 Task: Antiques and Collectibles: Sell antiques, rare collectibles, and vintage items.
Action: Mouse moved to (75, 336)
Screenshot: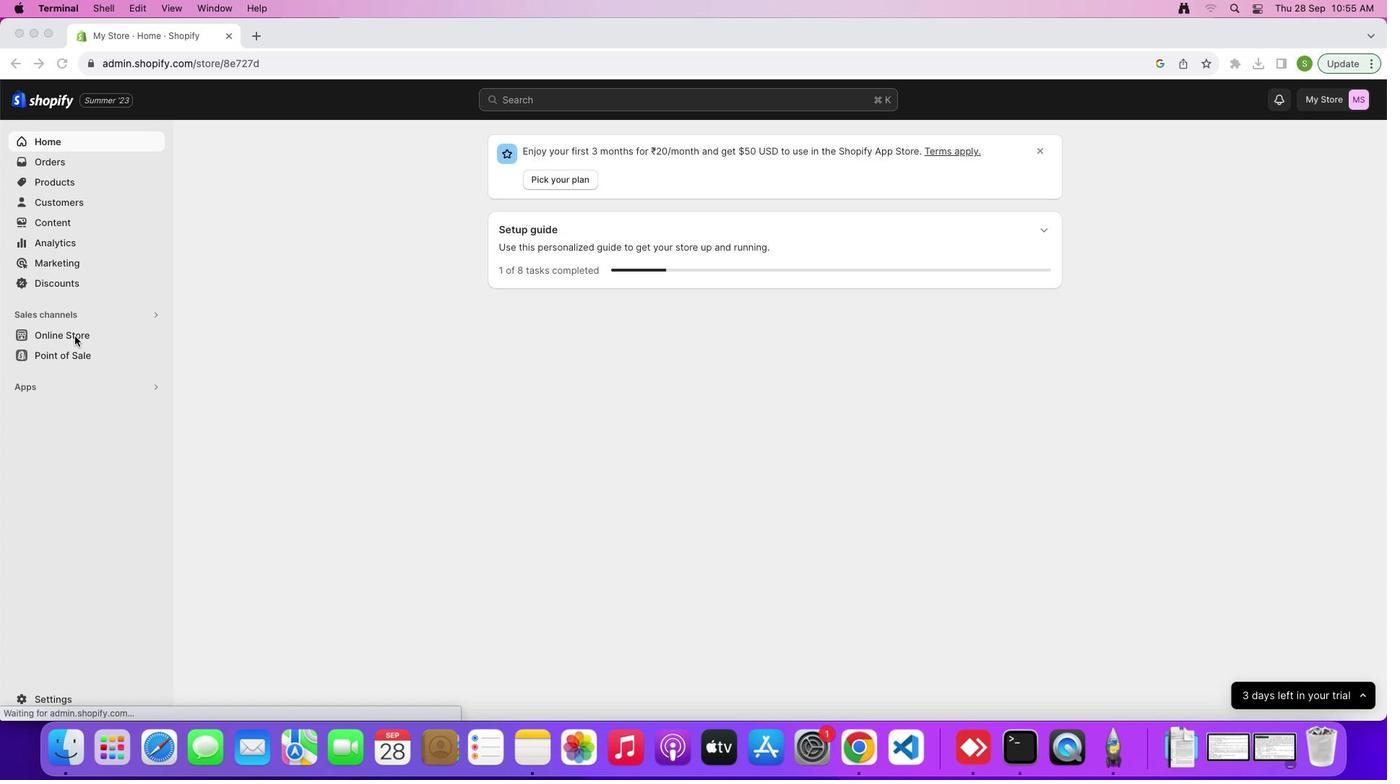 
Action: Mouse pressed left at (75, 336)
Screenshot: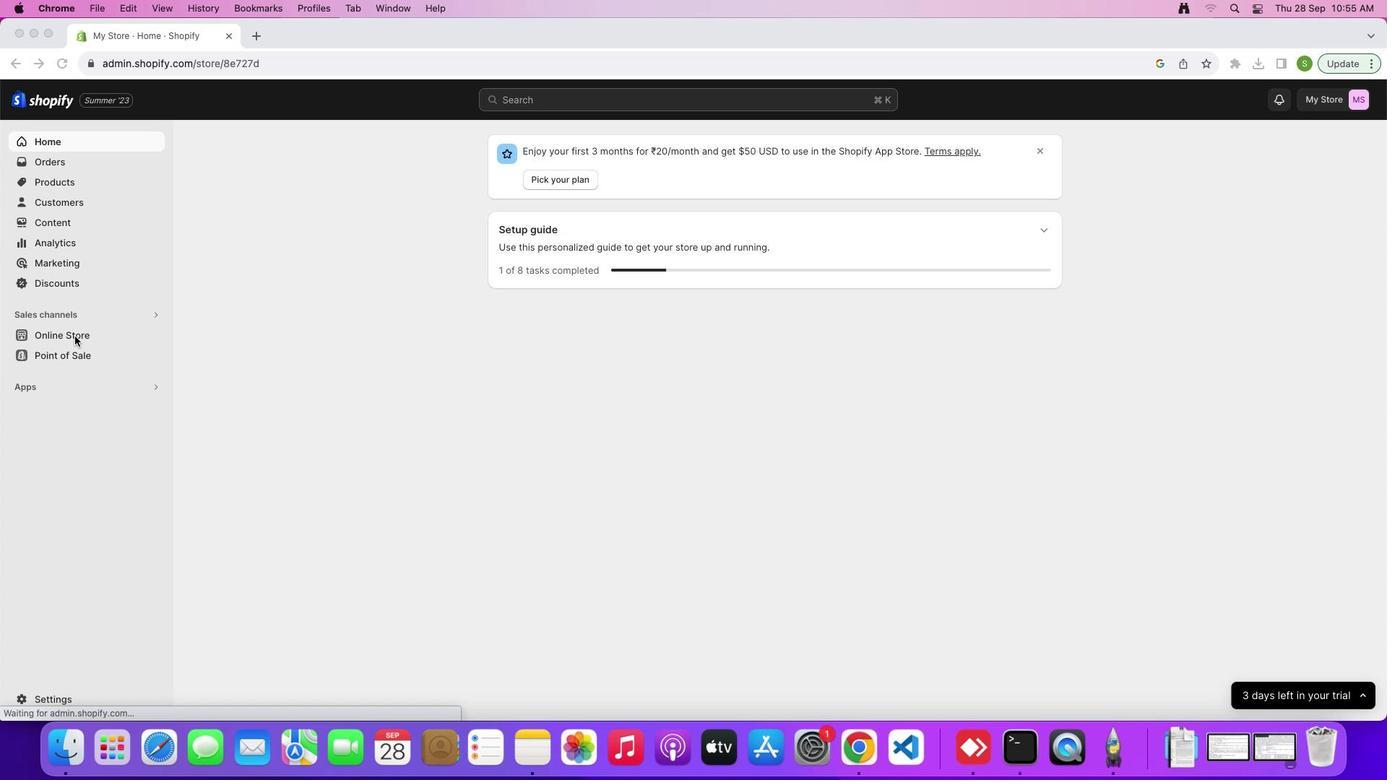 
Action: Mouse moved to (75, 335)
Screenshot: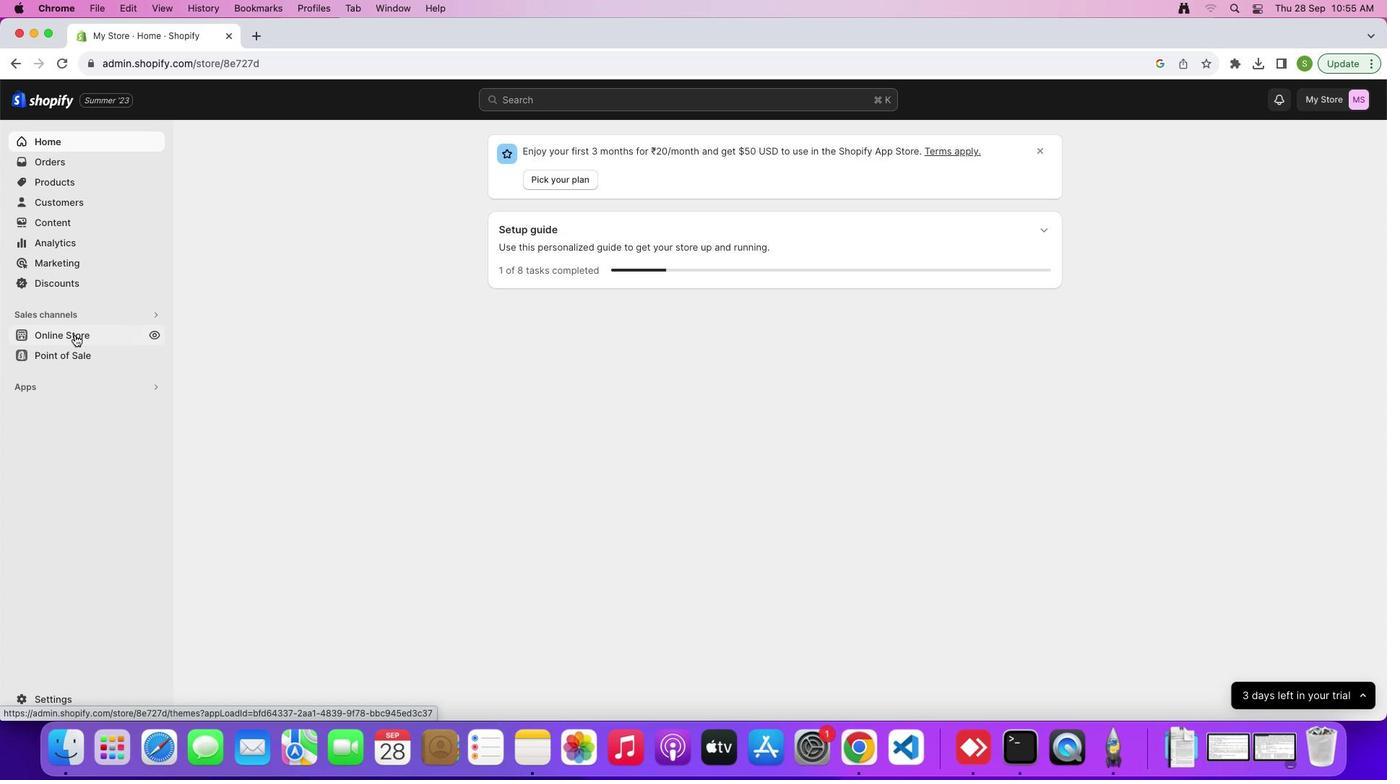 
Action: Mouse pressed left at (75, 335)
Screenshot: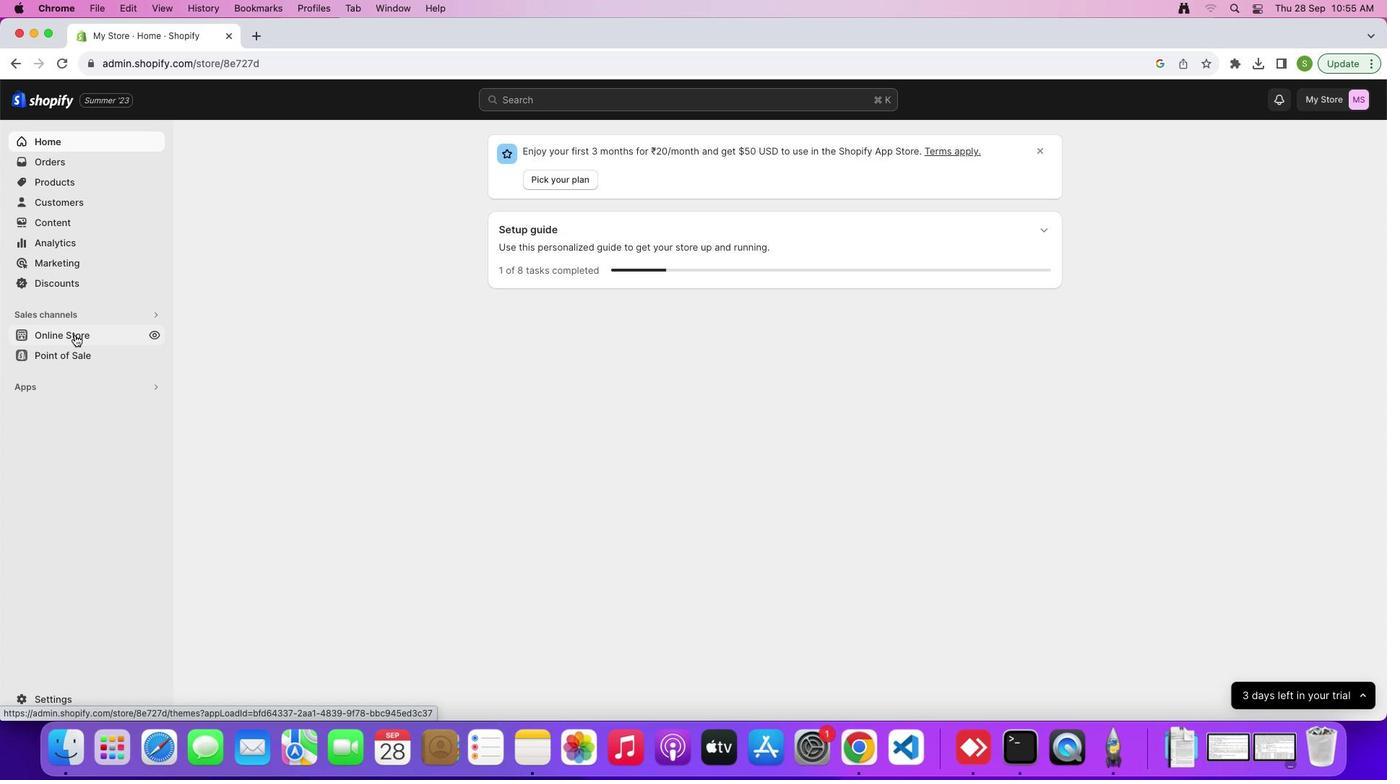 
Action: Mouse moved to (668, 464)
Screenshot: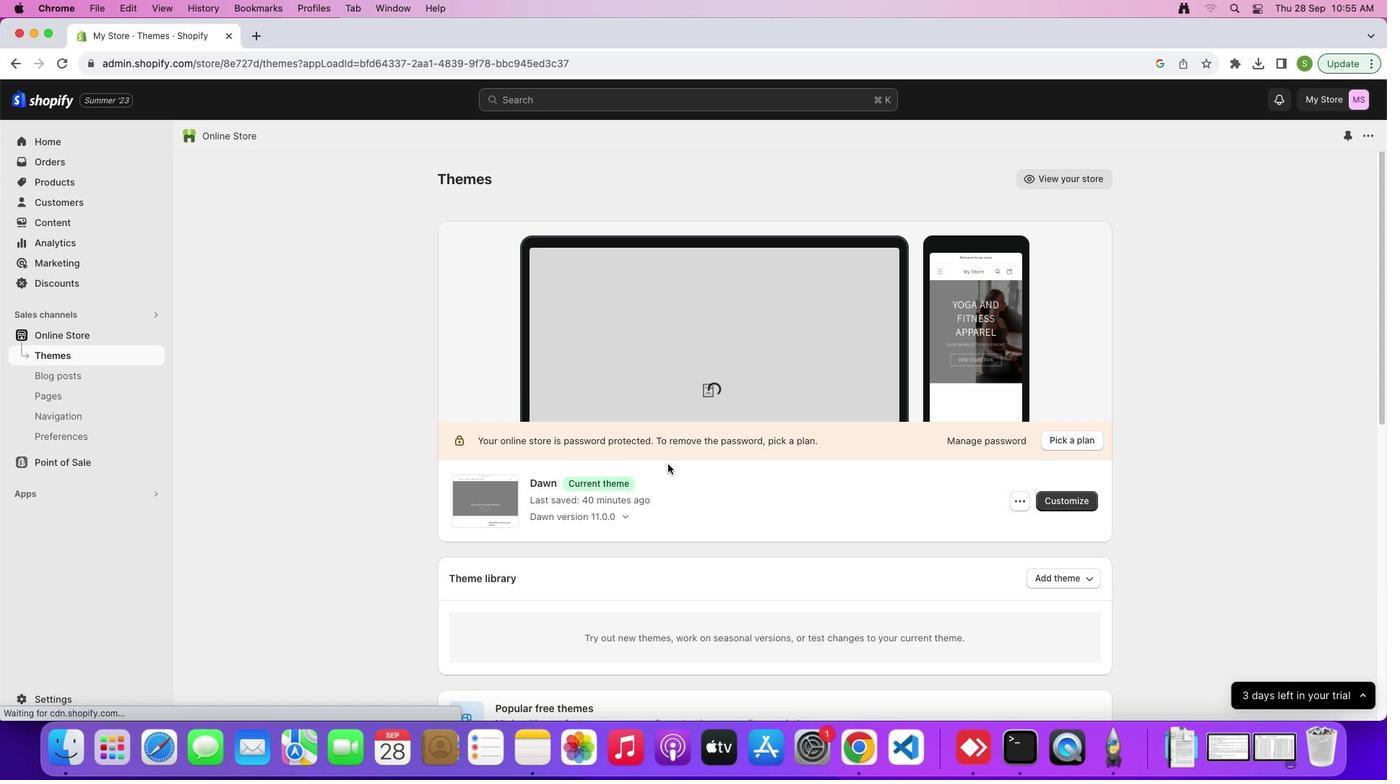 
Action: Mouse scrolled (668, 464) with delta (0, 0)
Screenshot: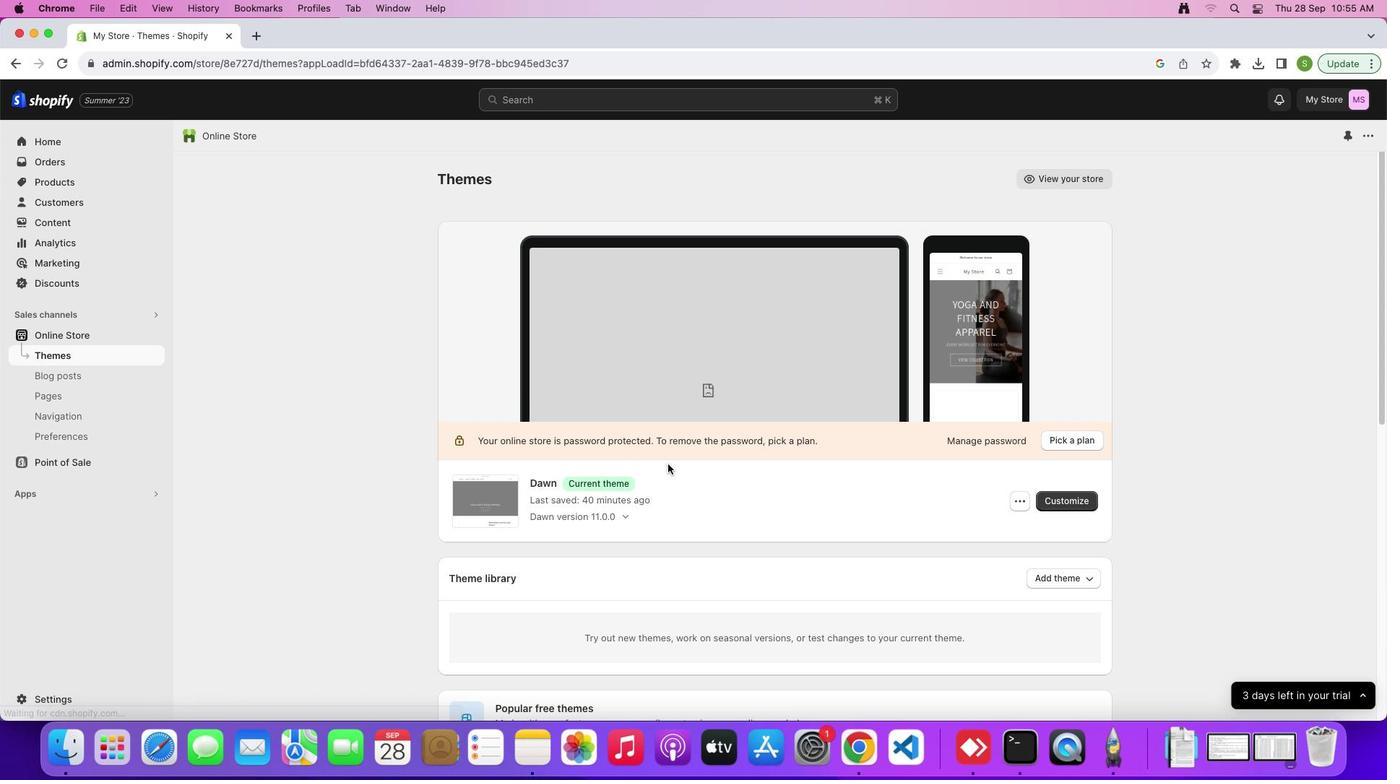 
Action: Mouse scrolled (668, 464) with delta (0, 0)
Screenshot: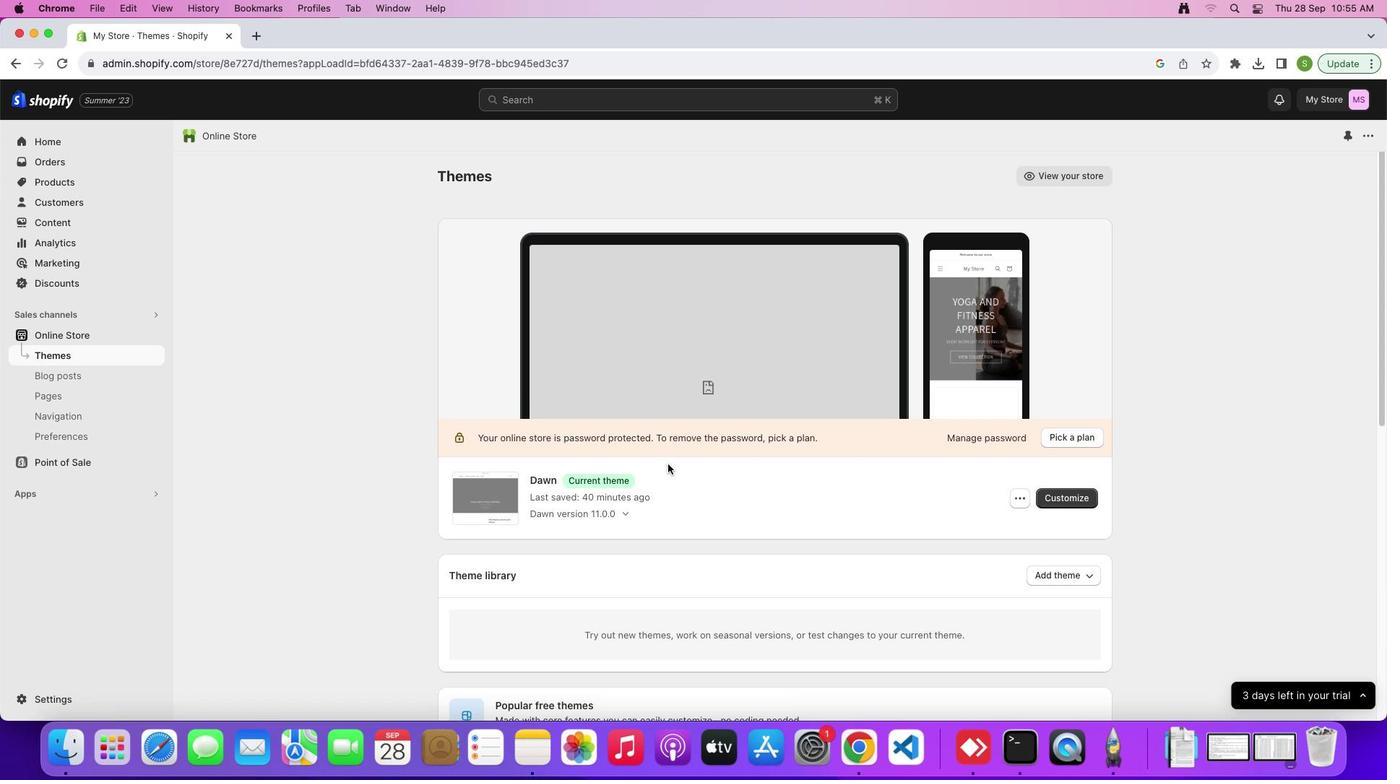 
Action: Mouse scrolled (668, 464) with delta (0, 0)
Screenshot: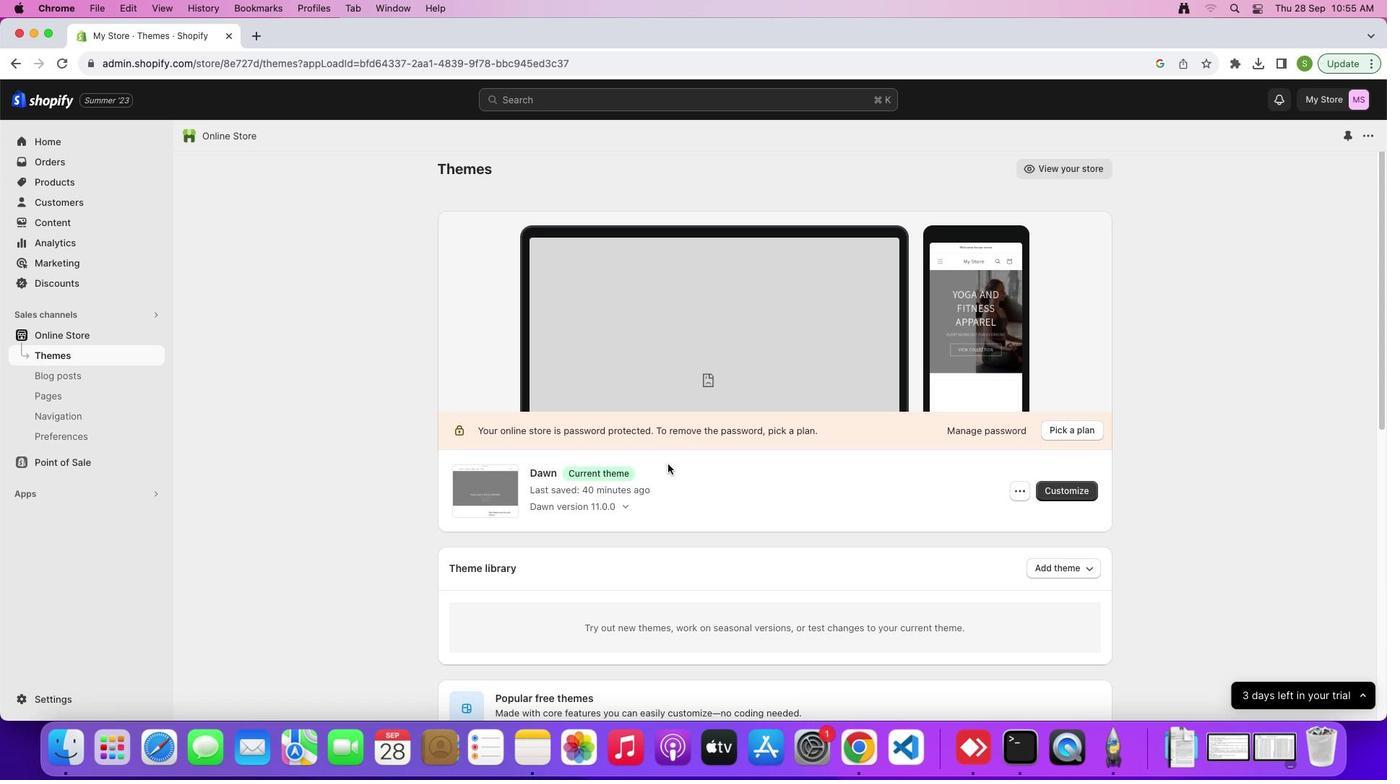 
Action: Mouse scrolled (668, 464) with delta (0, 0)
Screenshot: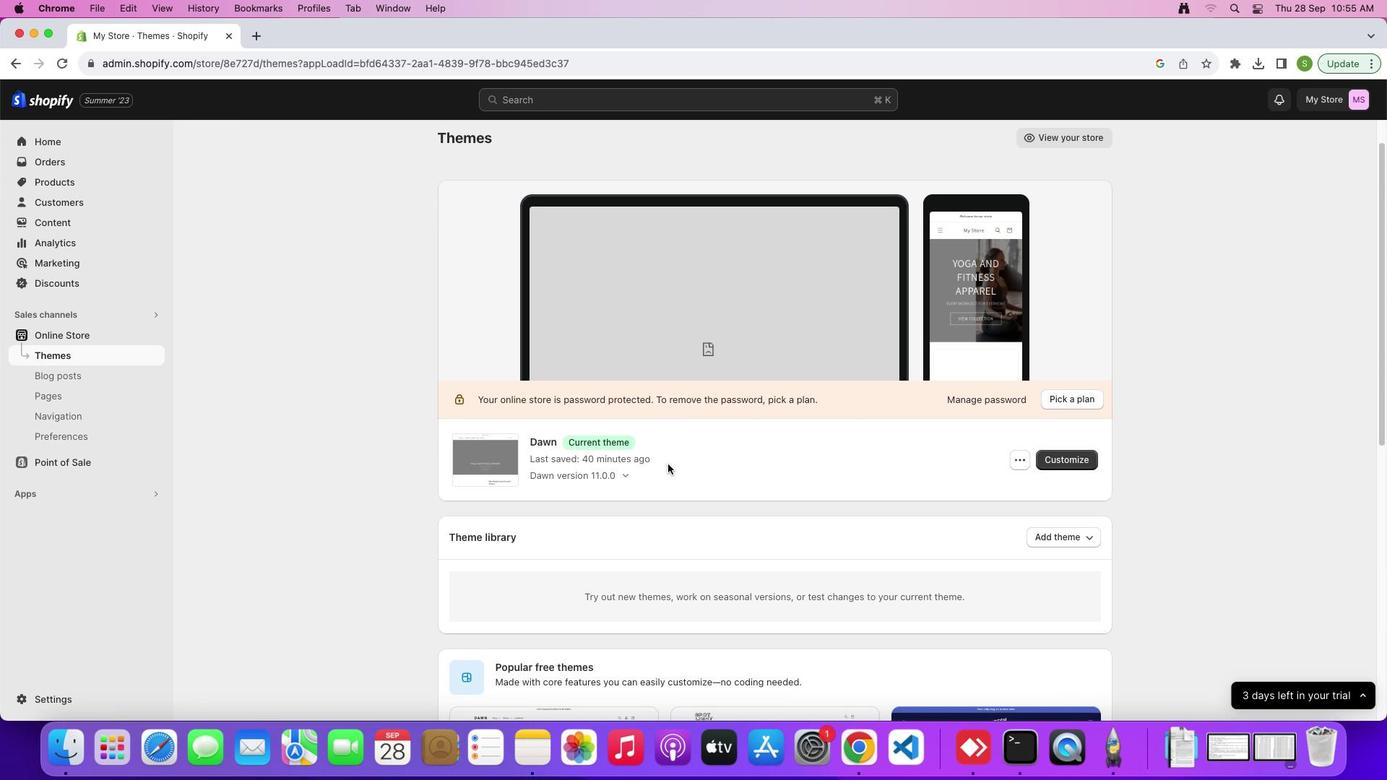 
Action: Mouse scrolled (668, 464) with delta (0, 0)
Screenshot: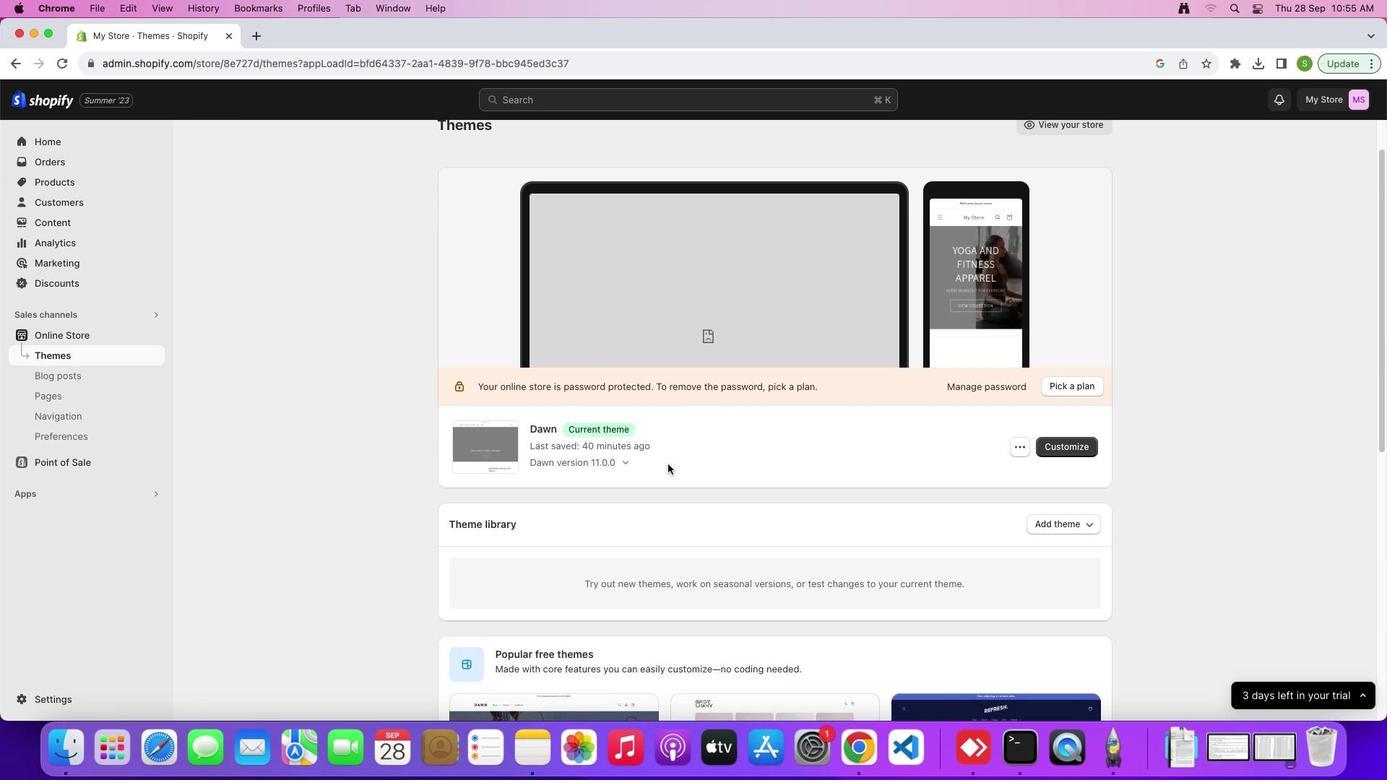 
Action: Mouse scrolled (668, 464) with delta (0, -2)
Screenshot: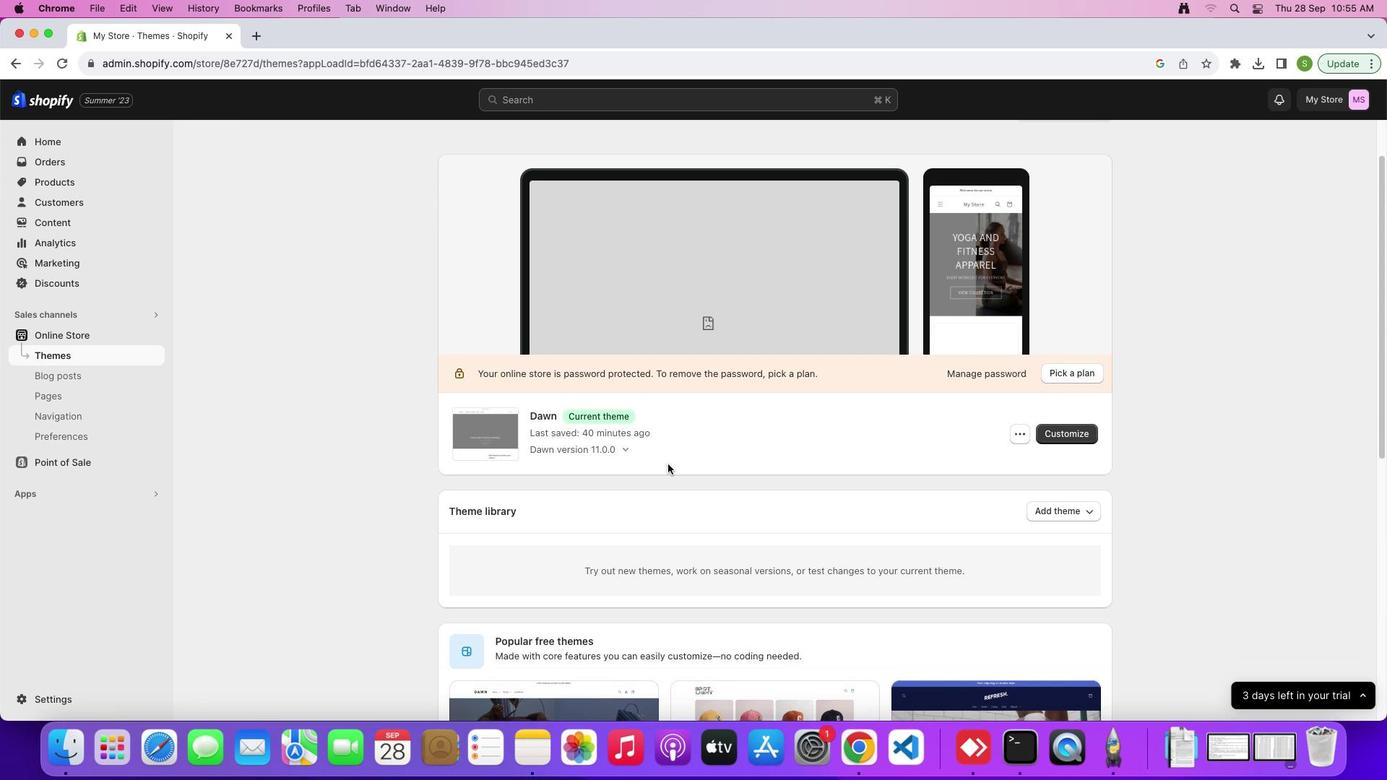 
Action: Mouse scrolled (668, 464) with delta (0, -3)
Screenshot: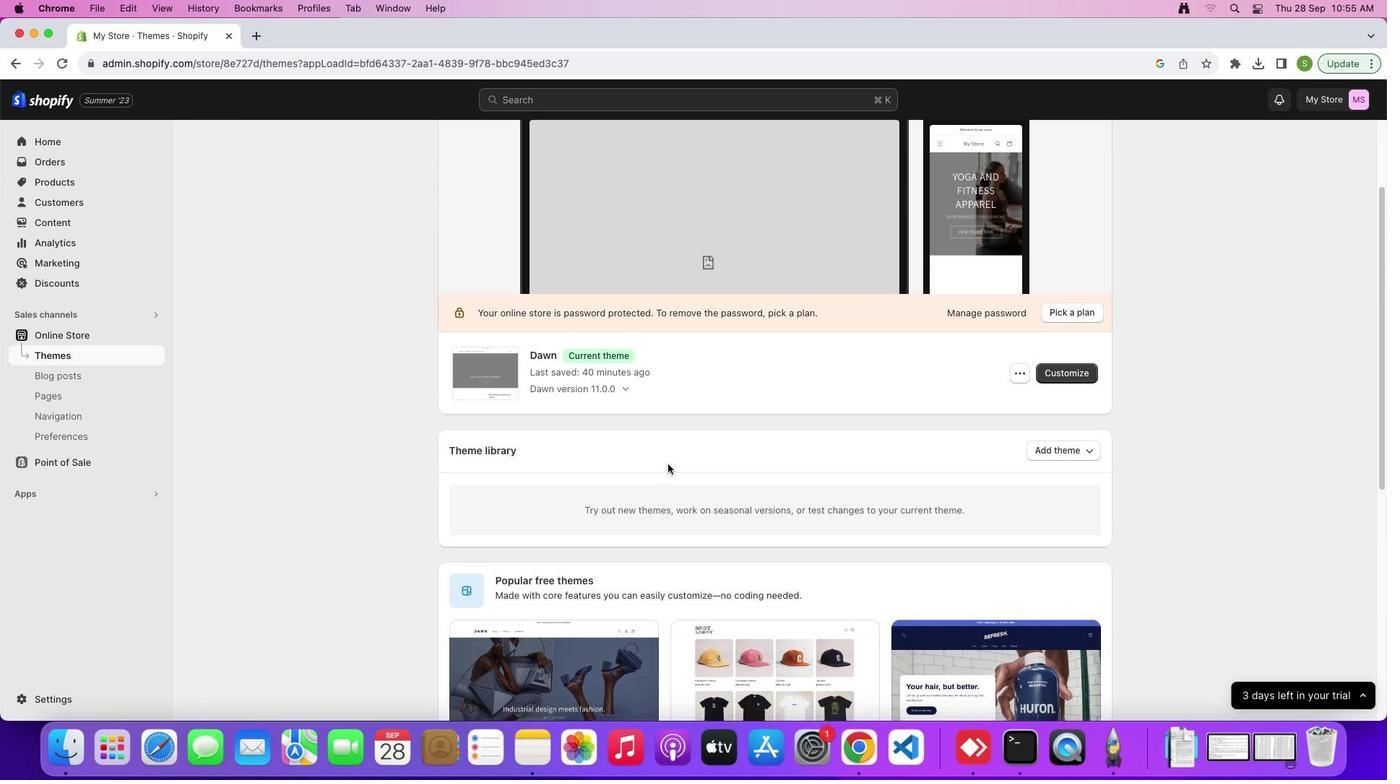 
Action: Mouse scrolled (668, 464) with delta (0, 0)
Screenshot: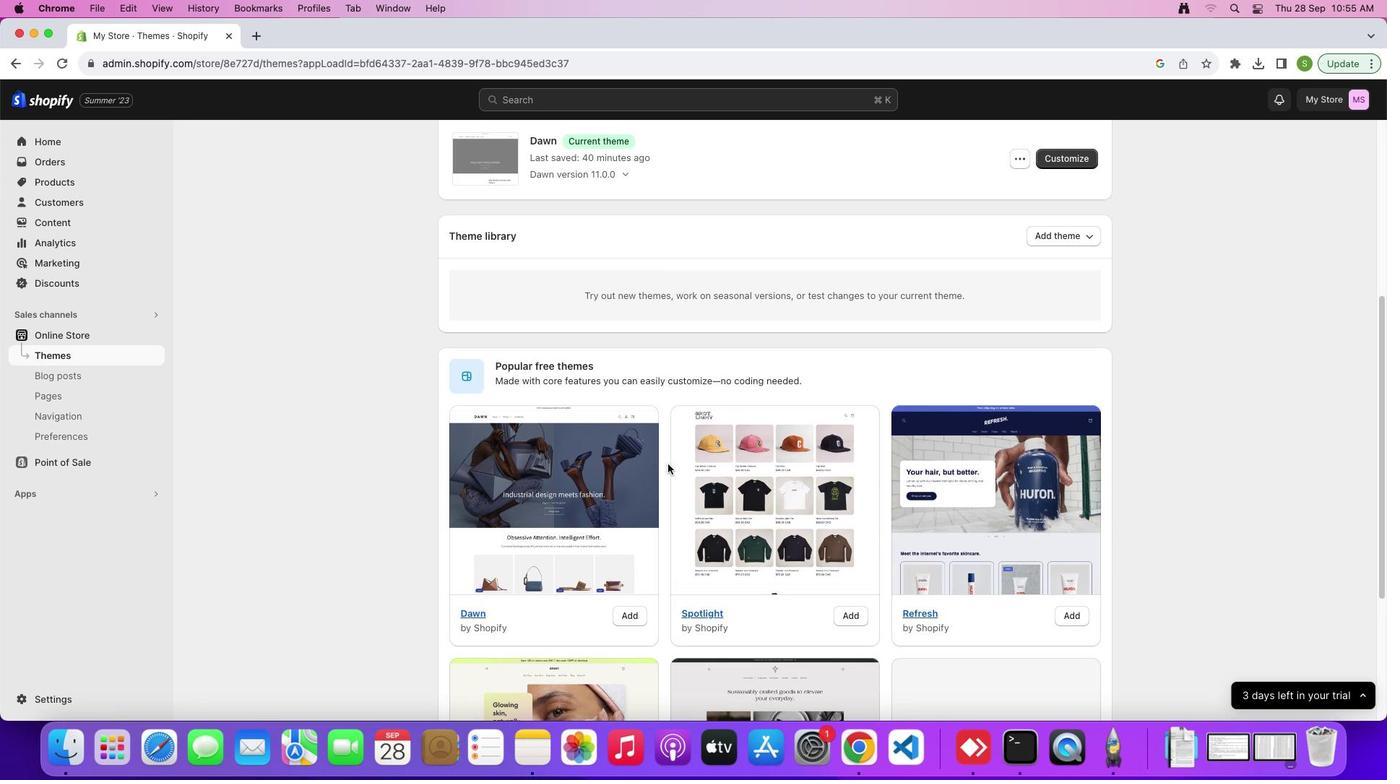 
Action: Mouse scrolled (668, 464) with delta (0, 0)
Screenshot: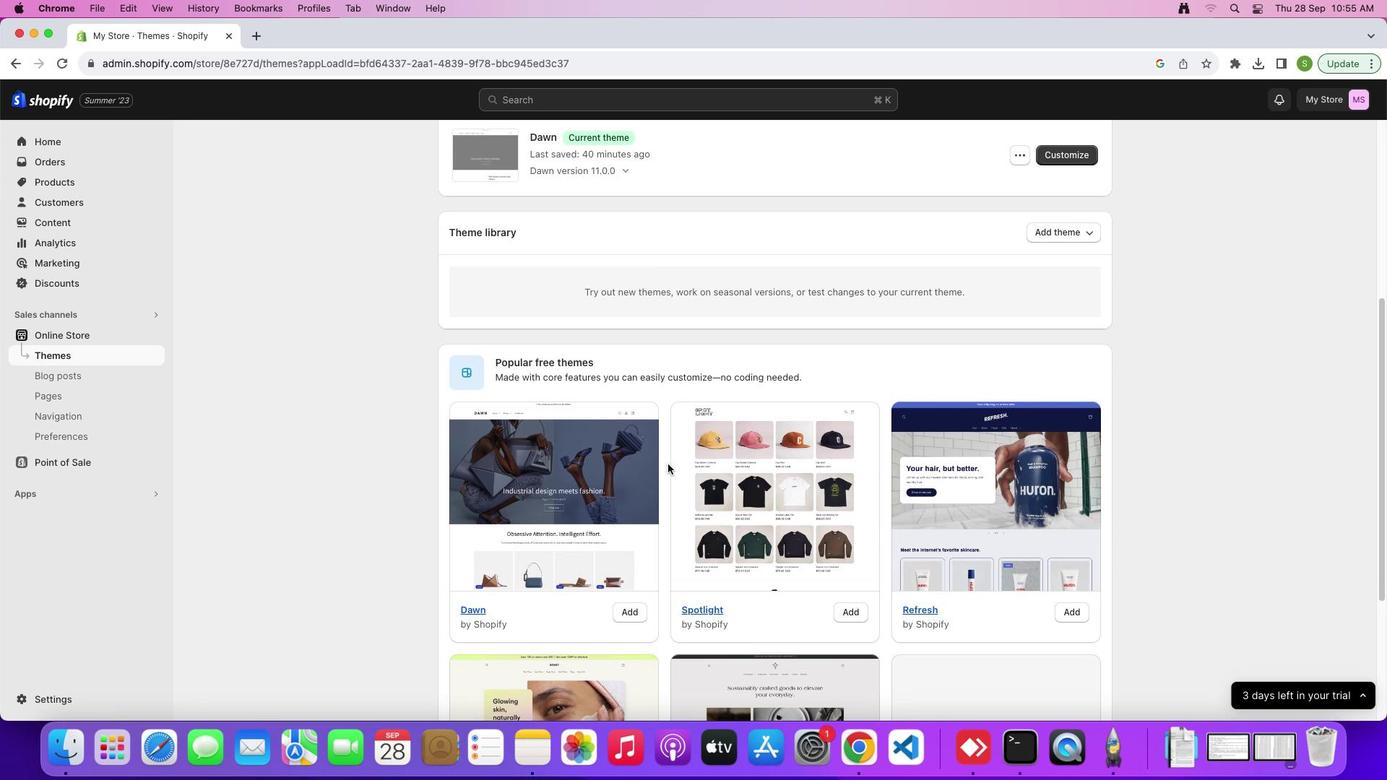 
Action: Mouse scrolled (668, 464) with delta (0, -2)
Screenshot: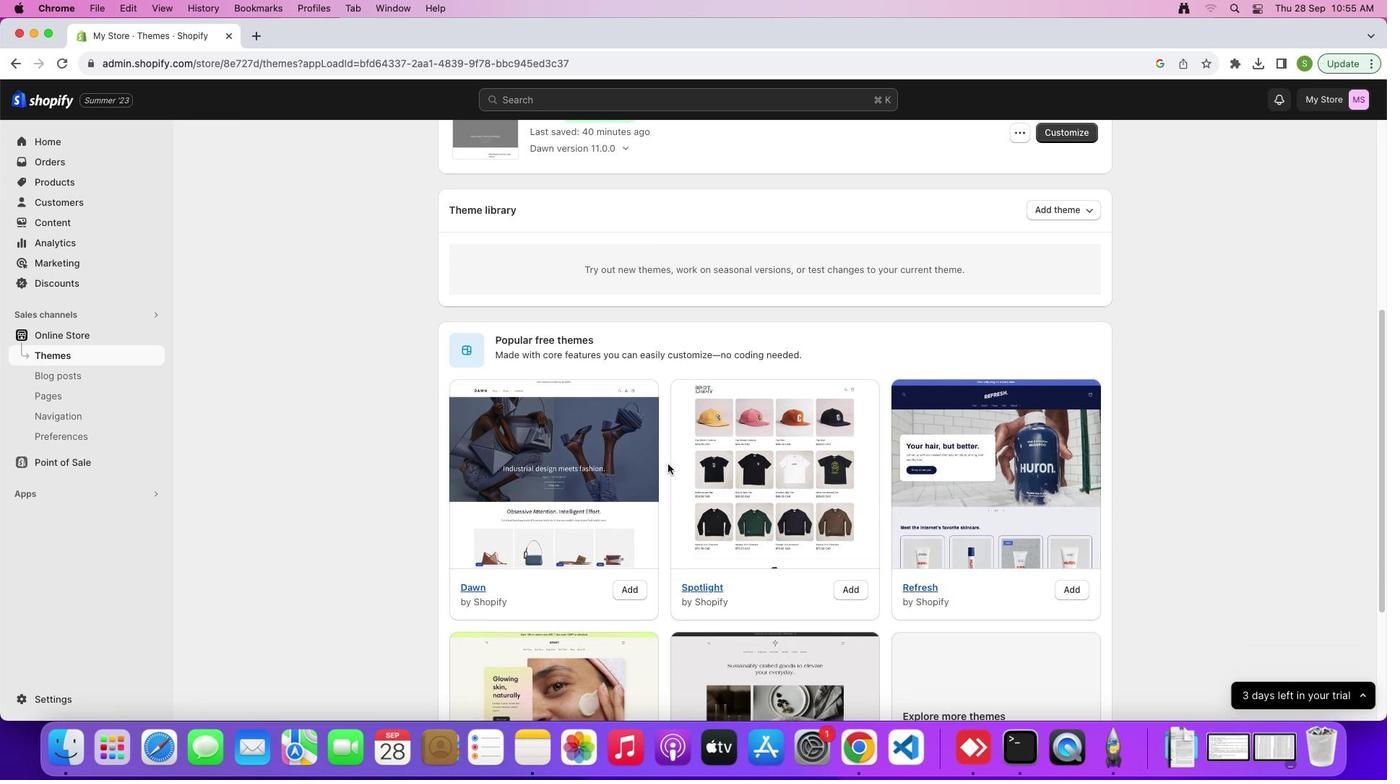 
Action: Mouse scrolled (668, 464) with delta (0, -2)
Screenshot: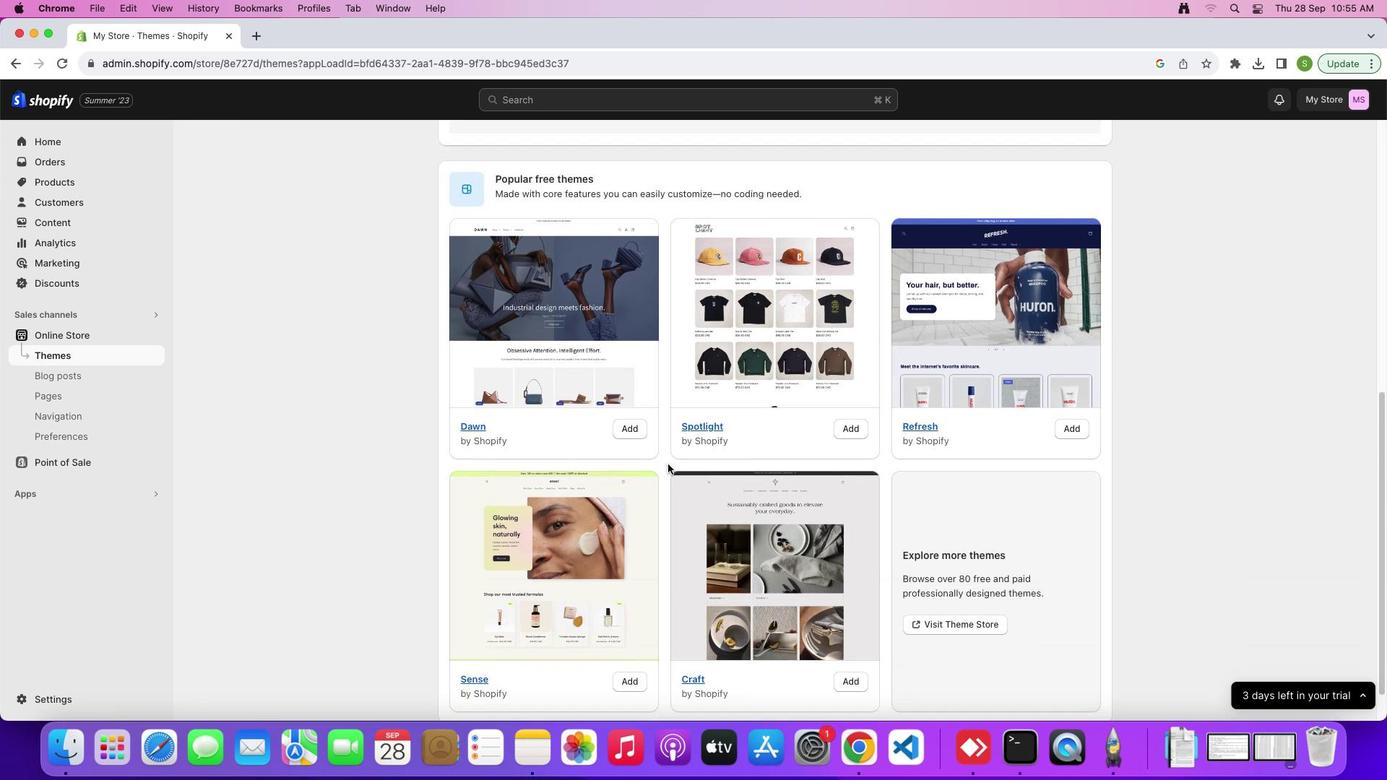 
Action: Mouse scrolled (668, 464) with delta (0, 0)
Screenshot: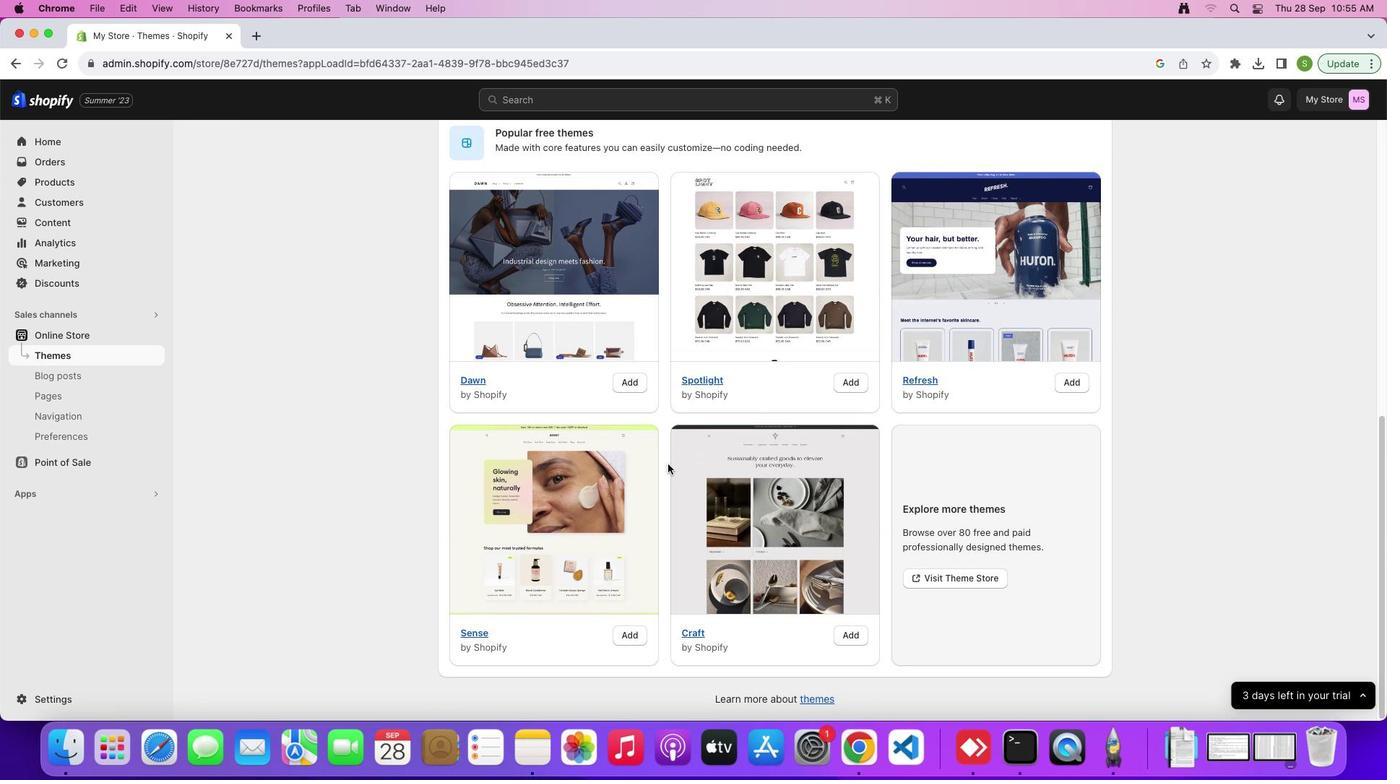 
Action: Mouse scrolled (668, 464) with delta (0, 0)
Screenshot: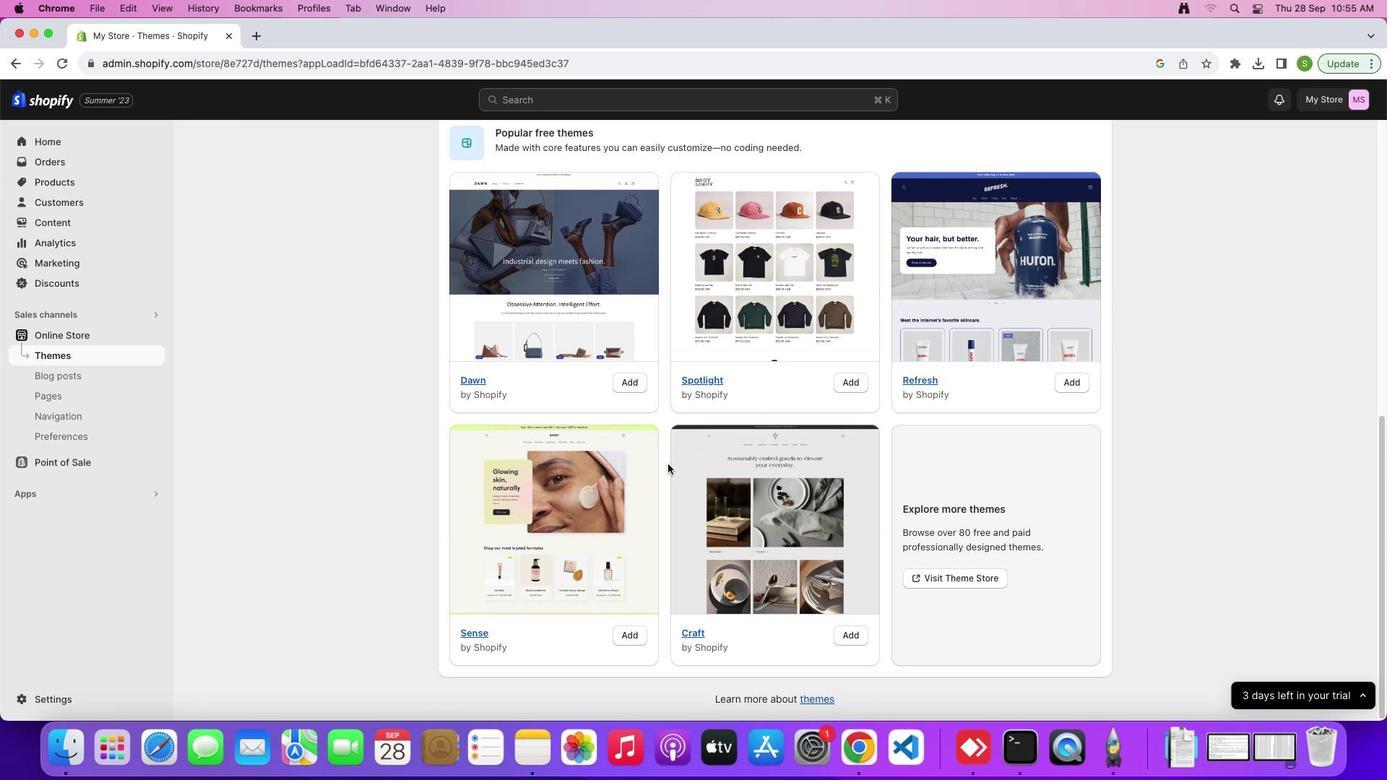 
Action: Mouse scrolled (668, 464) with delta (0, -2)
Screenshot: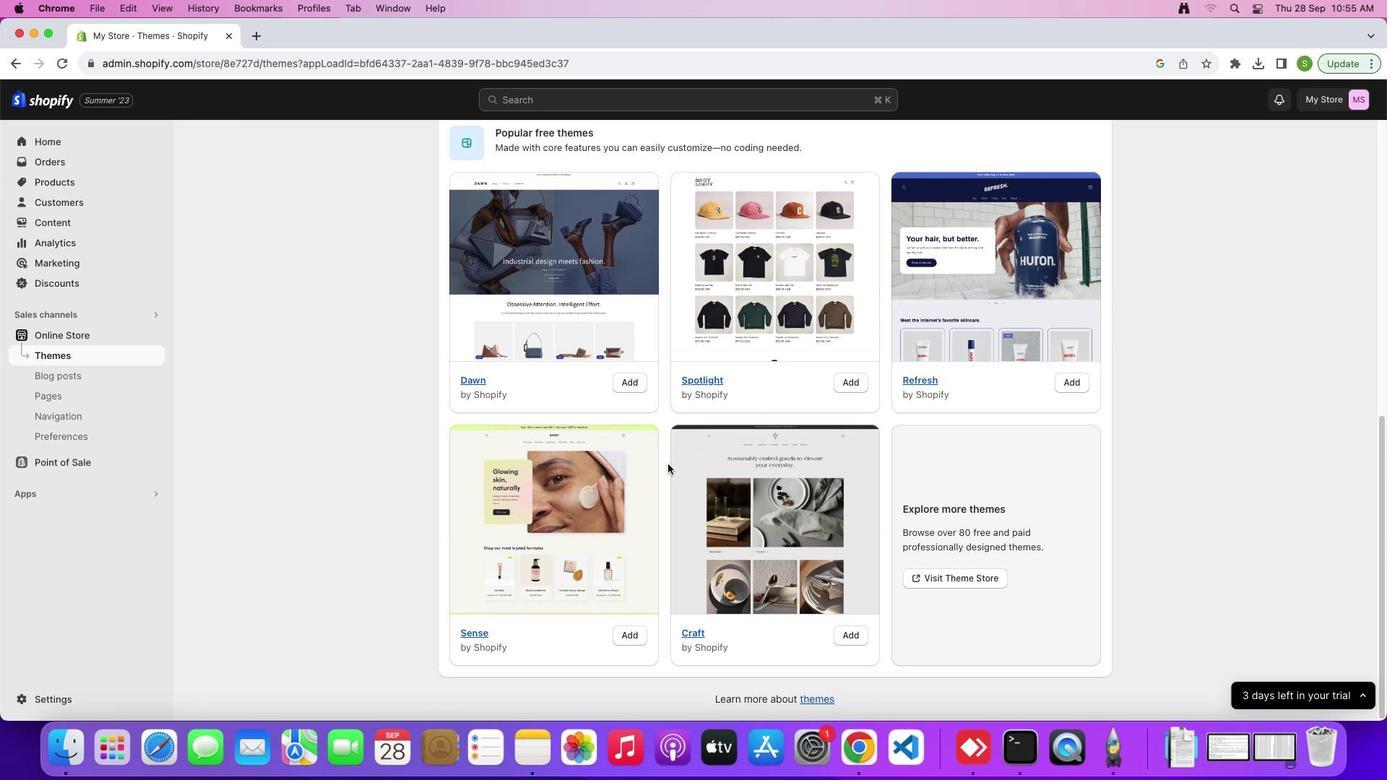 
Action: Mouse scrolled (668, 464) with delta (0, 0)
Screenshot: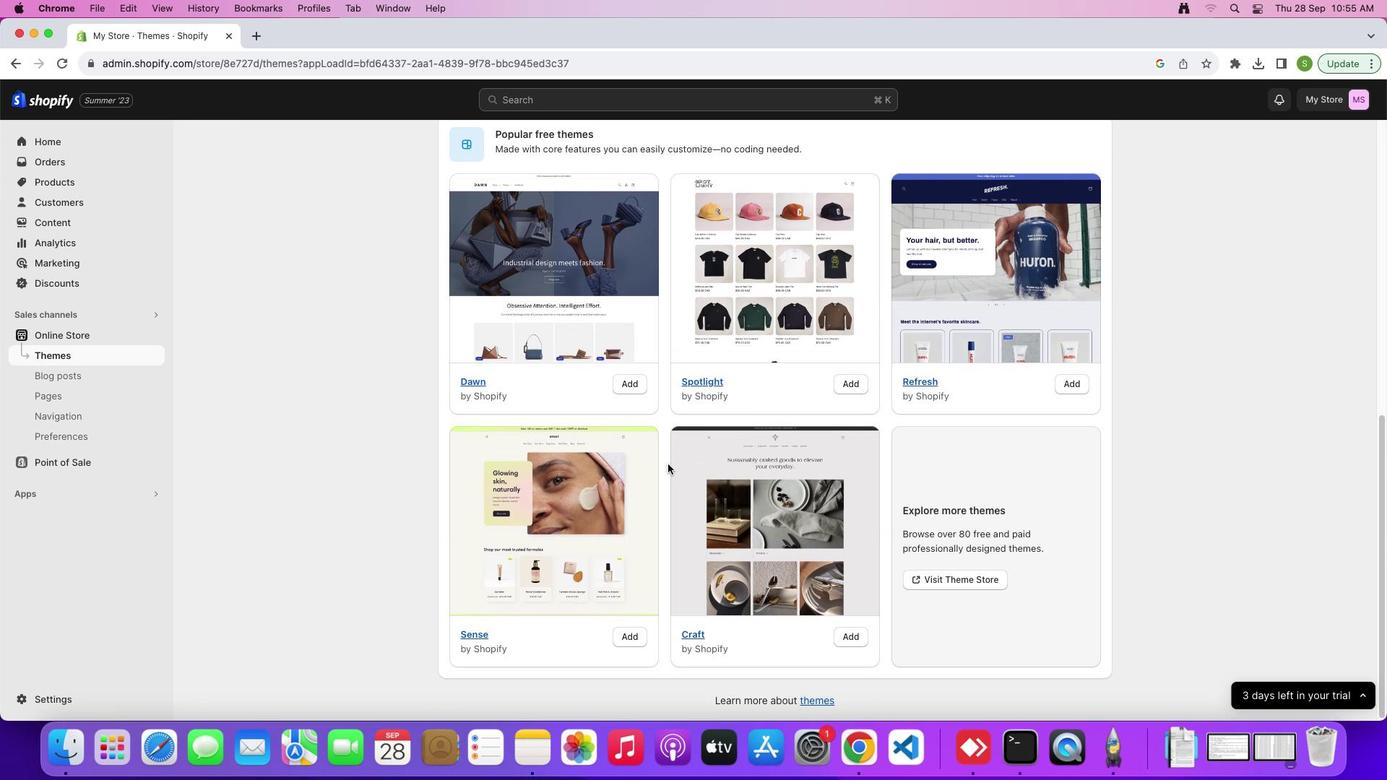 
Action: Mouse scrolled (668, 464) with delta (0, 0)
Screenshot: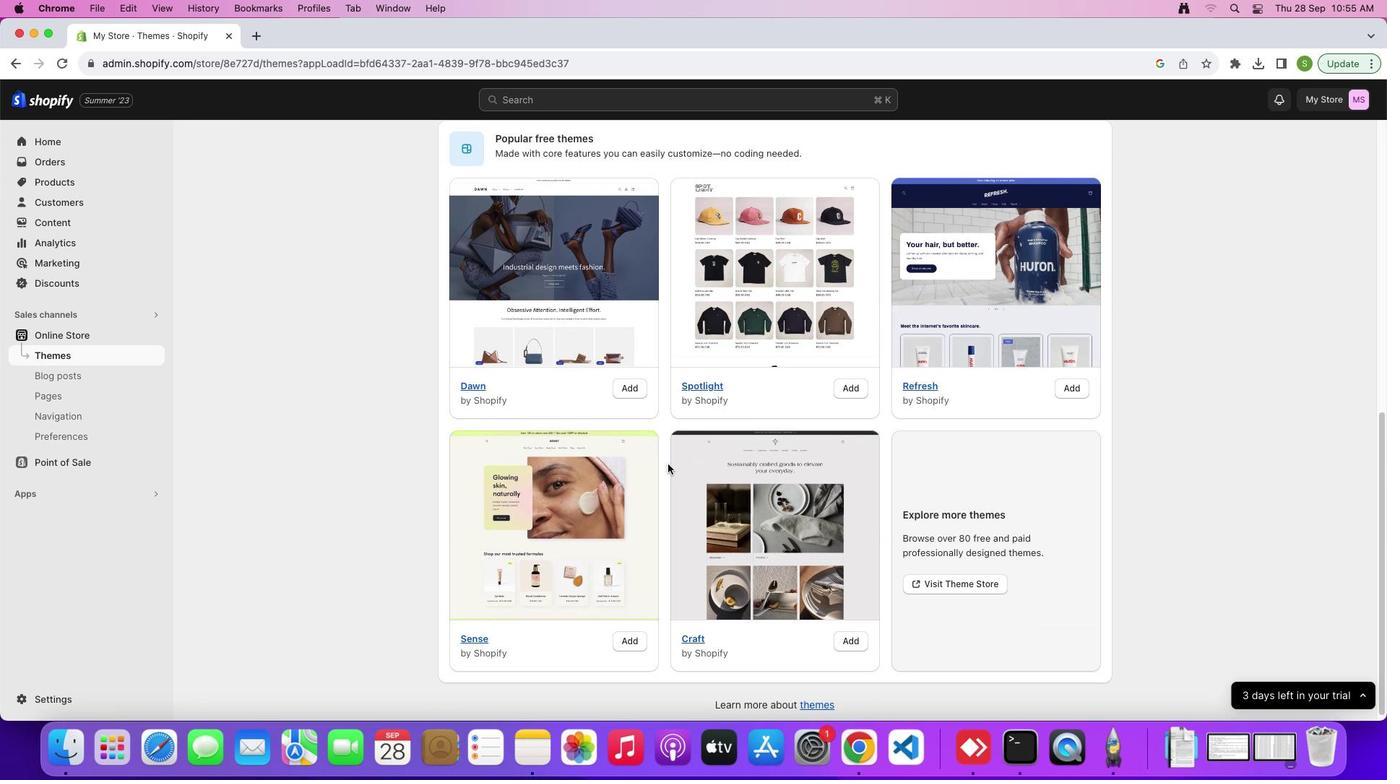 
Action: Mouse scrolled (668, 464) with delta (0, 2)
Screenshot: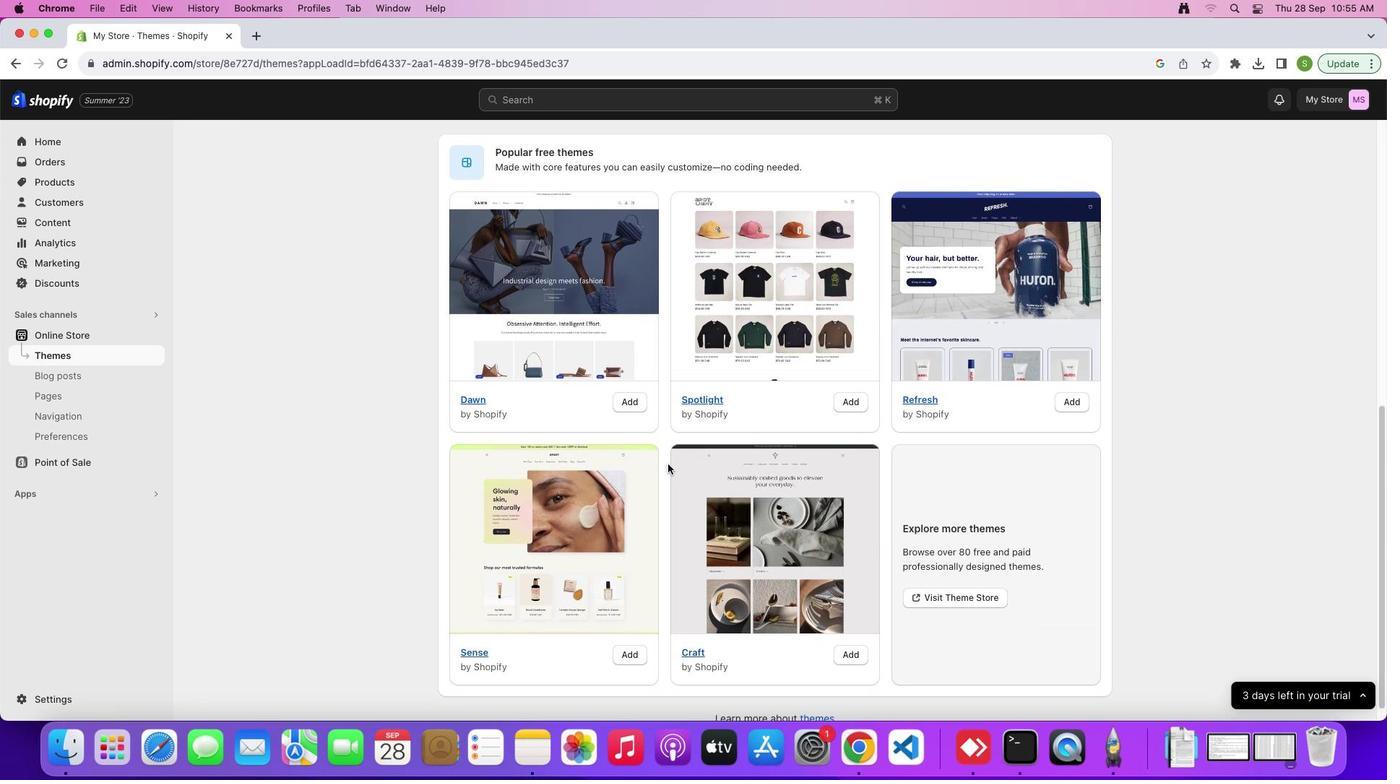 
Action: Mouse scrolled (668, 464) with delta (0, 0)
Screenshot: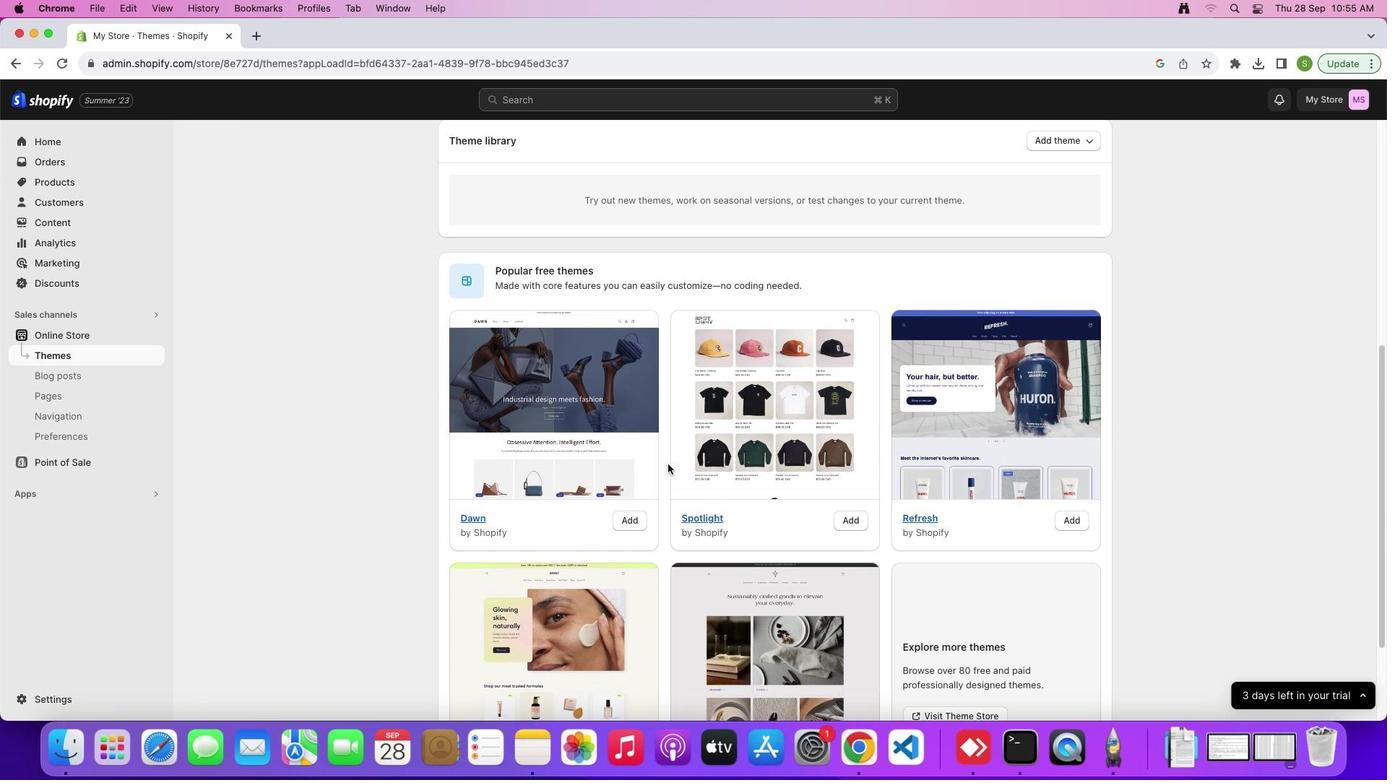 
Action: Mouse scrolled (668, 464) with delta (0, 0)
Screenshot: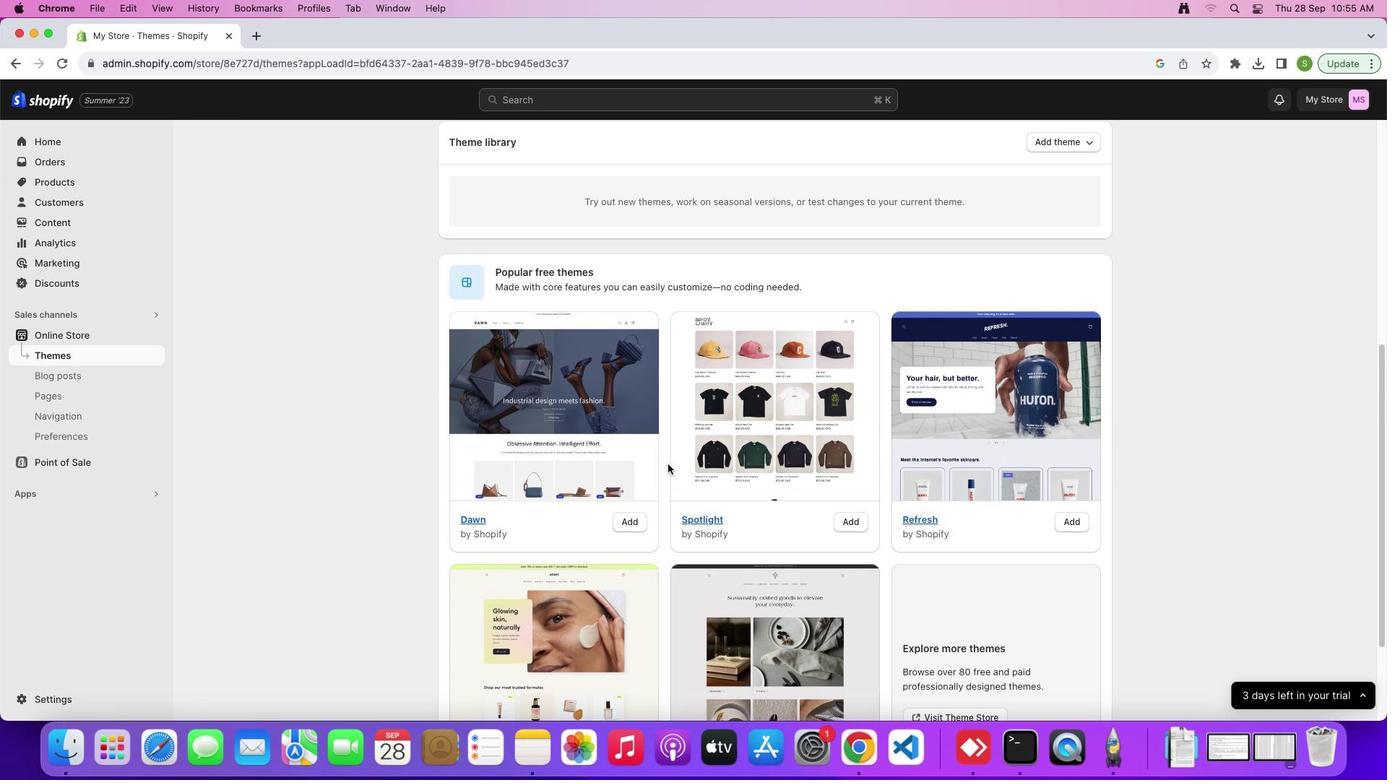 
Action: Mouse scrolled (668, 464) with delta (0, 2)
Screenshot: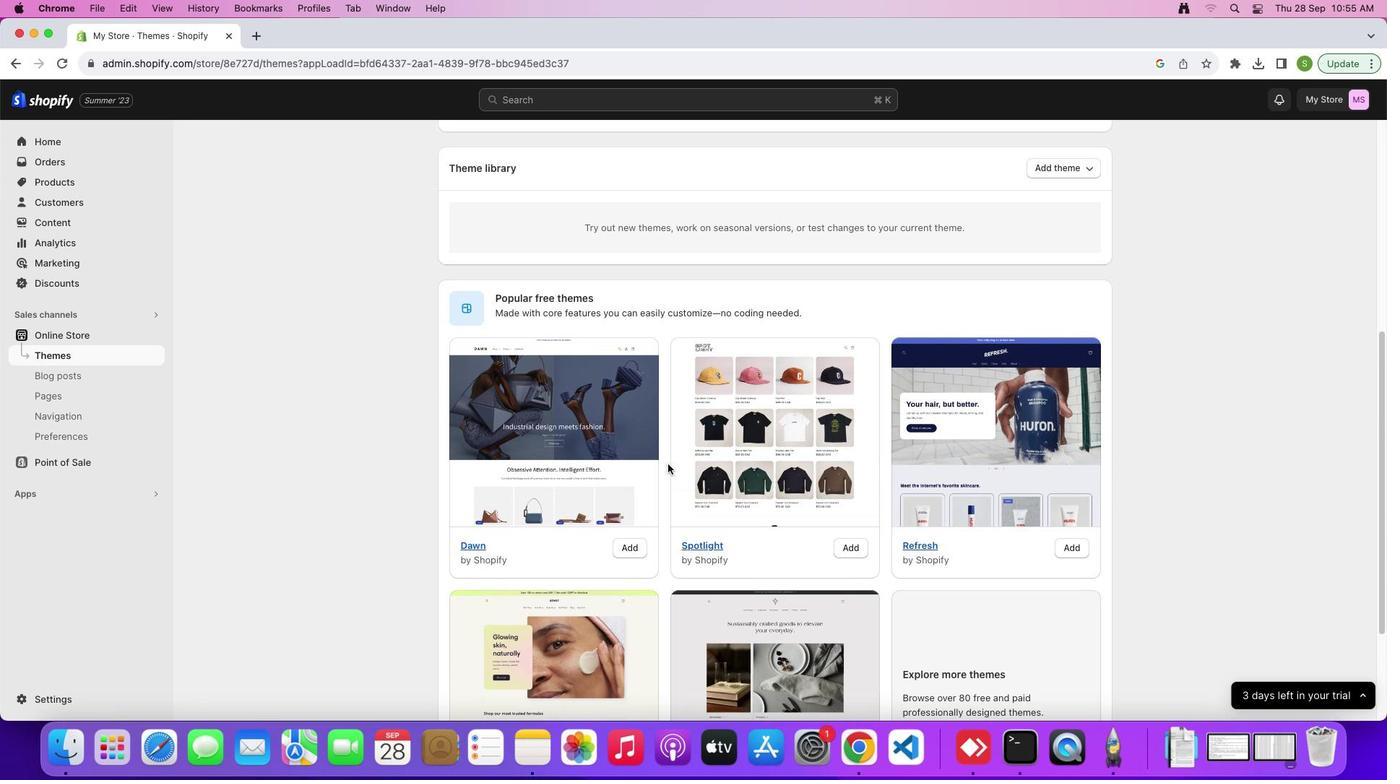 
Action: Mouse scrolled (668, 464) with delta (0, 0)
Screenshot: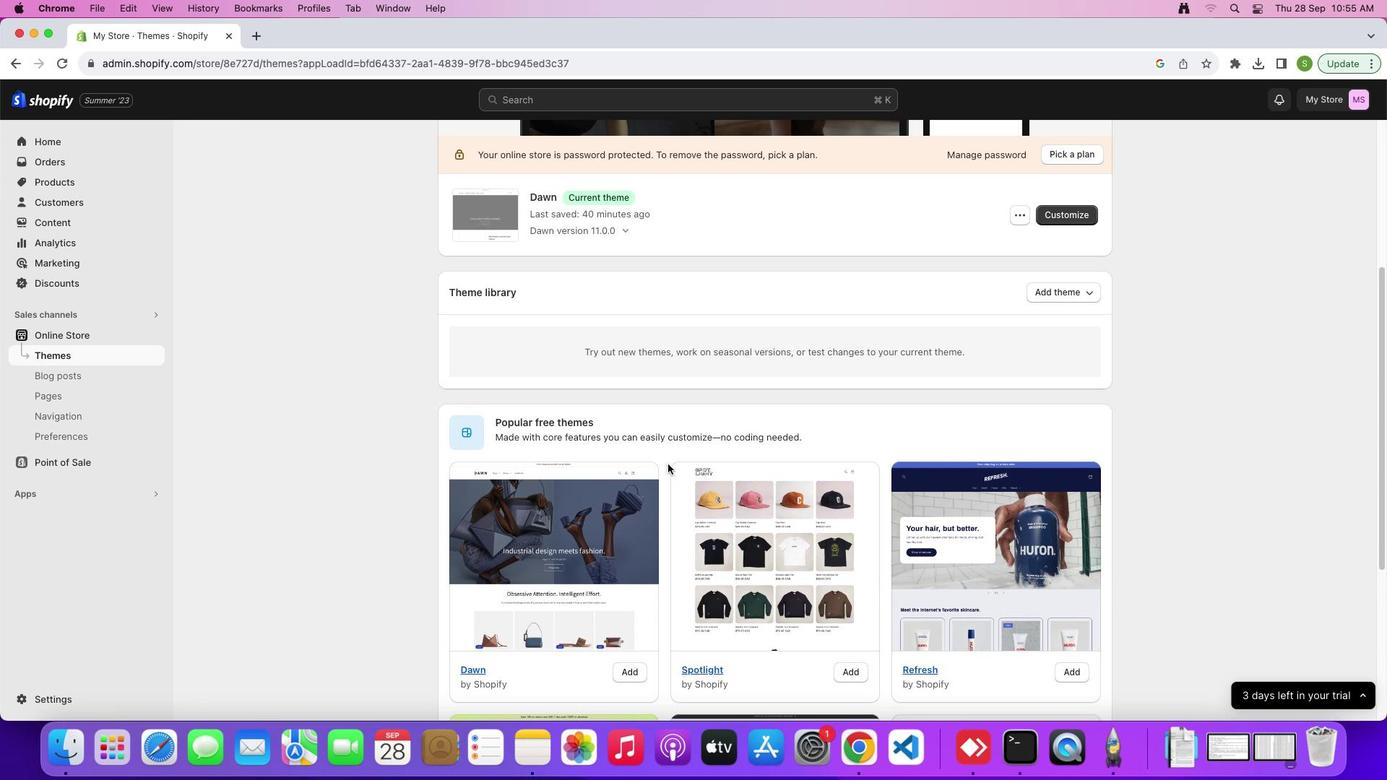 
Action: Mouse scrolled (668, 464) with delta (0, 0)
Screenshot: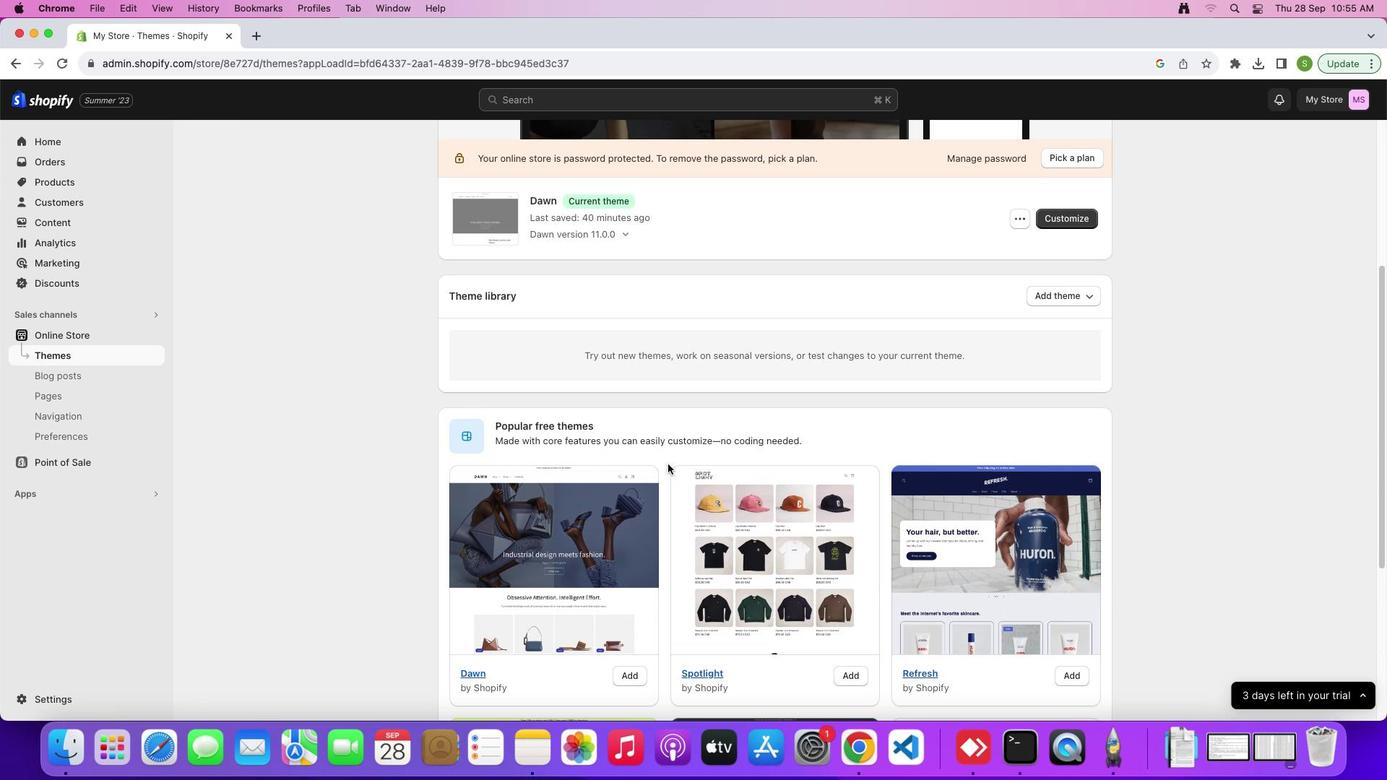 
Action: Mouse scrolled (668, 464) with delta (0, 2)
Screenshot: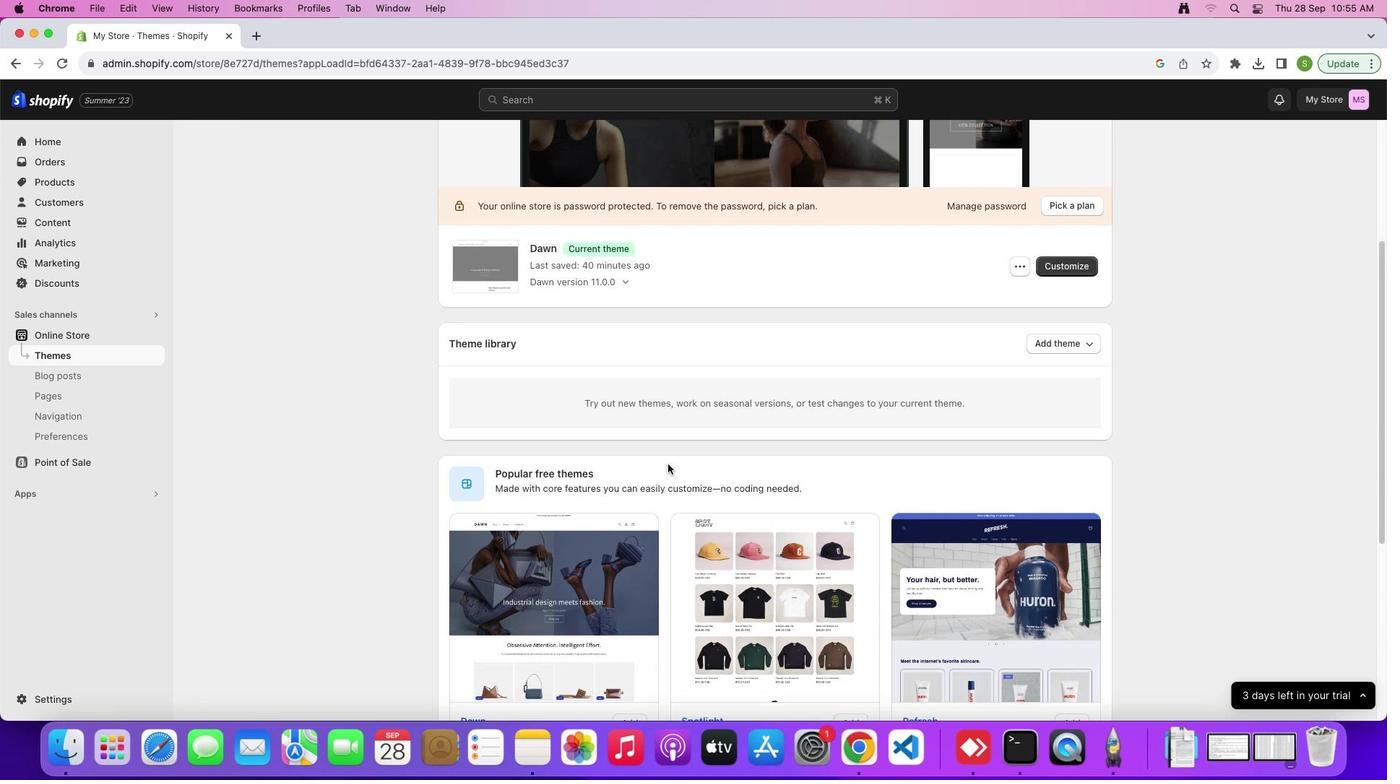 
Action: Mouse scrolled (668, 464) with delta (0, 0)
Screenshot: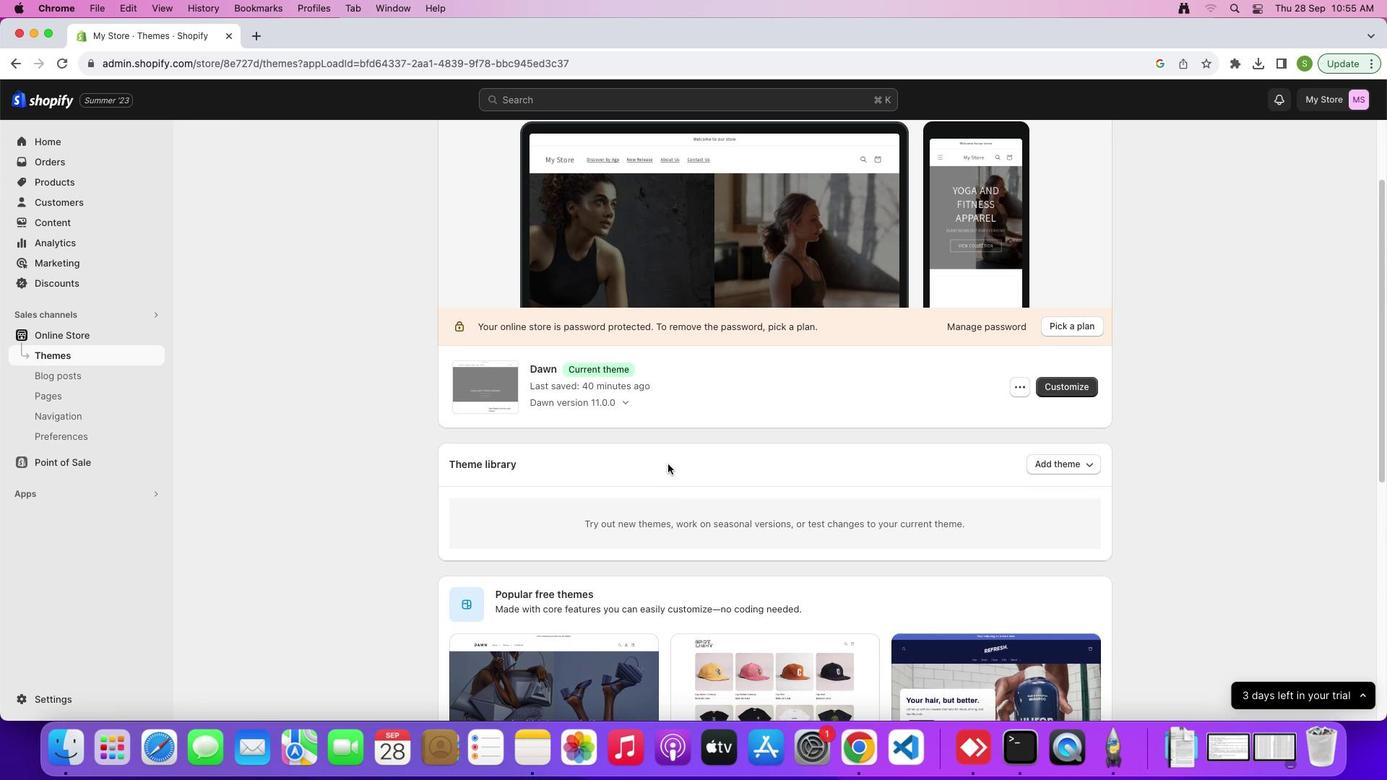 
Action: Mouse scrolled (668, 464) with delta (0, 0)
Screenshot: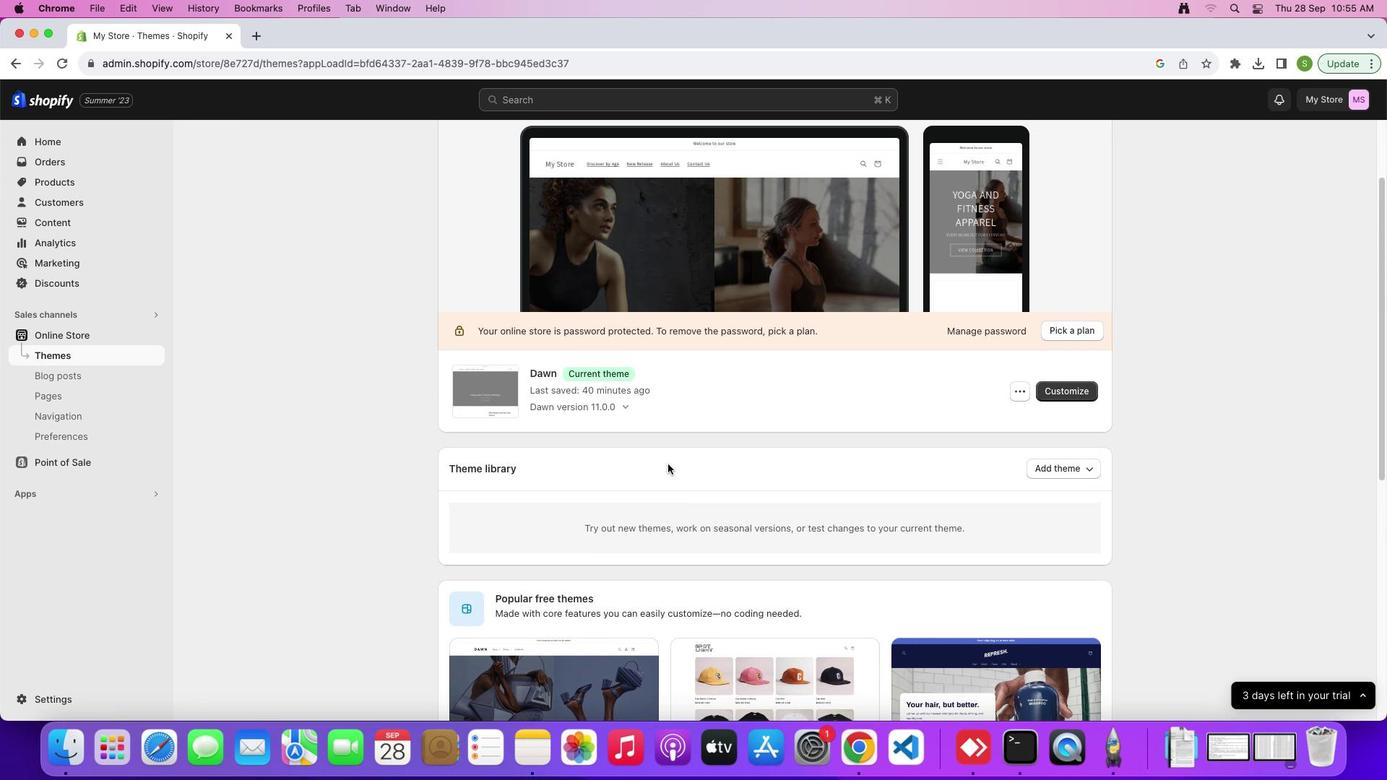 
Action: Mouse scrolled (668, 464) with delta (0, 2)
Screenshot: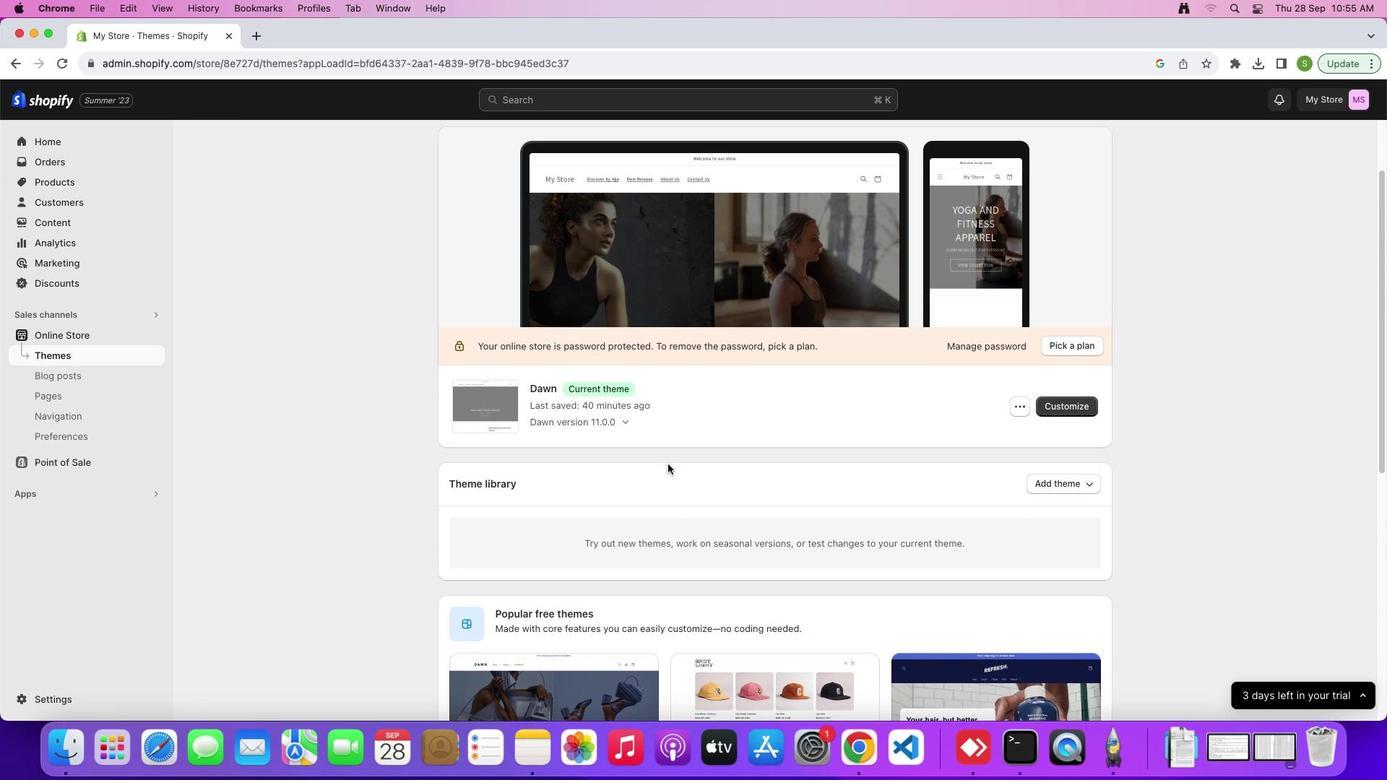 
Action: Mouse scrolled (668, 464) with delta (0, 0)
Screenshot: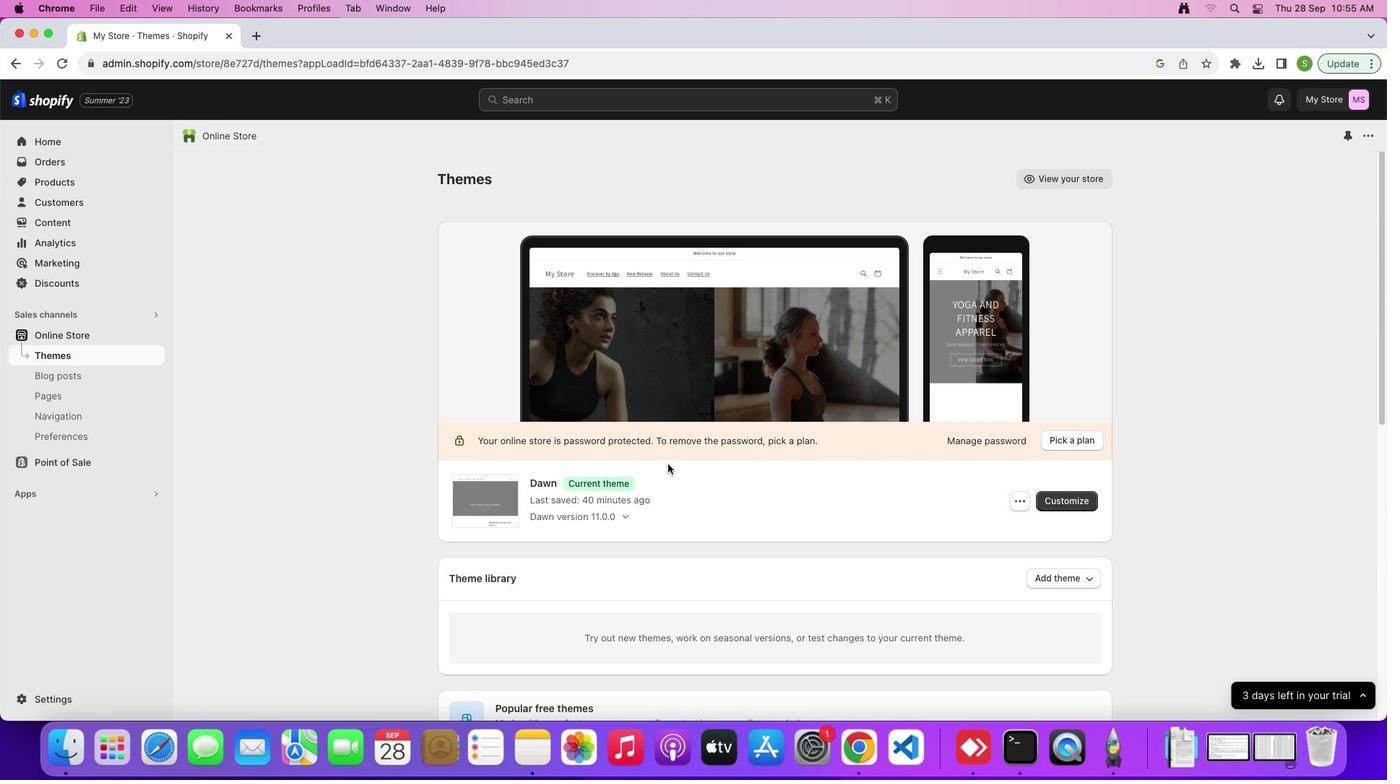 
Action: Mouse scrolled (668, 464) with delta (0, 0)
Screenshot: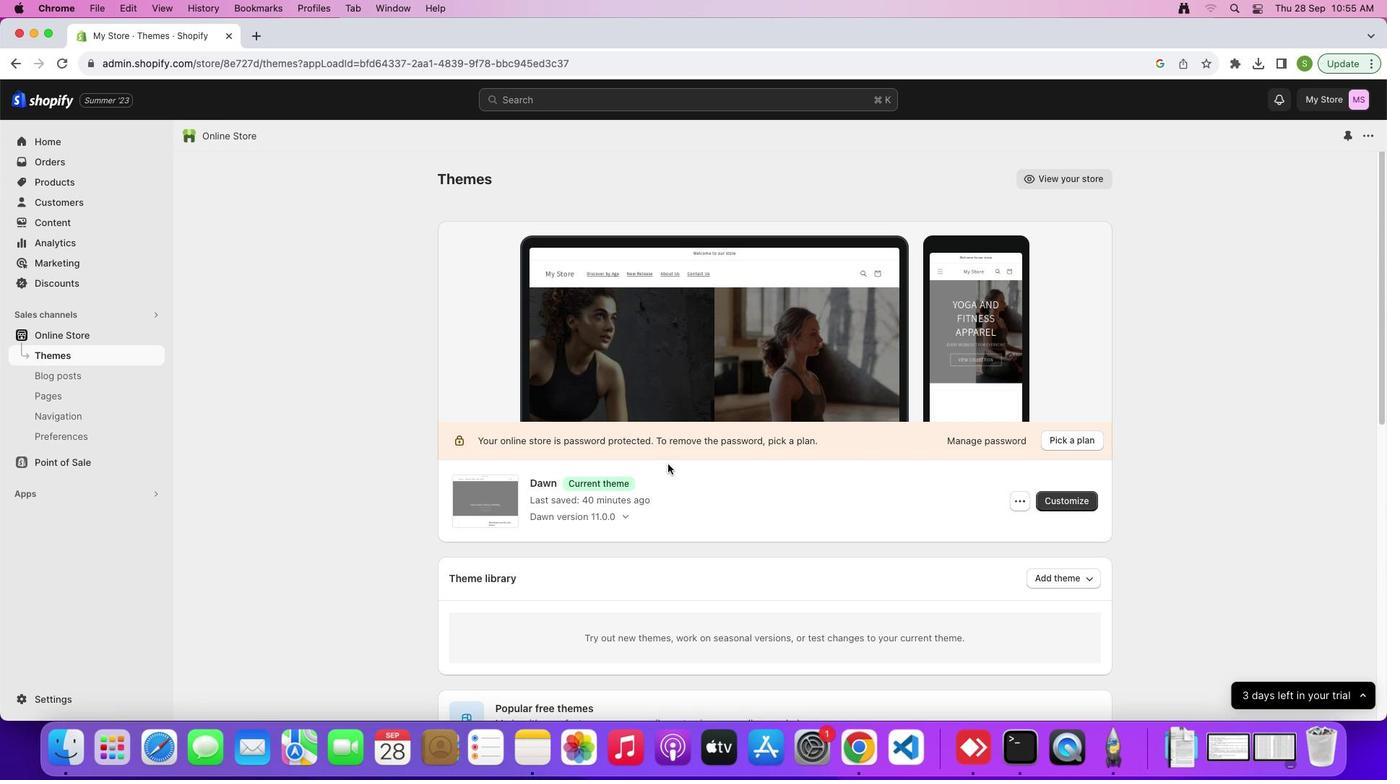 
Action: Mouse moved to (1075, 505)
Screenshot: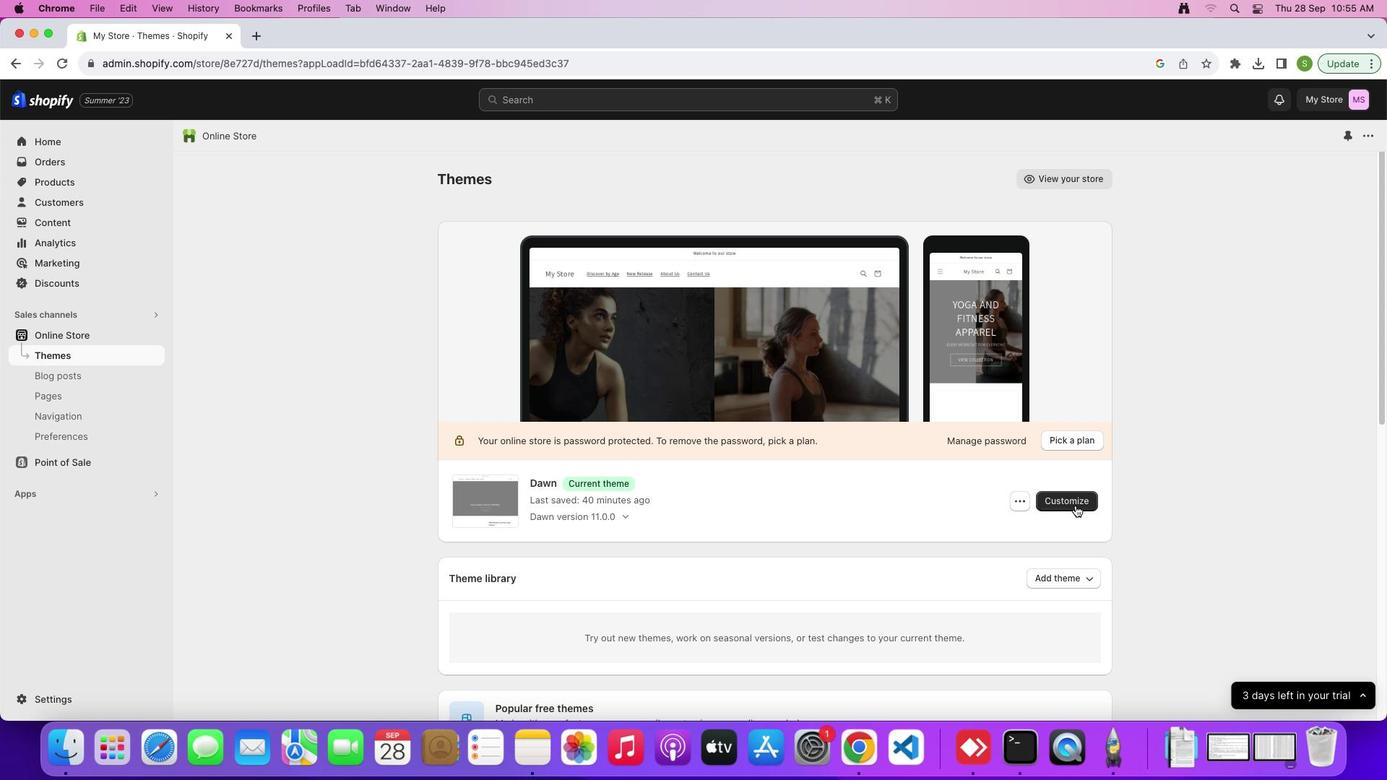 
Action: Mouse pressed left at (1075, 505)
Screenshot: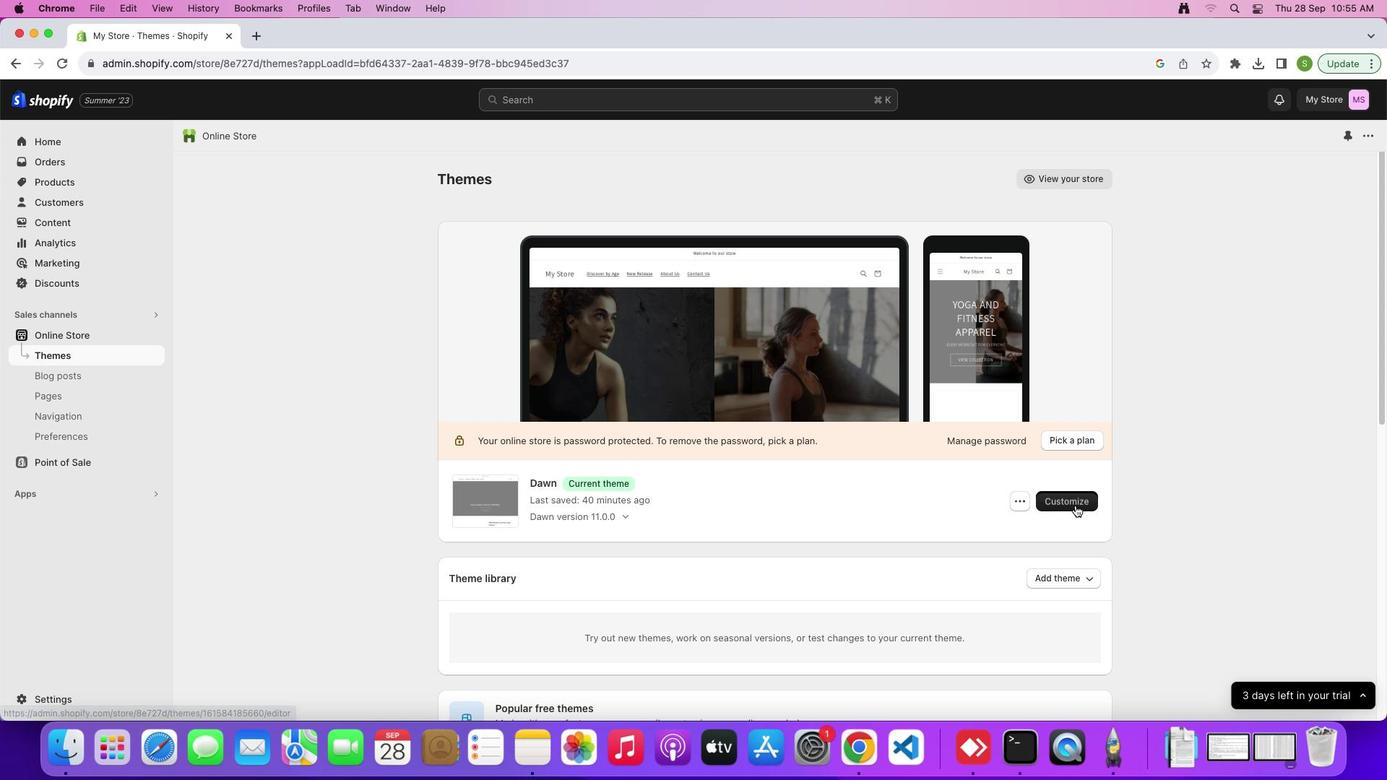 
Action: Mouse moved to (631, 439)
Screenshot: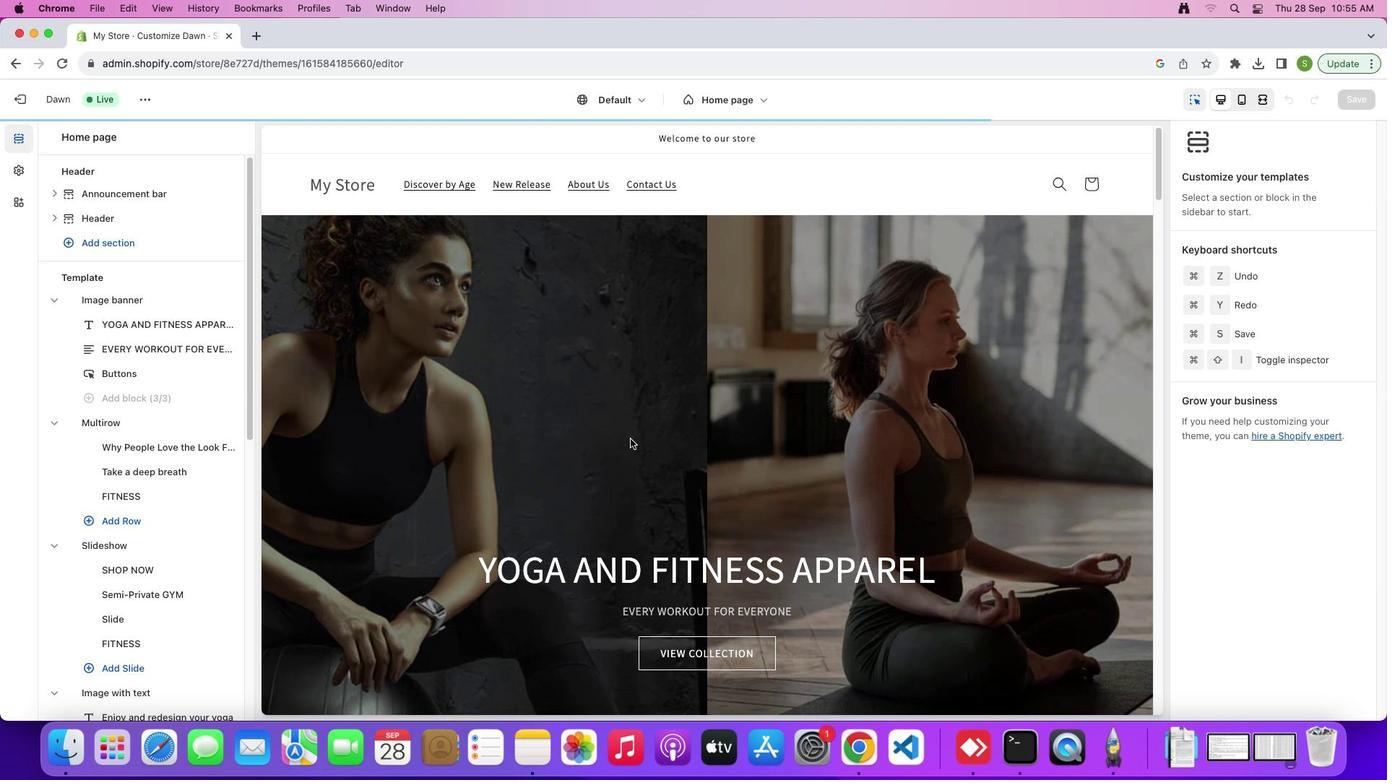 
Action: Mouse scrolled (631, 439) with delta (0, 0)
Screenshot: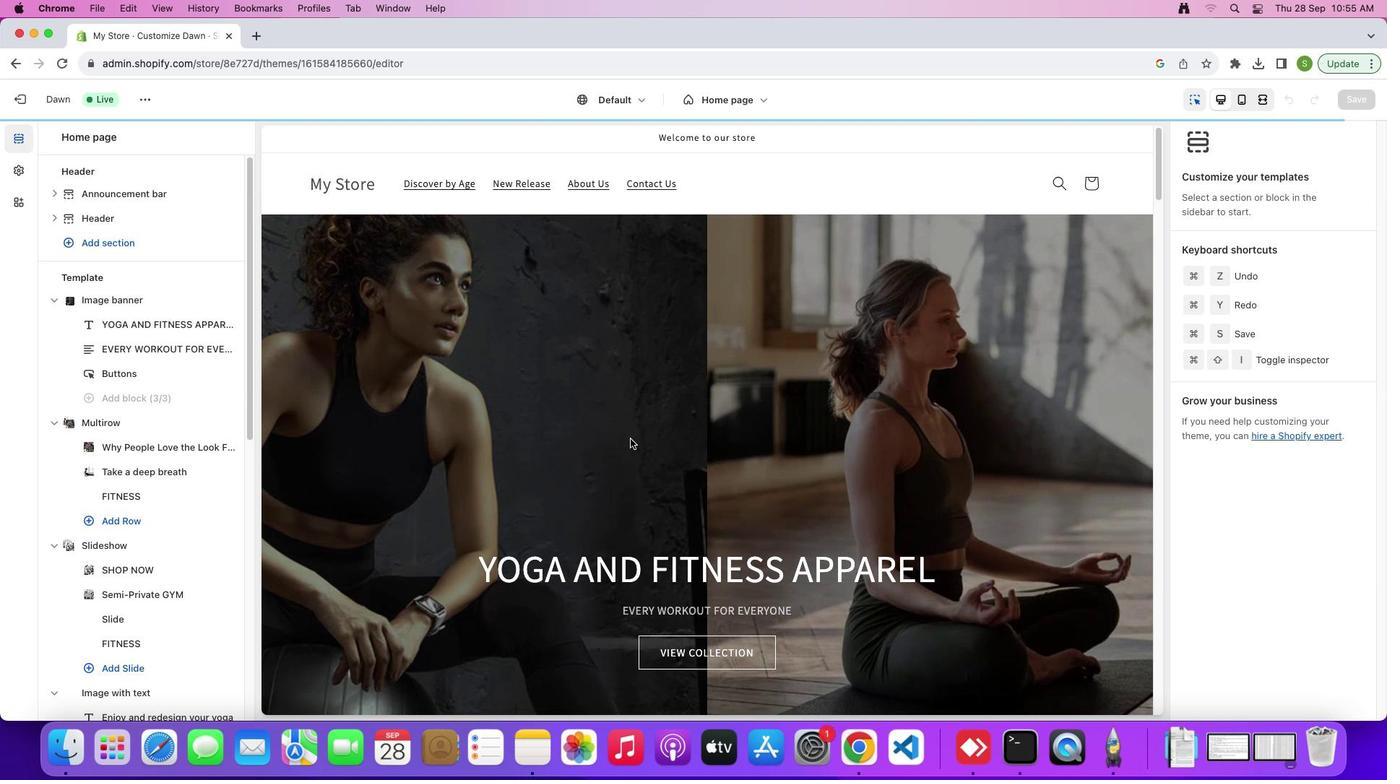 
Action: Mouse scrolled (631, 439) with delta (0, 0)
Screenshot: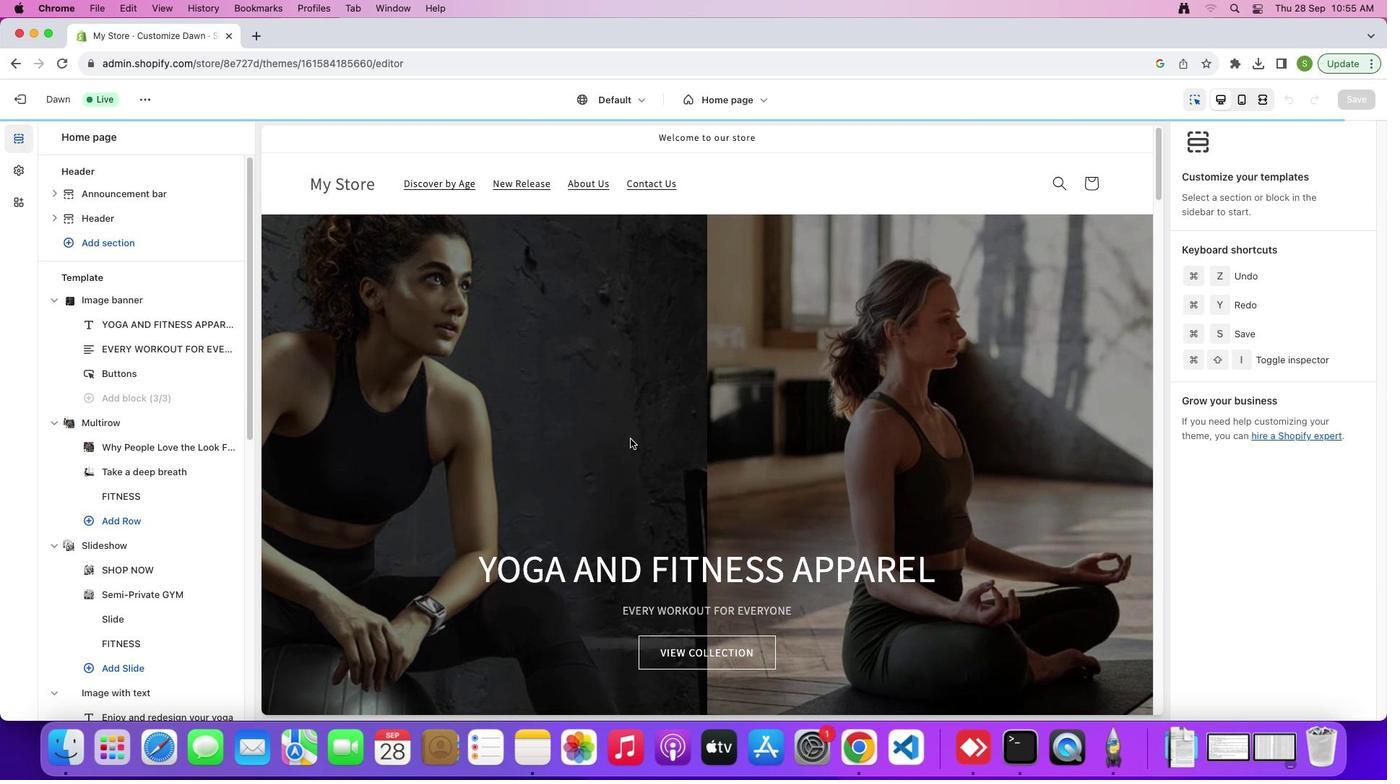 
Action: Mouse scrolled (631, 439) with delta (0, -2)
Screenshot: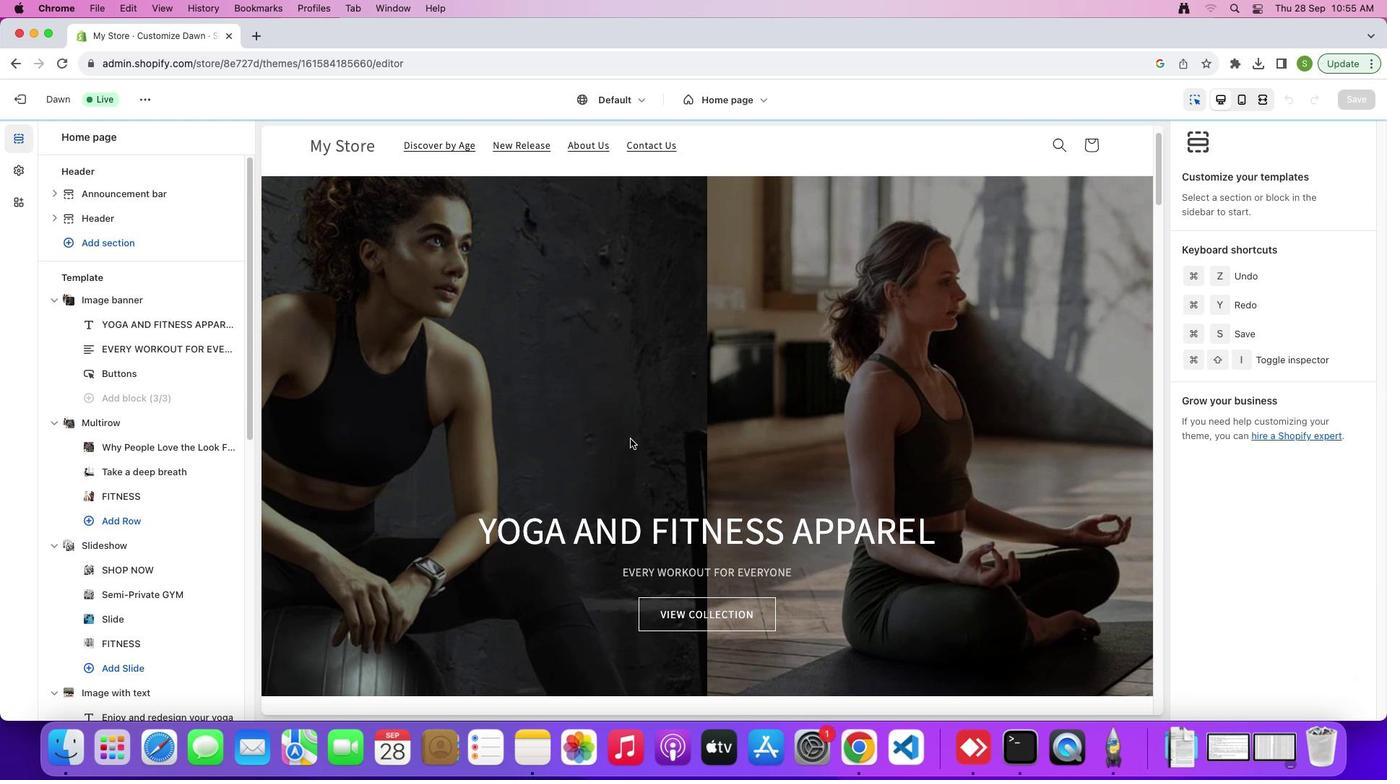 
Action: Mouse scrolled (631, 439) with delta (0, 0)
Screenshot: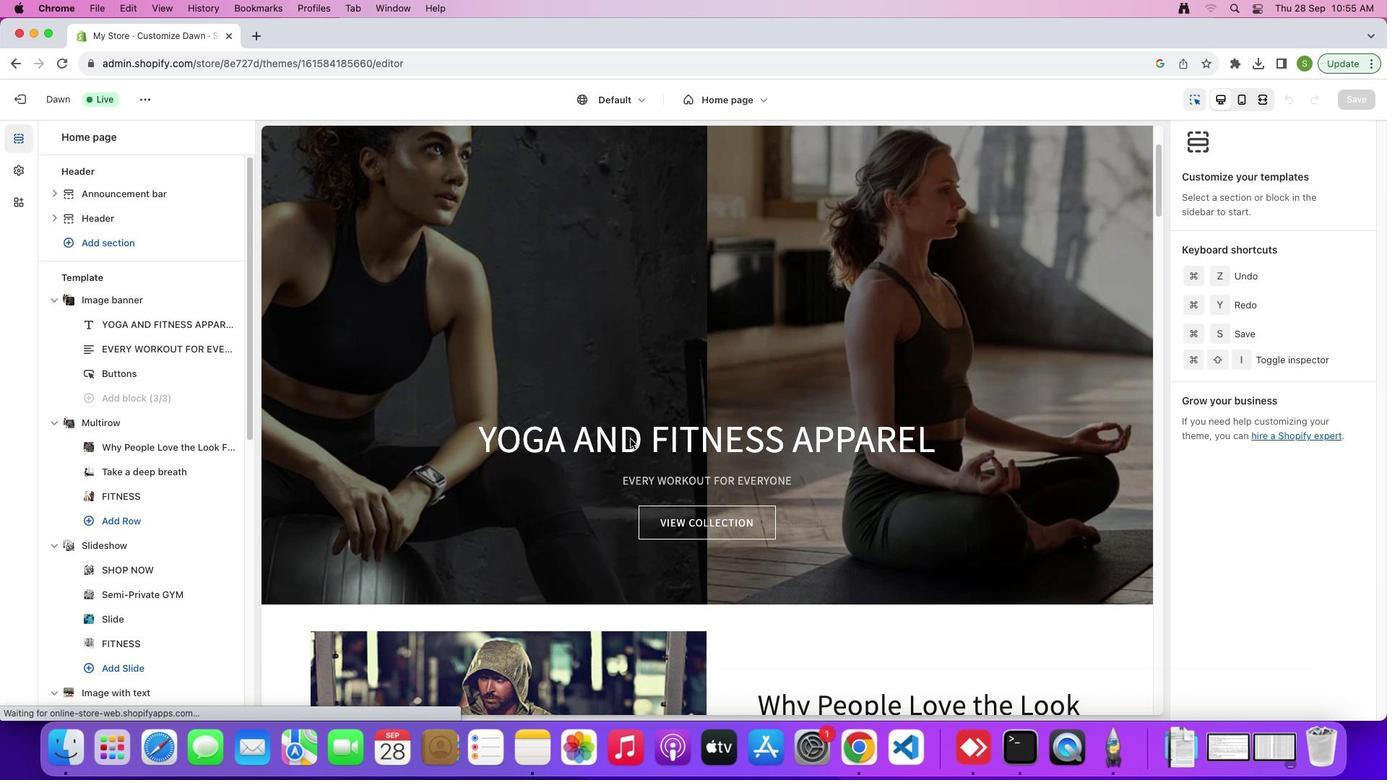 
Action: Mouse scrolled (631, 439) with delta (0, 0)
Screenshot: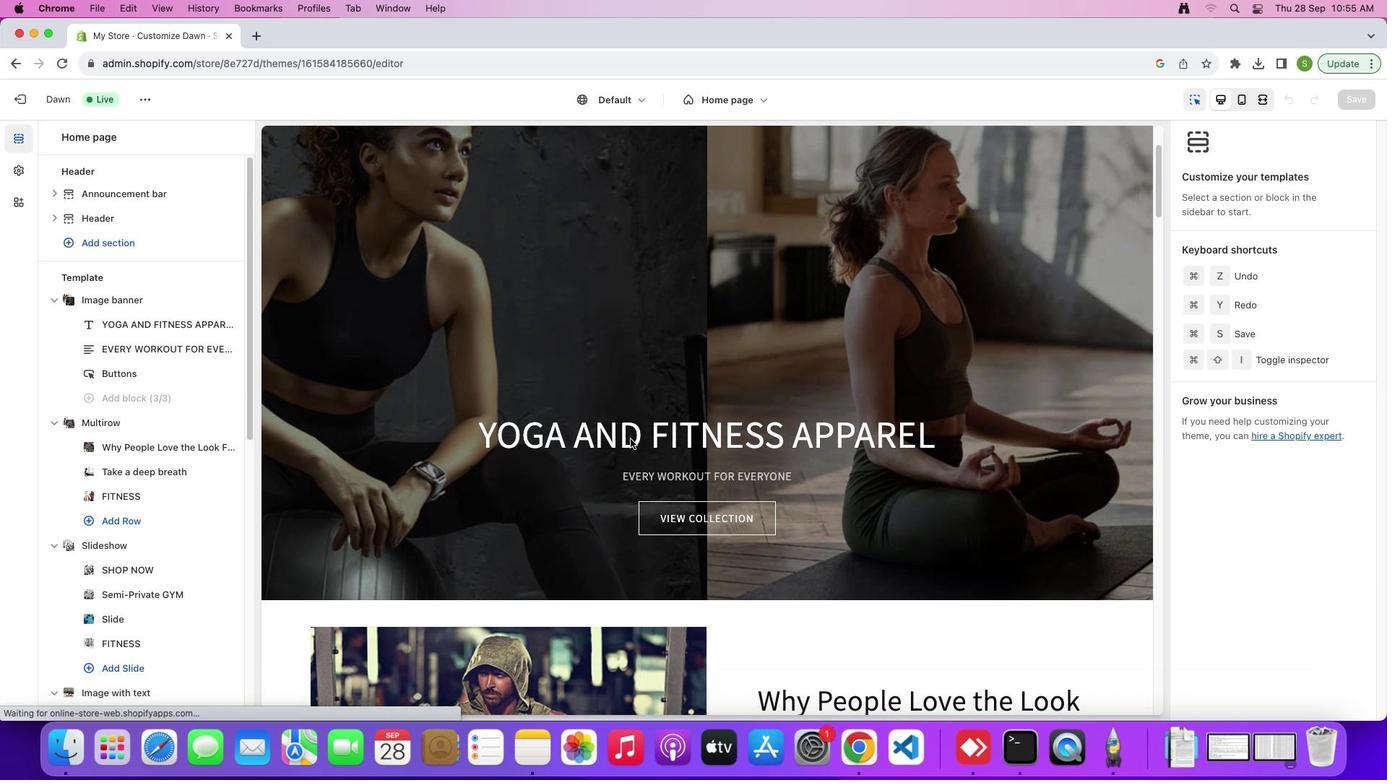 
Action: Mouse scrolled (631, 439) with delta (0, 0)
Screenshot: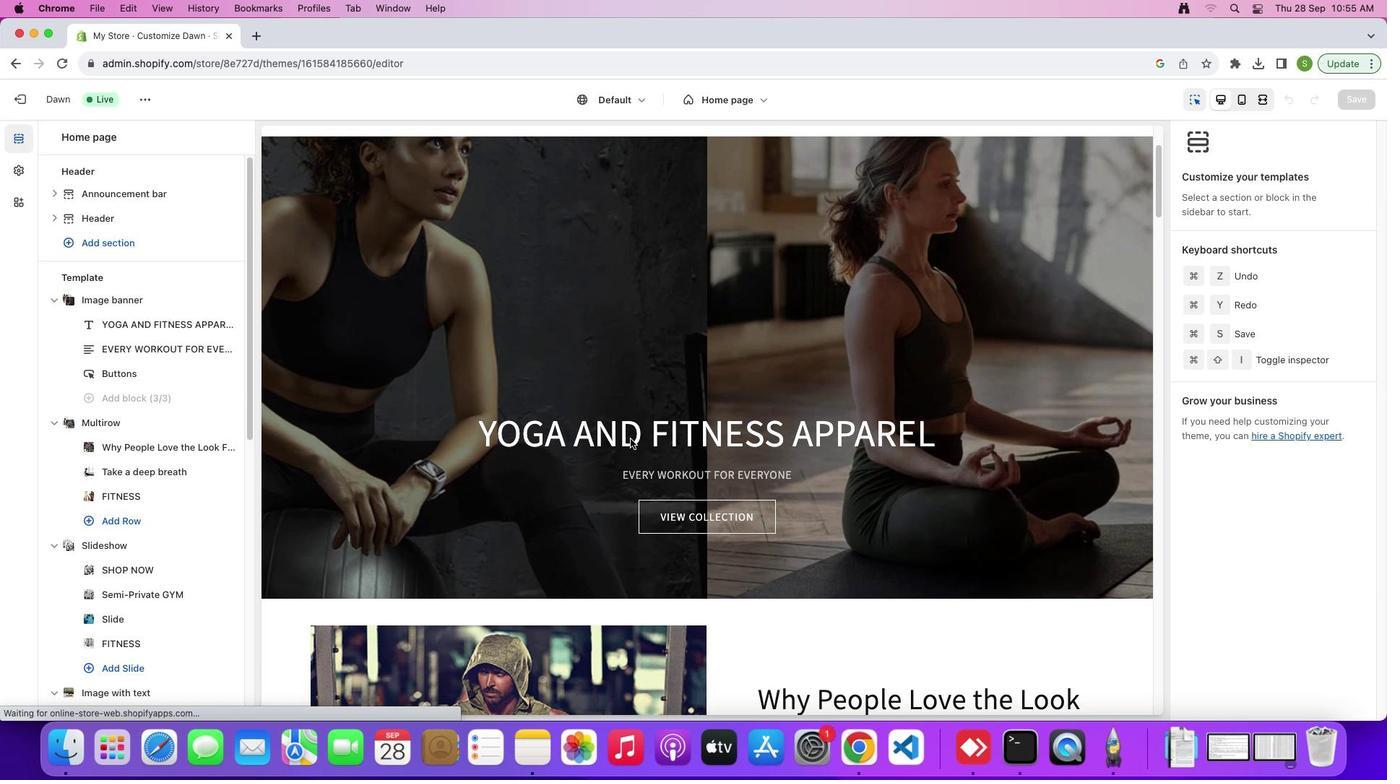 
Action: Mouse scrolled (631, 439) with delta (0, 0)
Screenshot: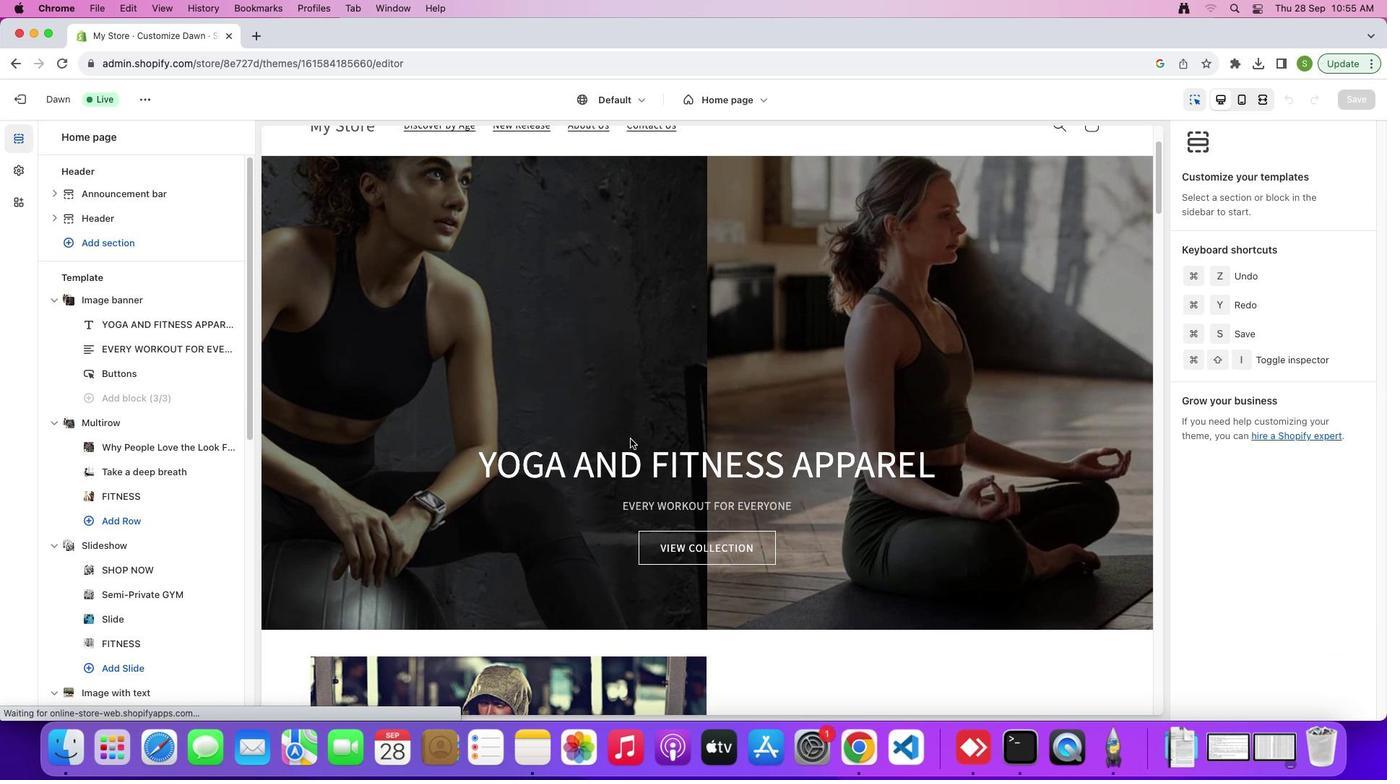 
Action: Mouse scrolled (631, 439) with delta (0, 3)
Screenshot: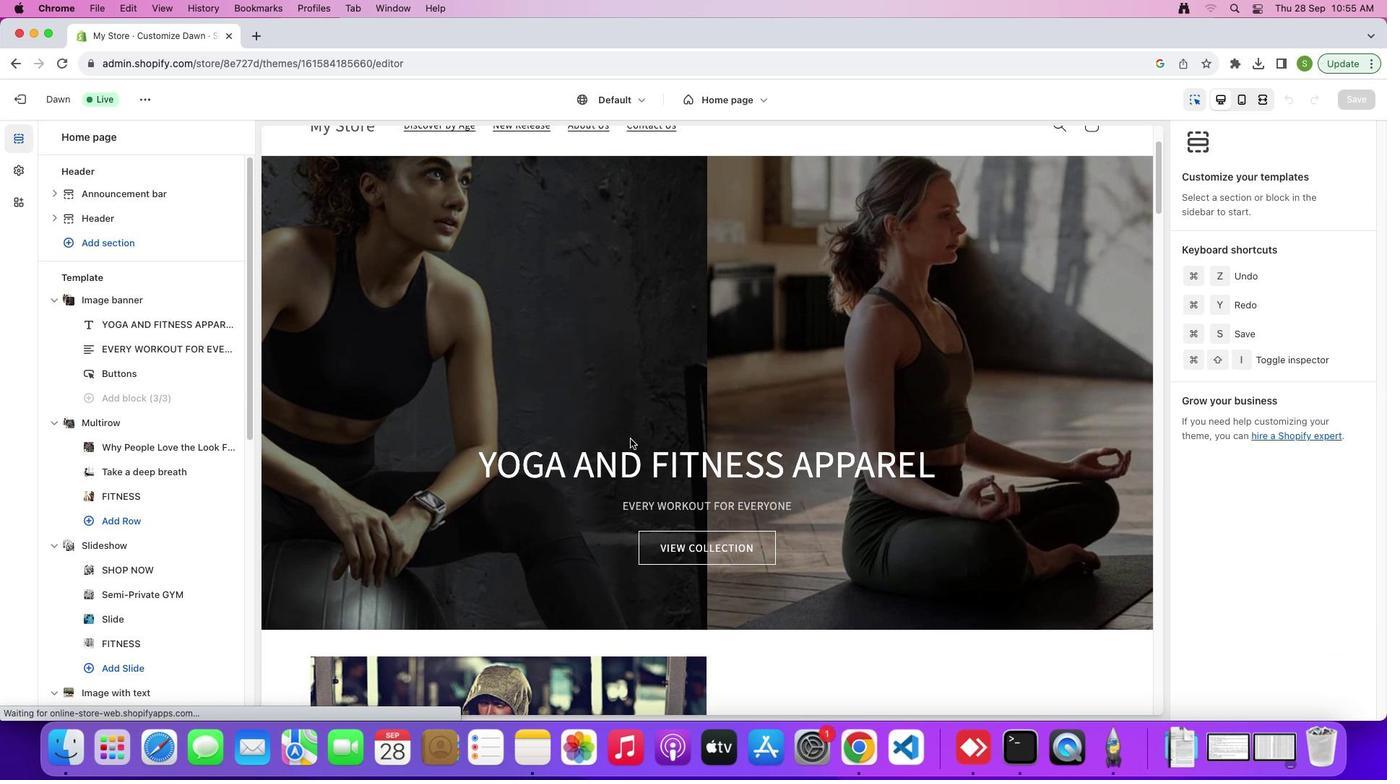 
Action: Mouse scrolled (631, 439) with delta (0, 5)
Screenshot: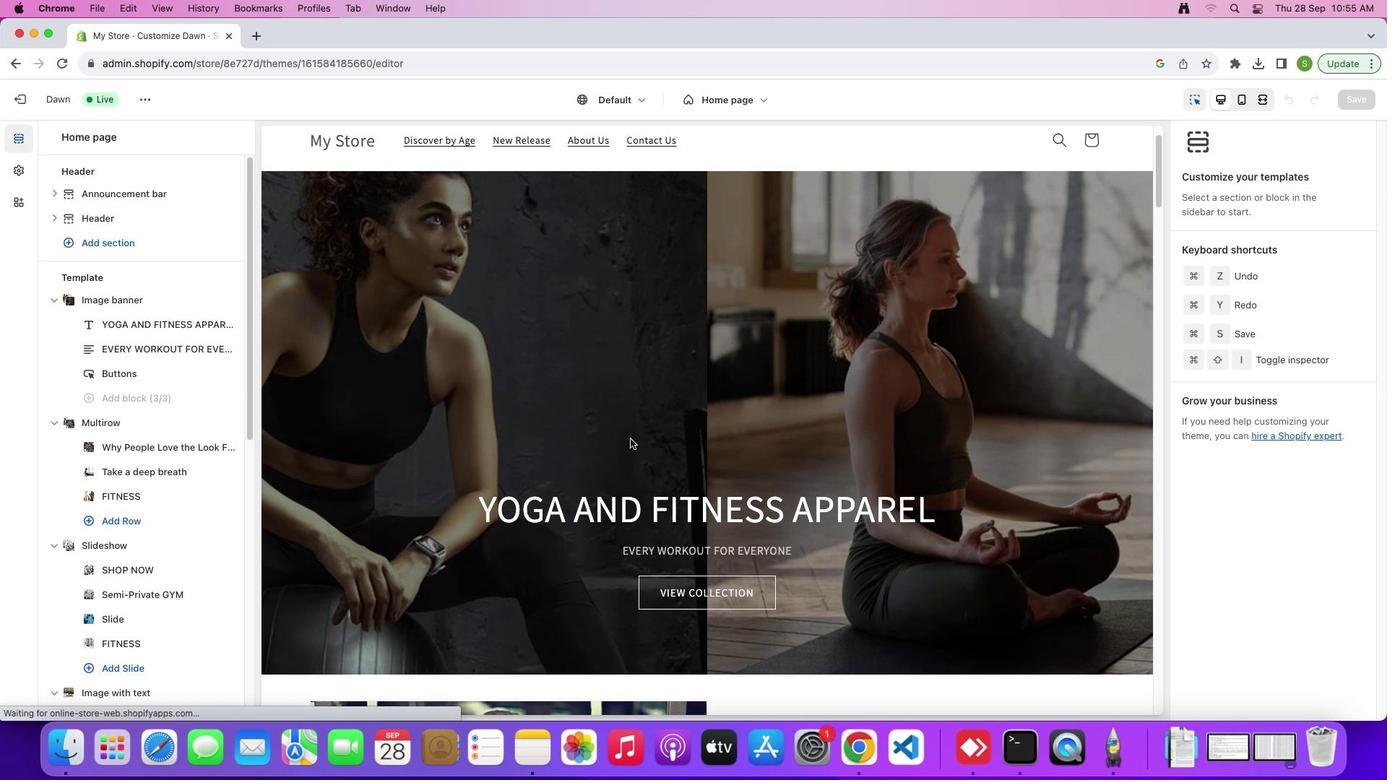 
Action: Mouse scrolled (631, 439) with delta (0, 0)
Screenshot: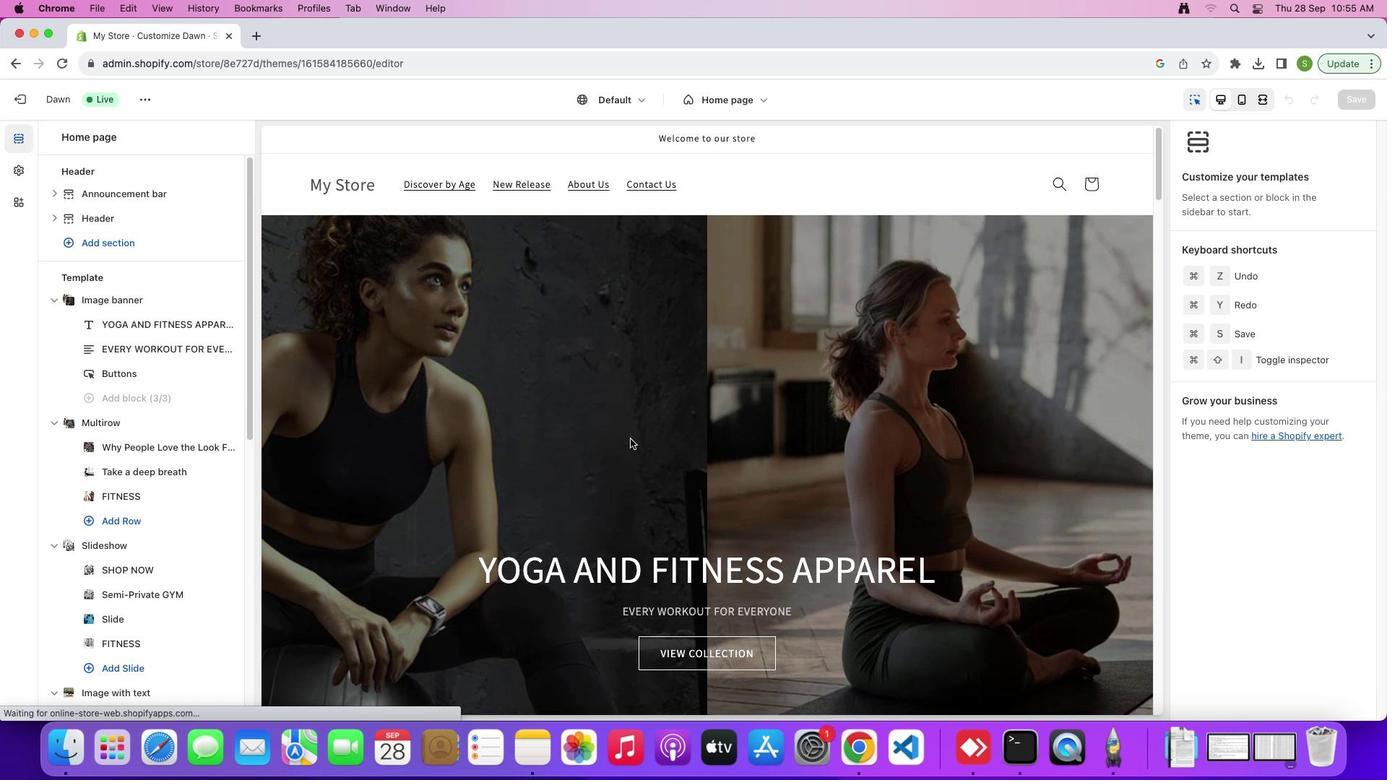 
Action: Mouse scrolled (631, 439) with delta (0, 0)
Screenshot: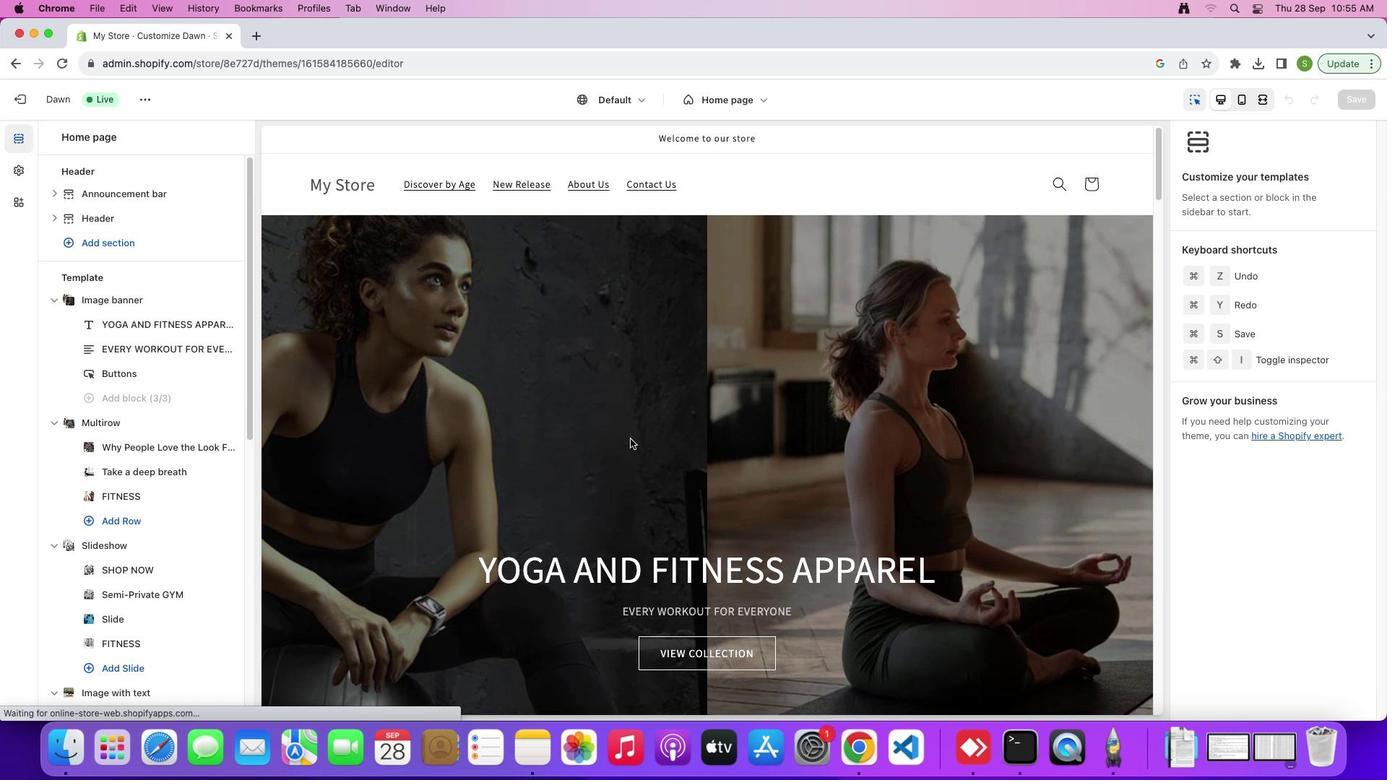 
Action: Mouse scrolled (631, 439) with delta (0, 3)
Screenshot: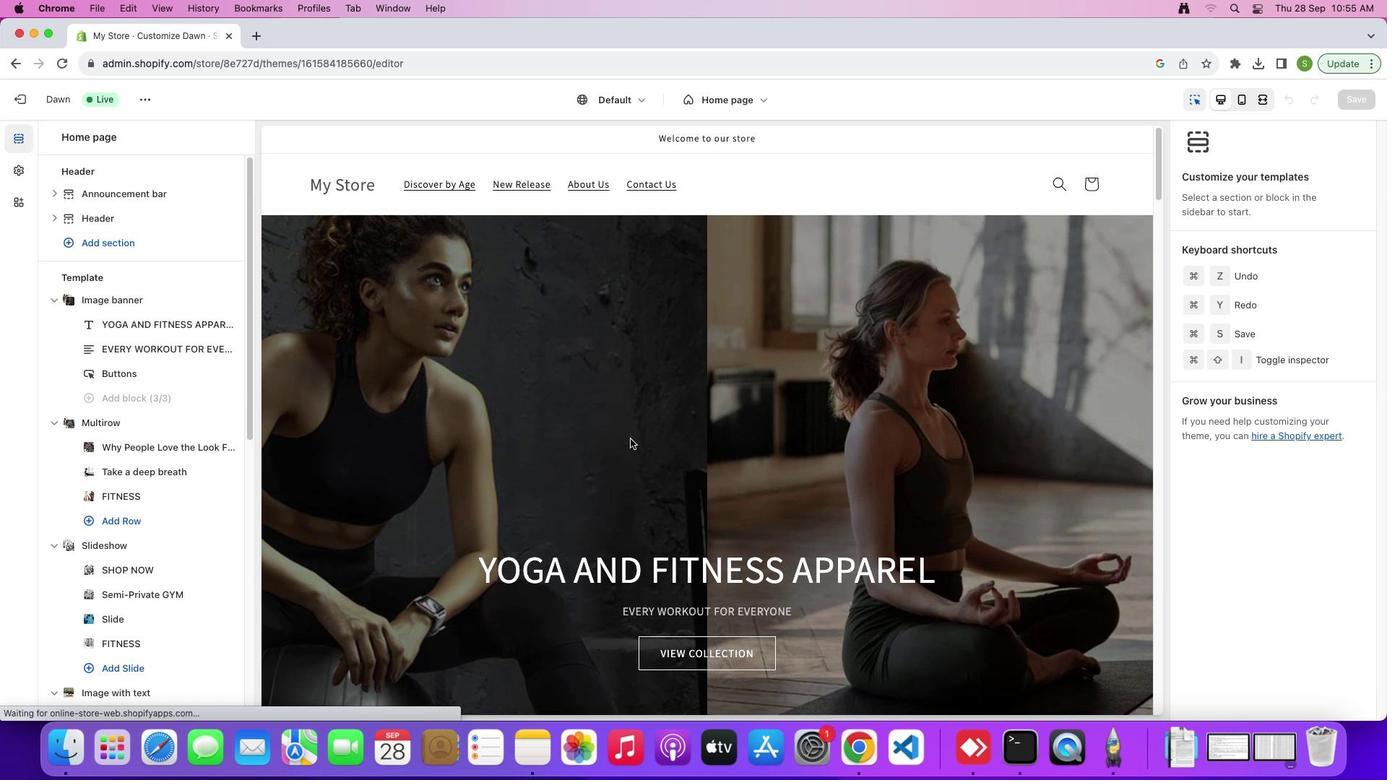 
Action: Mouse scrolled (631, 439) with delta (0, 5)
Screenshot: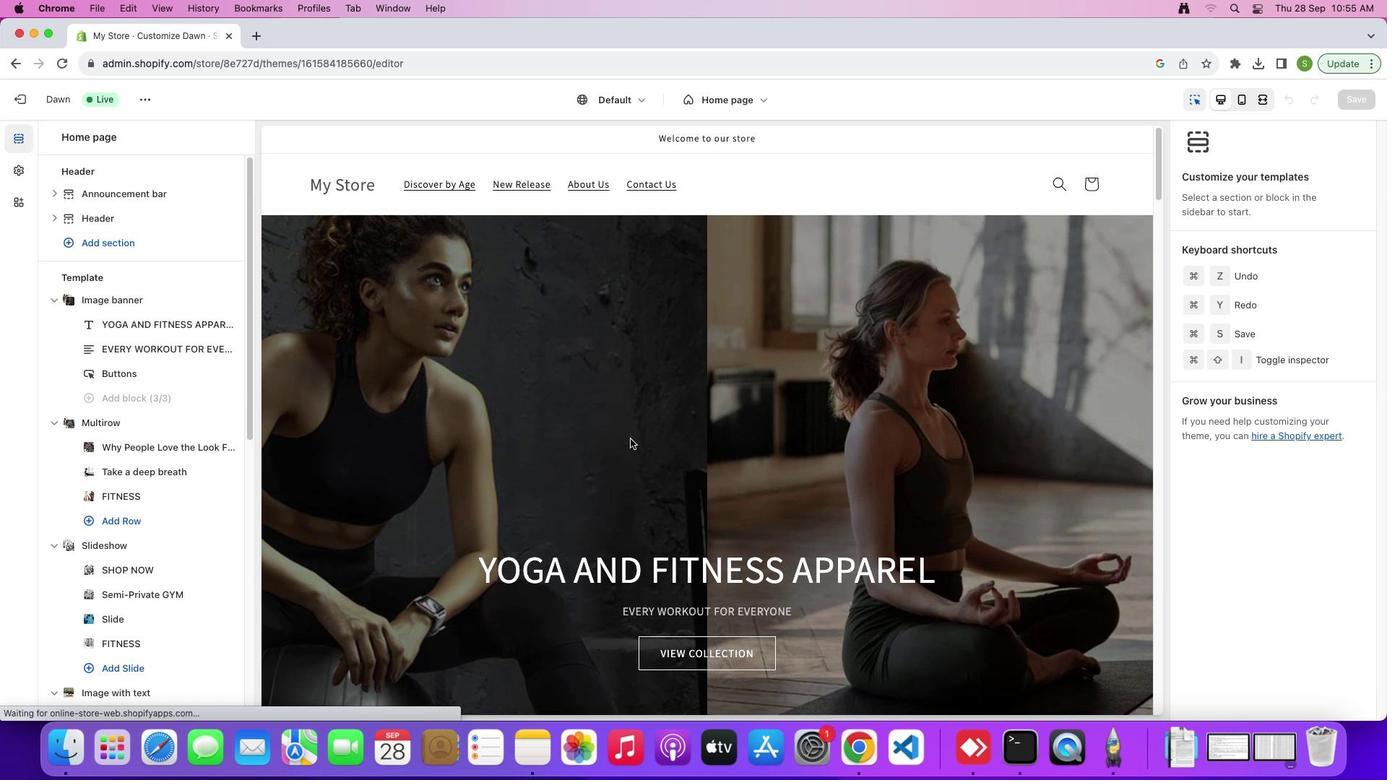 
Action: Mouse moved to (760, 98)
Screenshot: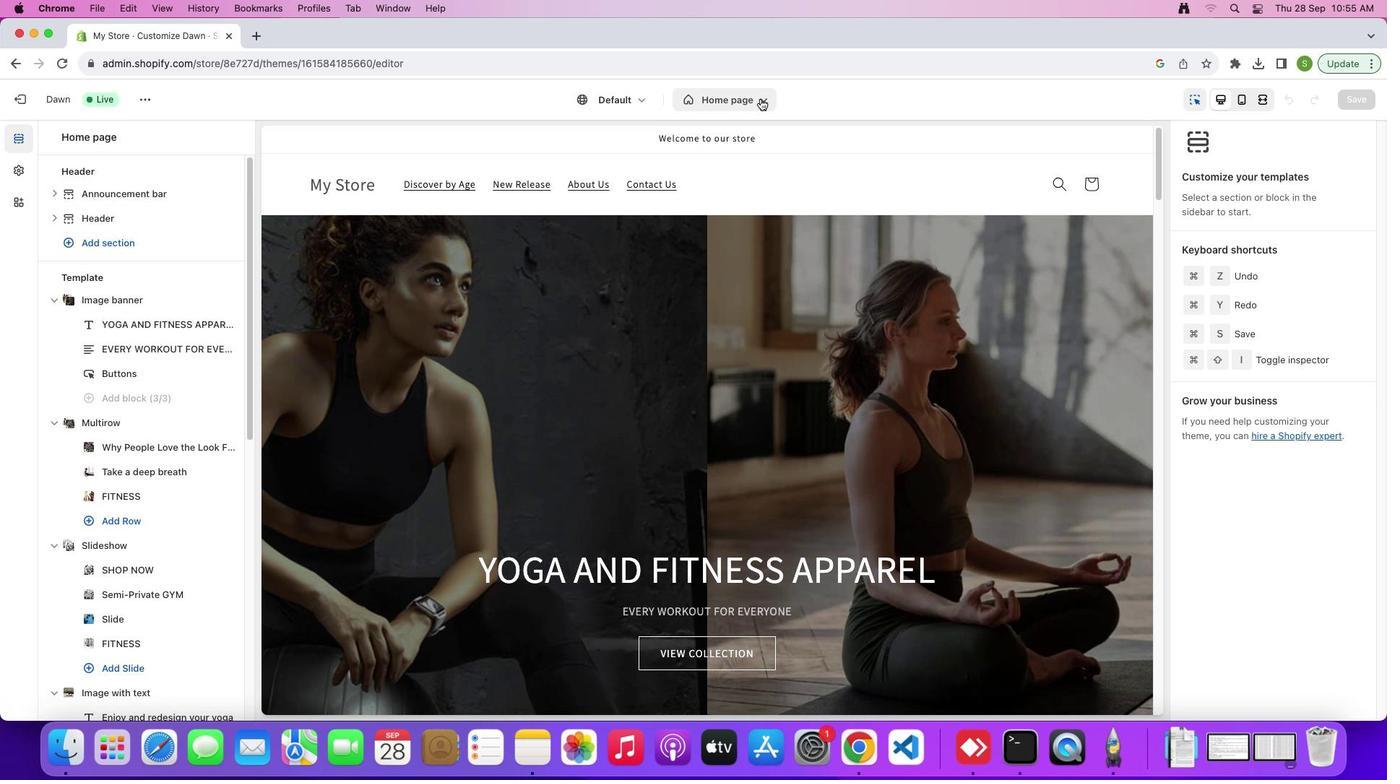 
Action: Mouse pressed left at (760, 98)
Screenshot: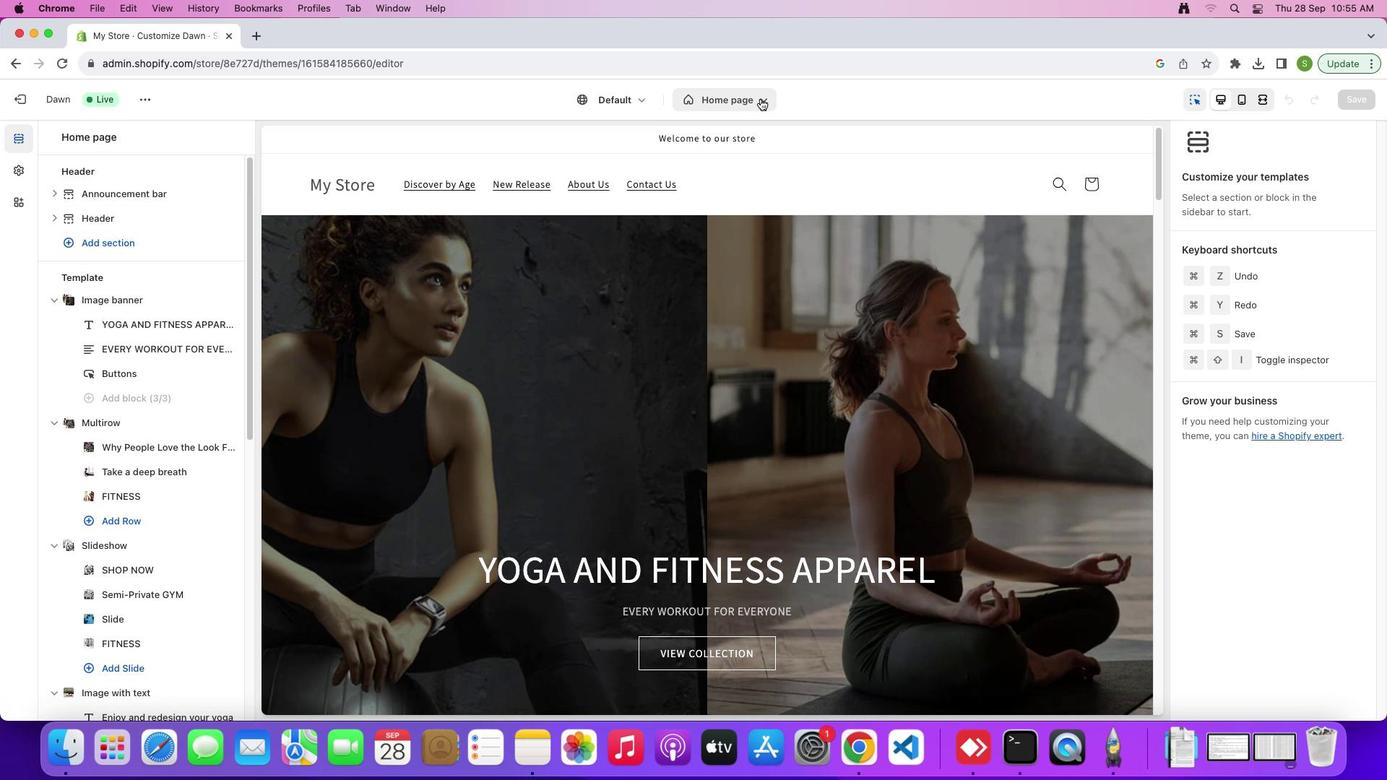 
Action: Mouse moved to (416, 372)
Screenshot: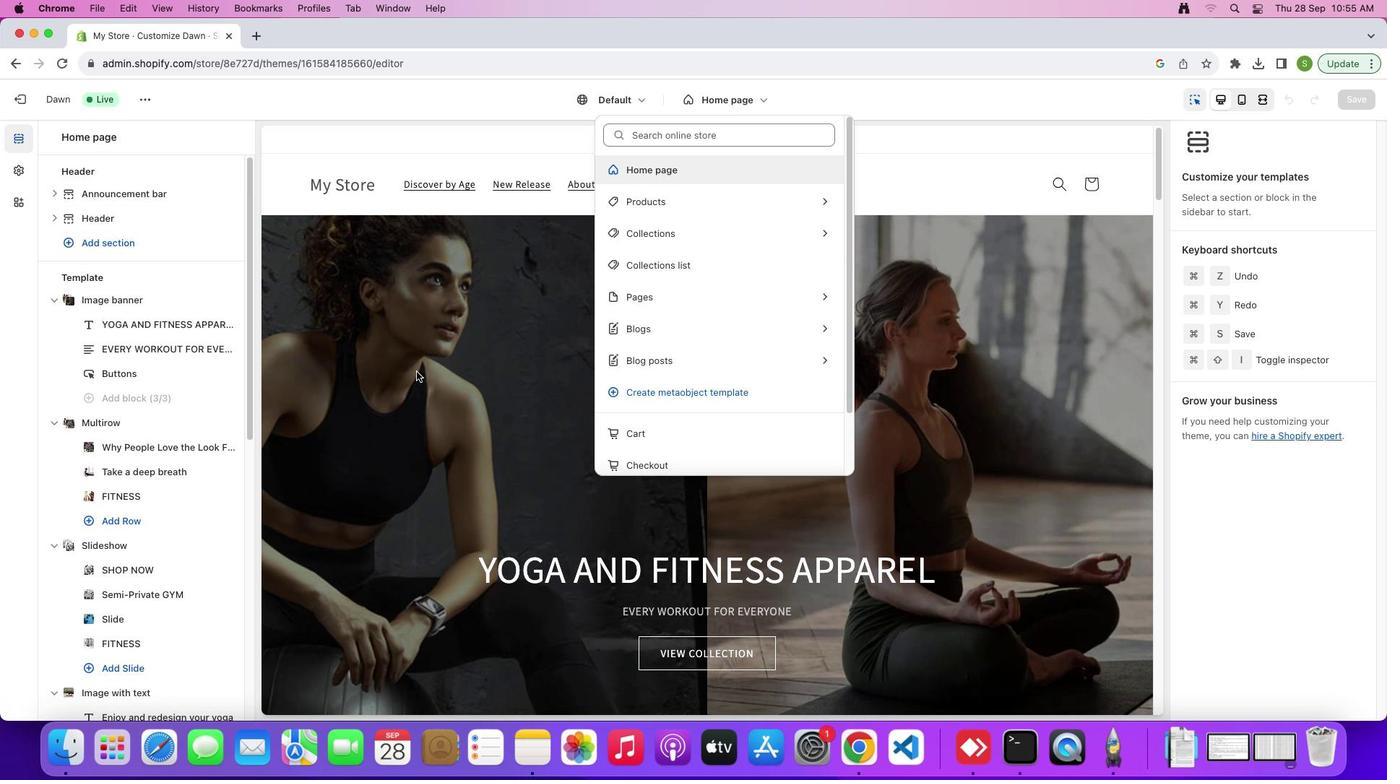 
Action: Mouse pressed left at (416, 372)
Screenshot: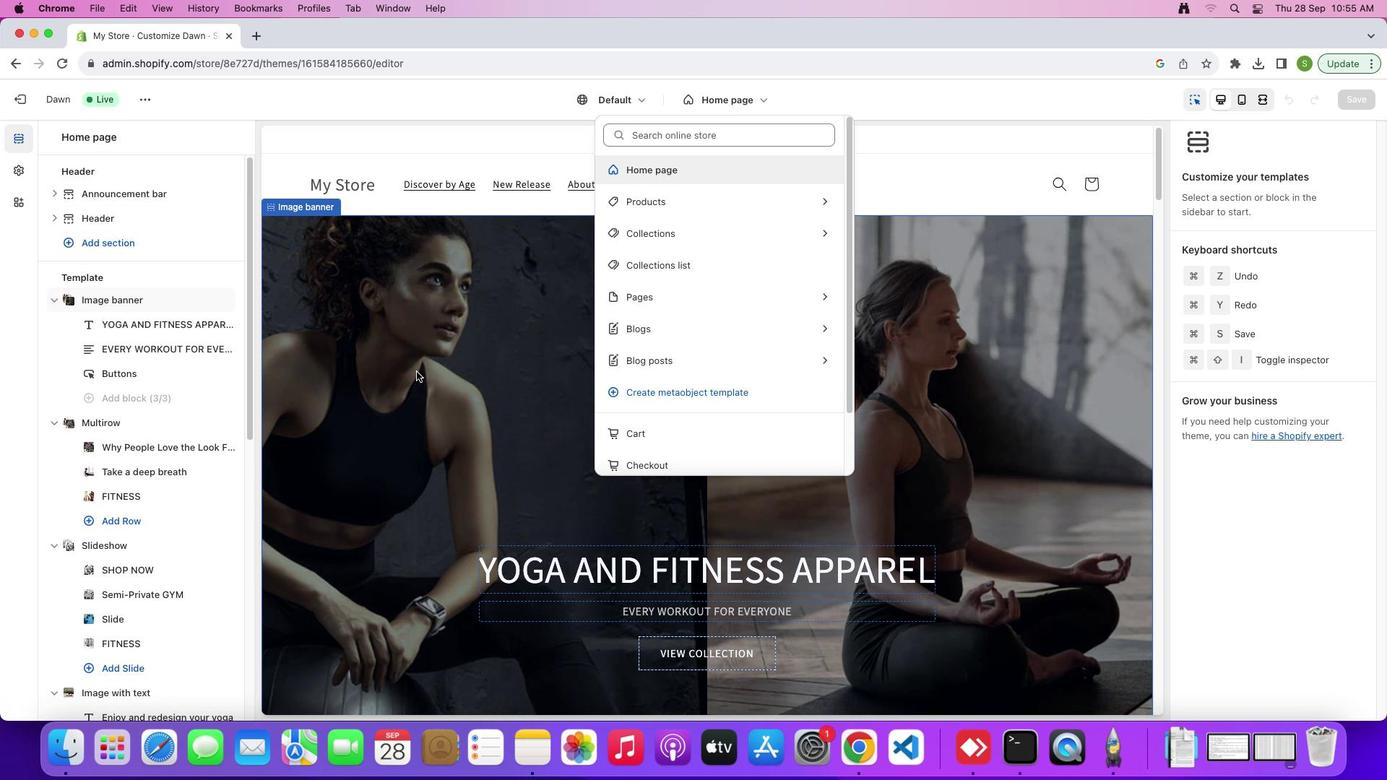 
Action: Mouse moved to (670, 378)
Screenshot: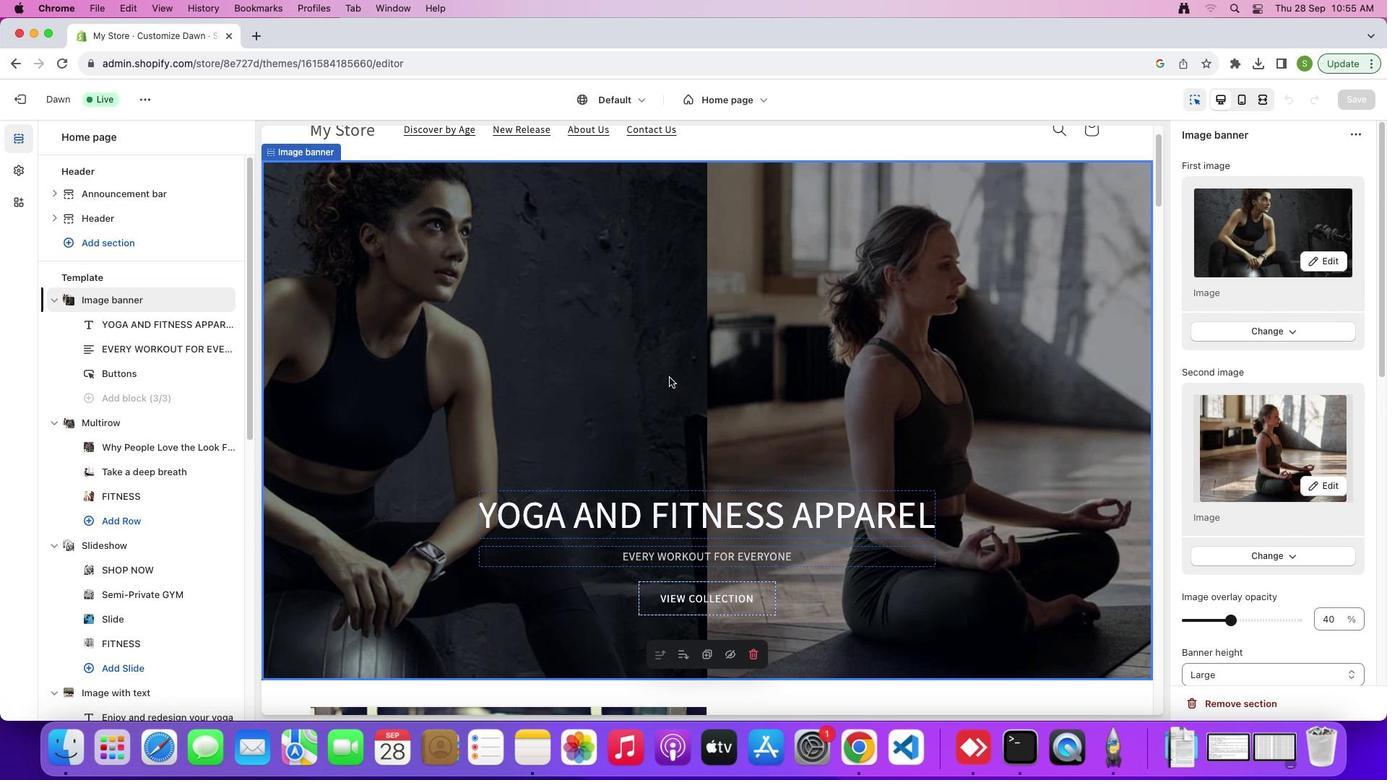 
Action: Mouse scrolled (670, 378) with delta (0, 0)
Screenshot: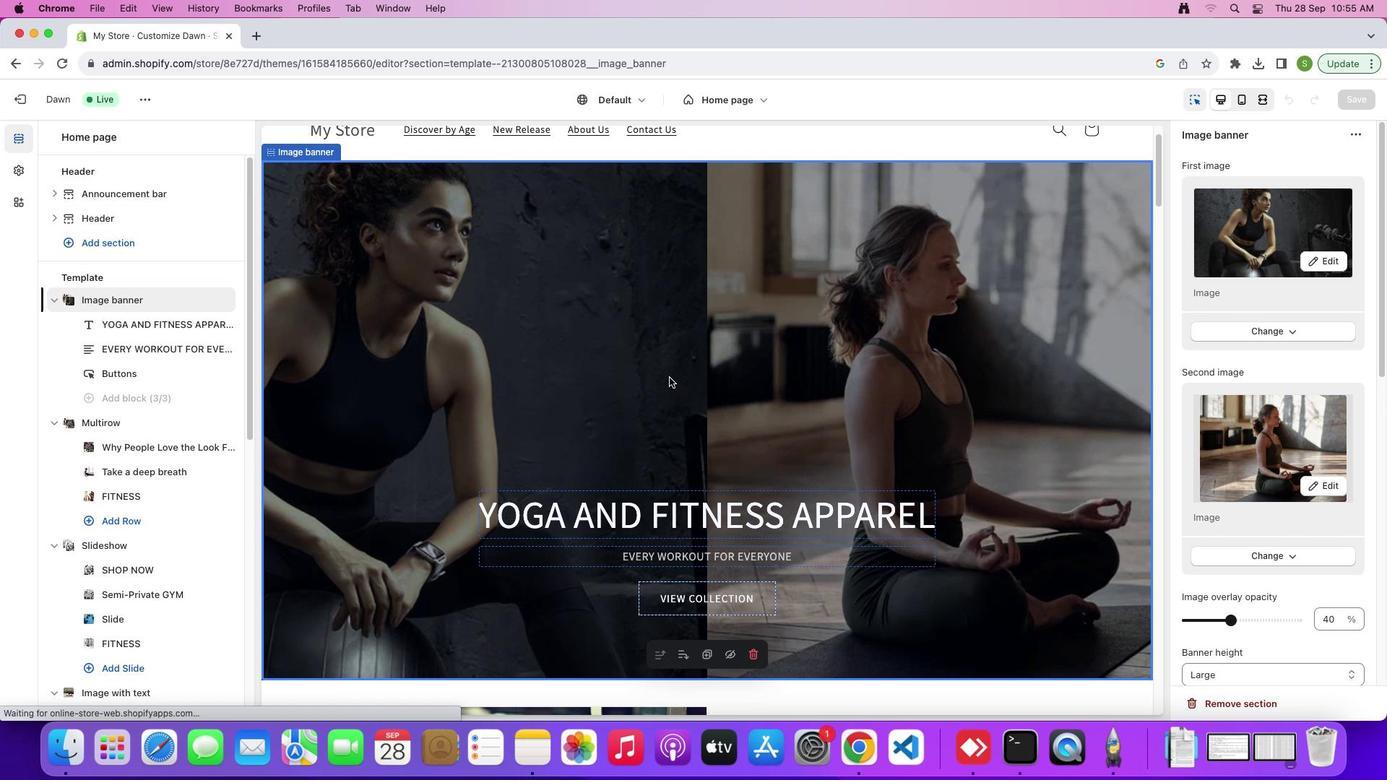 
Action: Mouse scrolled (670, 378) with delta (0, 0)
Screenshot: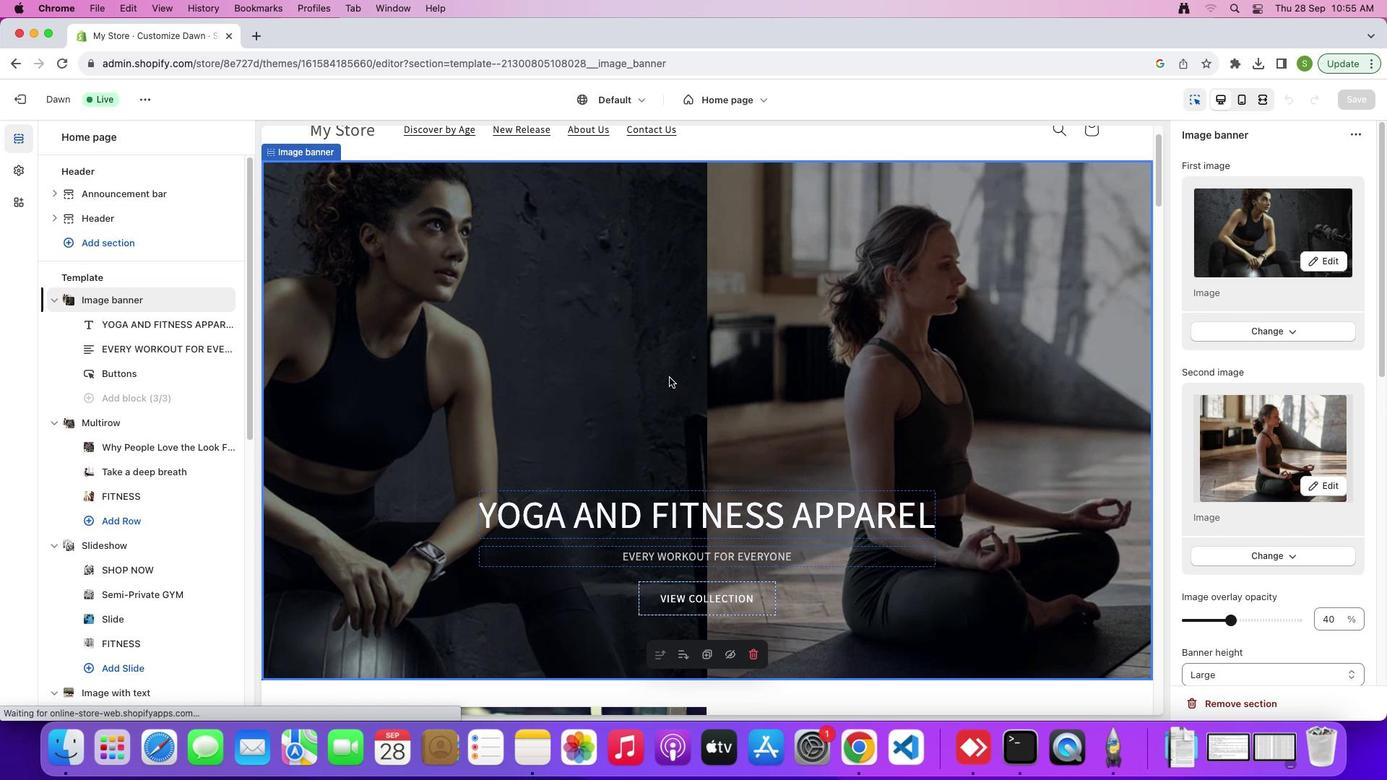 
Action: Mouse scrolled (670, 378) with delta (0, -2)
Screenshot: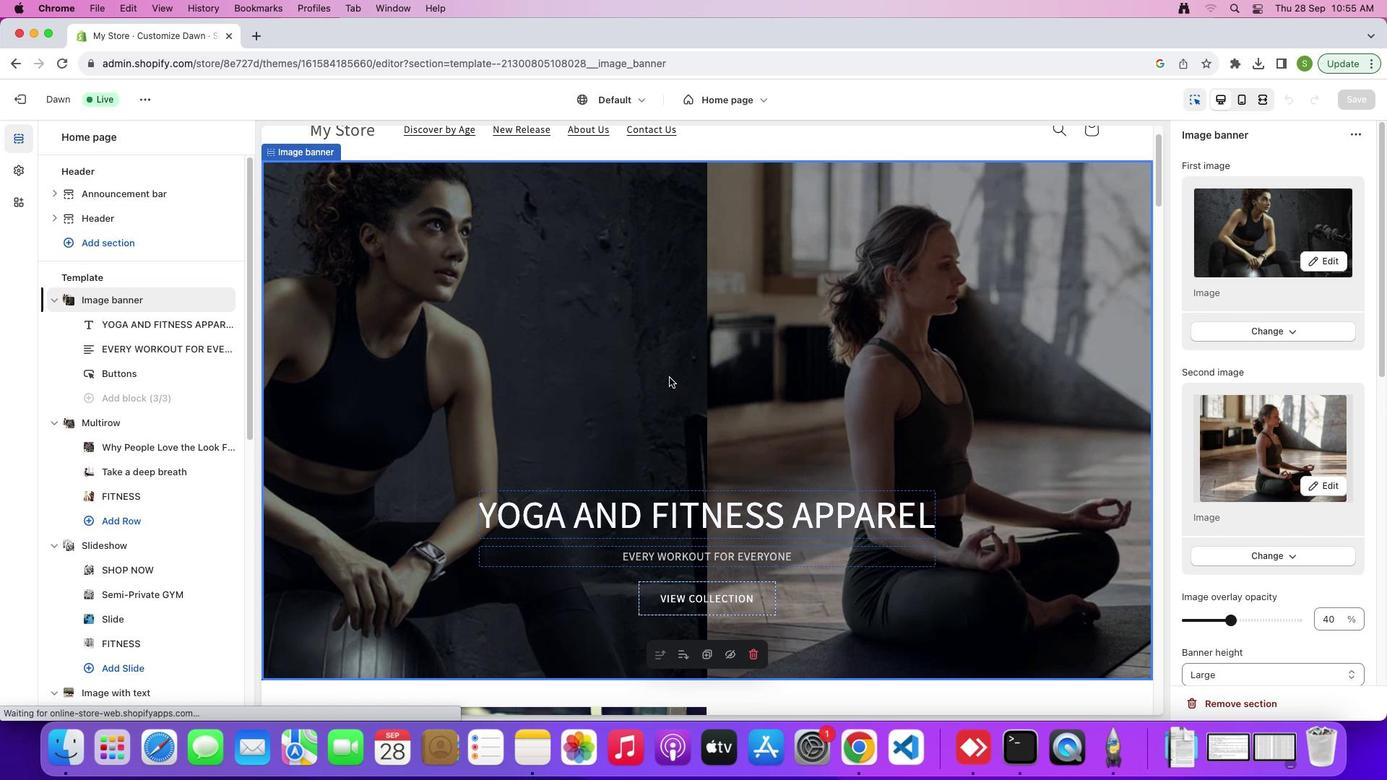 
Action: Mouse scrolled (670, 378) with delta (0, -2)
Screenshot: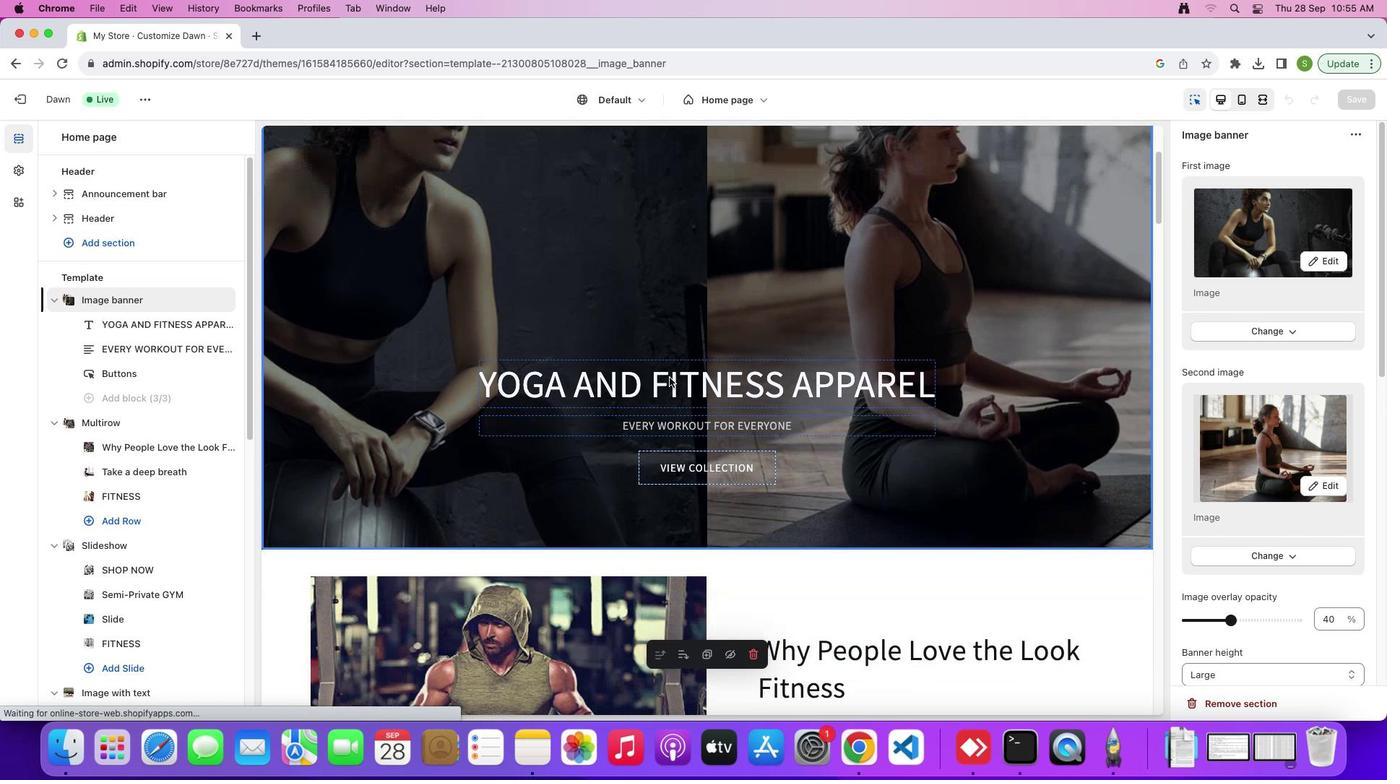 
Action: Mouse moved to (672, 369)
Screenshot: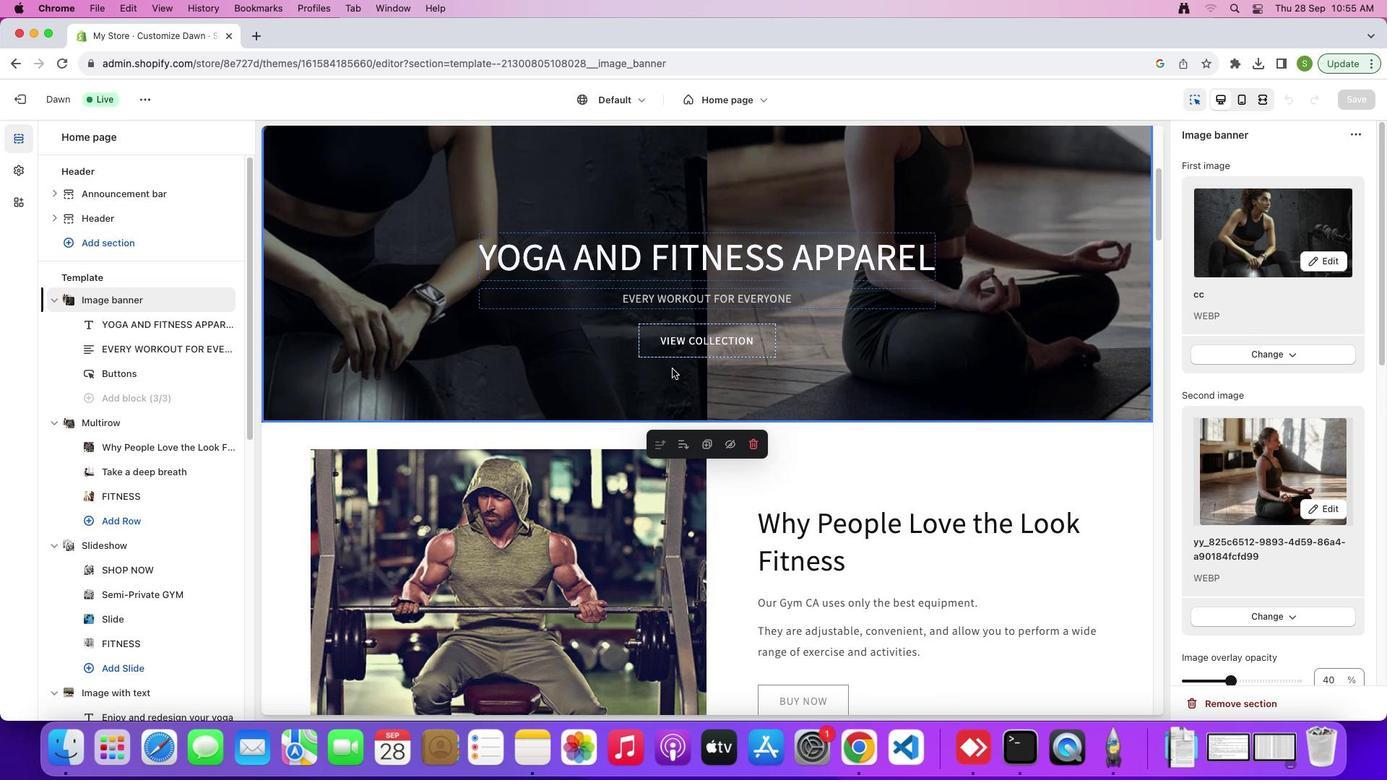 
Action: Mouse scrolled (672, 369) with delta (0, 0)
Screenshot: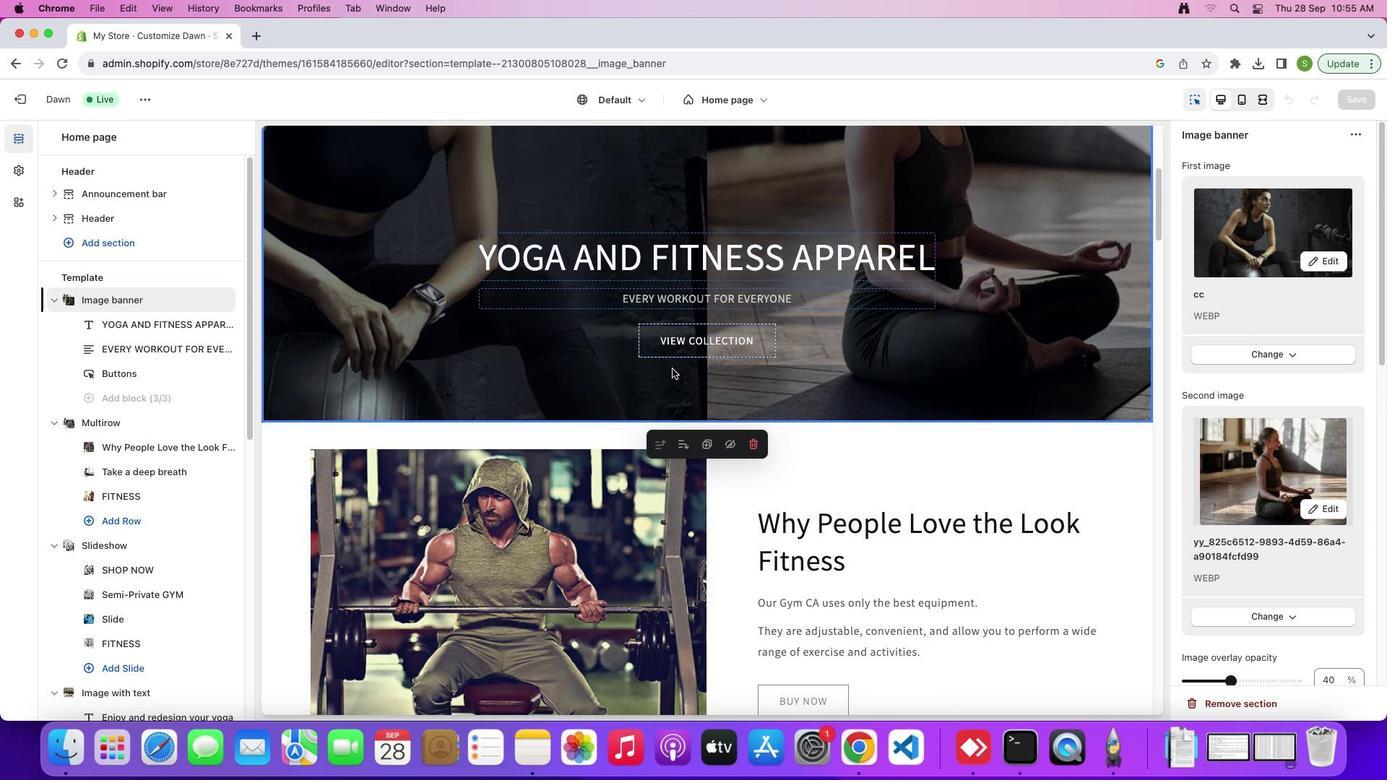 
Action: Mouse scrolled (672, 369) with delta (0, 0)
Screenshot: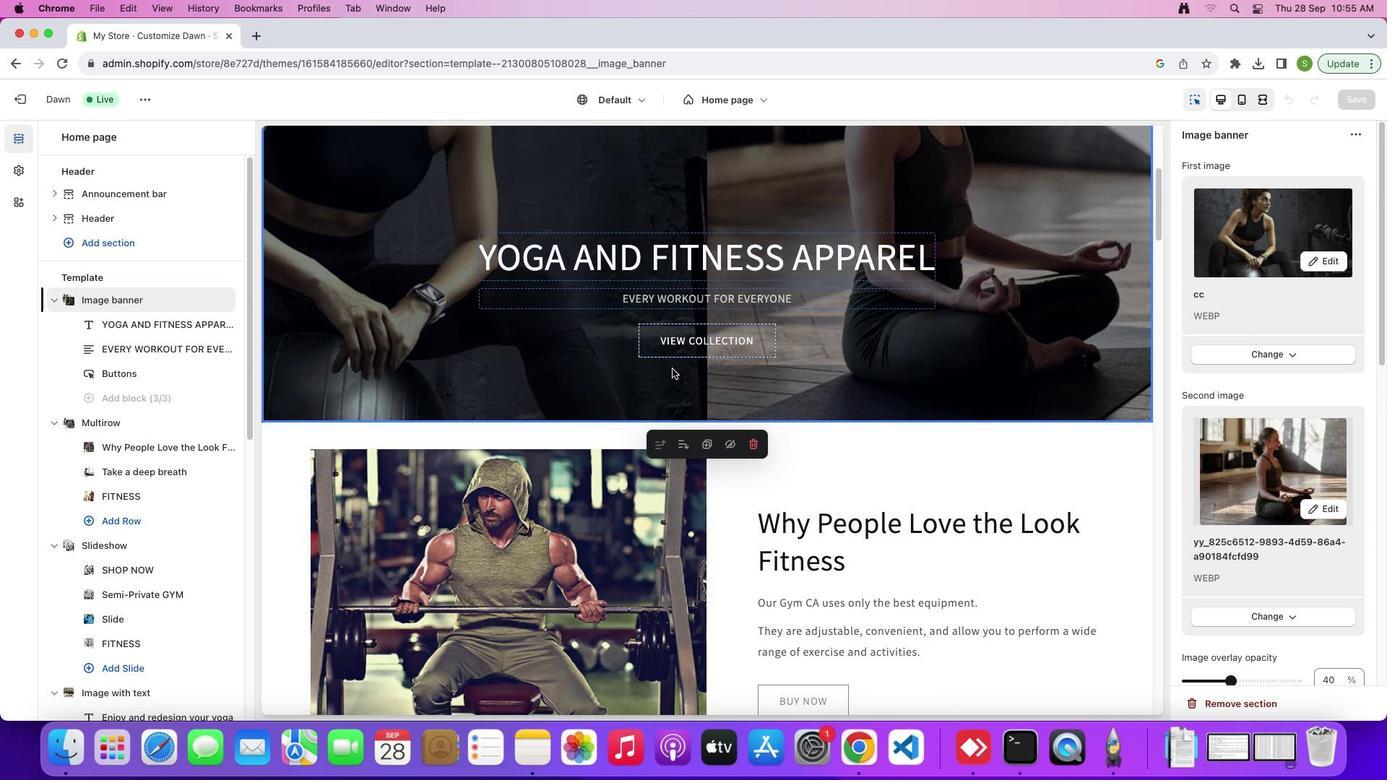 
Action: Mouse scrolled (672, 369) with delta (0, 2)
Screenshot: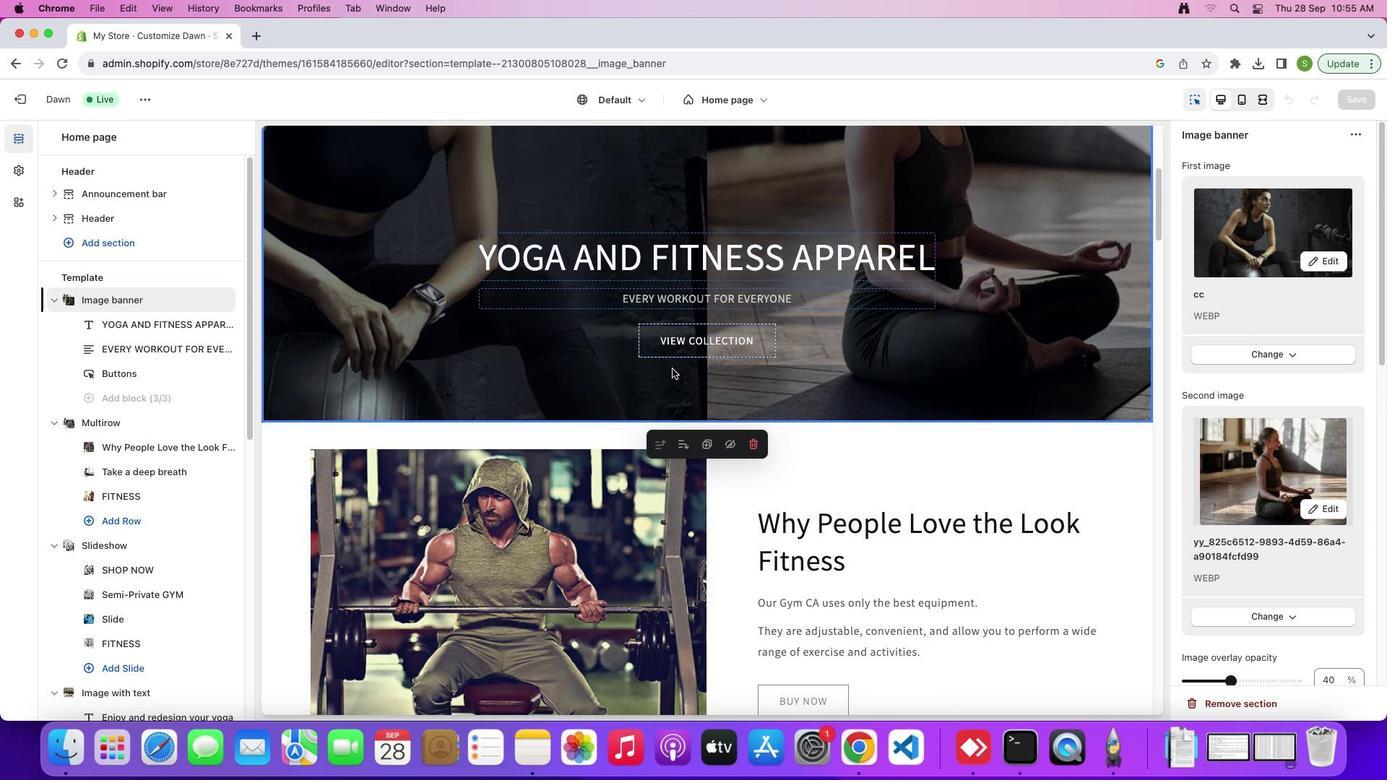 
Action: Mouse scrolled (672, 369) with delta (0, 3)
Screenshot: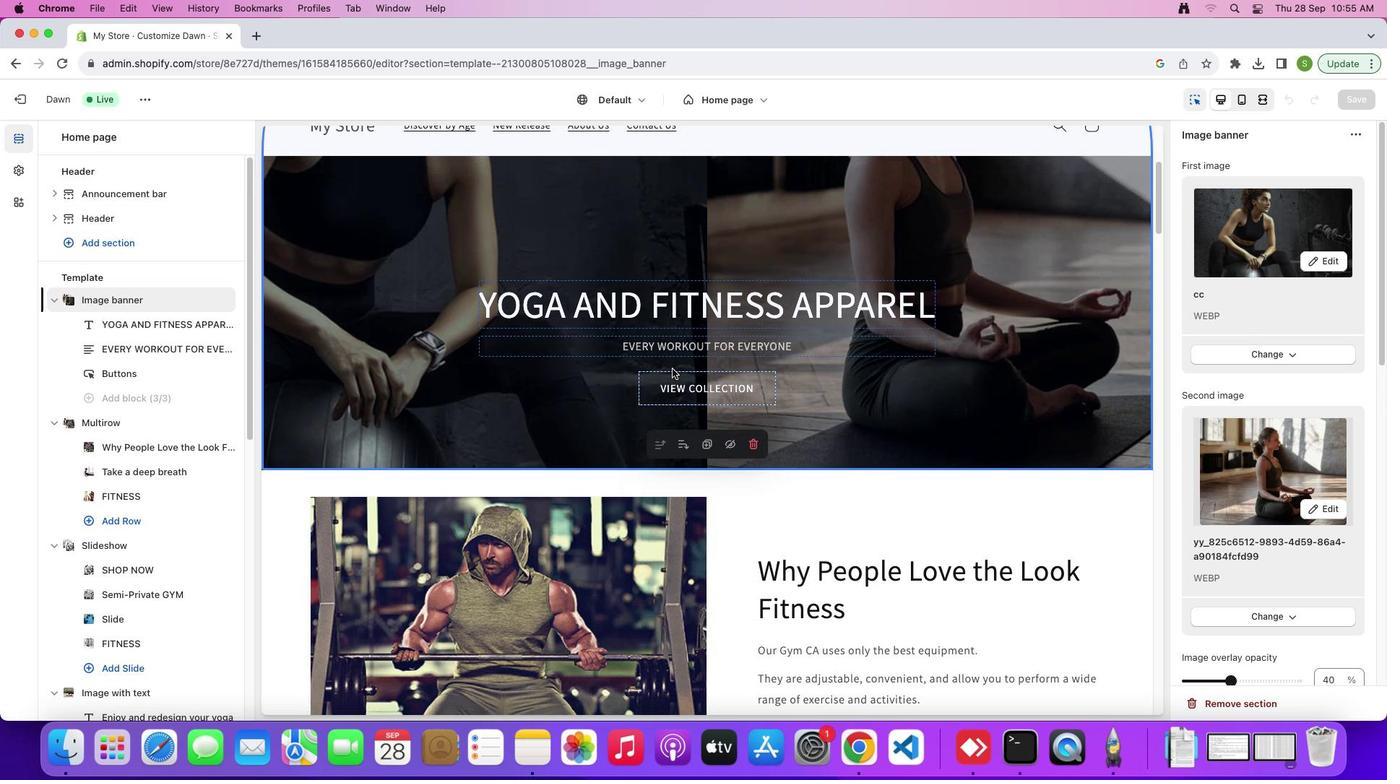 
Action: Mouse scrolled (672, 369) with delta (0, 0)
Screenshot: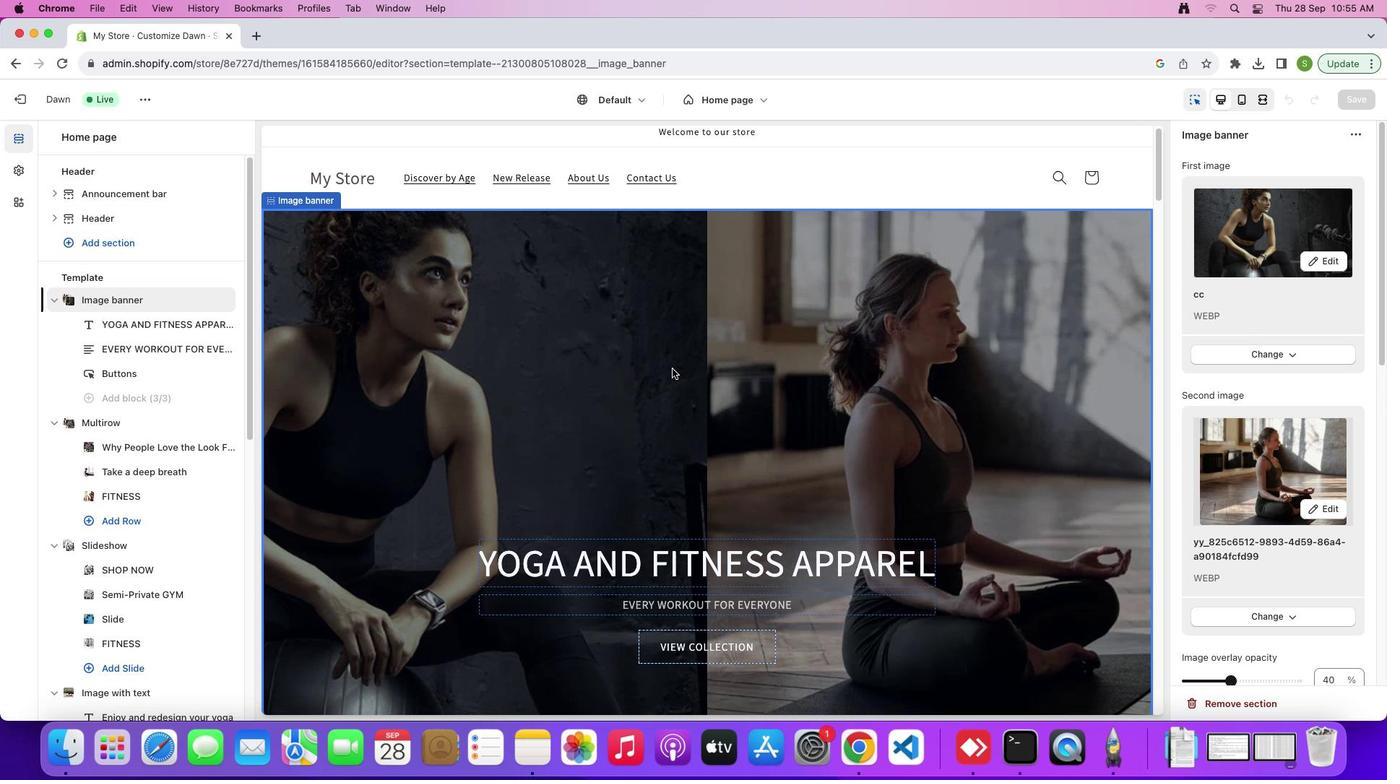 
Action: Mouse scrolled (672, 369) with delta (0, 0)
Screenshot: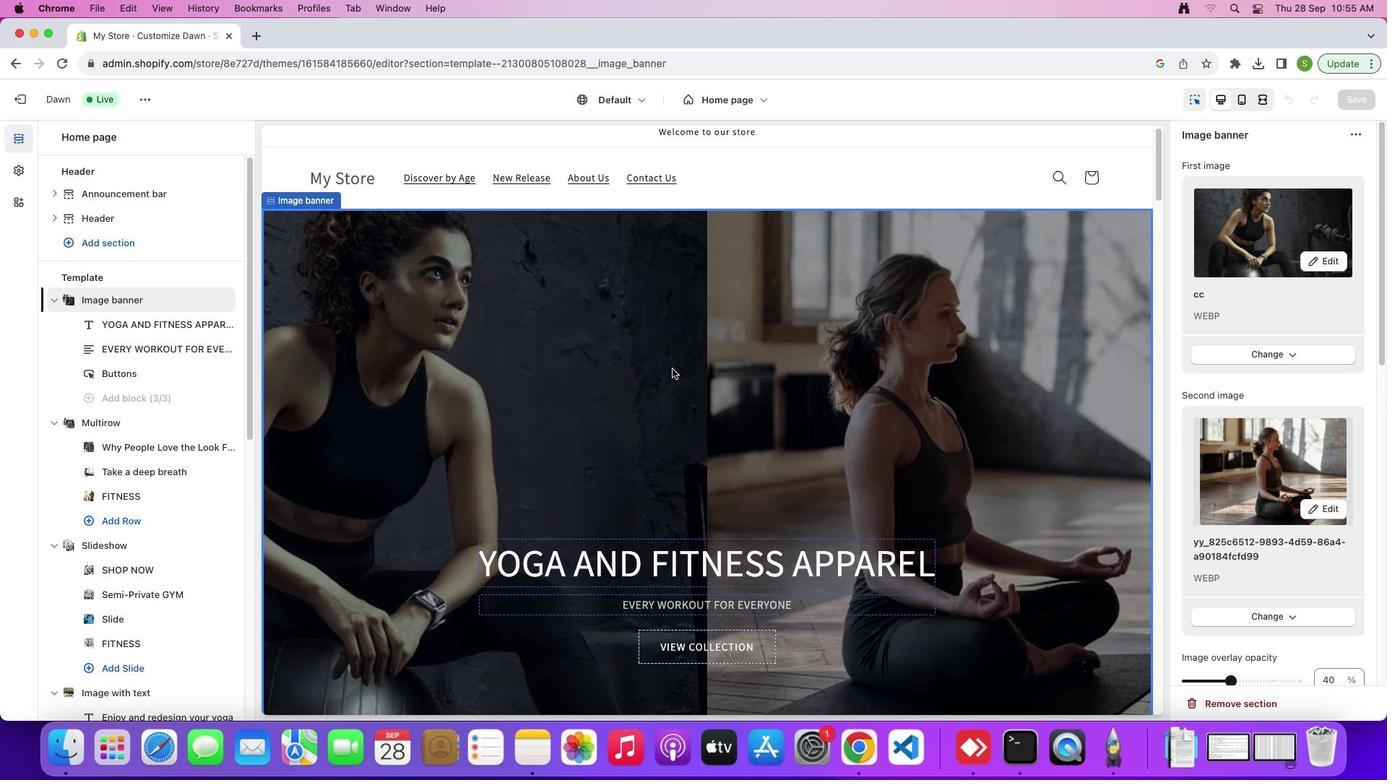 
Action: Mouse moved to (591, 362)
Screenshot: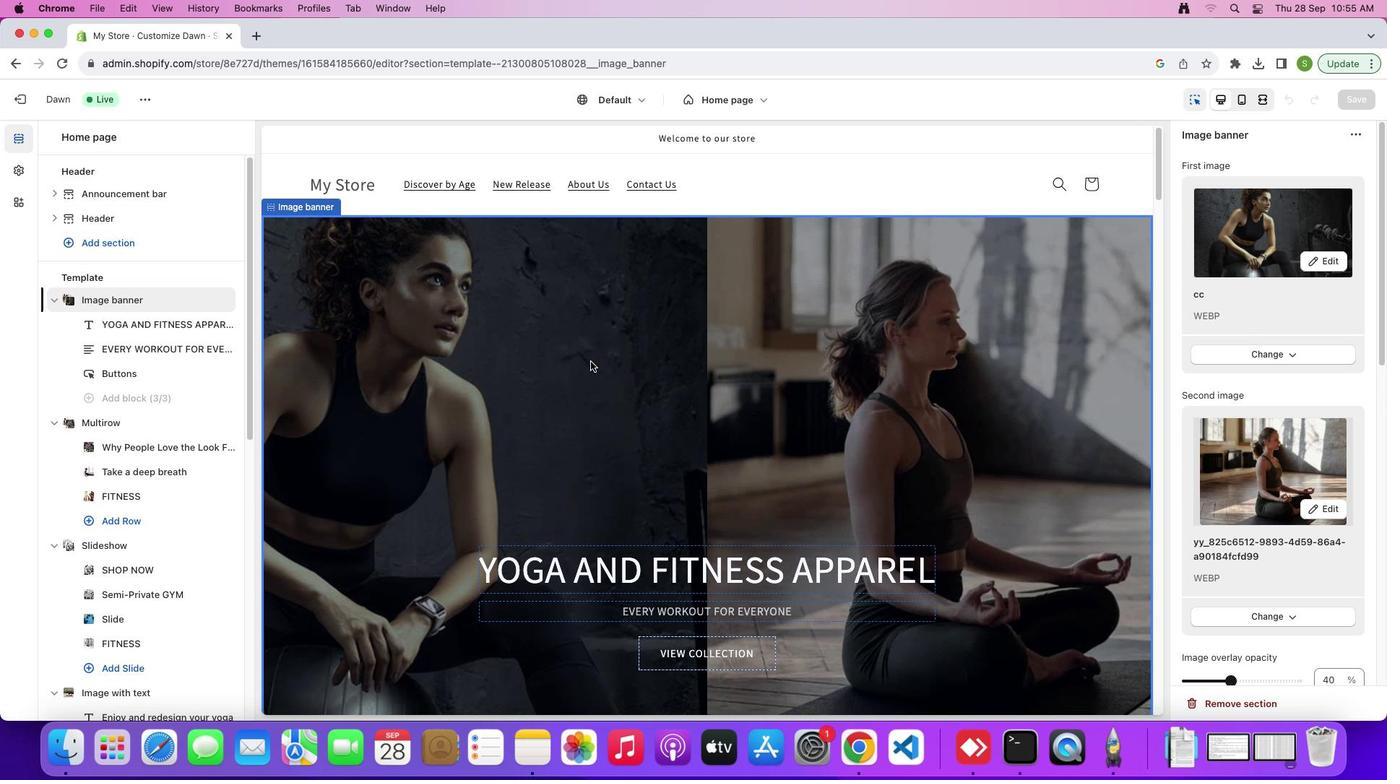 
Action: Mouse pressed left at (591, 362)
Screenshot: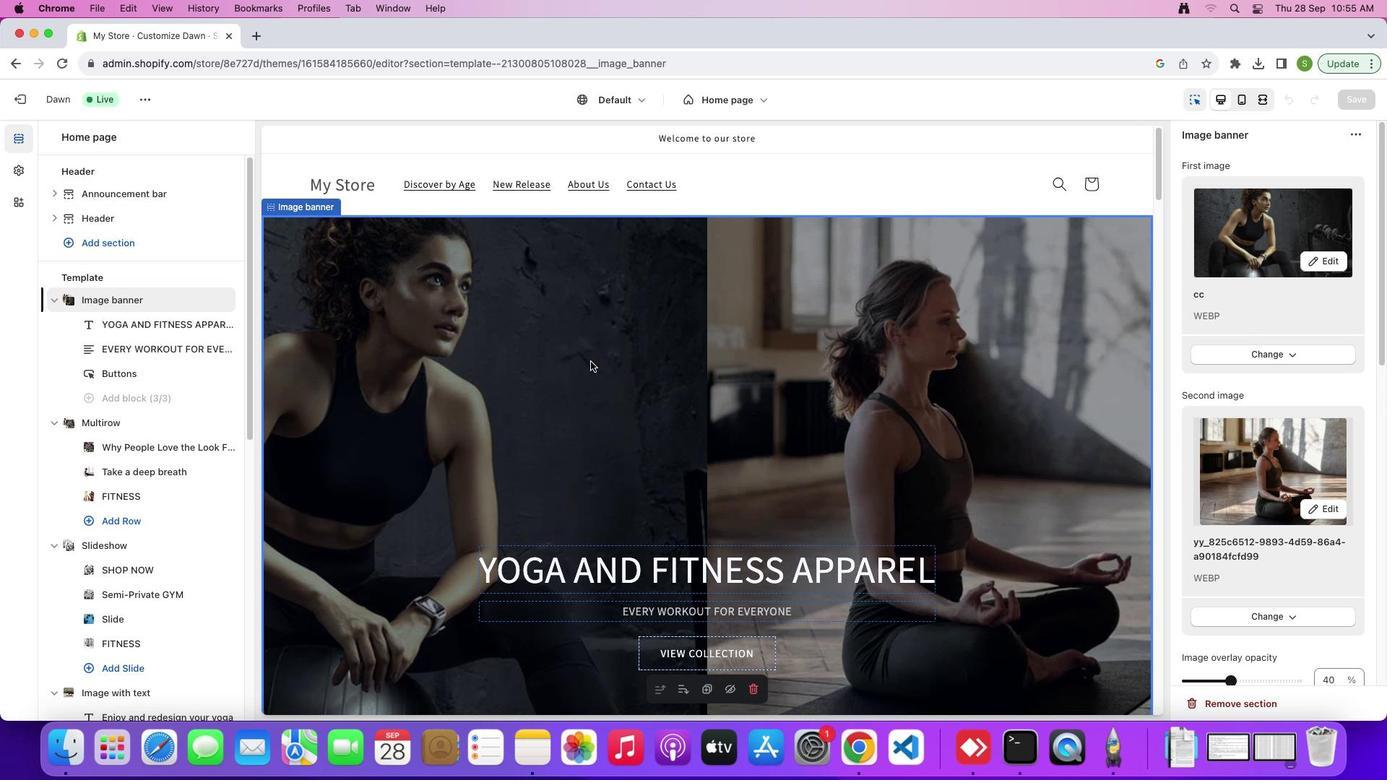 
Action: Mouse moved to (526, 378)
Screenshot: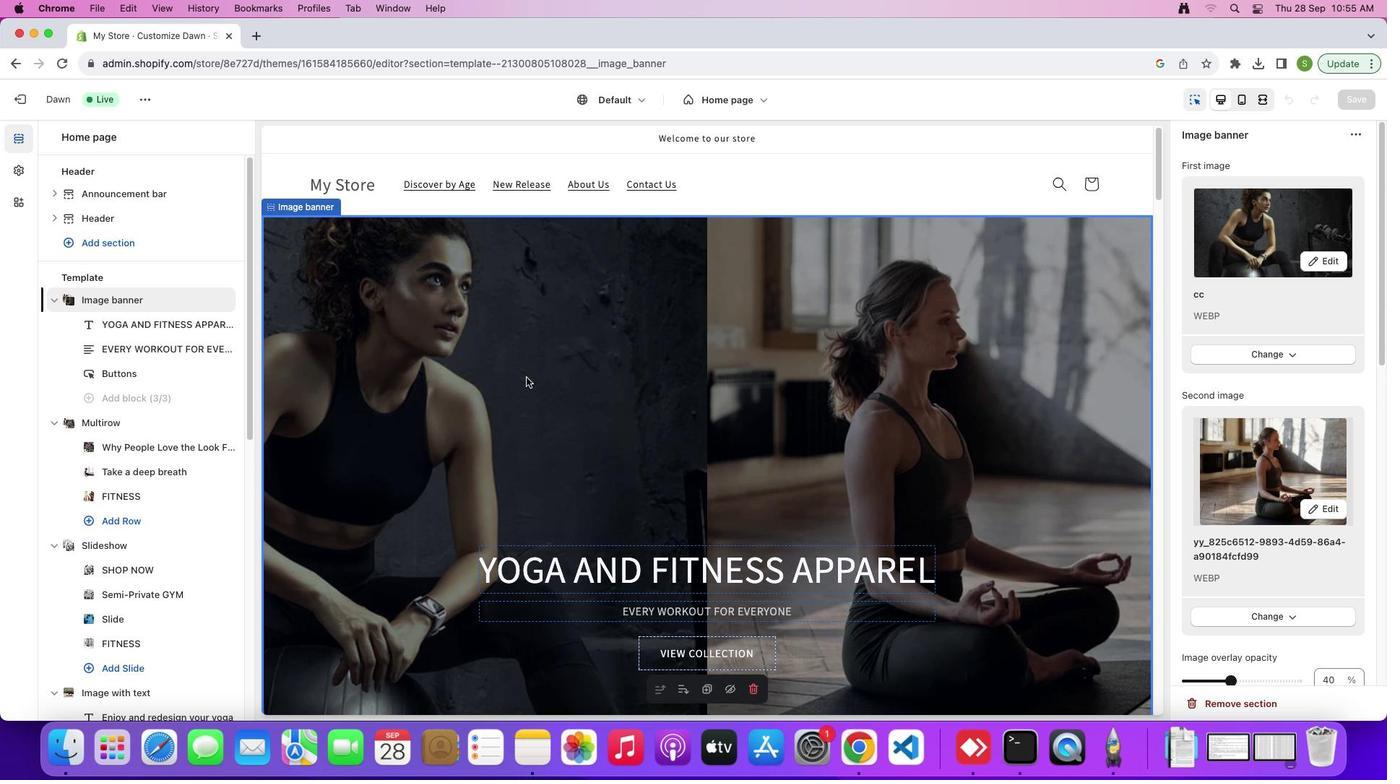
Action: Mouse pressed left at (526, 378)
Screenshot: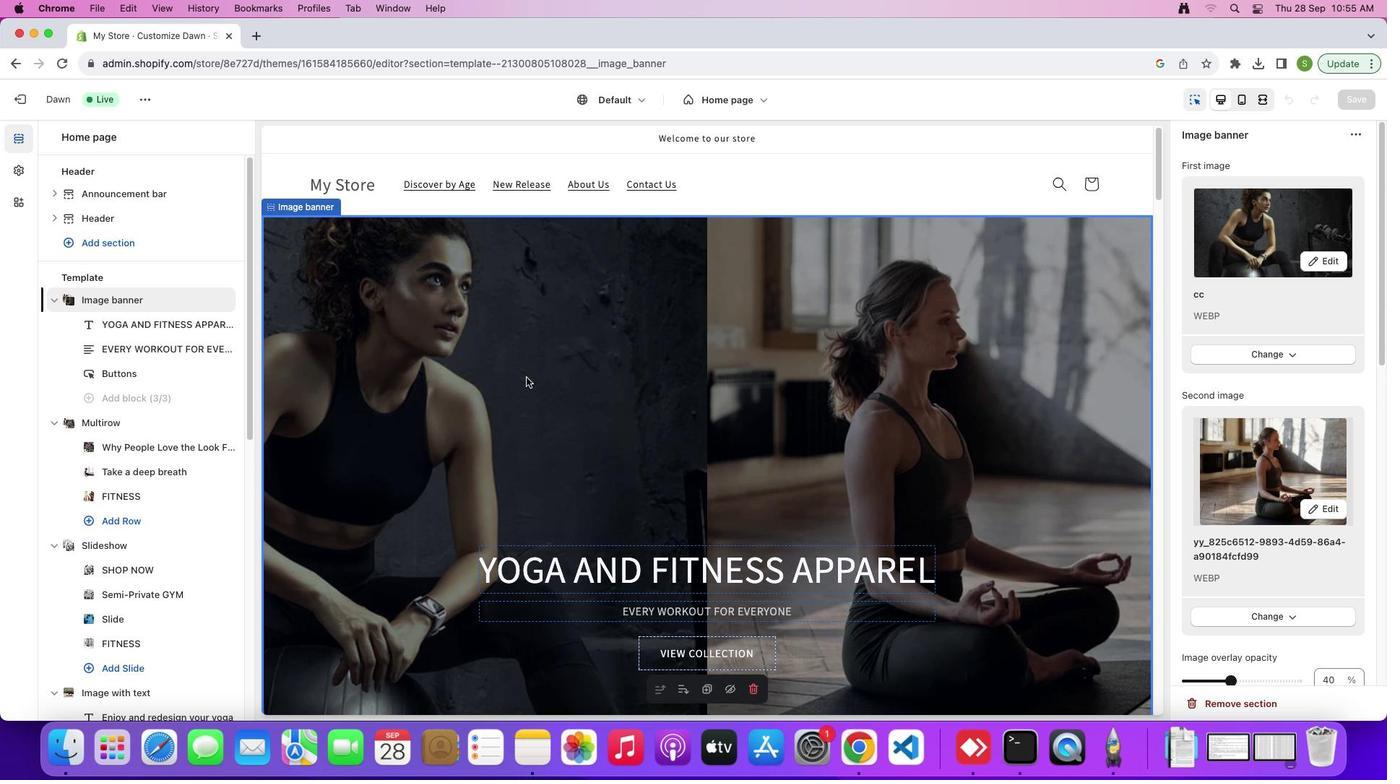 
Action: Mouse moved to (1288, 355)
Screenshot: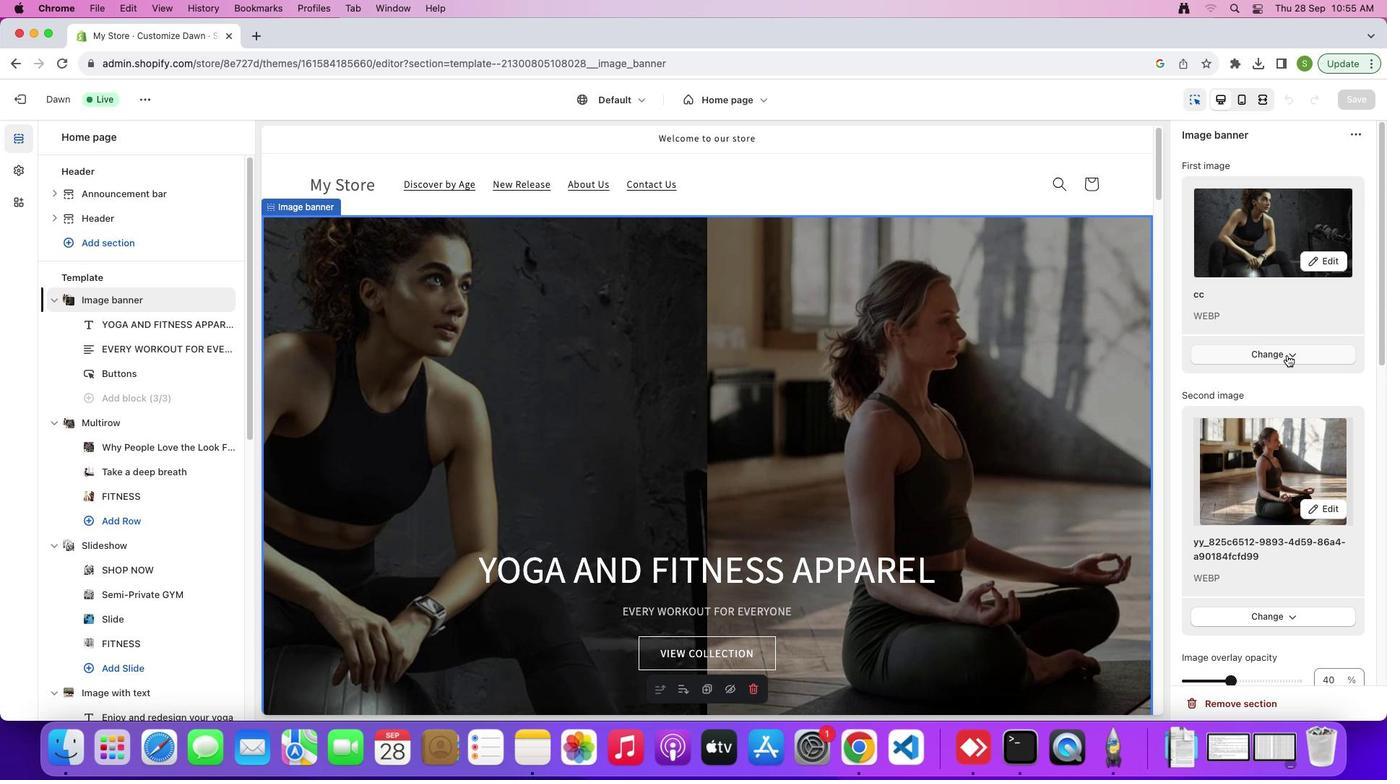 
Action: Mouse pressed left at (1288, 355)
Screenshot: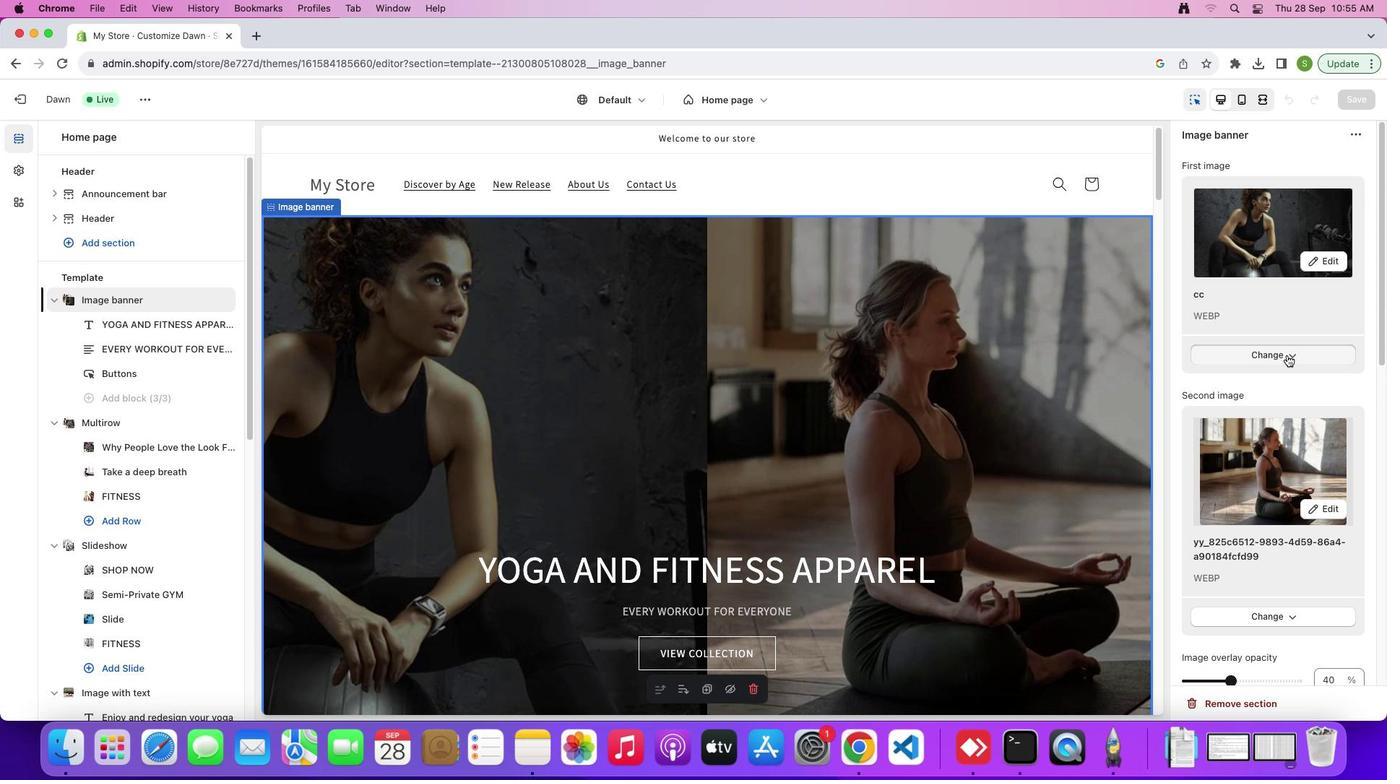 
Action: Mouse moved to (1263, 390)
Screenshot: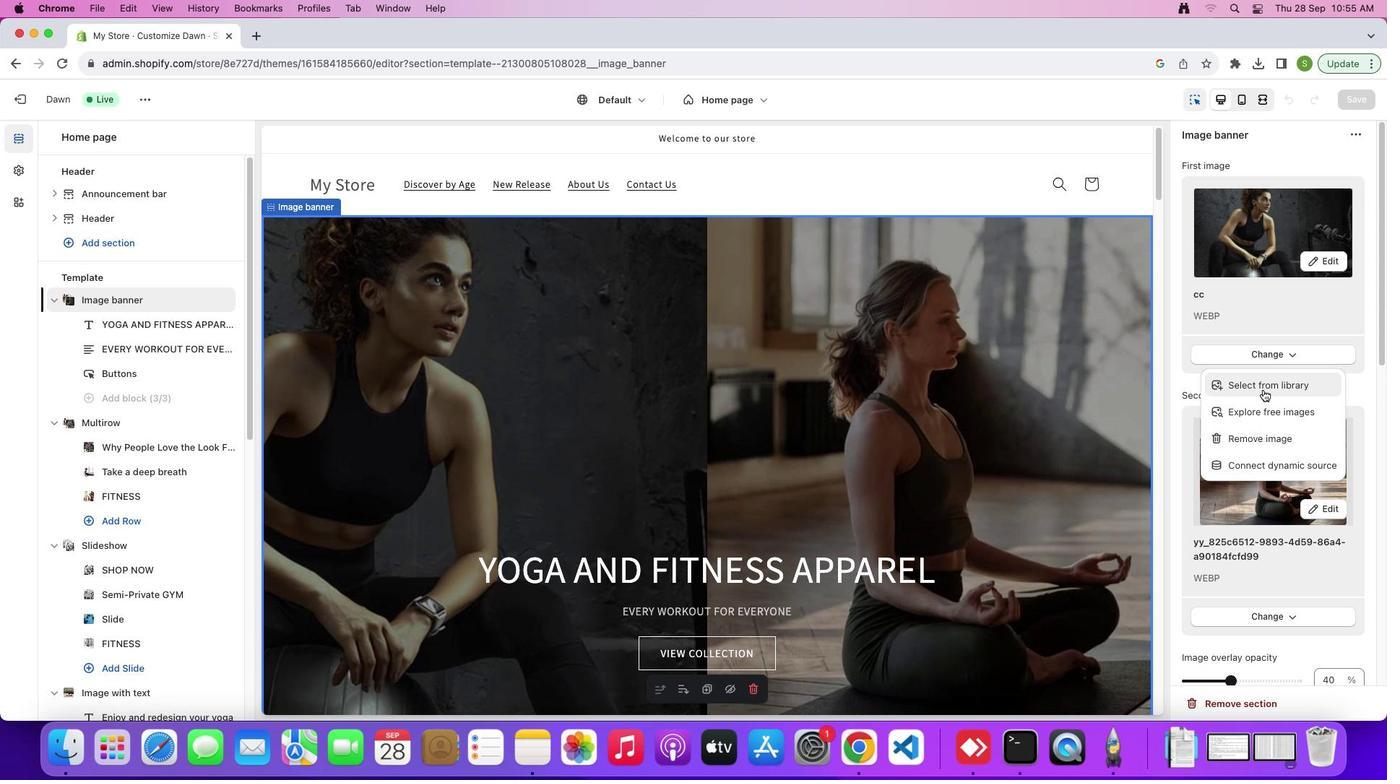 
Action: Mouse pressed left at (1263, 390)
Screenshot: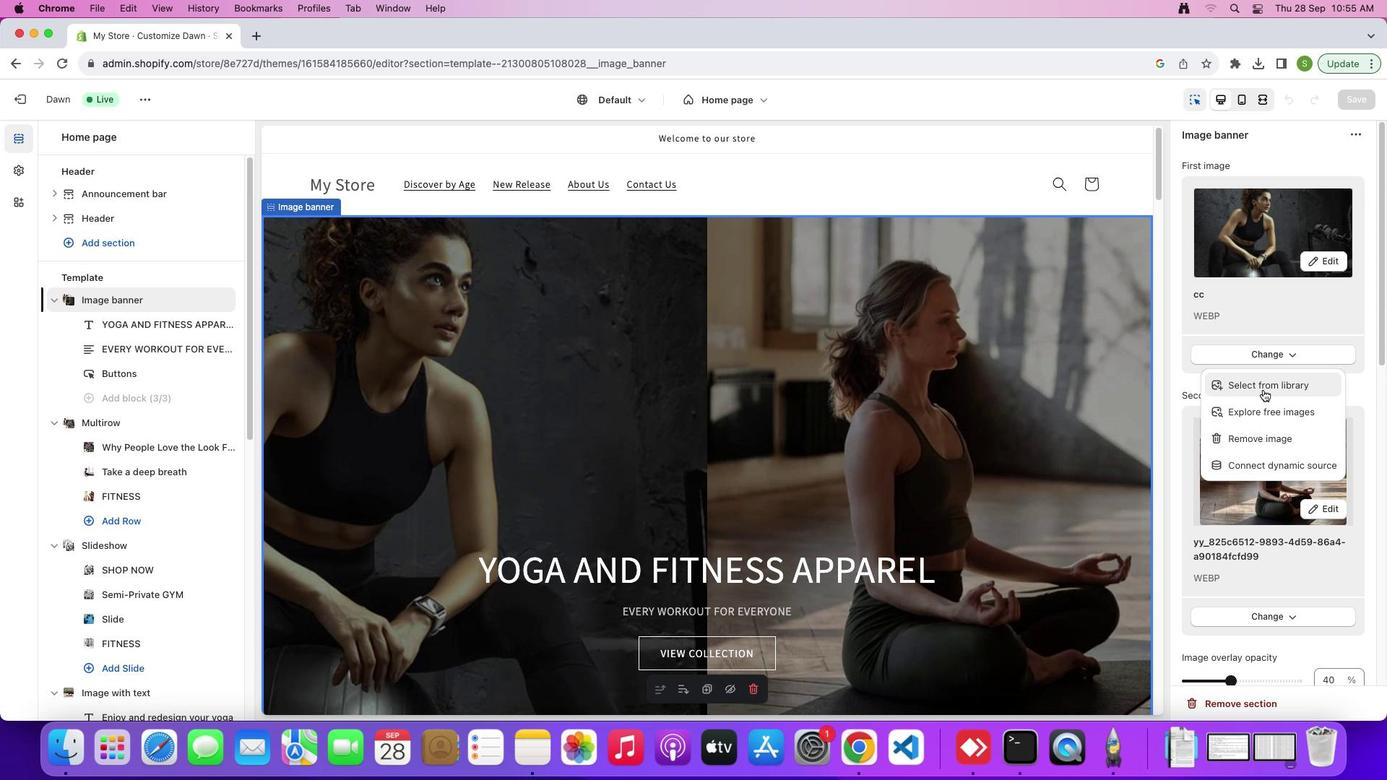 
Action: Mouse moved to (781, 245)
Screenshot: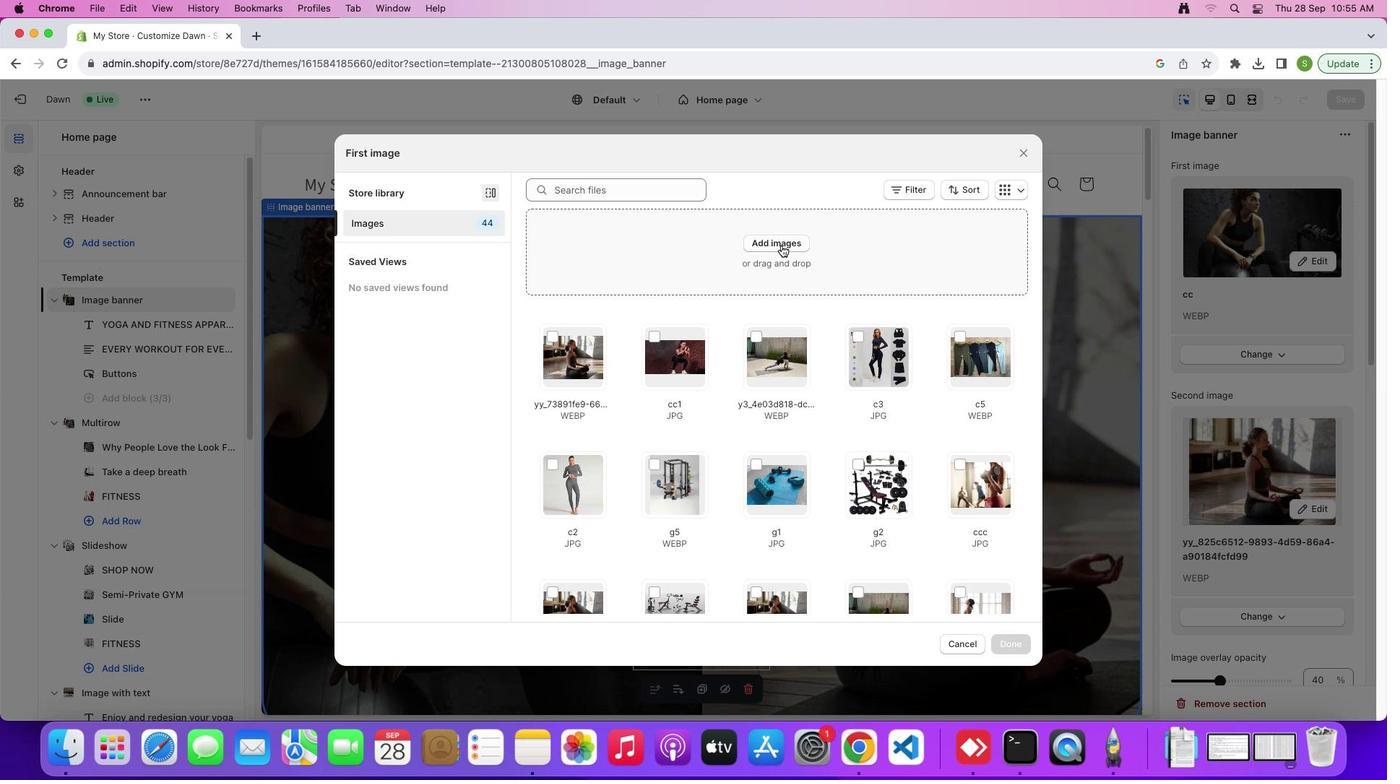 
Action: Mouse pressed left at (781, 245)
Screenshot: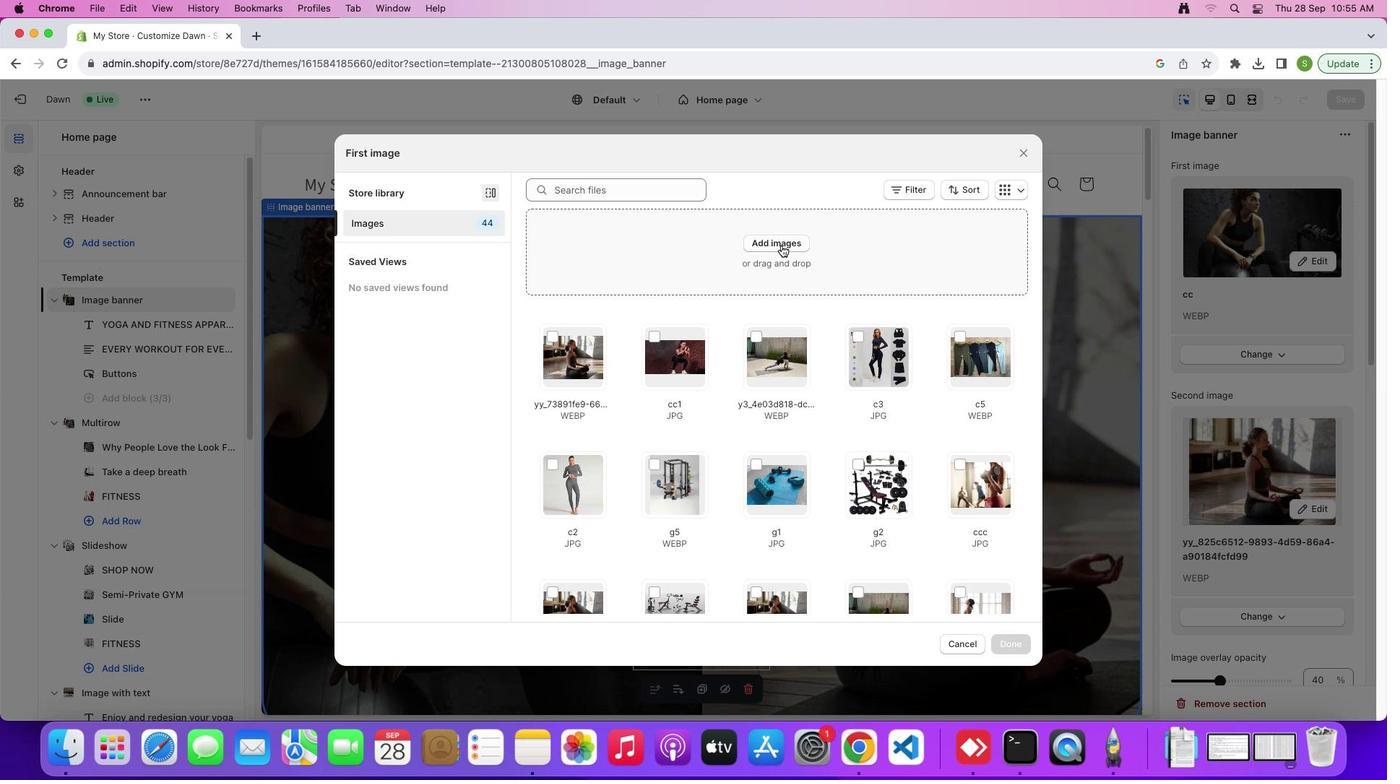
Action: Mouse moved to (550, 375)
Screenshot: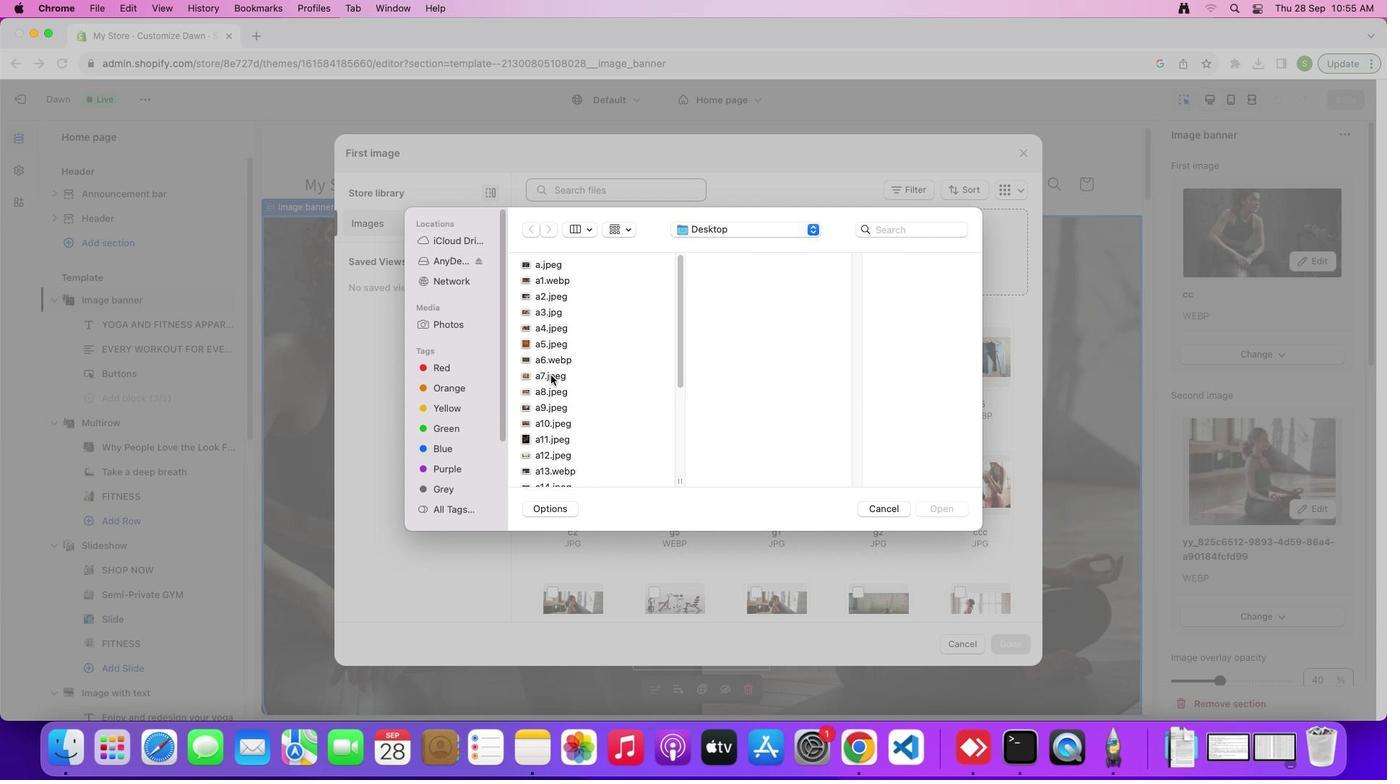 
Action: Mouse scrolled (550, 375) with delta (0, 0)
Screenshot: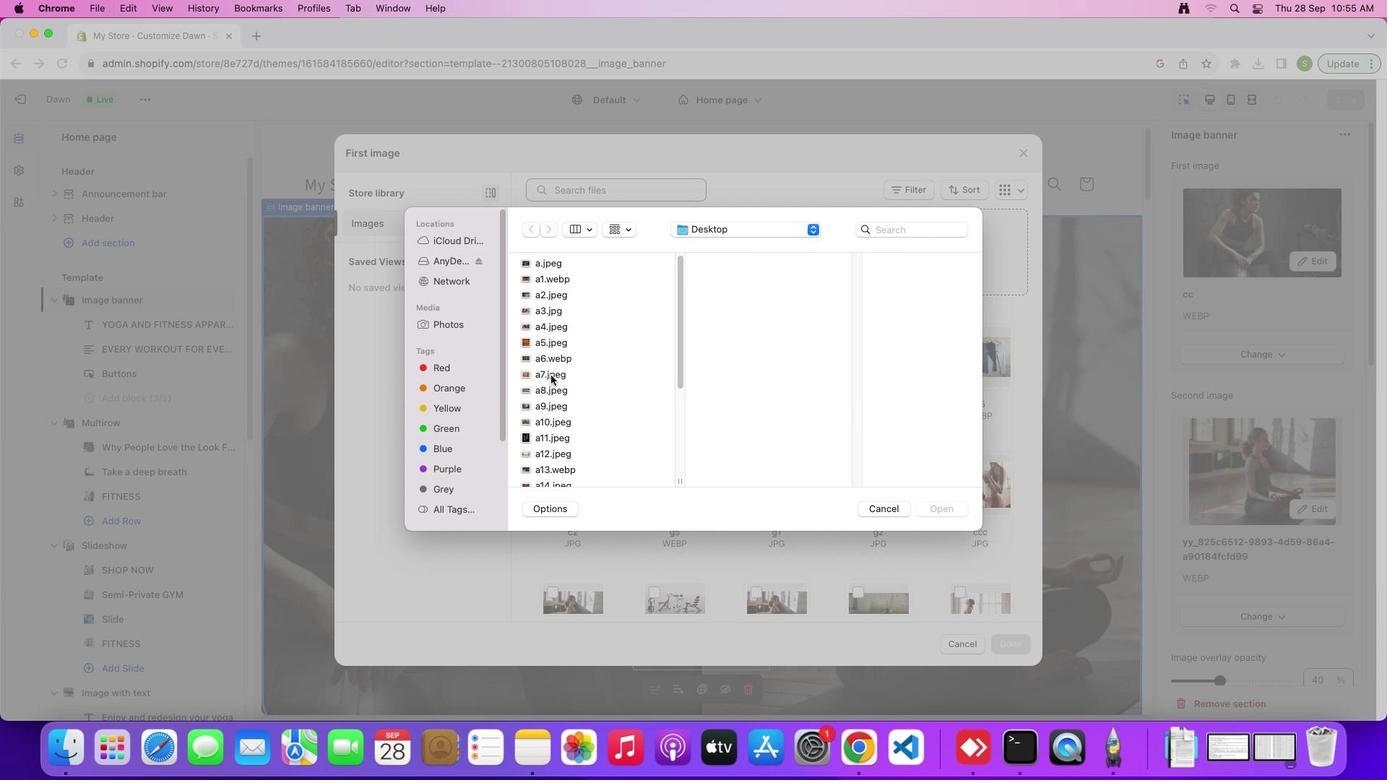
Action: Mouse scrolled (550, 375) with delta (0, 0)
Screenshot: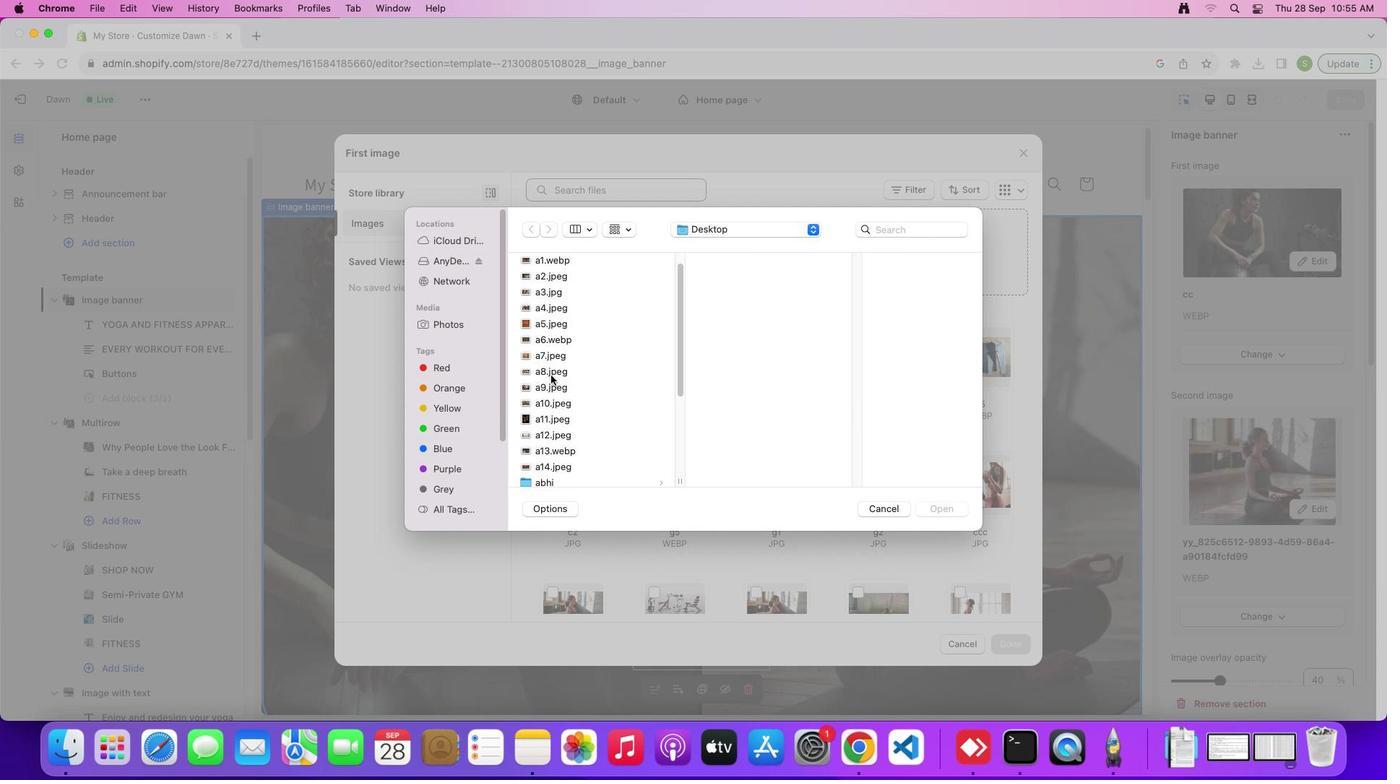 
Action: Mouse scrolled (550, 375) with delta (0, -2)
Screenshot: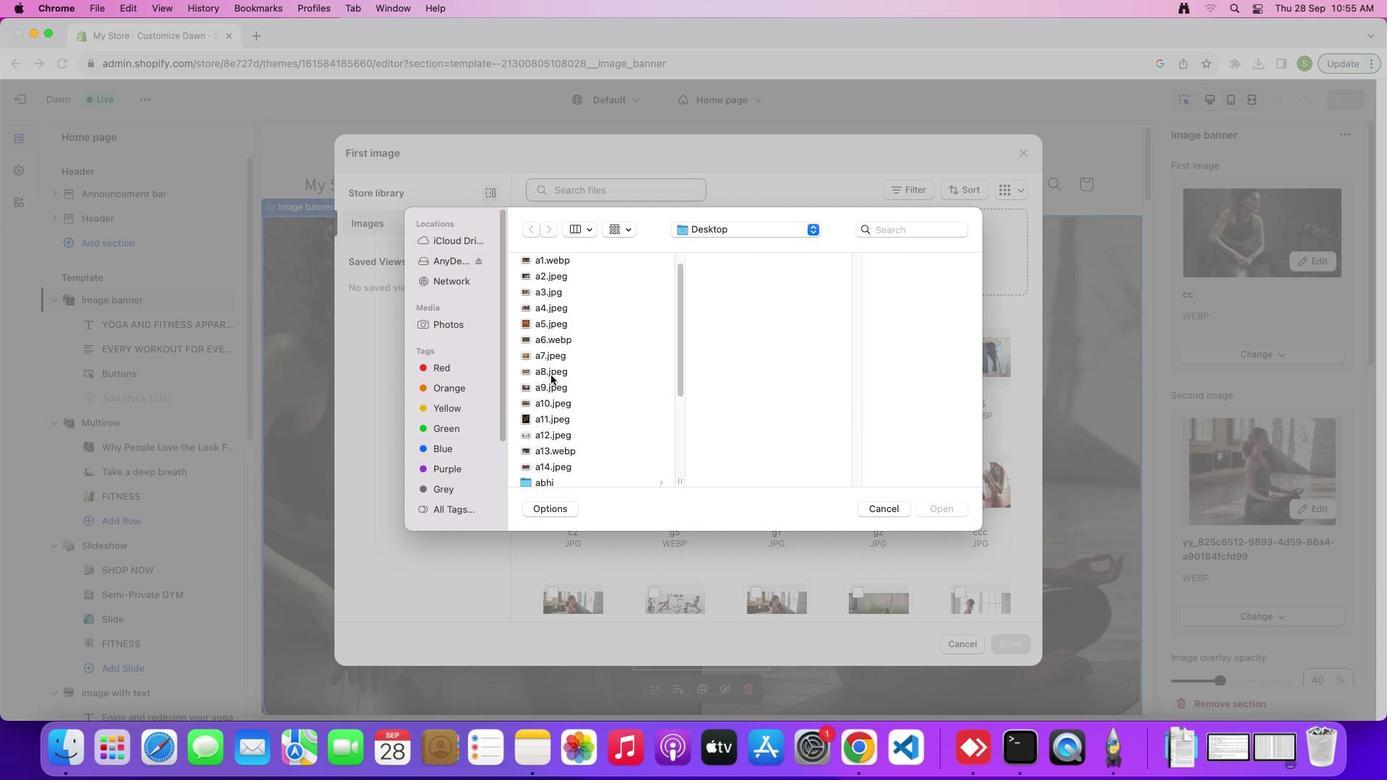 
Action: Mouse scrolled (550, 375) with delta (0, 0)
Screenshot: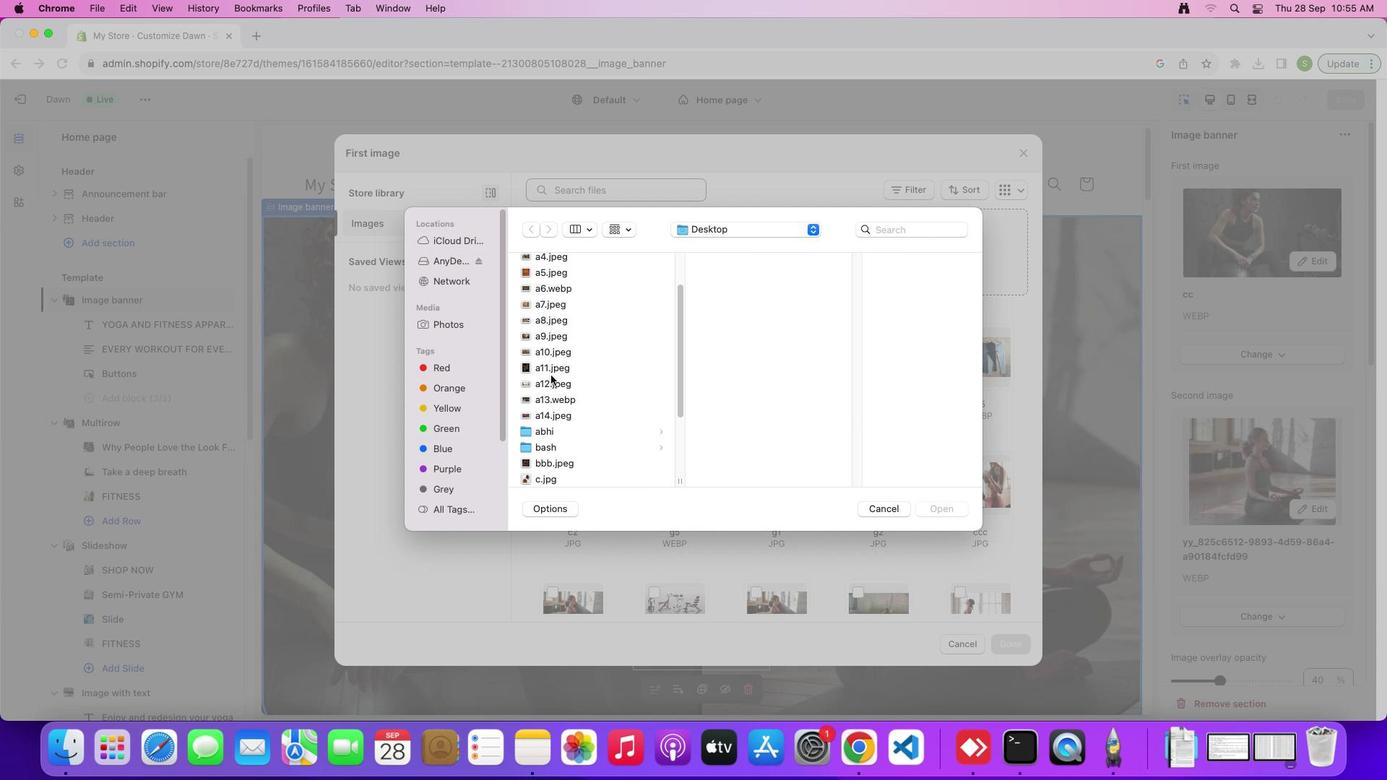 
Action: Mouse scrolled (550, 375) with delta (0, 0)
Screenshot: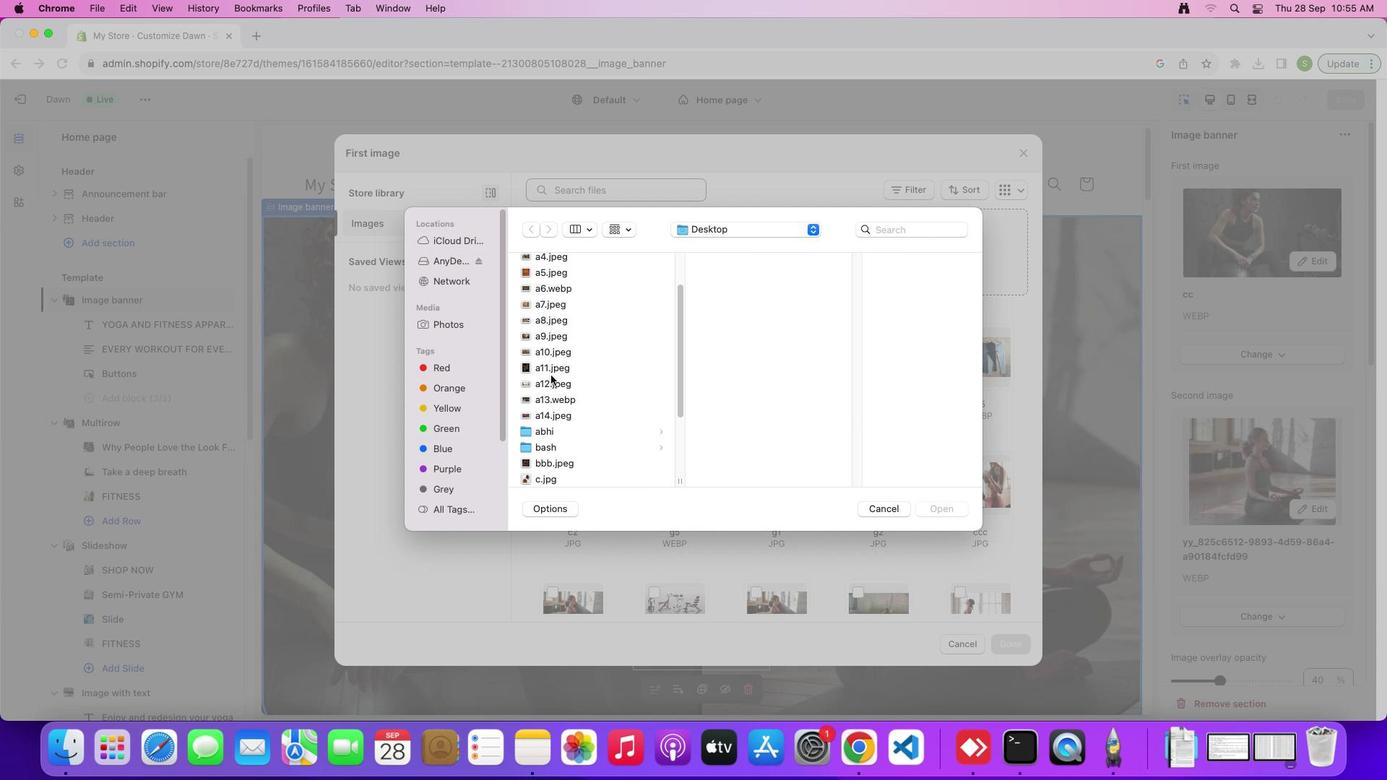
Action: Mouse scrolled (550, 375) with delta (0, 4)
Screenshot: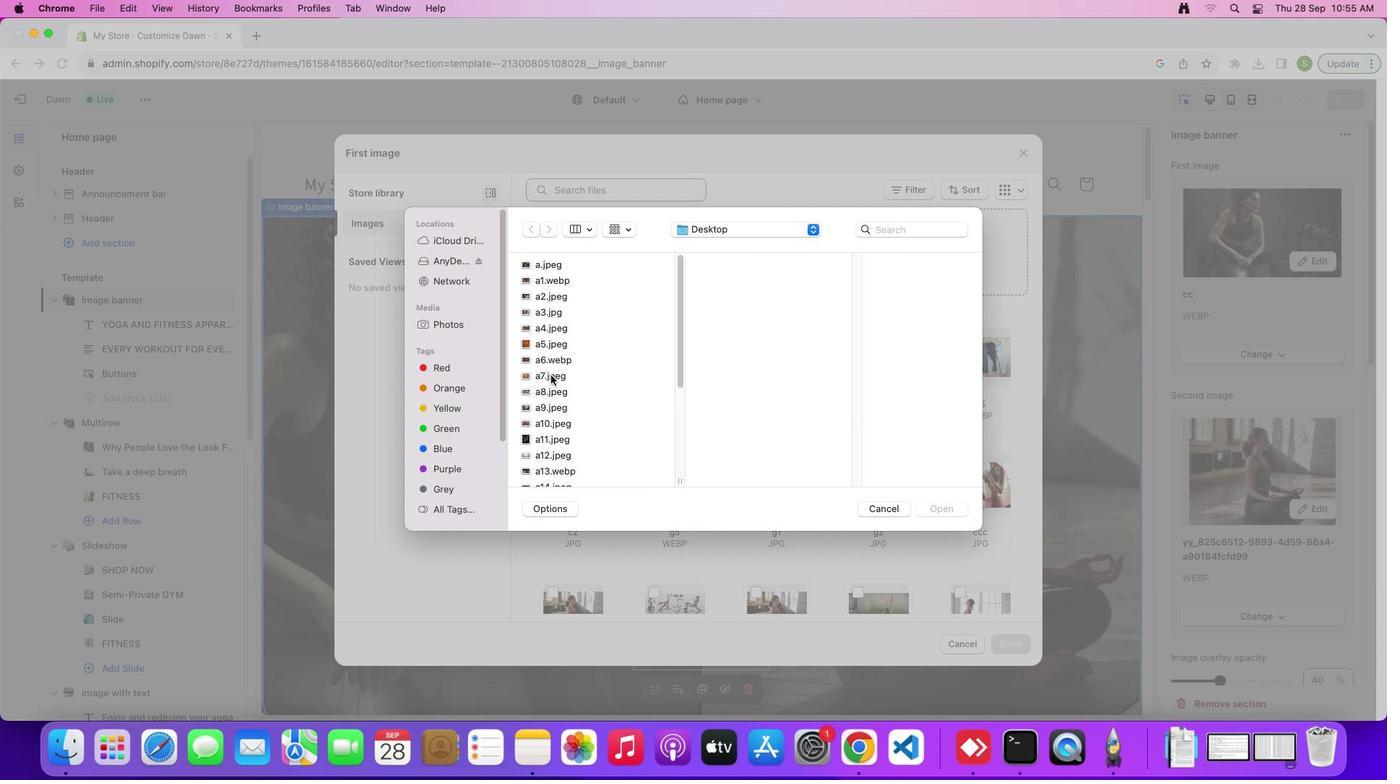 
Action: Mouse scrolled (550, 375) with delta (0, 5)
Screenshot: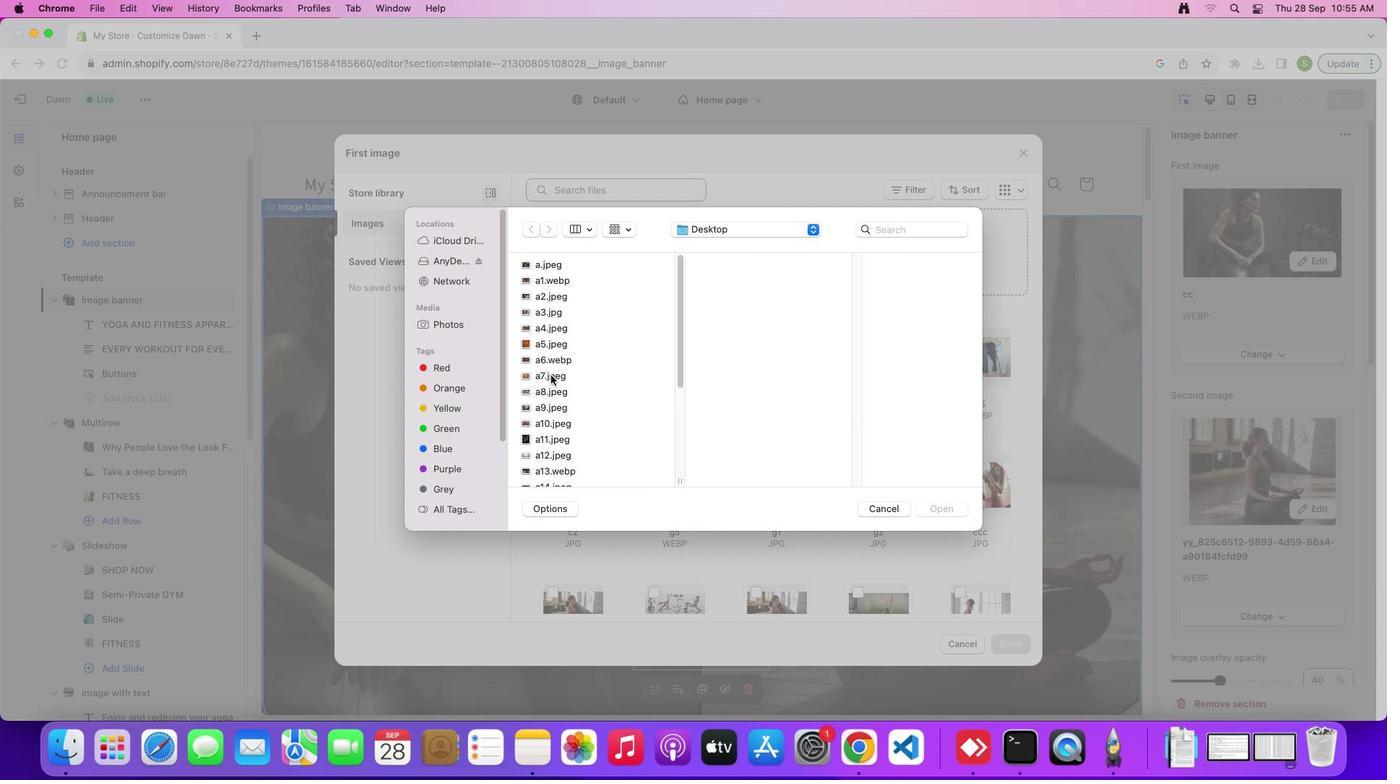 
Action: Mouse moved to (545, 279)
Screenshot: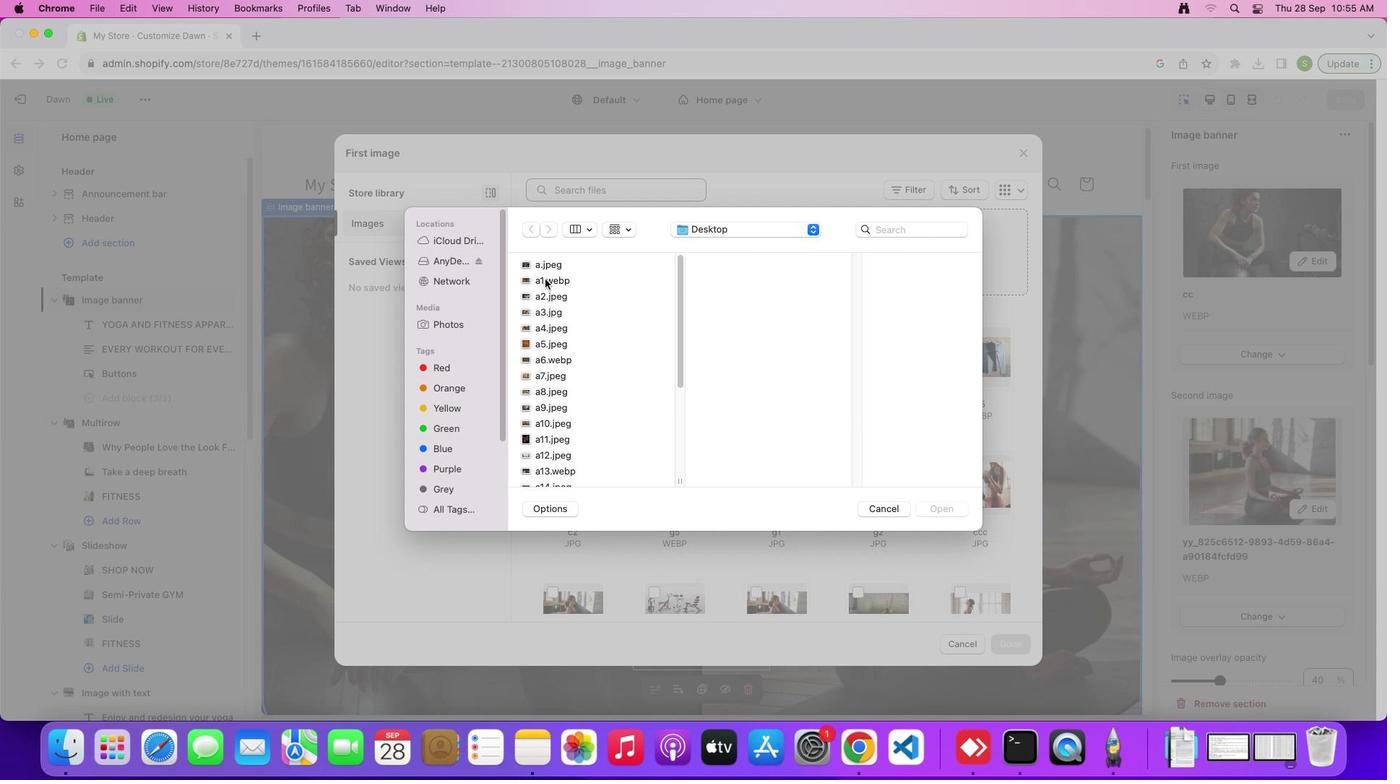 
Action: Mouse pressed left at (545, 279)
Screenshot: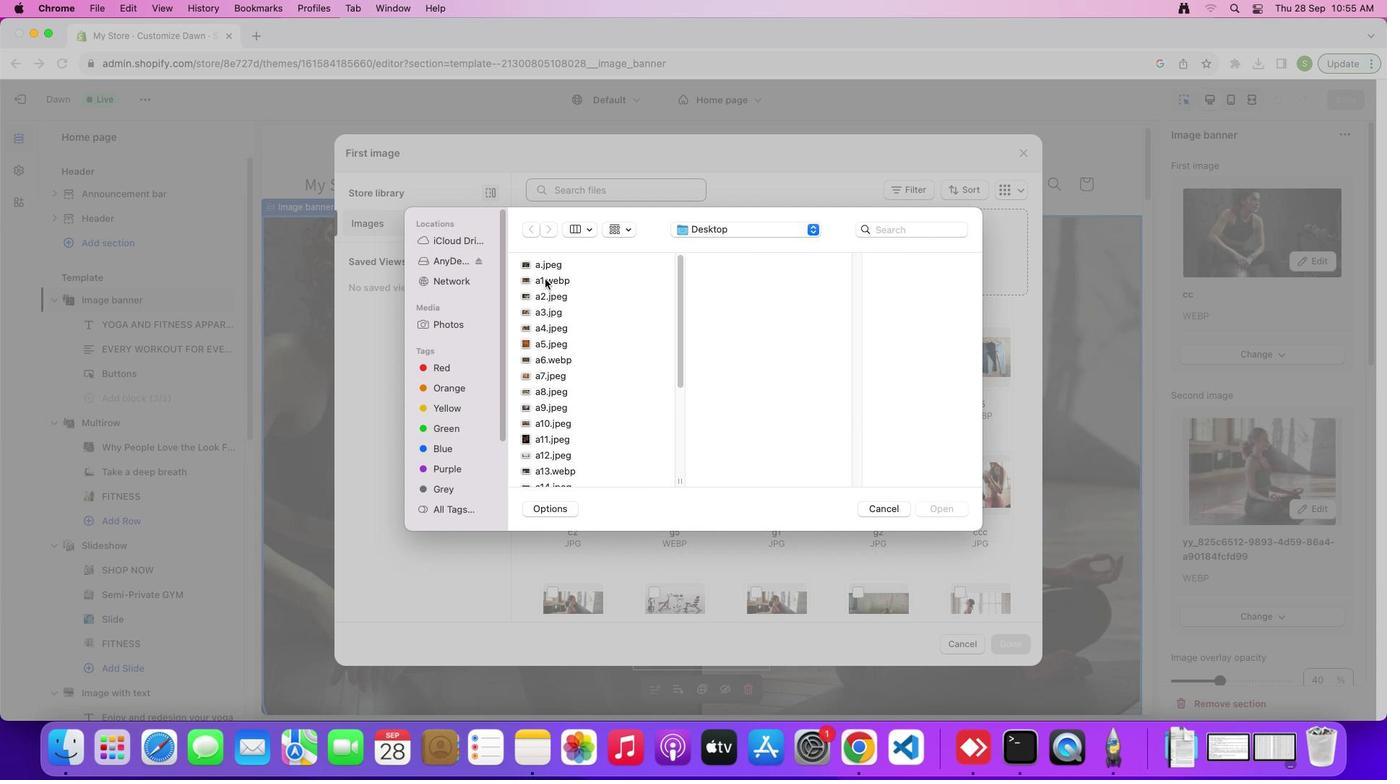 
Action: Mouse moved to (546, 315)
Screenshot: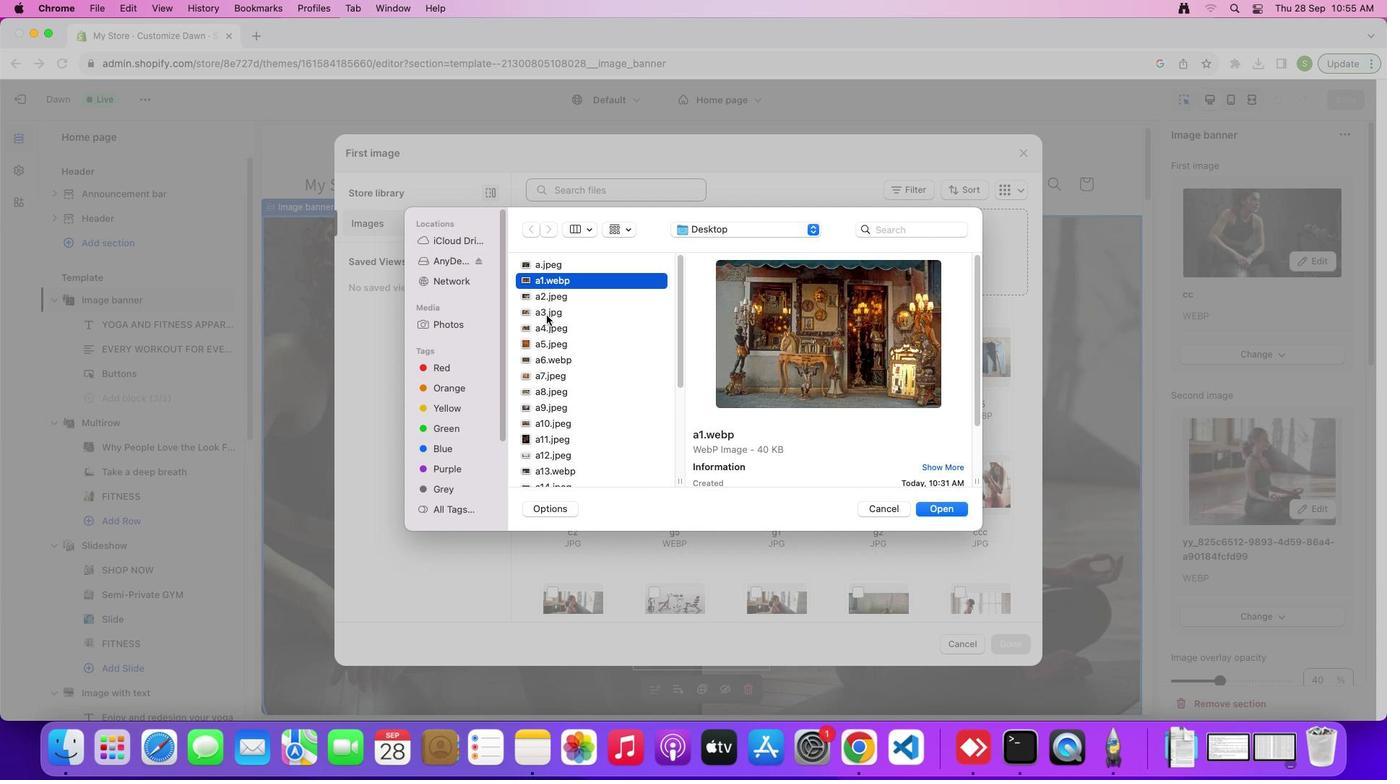 
Action: Mouse pressed left at (546, 315)
Screenshot: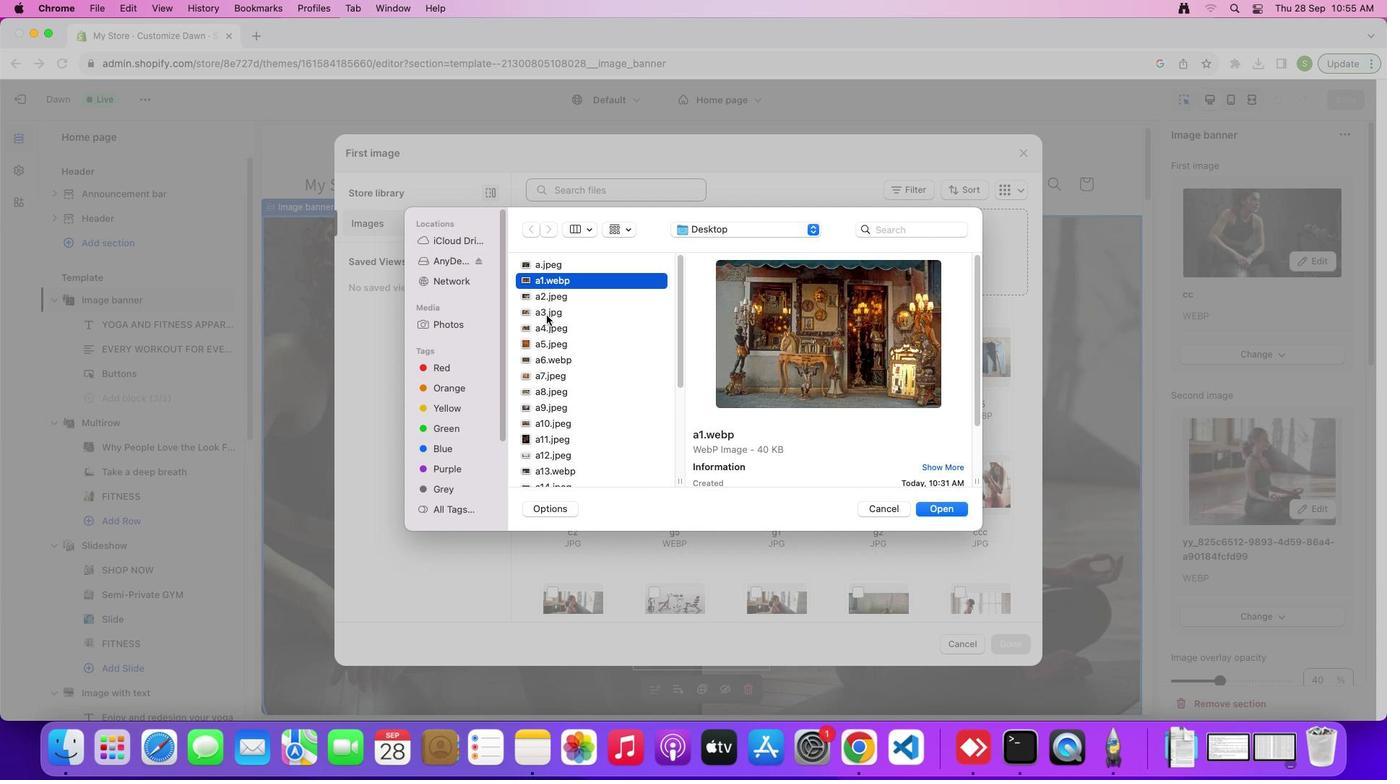 
Action: Mouse moved to (545, 323)
Screenshot: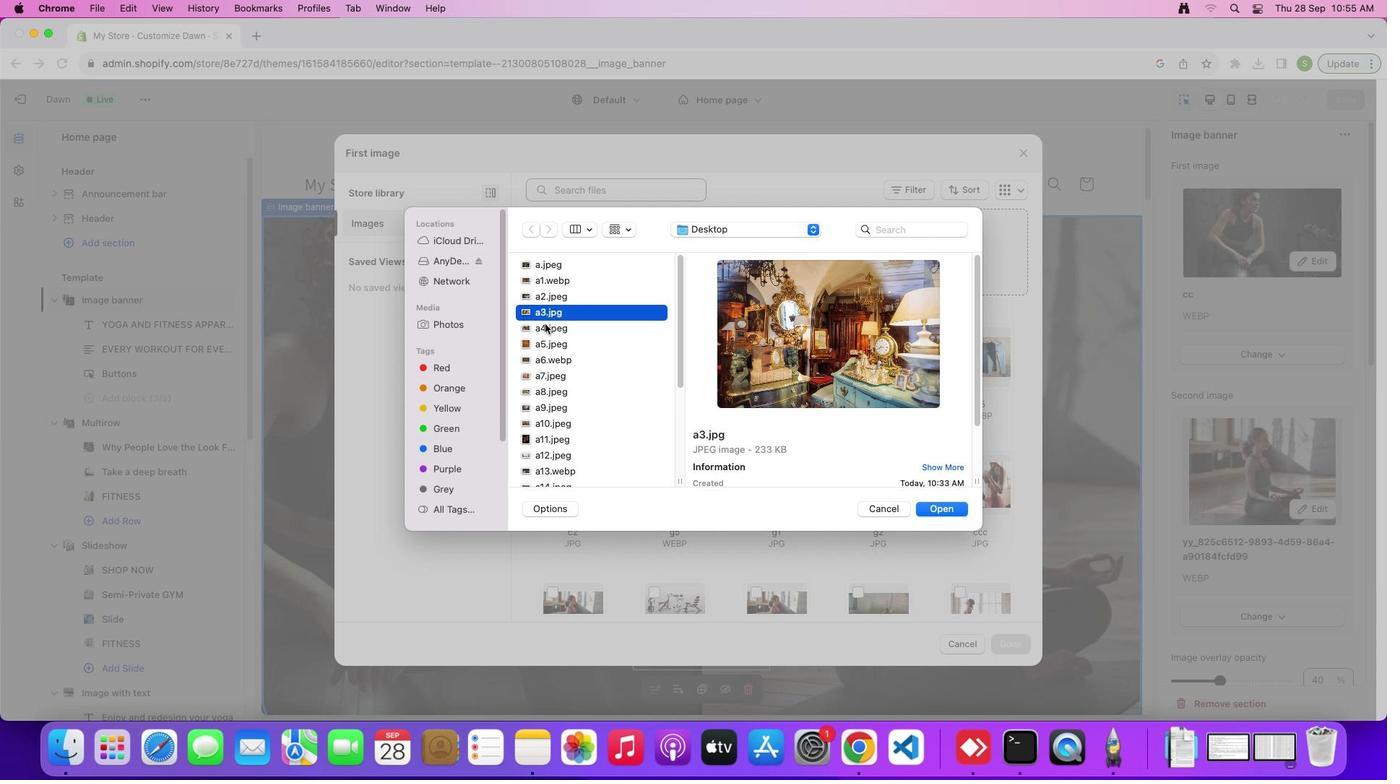 
Action: Mouse pressed left at (545, 323)
Screenshot: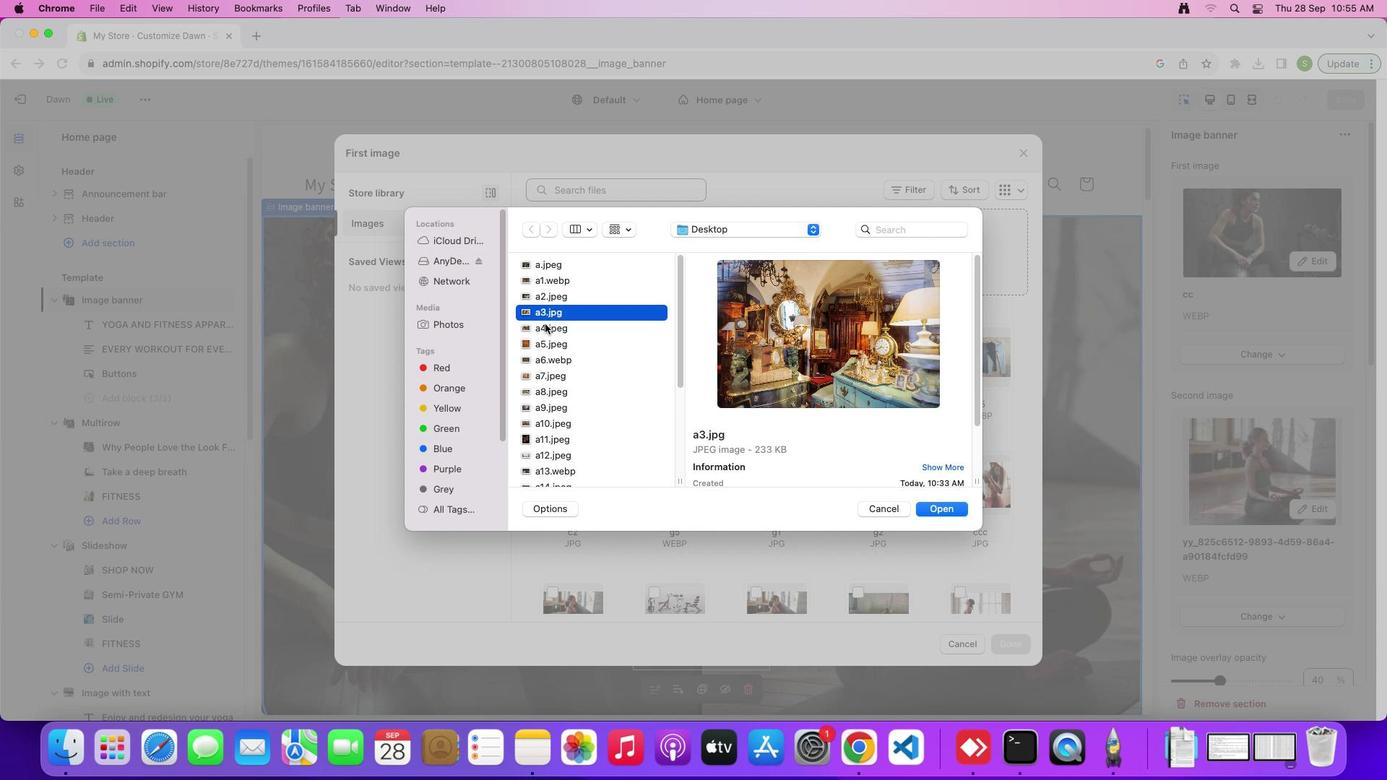 
Action: Mouse moved to (550, 314)
Screenshot: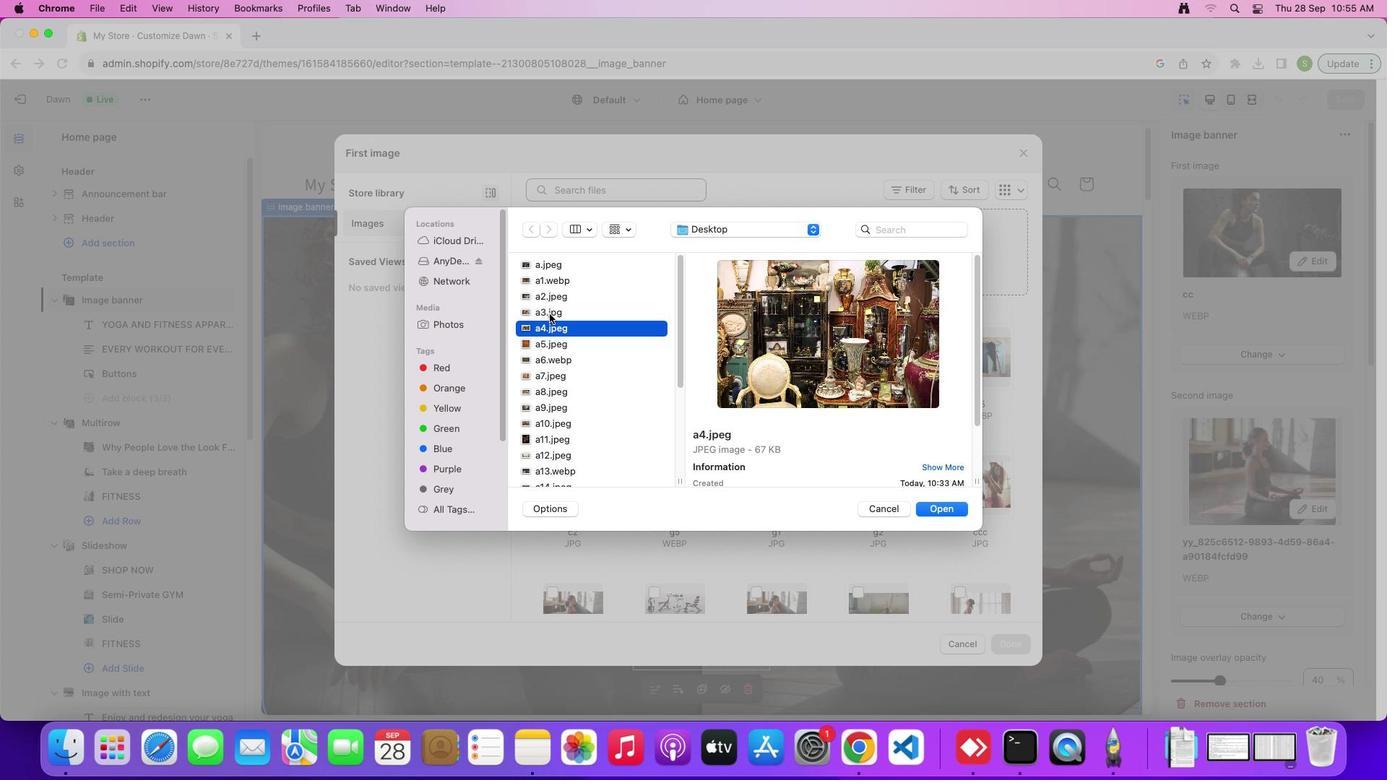 
Action: Mouse pressed left at (550, 314)
Screenshot: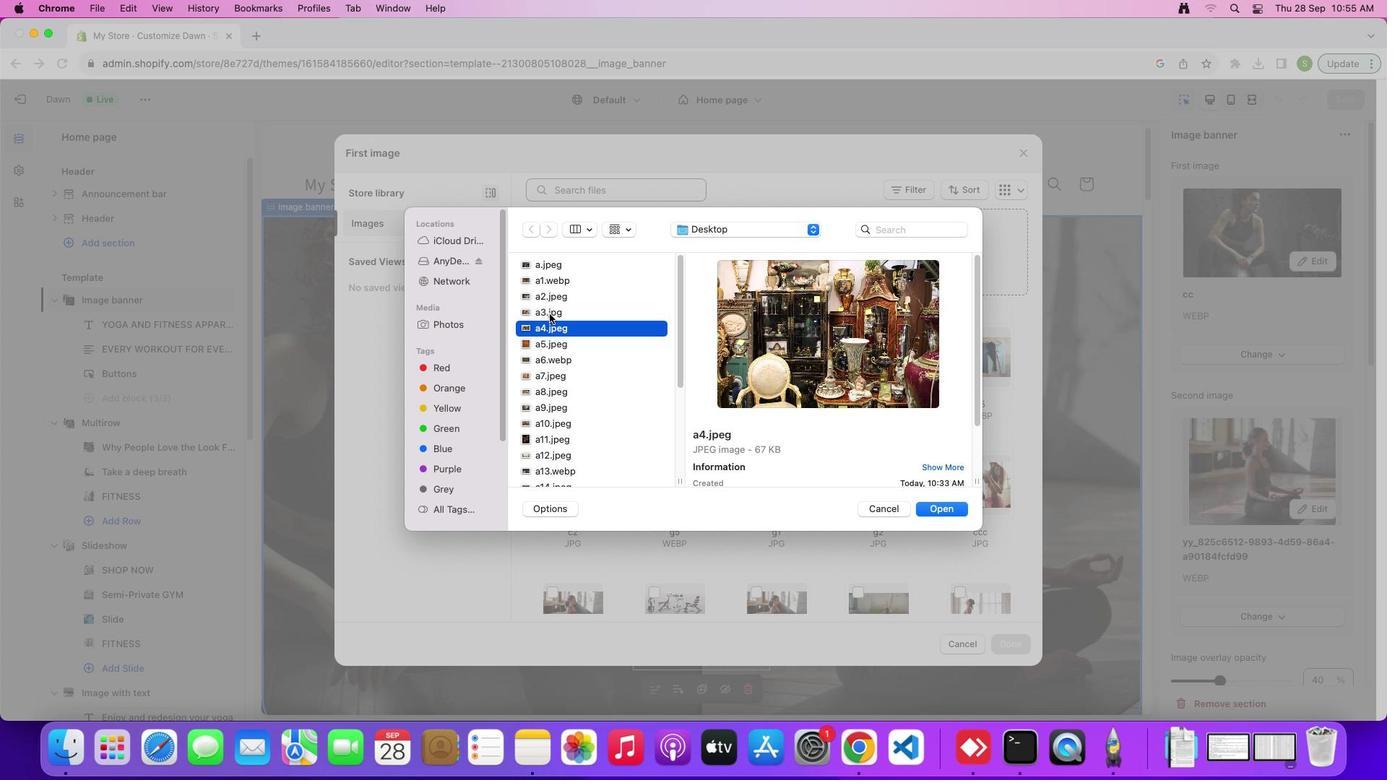 
Action: Mouse moved to (946, 511)
Screenshot: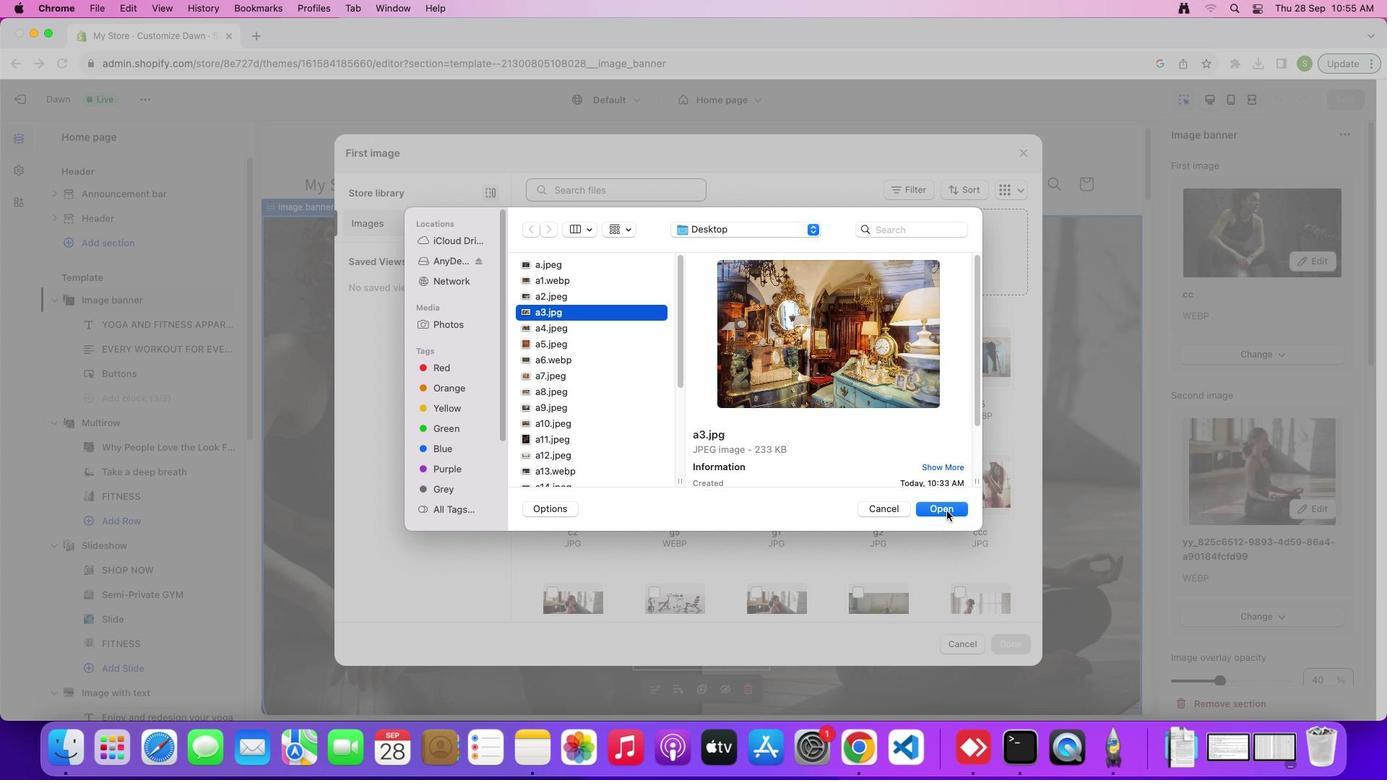
Action: Mouse pressed left at (946, 511)
Screenshot: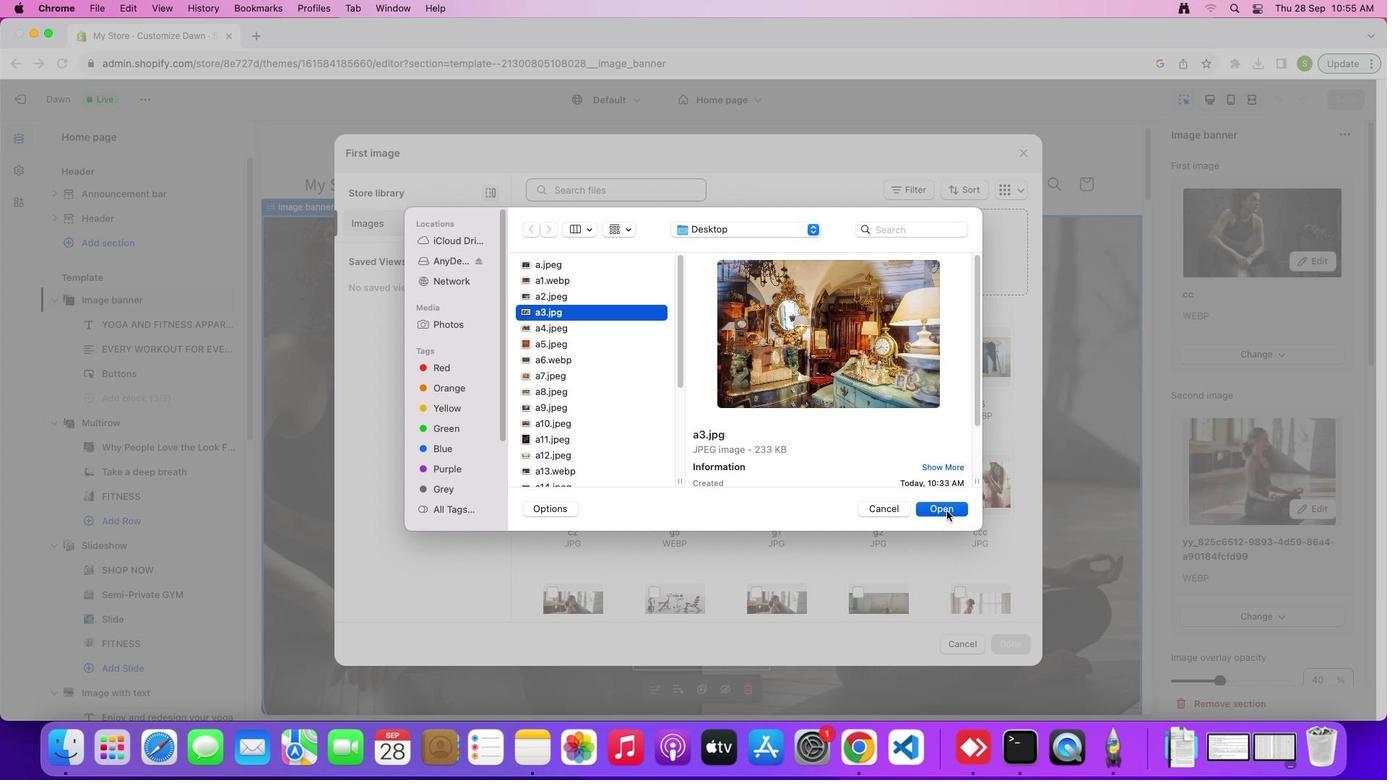 
Action: Mouse moved to (1008, 640)
Screenshot: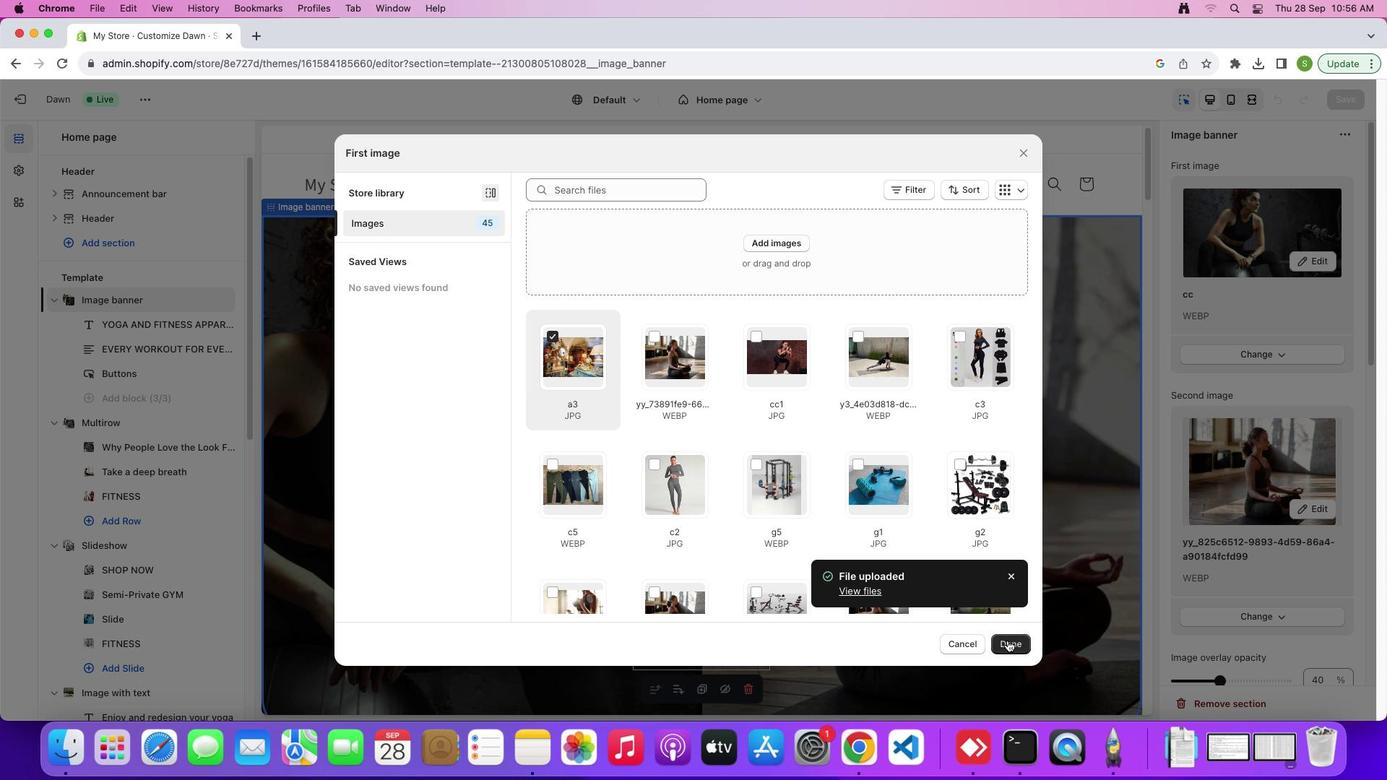 
Action: Mouse pressed left at (1008, 640)
Screenshot: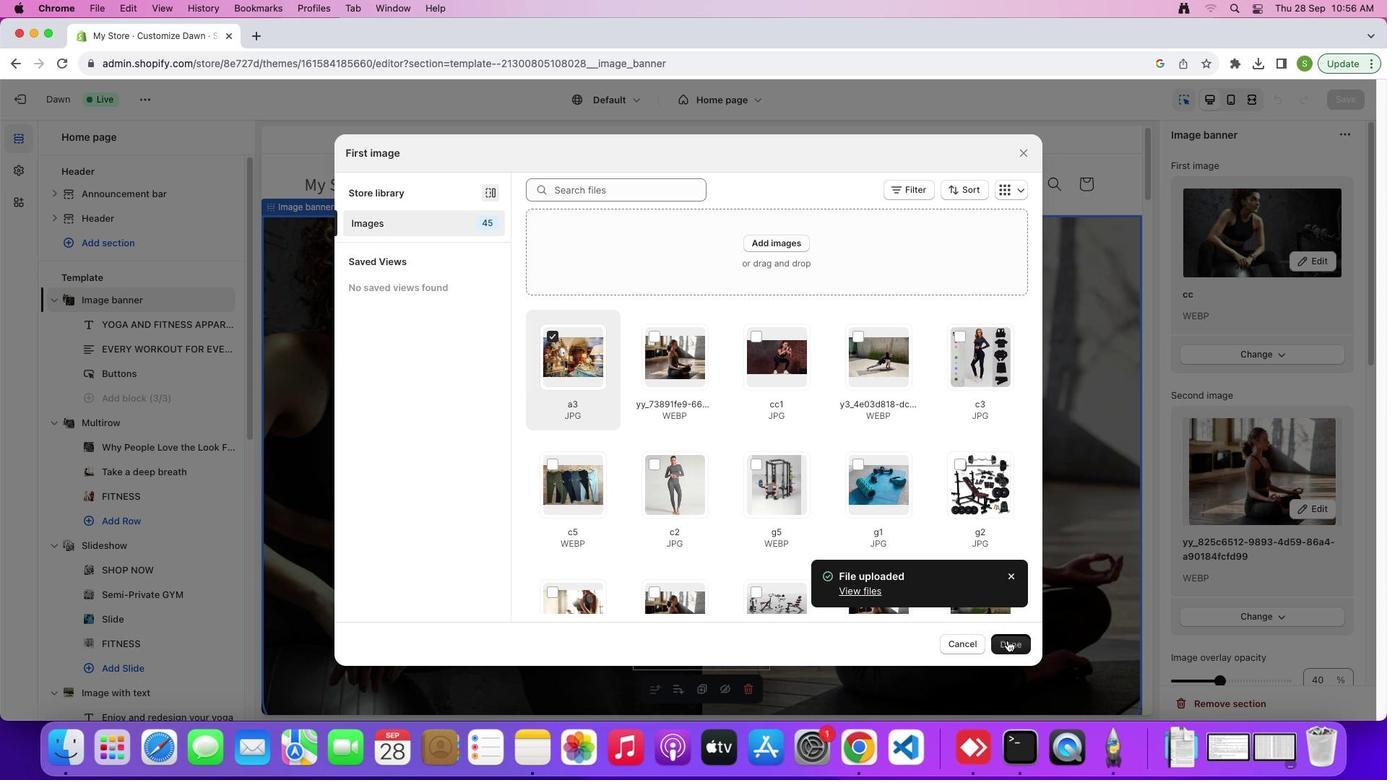 
Action: Mouse moved to (1272, 636)
Screenshot: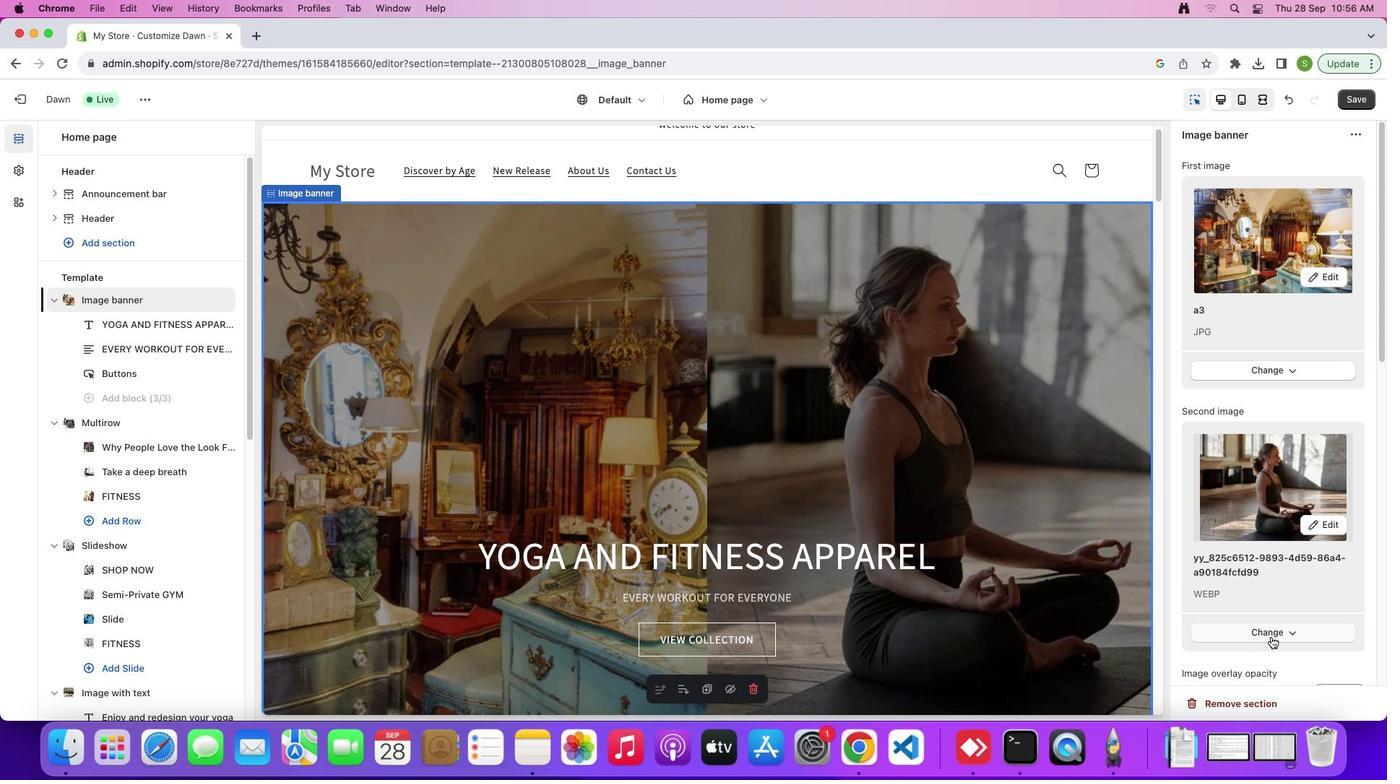 
Action: Mouse pressed left at (1272, 636)
Screenshot: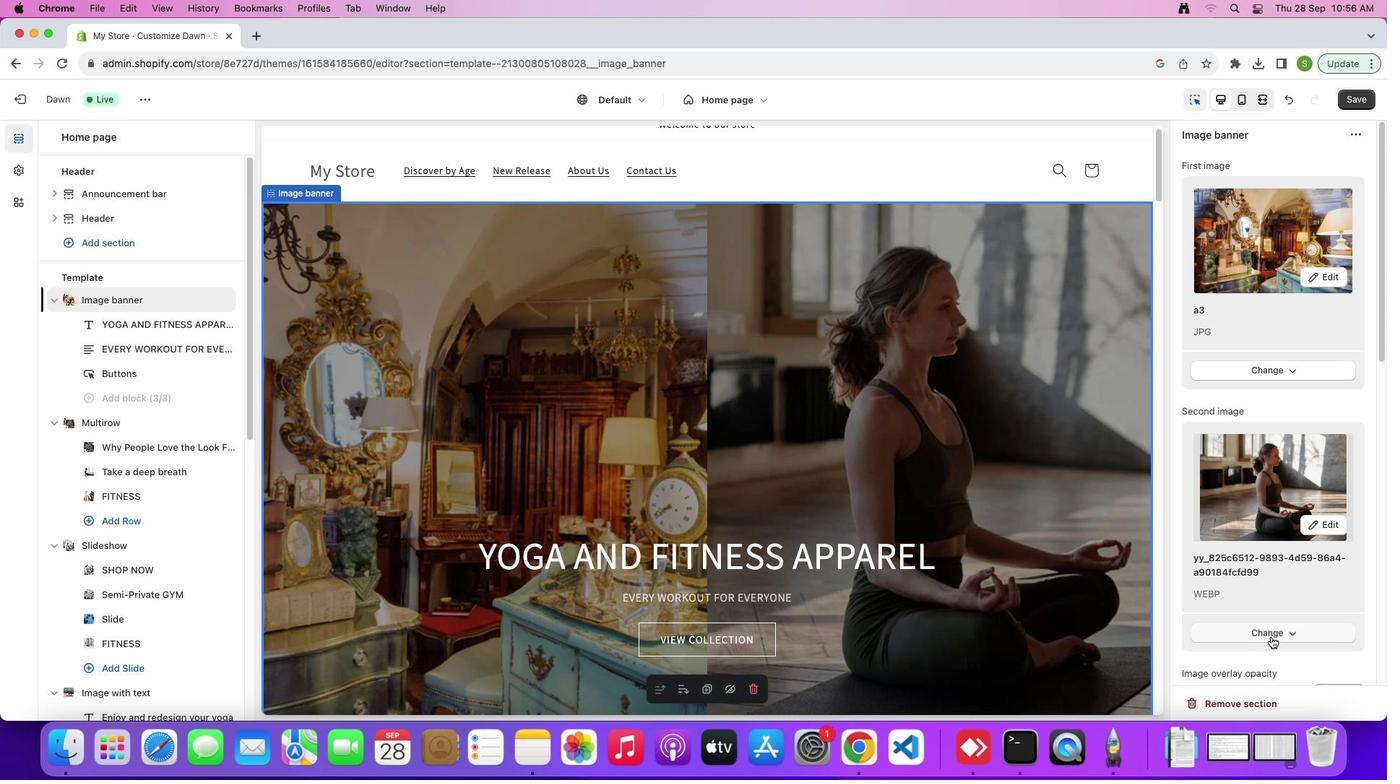 
Action: Mouse moved to (1257, 524)
Screenshot: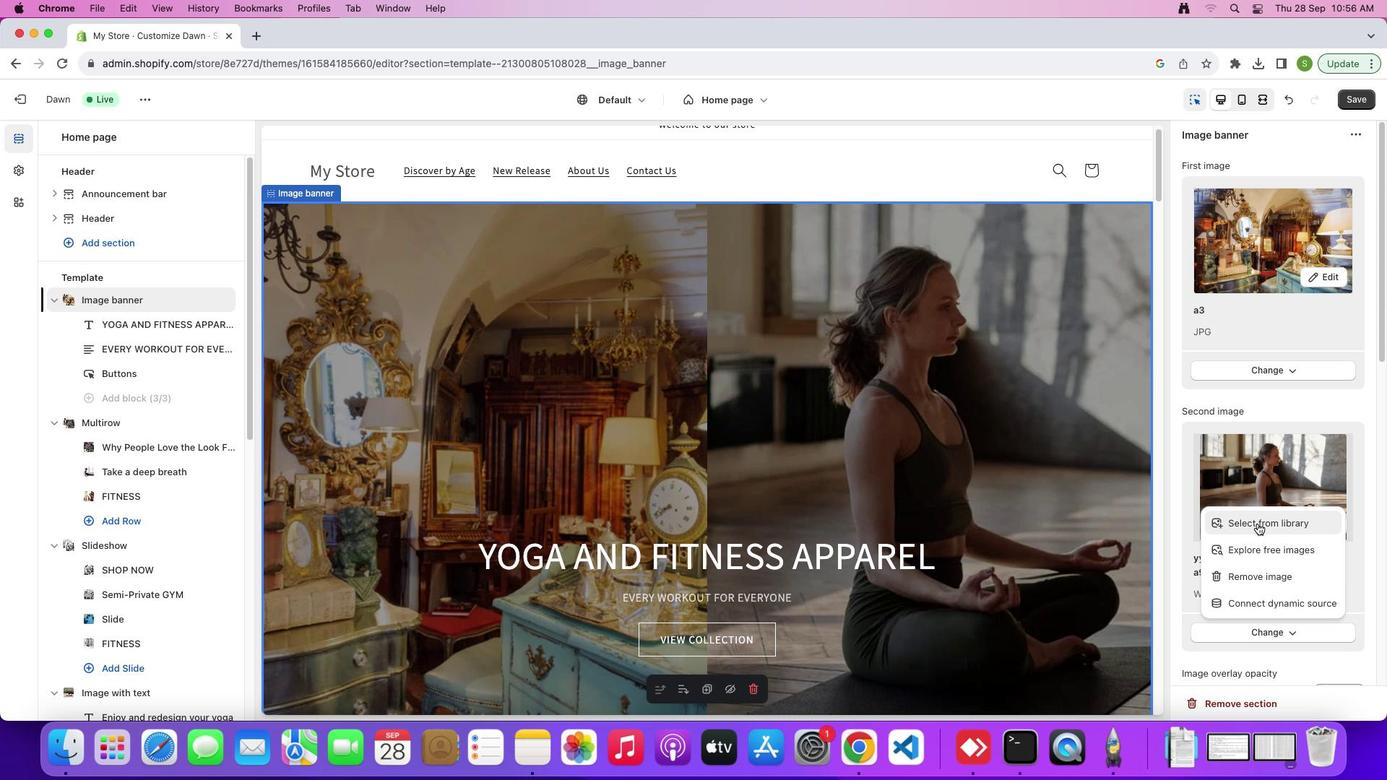 
Action: Mouse pressed left at (1257, 524)
Screenshot: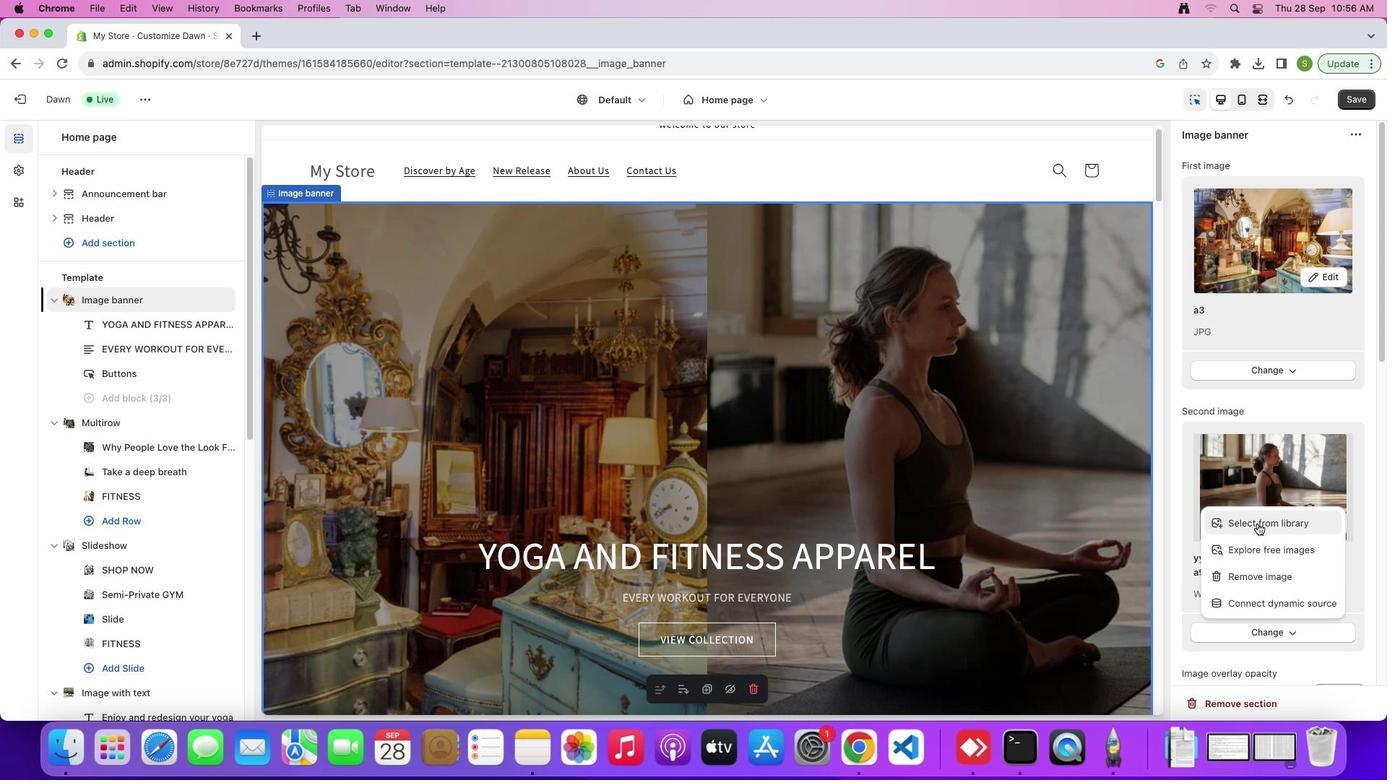 
Action: Mouse moved to (766, 252)
Screenshot: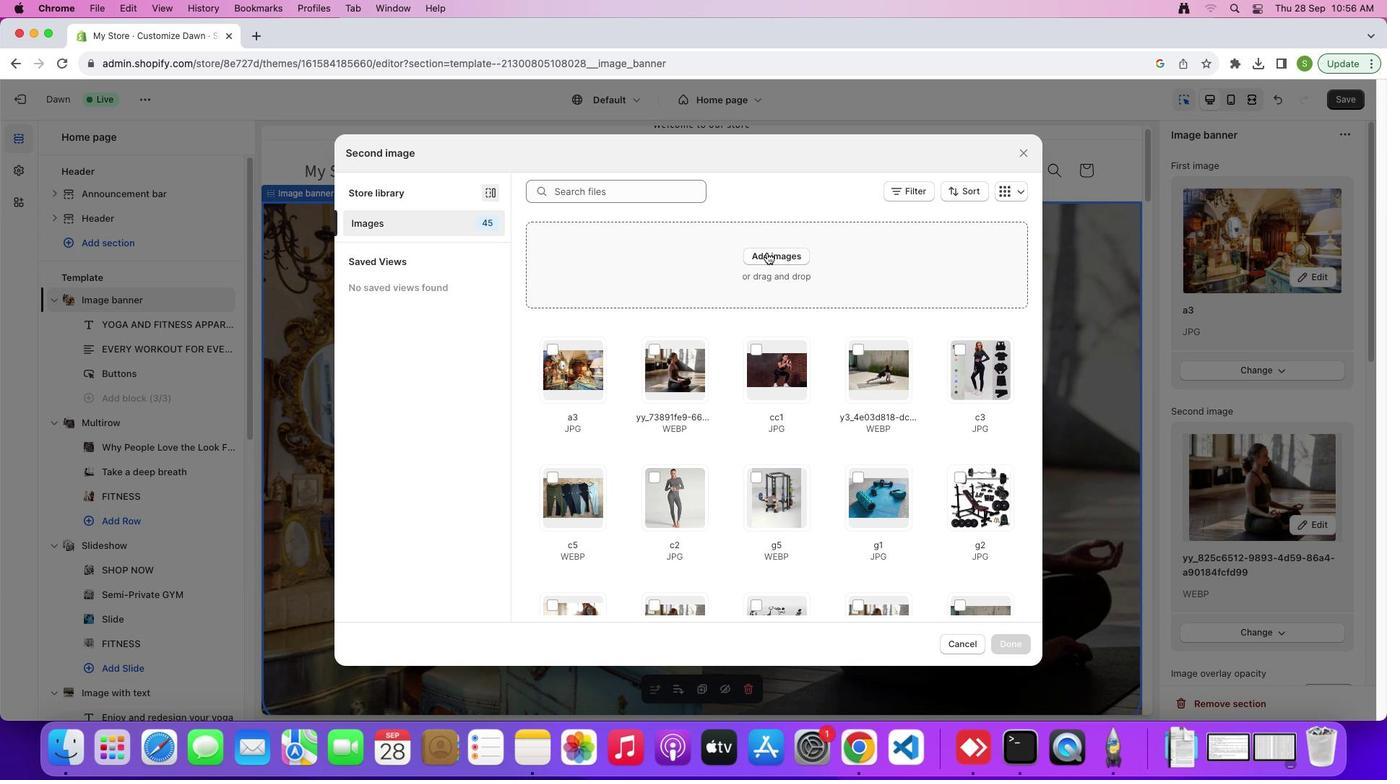 
Action: Mouse pressed left at (766, 252)
Screenshot: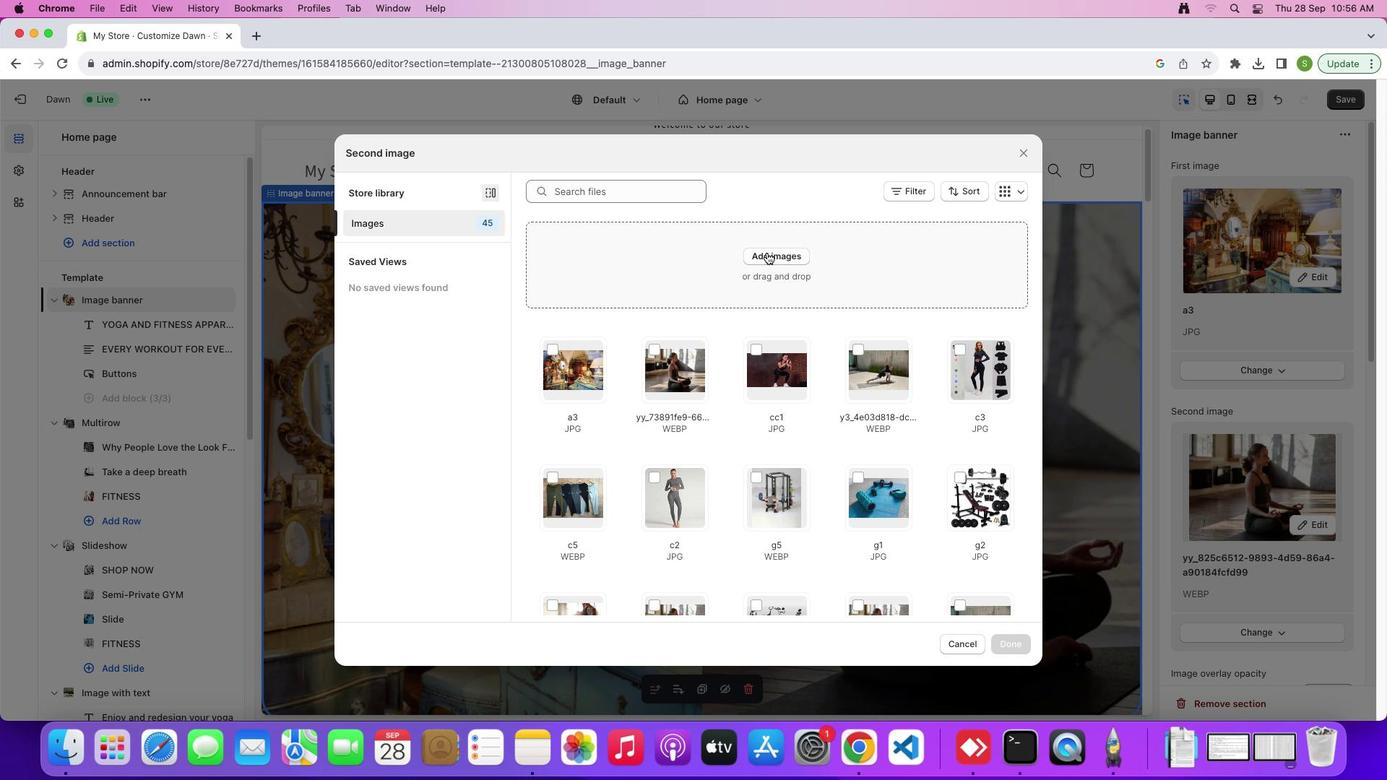 
Action: Mouse moved to (545, 391)
Screenshot: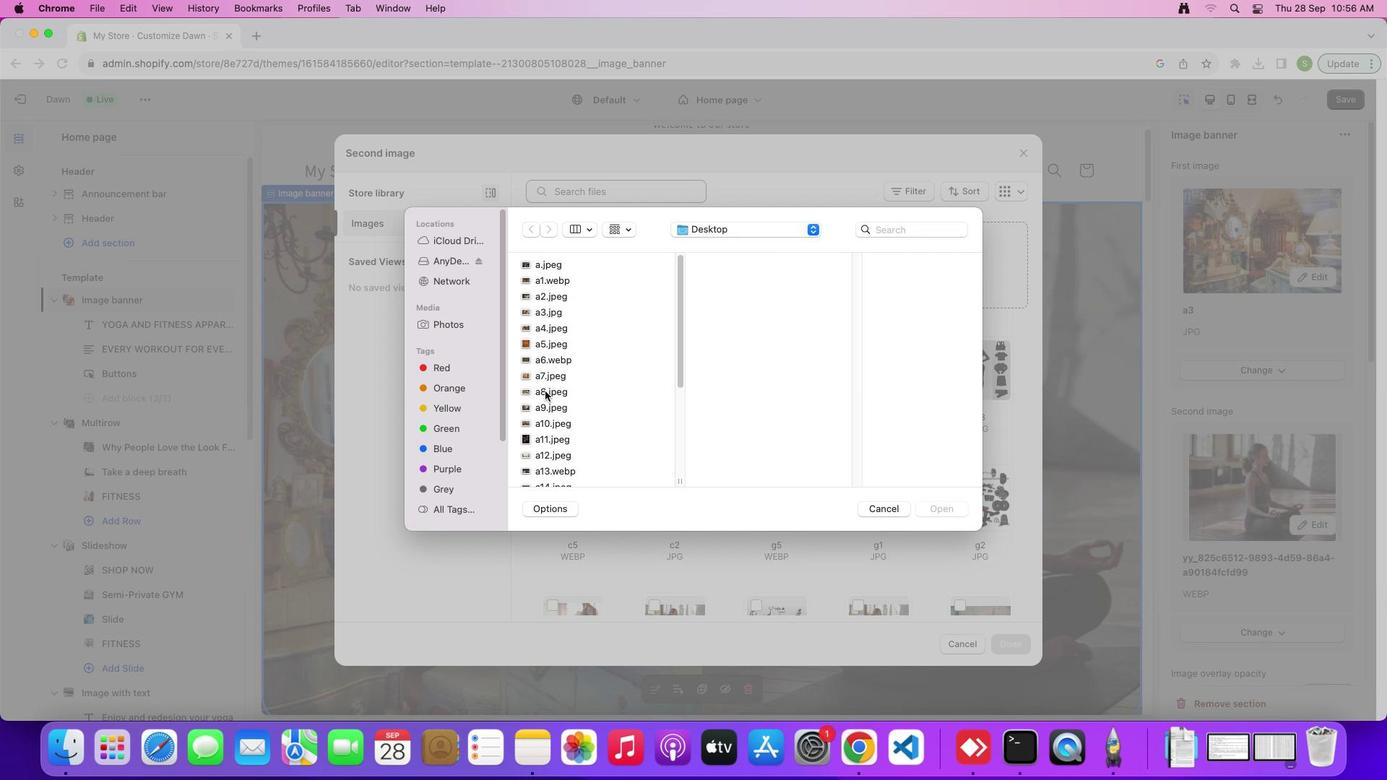 
Action: Mouse pressed left at (545, 391)
Screenshot: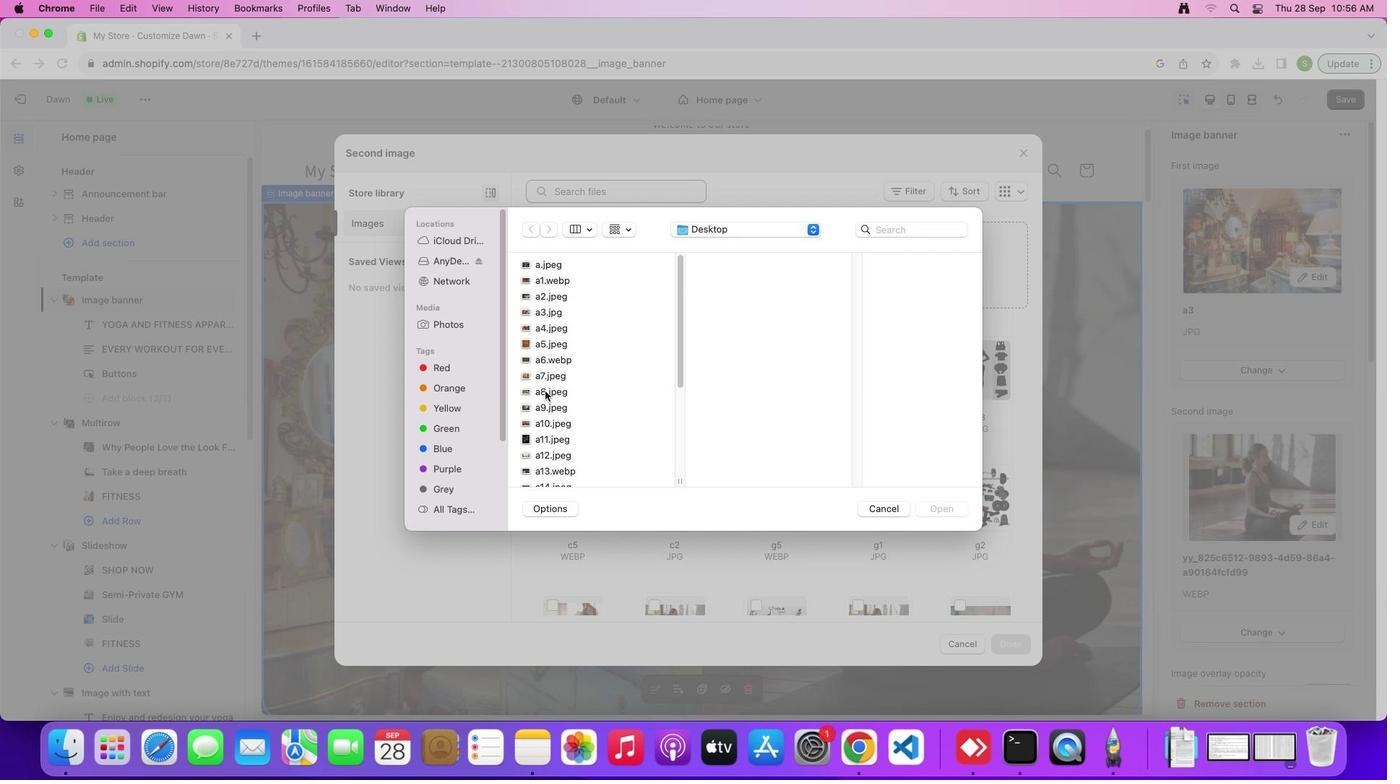
Action: Mouse moved to (547, 376)
Screenshot: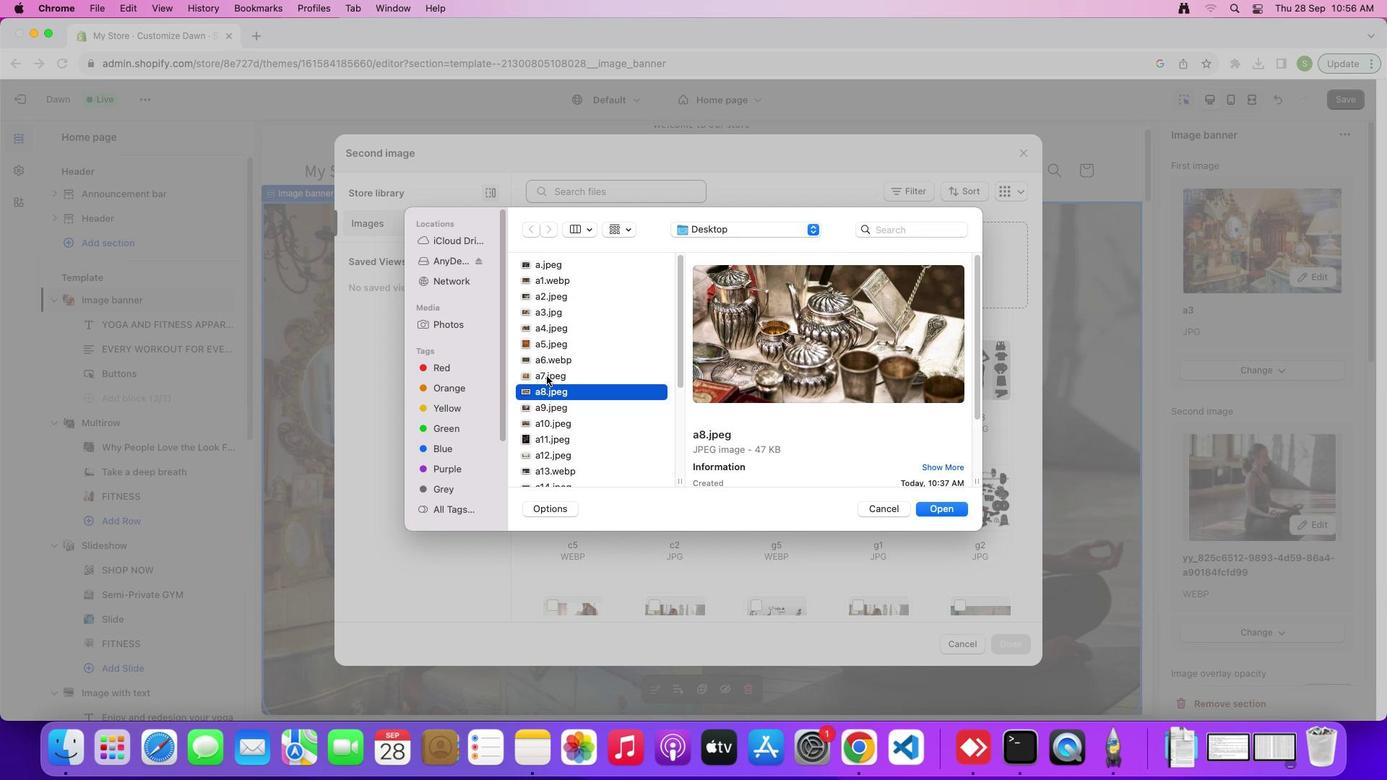 
Action: Mouse pressed left at (547, 376)
Screenshot: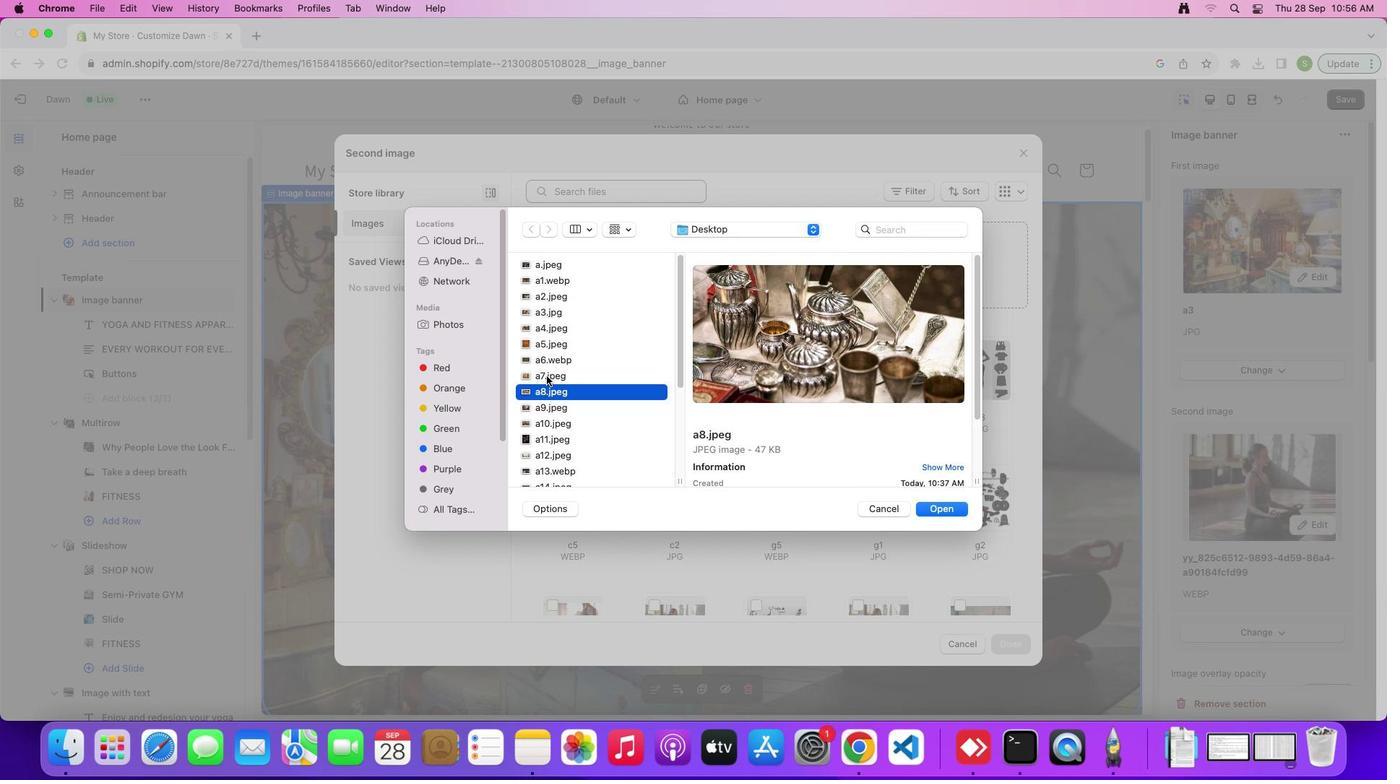 
Action: Mouse moved to (547, 375)
Screenshot: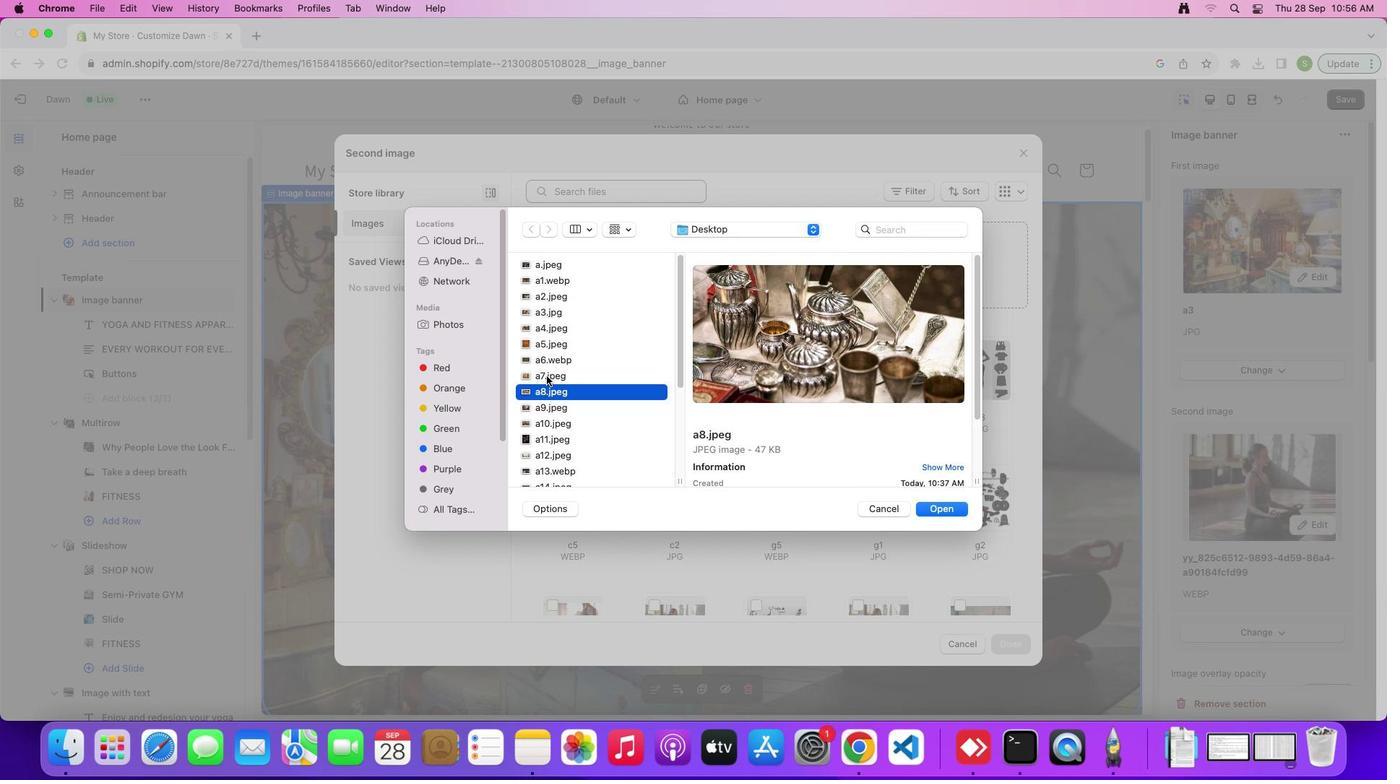 
Action: Mouse scrolled (547, 375) with delta (0, 0)
Screenshot: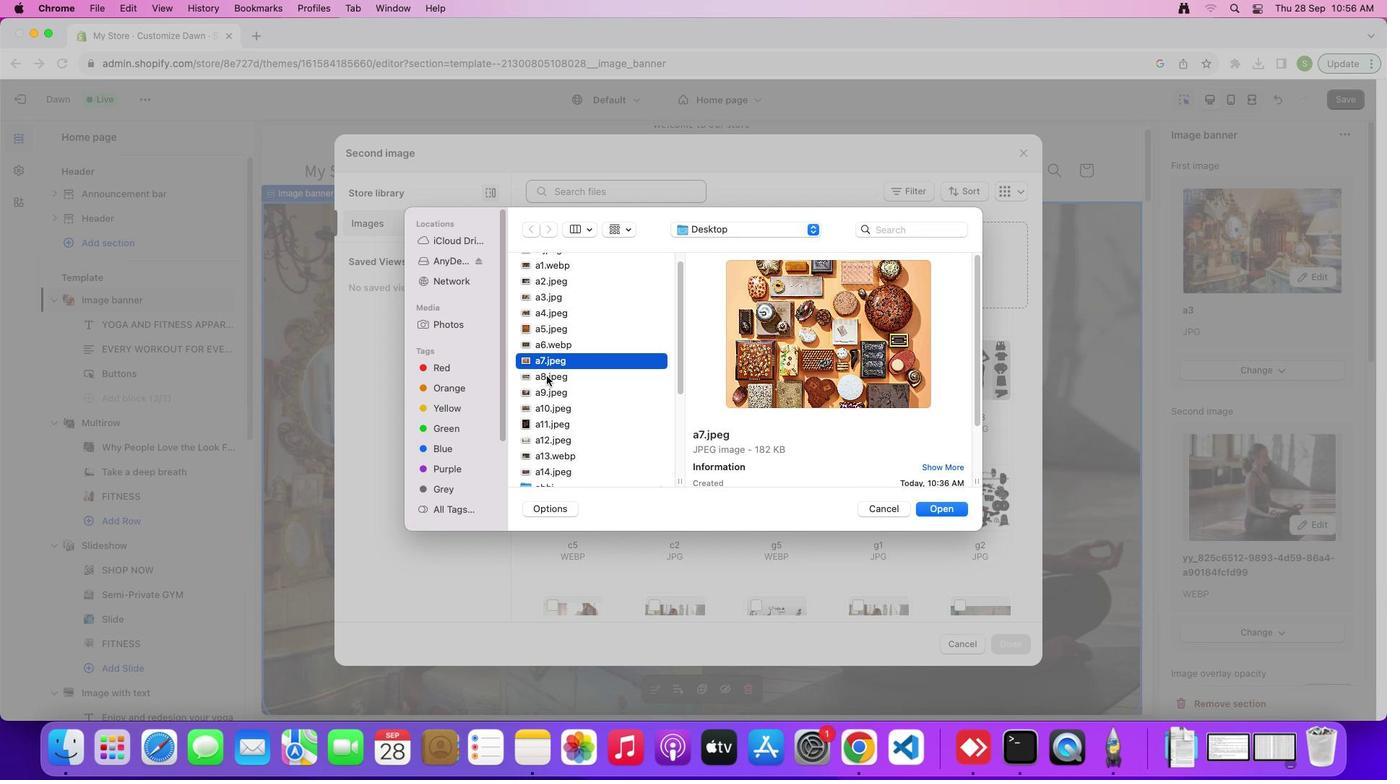 
Action: Mouse scrolled (547, 375) with delta (0, 0)
Screenshot: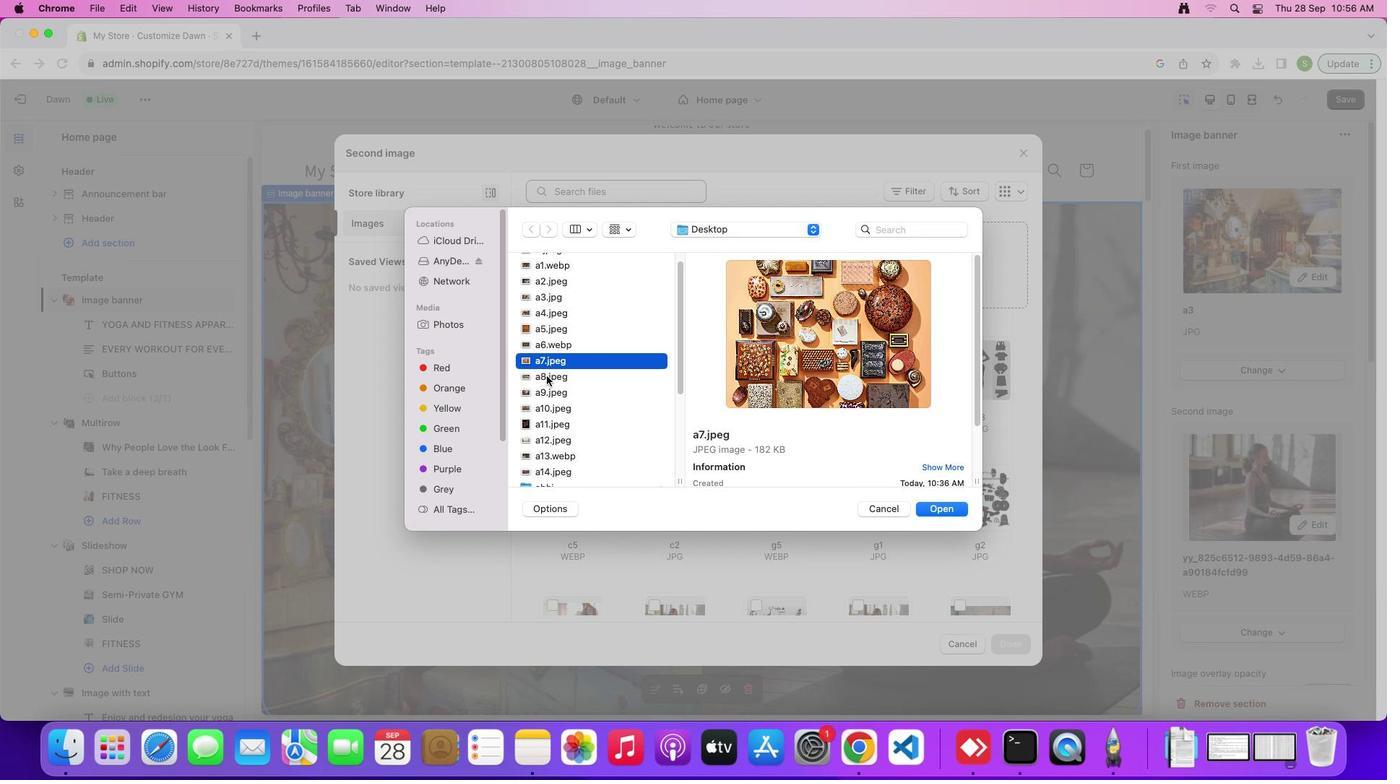 
Action: Mouse scrolled (547, 375) with delta (0, -2)
Screenshot: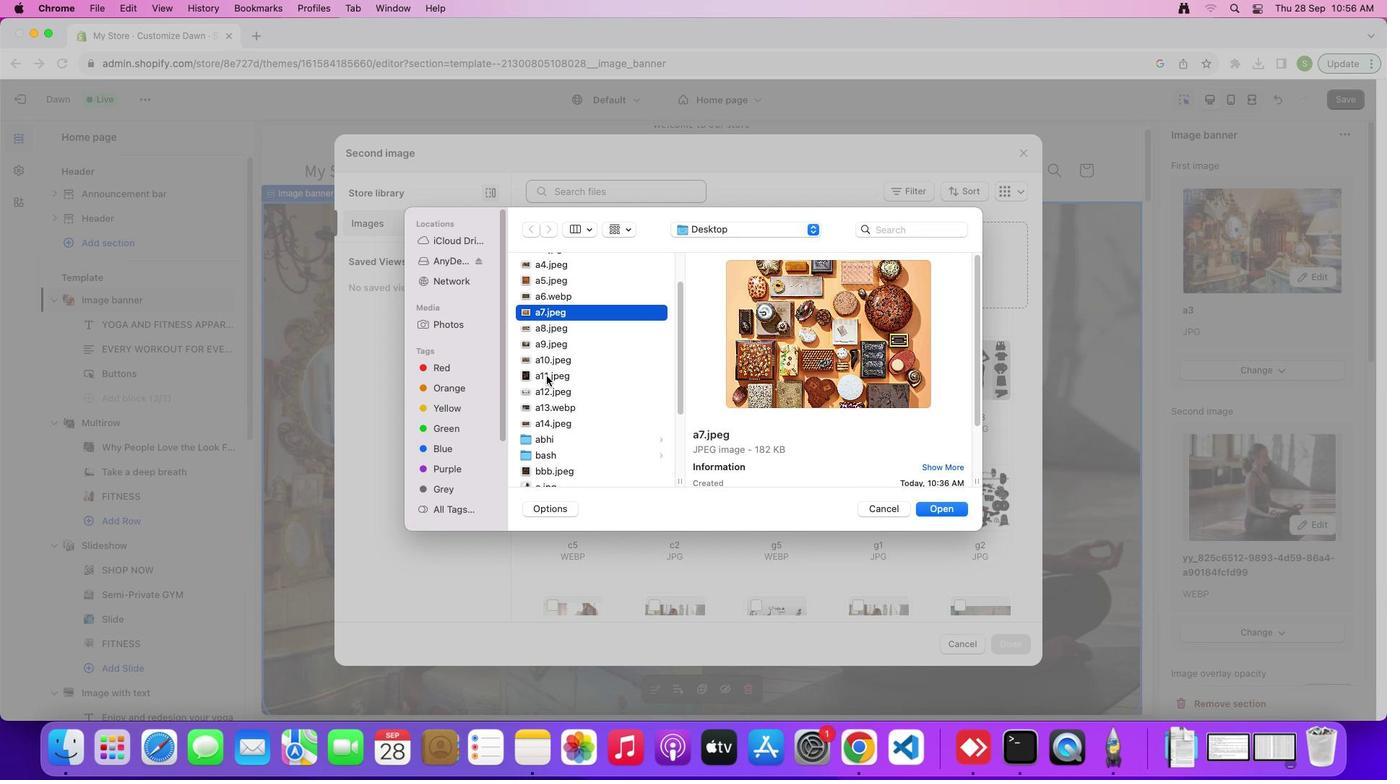 
Action: Mouse moved to (549, 345)
Screenshot: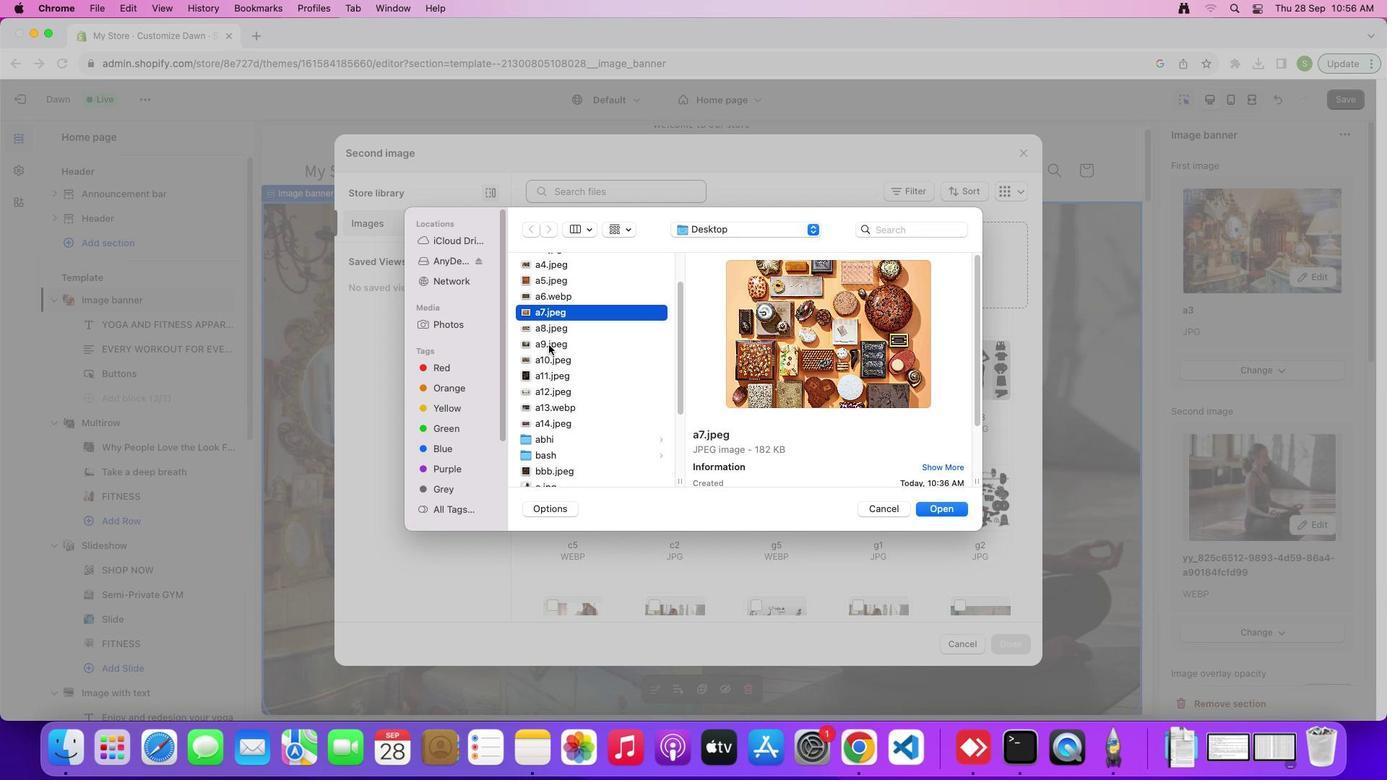
Action: Mouse pressed left at (549, 345)
Screenshot: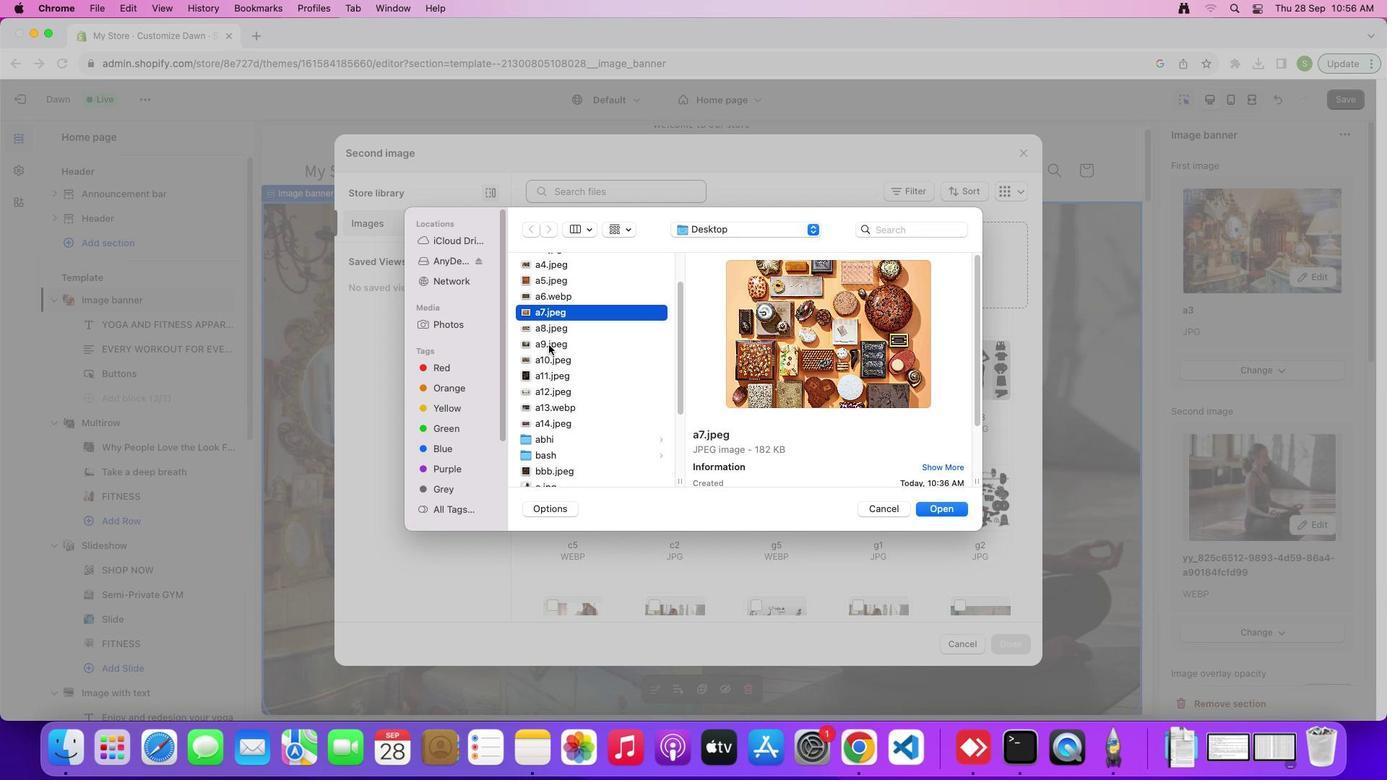 
Action: Mouse moved to (550, 326)
Screenshot: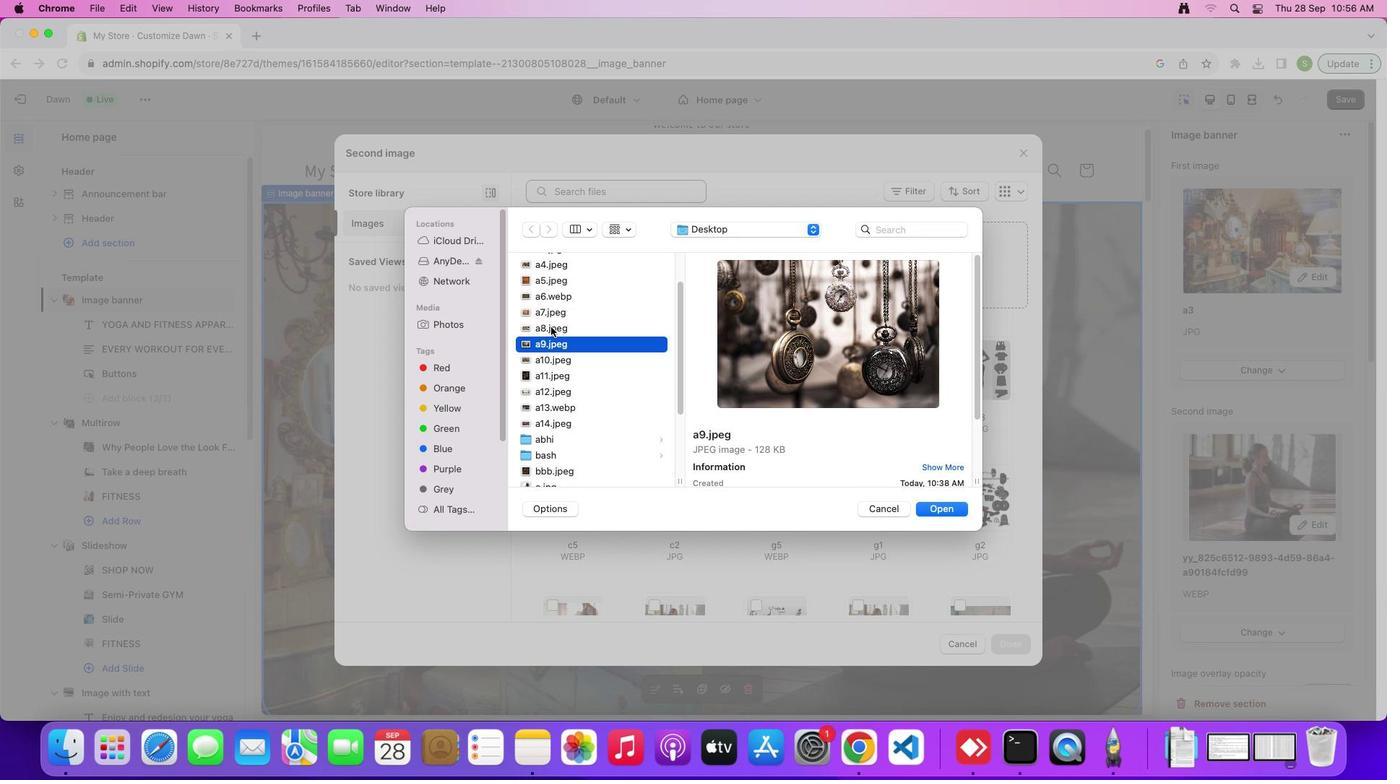 
Action: Mouse pressed left at (550, 326)
Screenshot: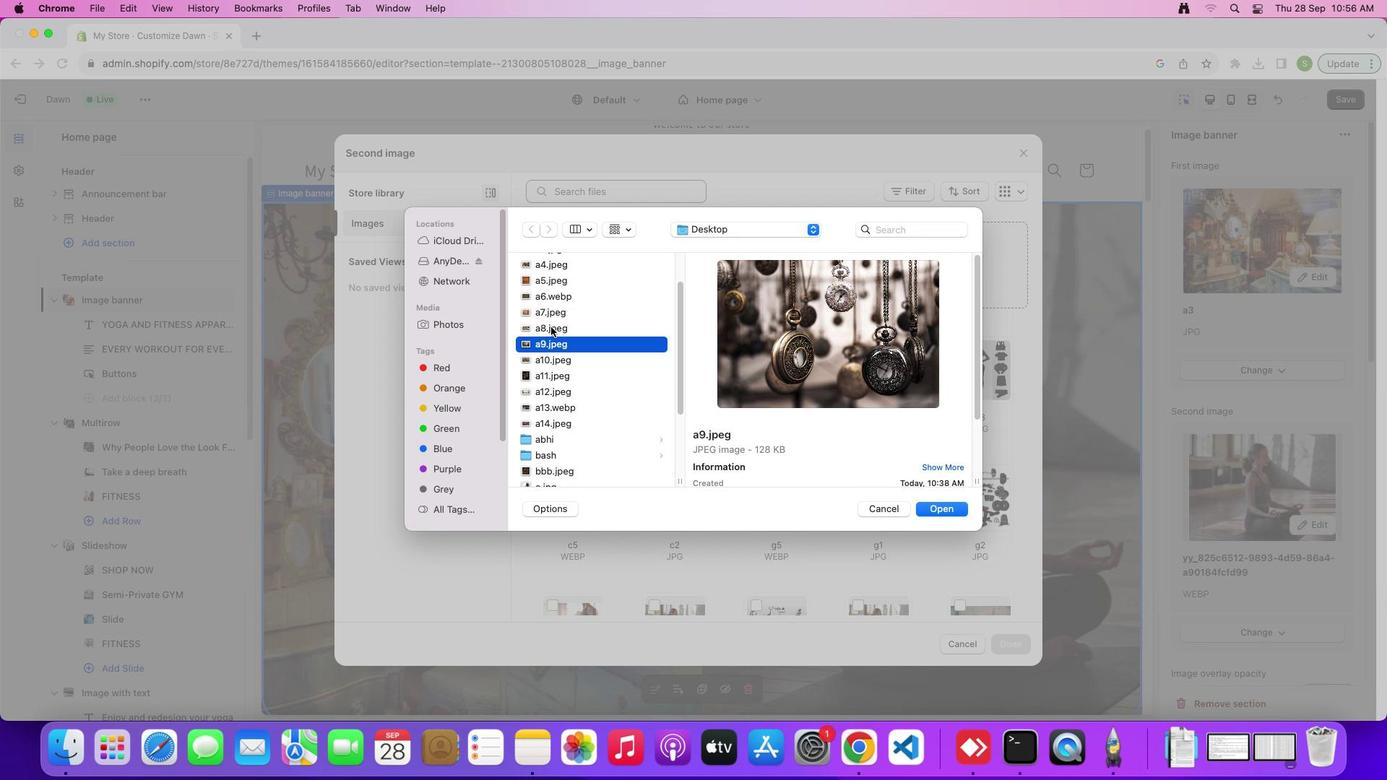 
Action: Mouse moved to (539, 354)
Screenshot: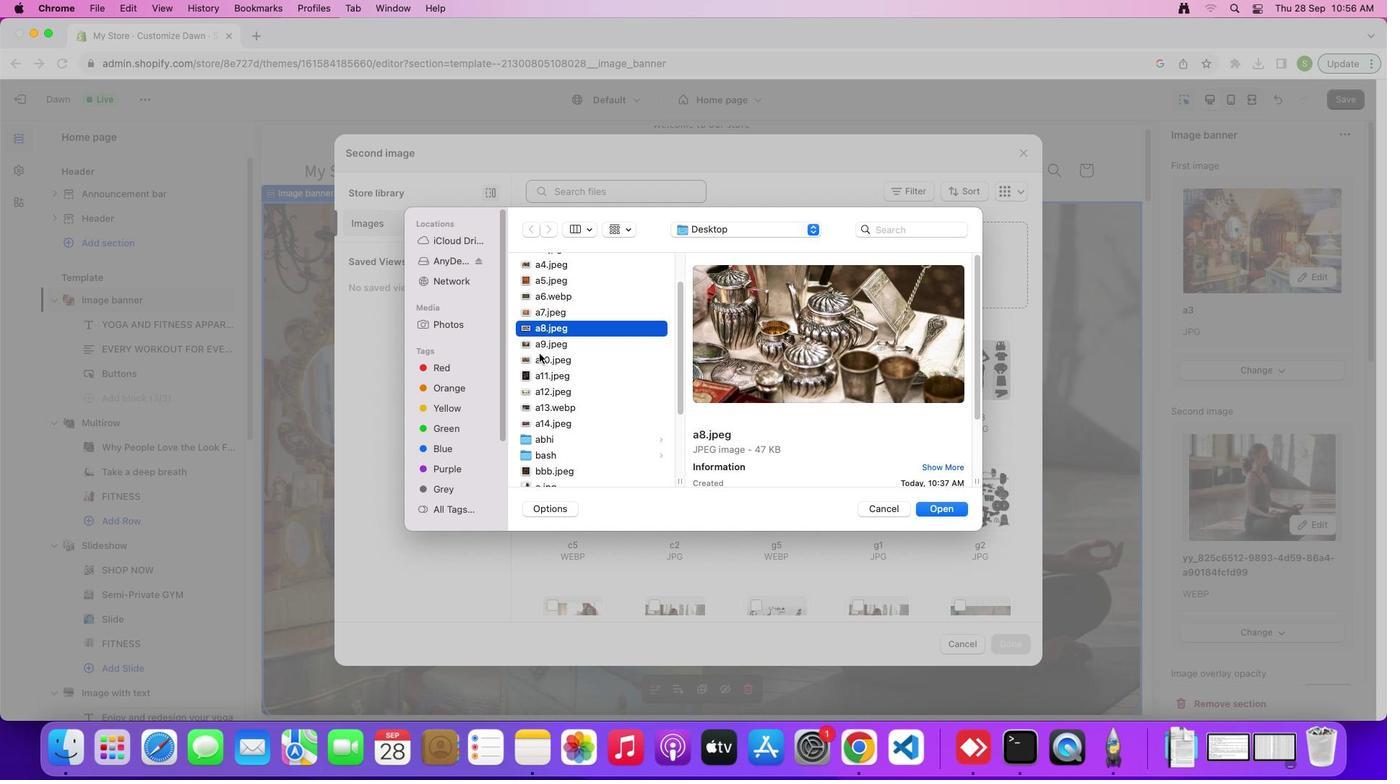 
Action: Mouse pressed left at (539, 354)
Screenshot: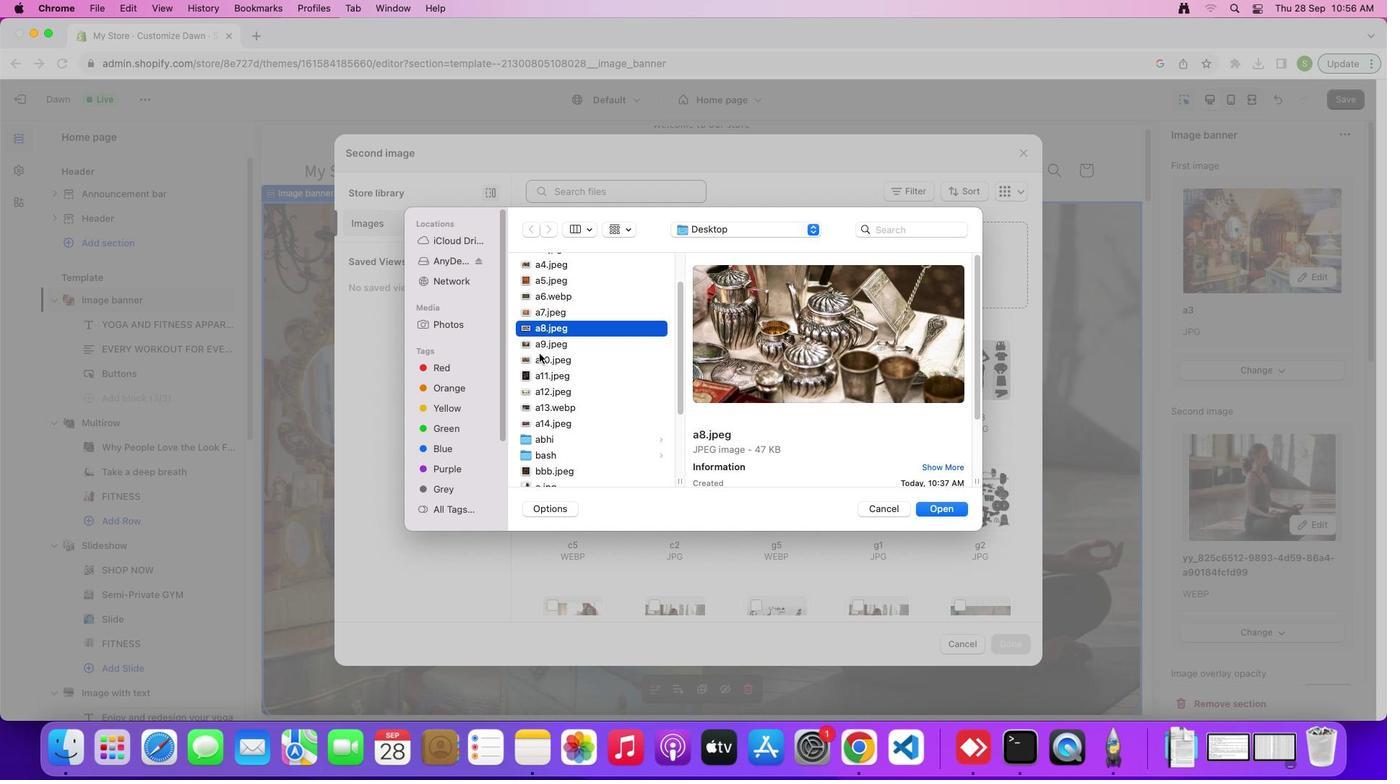 
Action: Mouse moved to (555, 346)
Screenshot: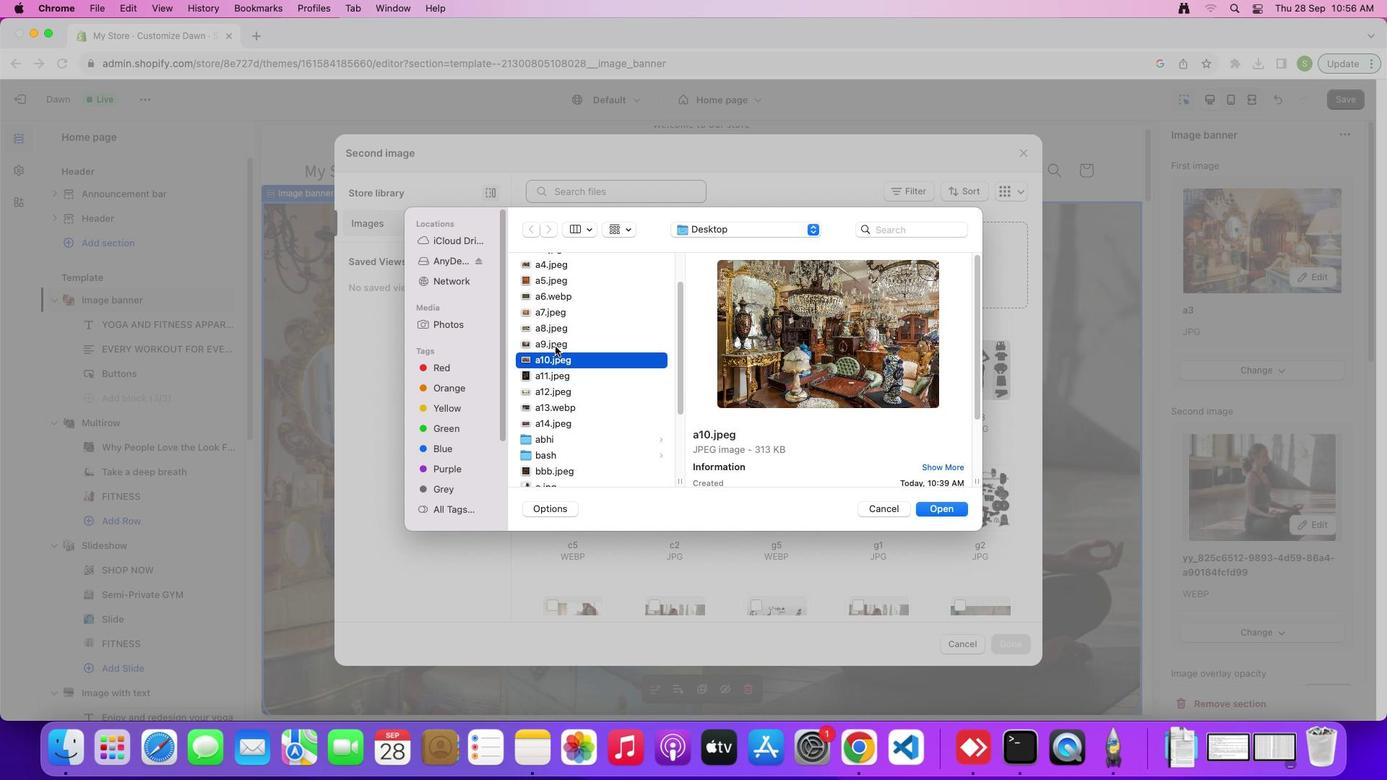 
Action: Mouse pressed left at (555, 346)
Screenshot: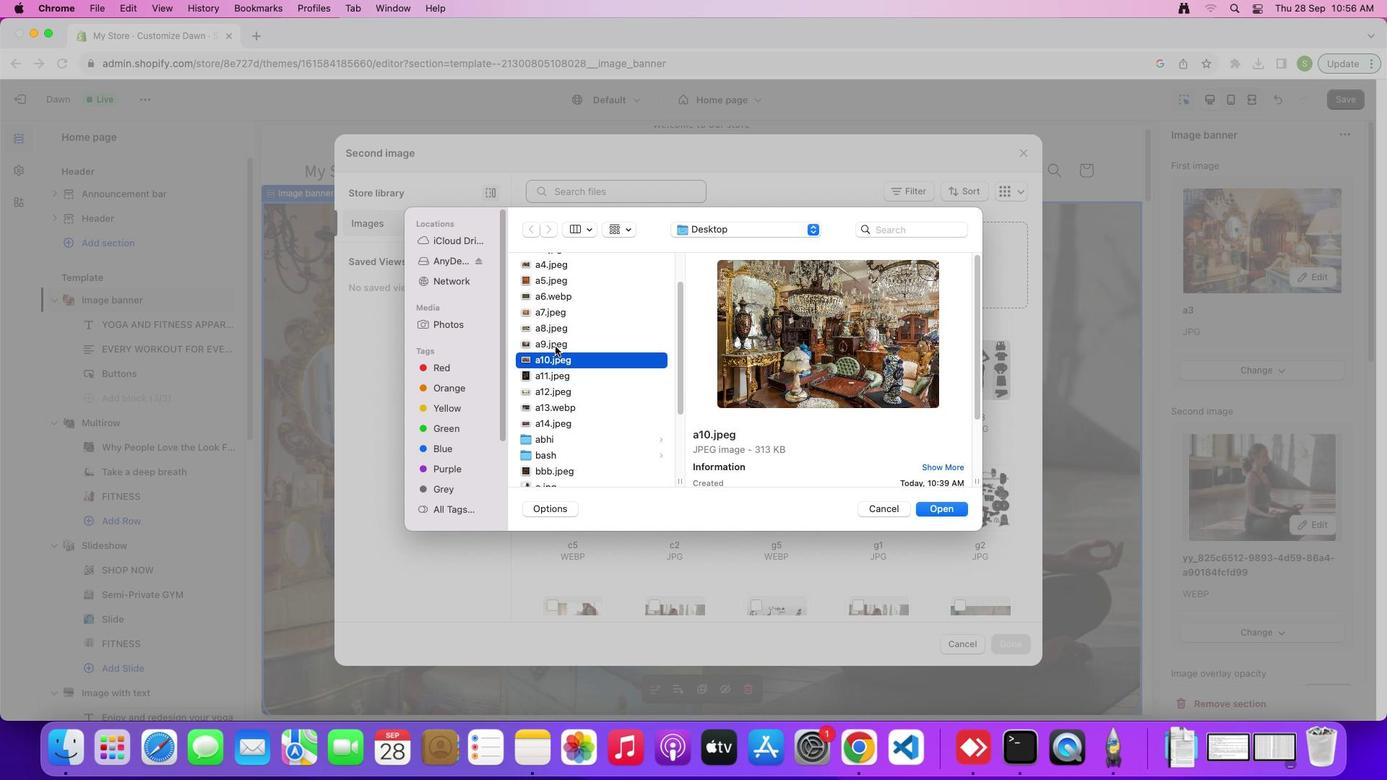 
Action: Mouse moved to (933, 513)
Screenshot: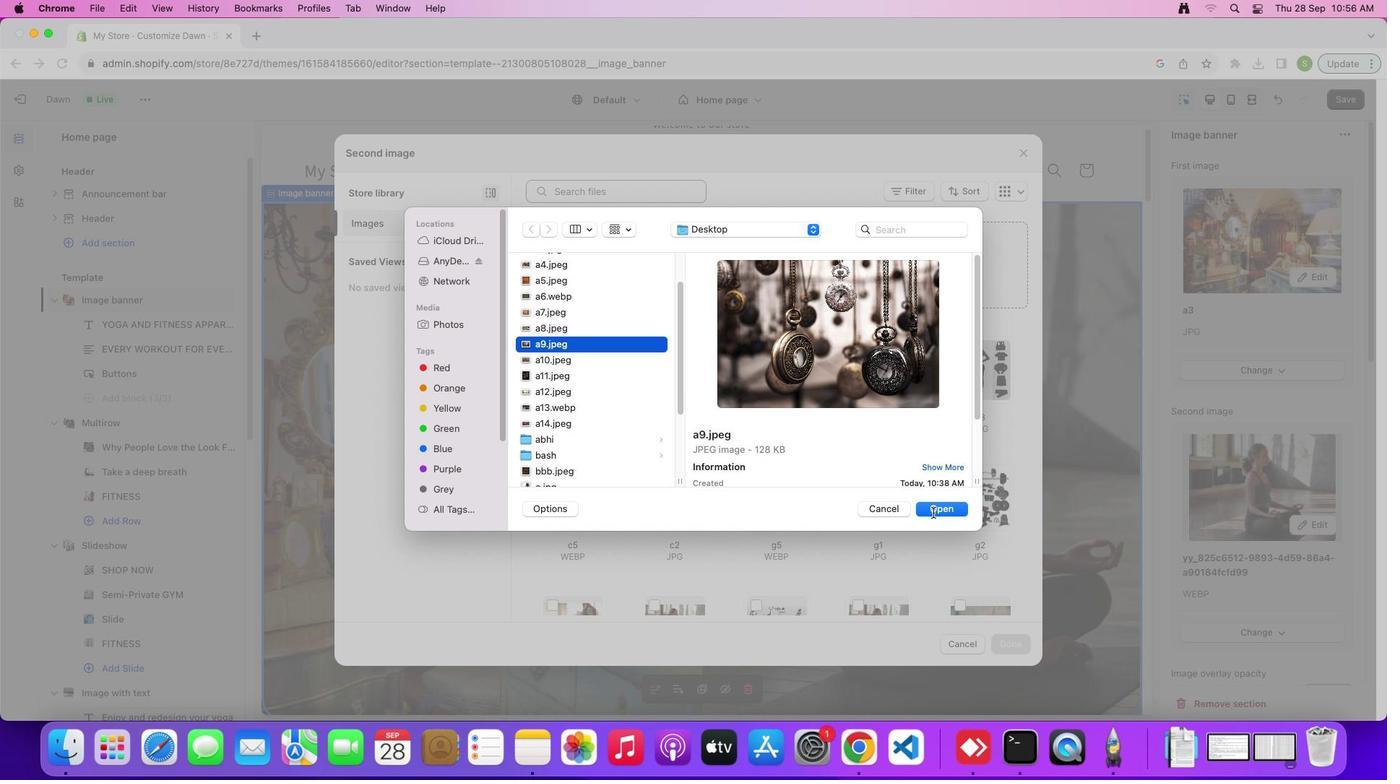 
Action: Mouse pressed left at (933, 513)
Screenshot: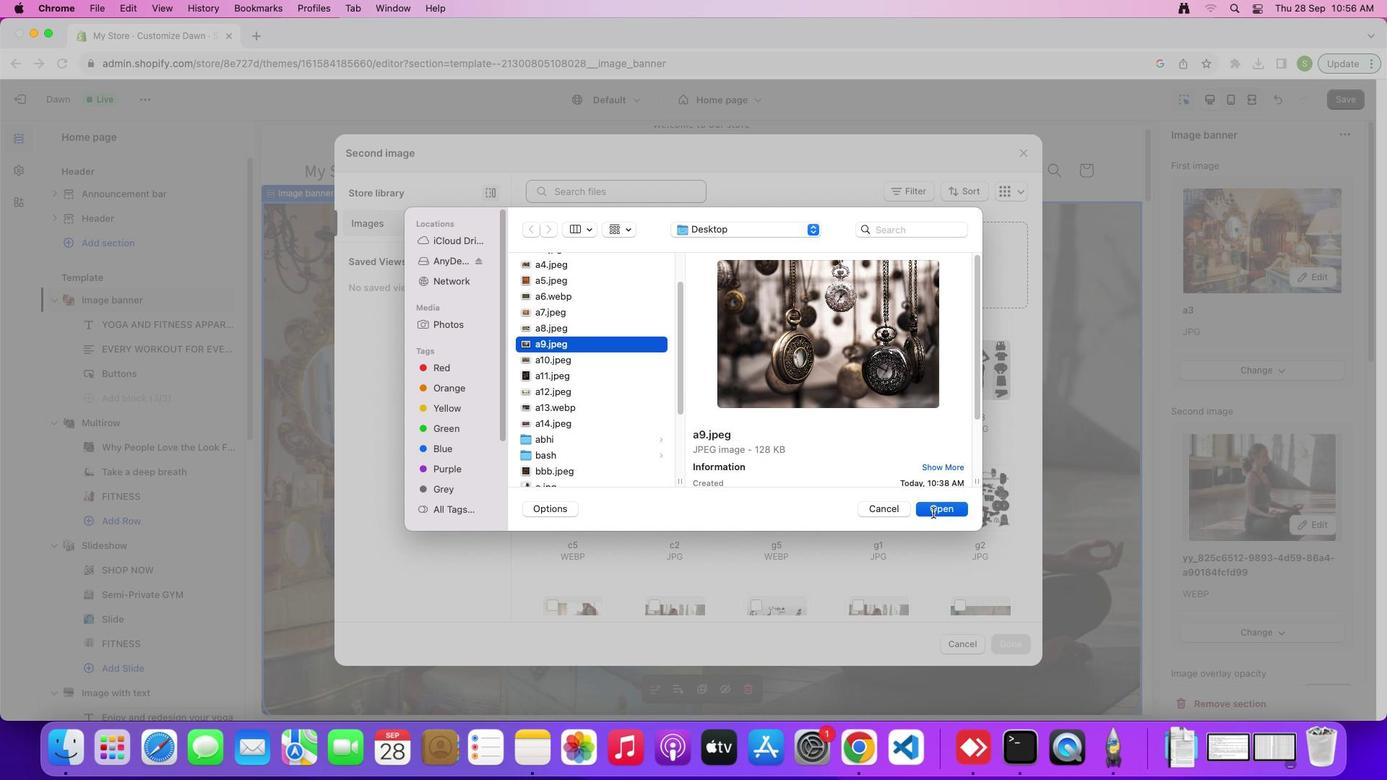 
Action: Mouse moved to (1004, 646)
Screenshot: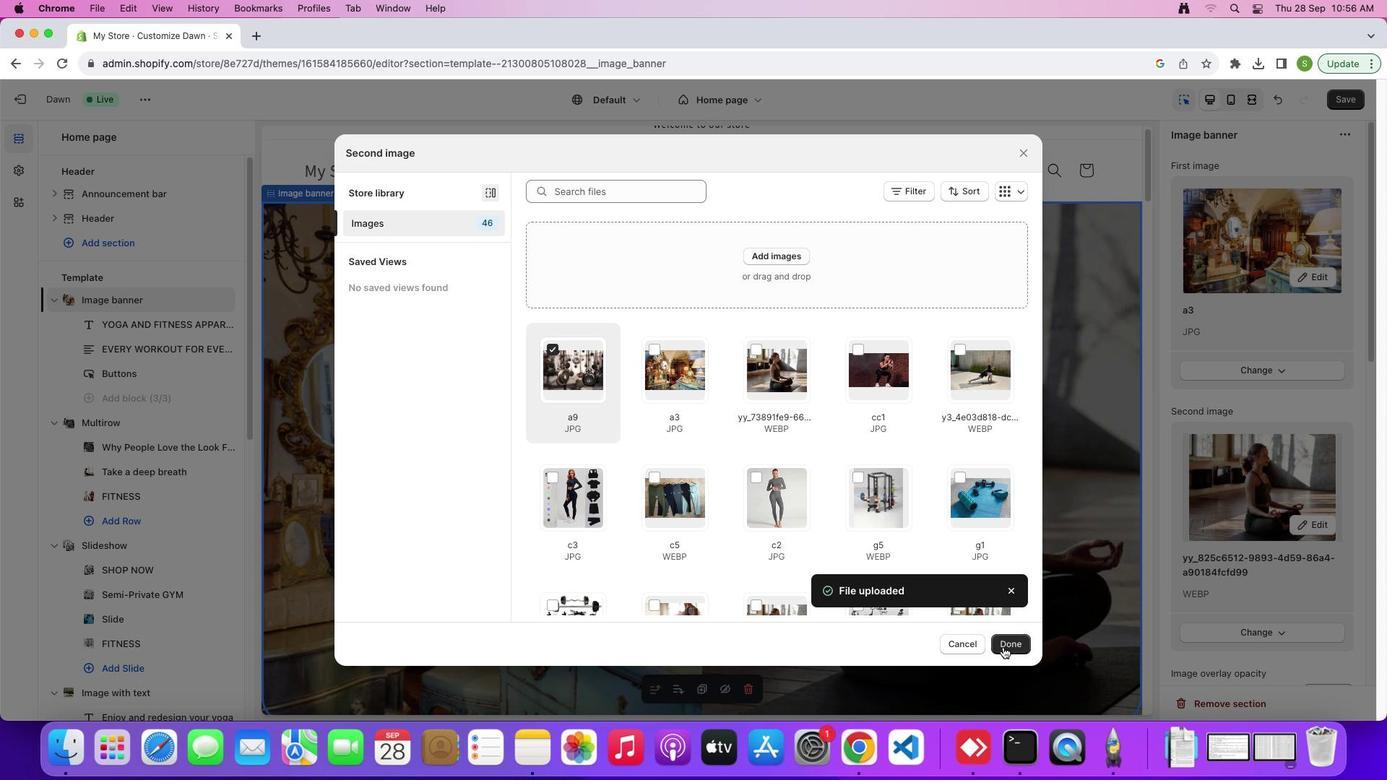 
Action: Mouse pressed left at (1004, 646)
Screenshot: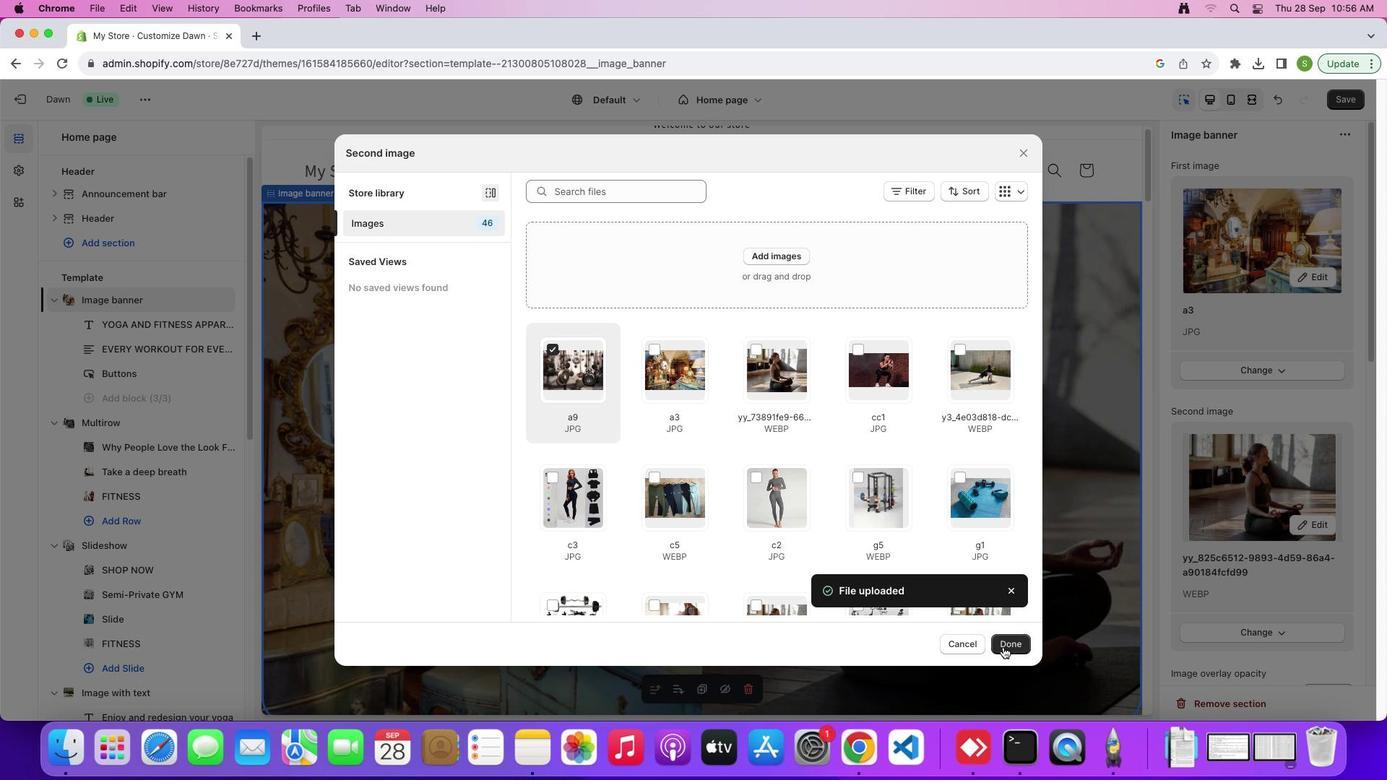 
Action: Mouse moved to (833, 484)
Screenshot: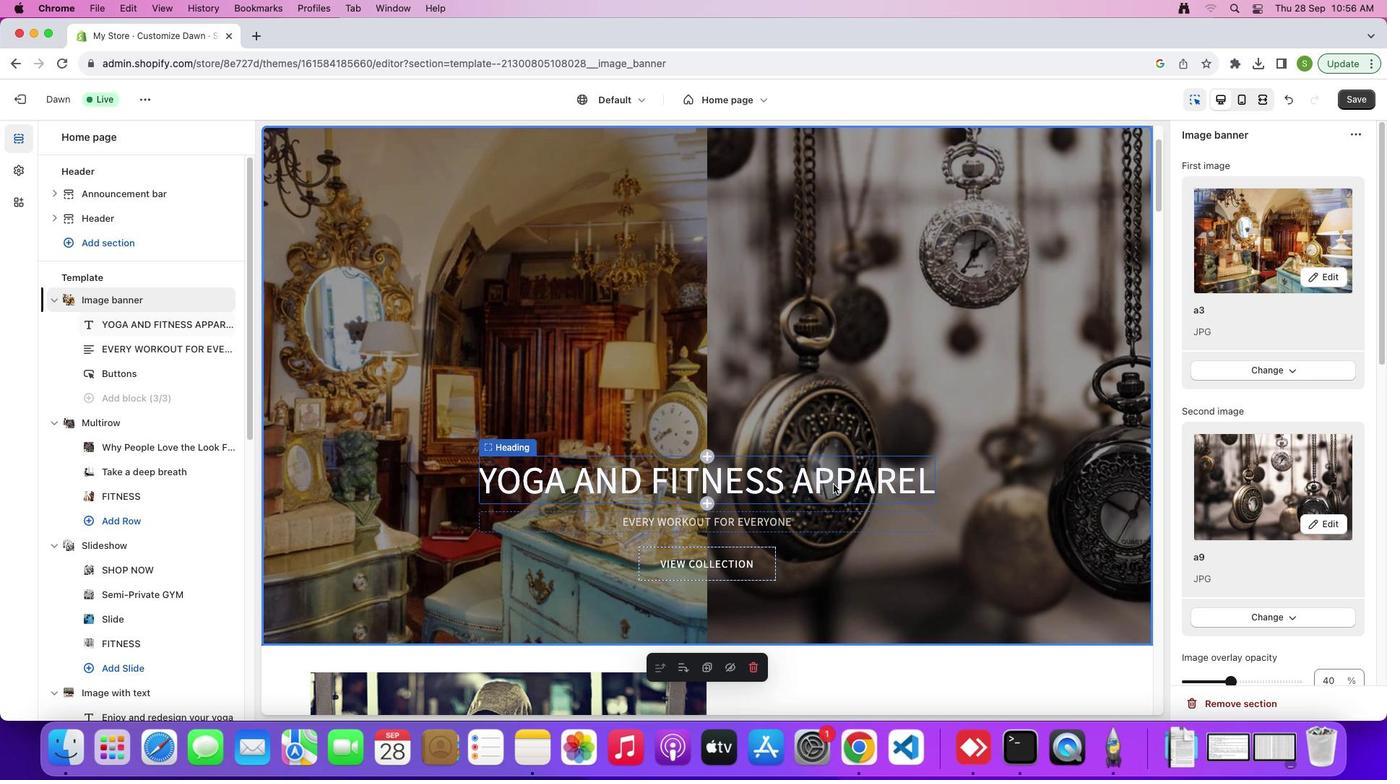 
Action: Mouse pressed left at (833, 484)
Screenshot: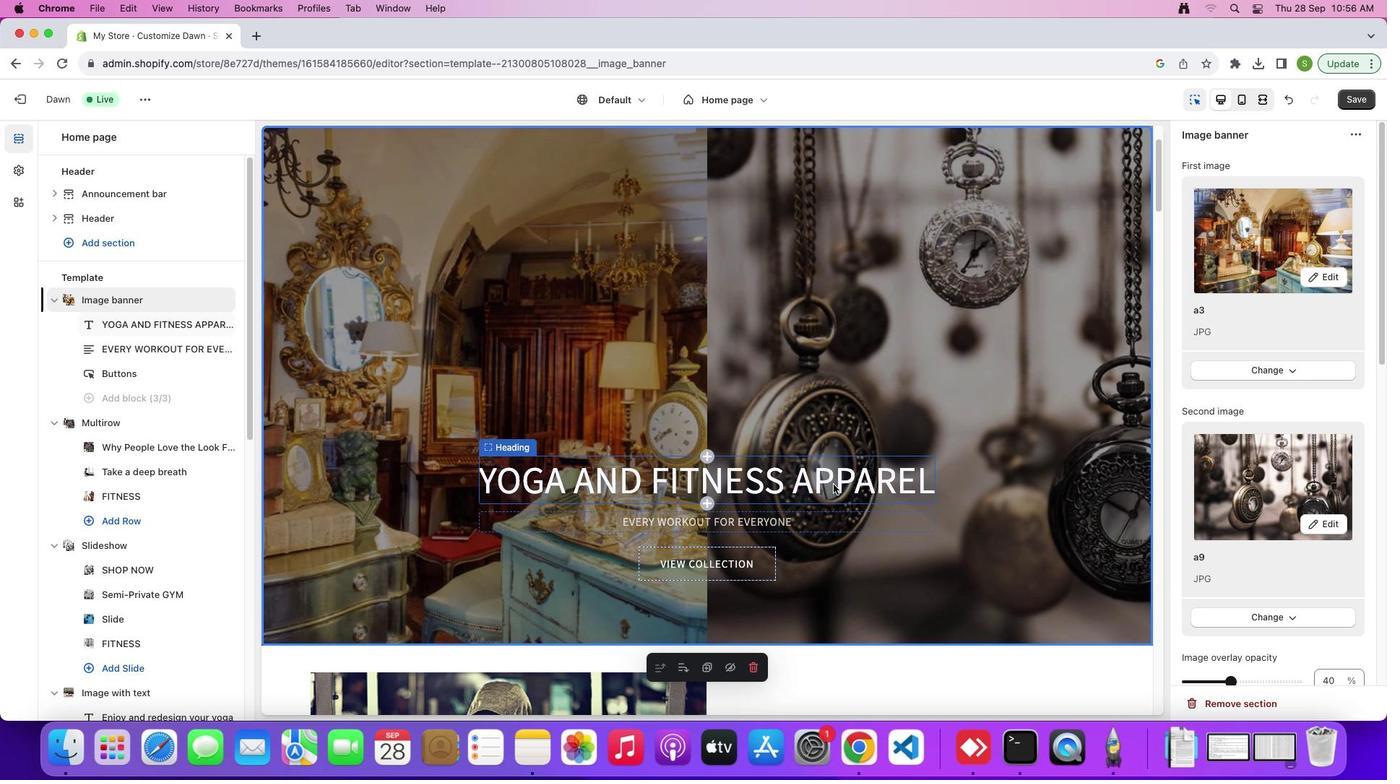 
Action: Mouse moved to (1337, 224)
Screenshot: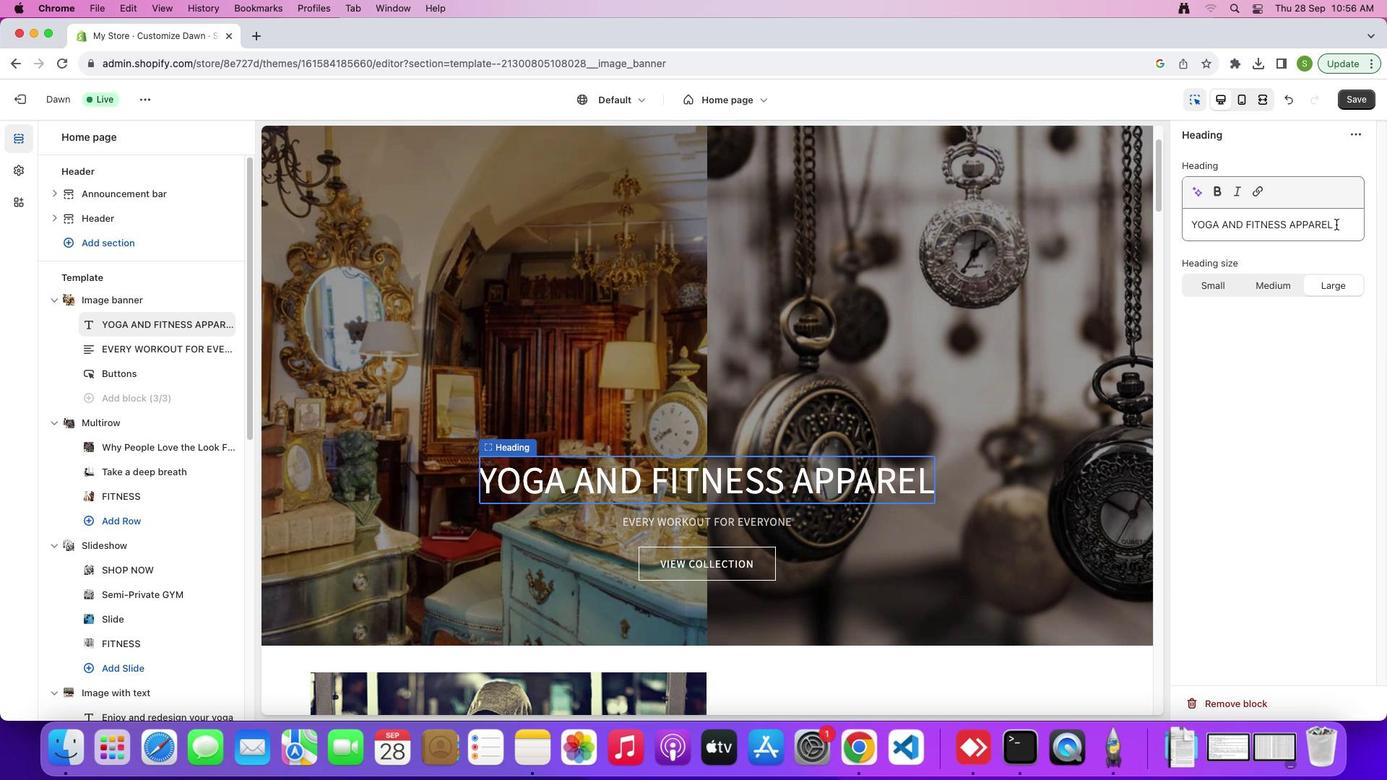 
Action: Mouse pressed left at (1337, 224)
Screenshot: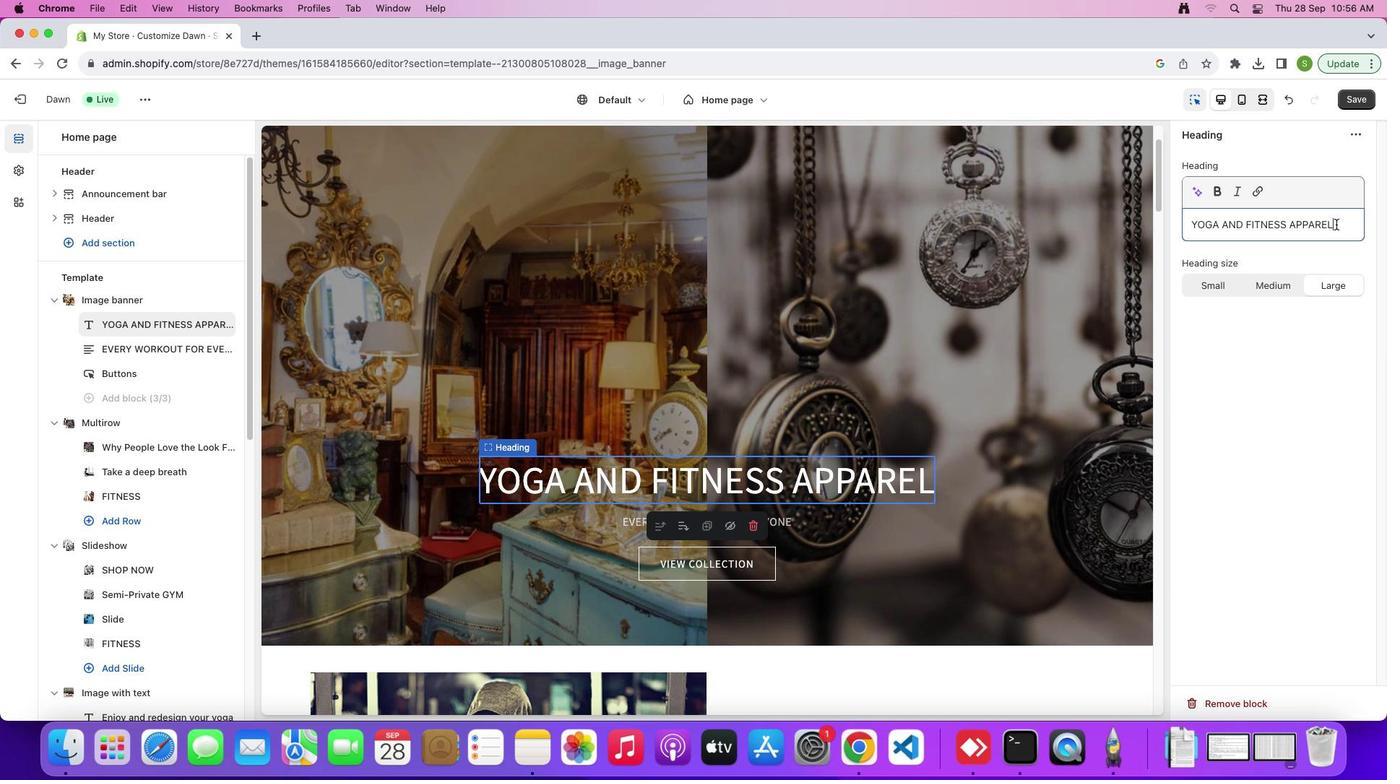 
Action: Mouse moved to (1337, 223)
Screenshot: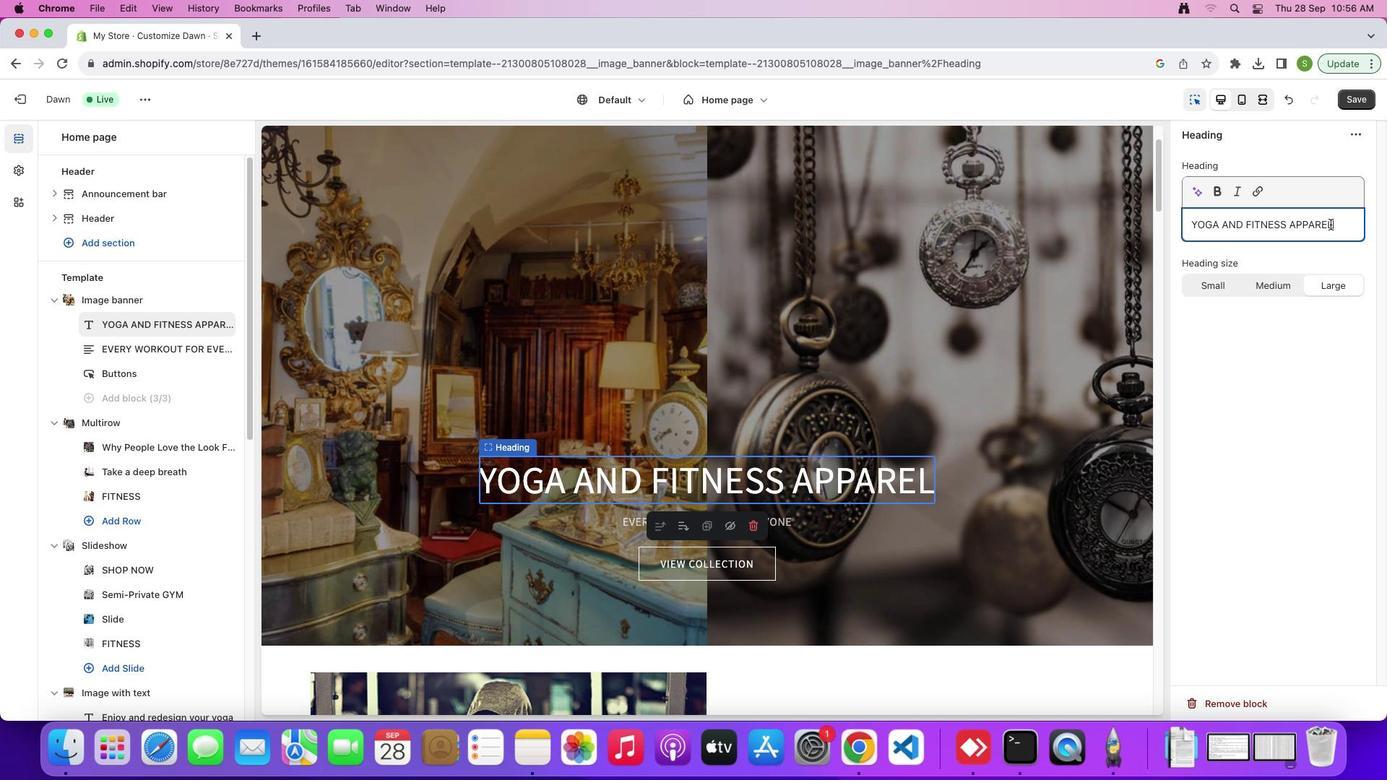 
Action: Mouse pressed left at (1337, 223)
Screenshot: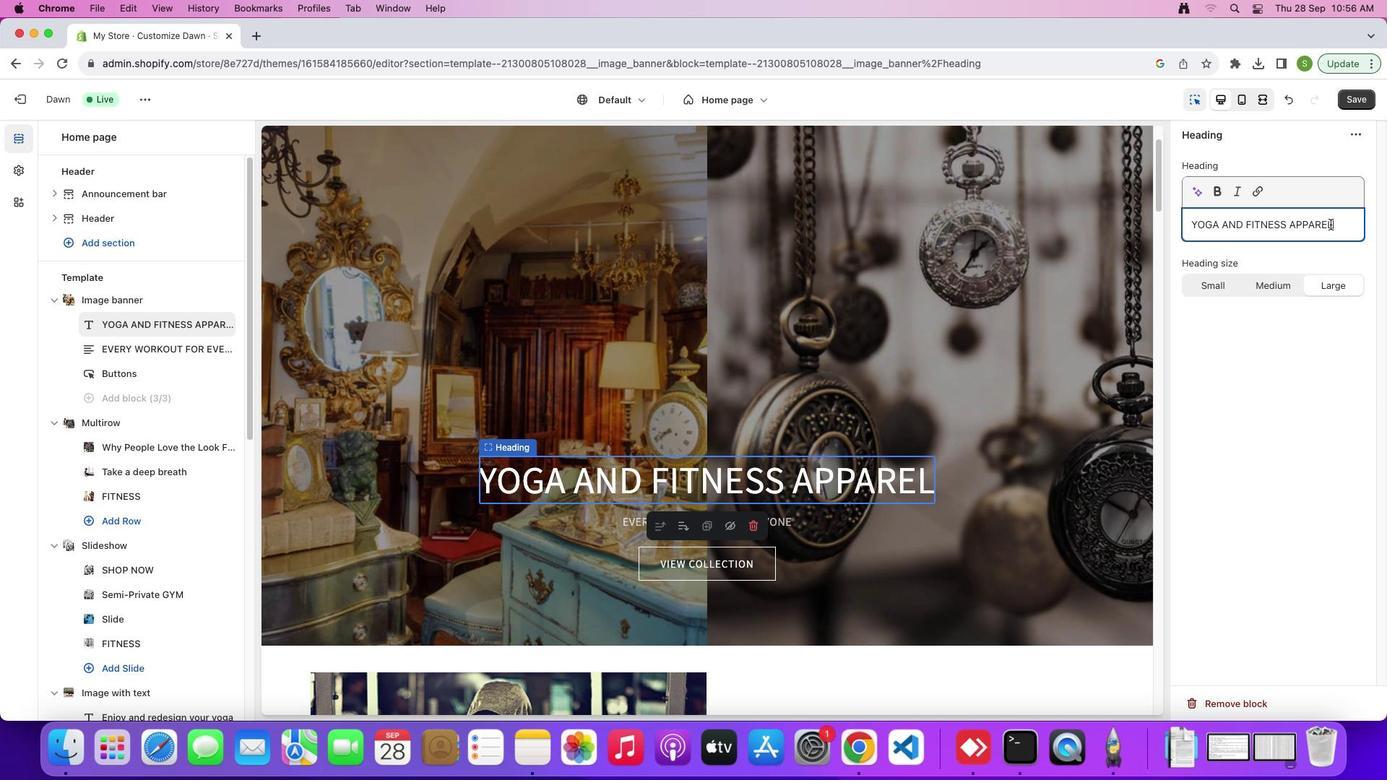 
Action: Mouse moved to (1089, 245)
Screenshot: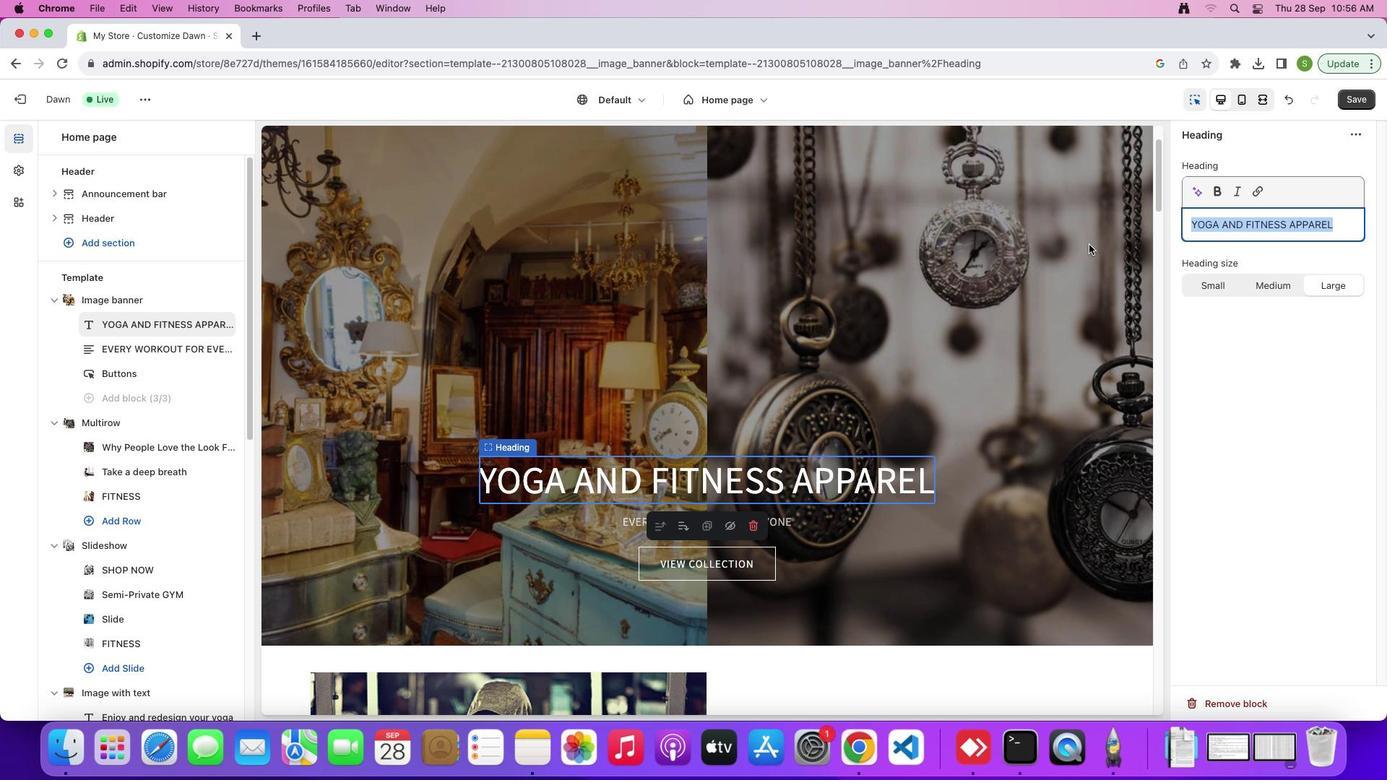 
Action: Key pressed Key.shift'A'Key.caps_lock'n''t''i''q''u''e''s'Key.space'a''n''d'Key.spaceKey.shift'C''o''l''l''e''c''t''i''b''l''e''s'
Screenshot: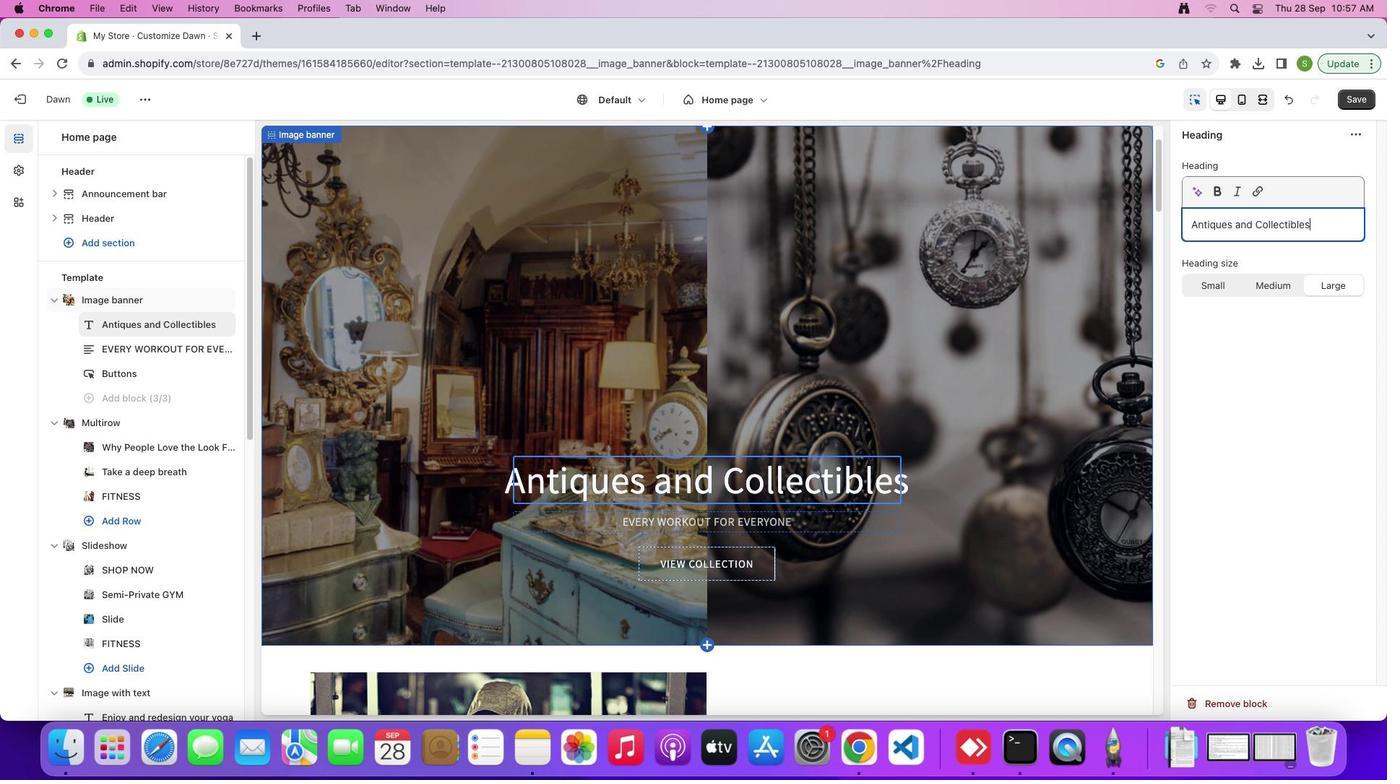 
Action: Mouse moved to (990, 362)
Screenshot: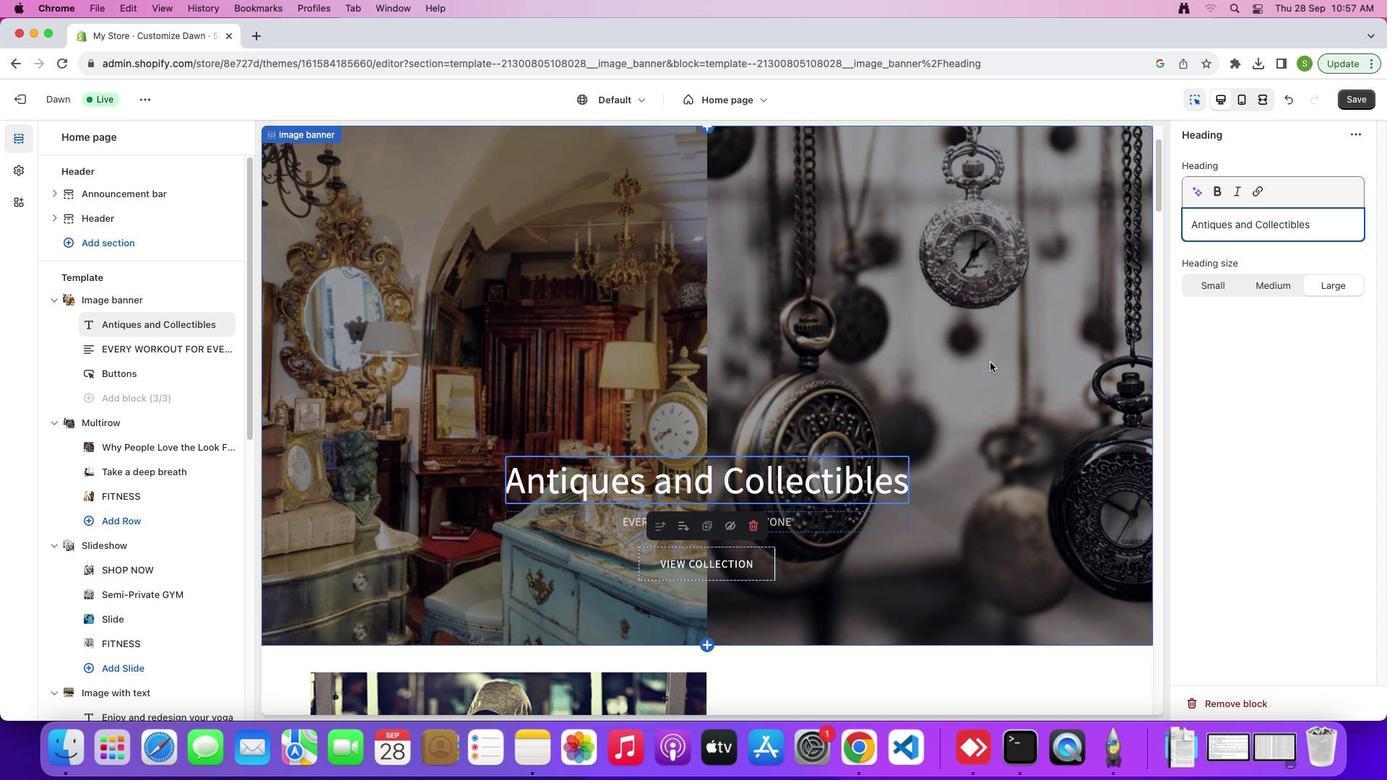 
Action: Mouse pressed left at (990, 362)
Screenshot: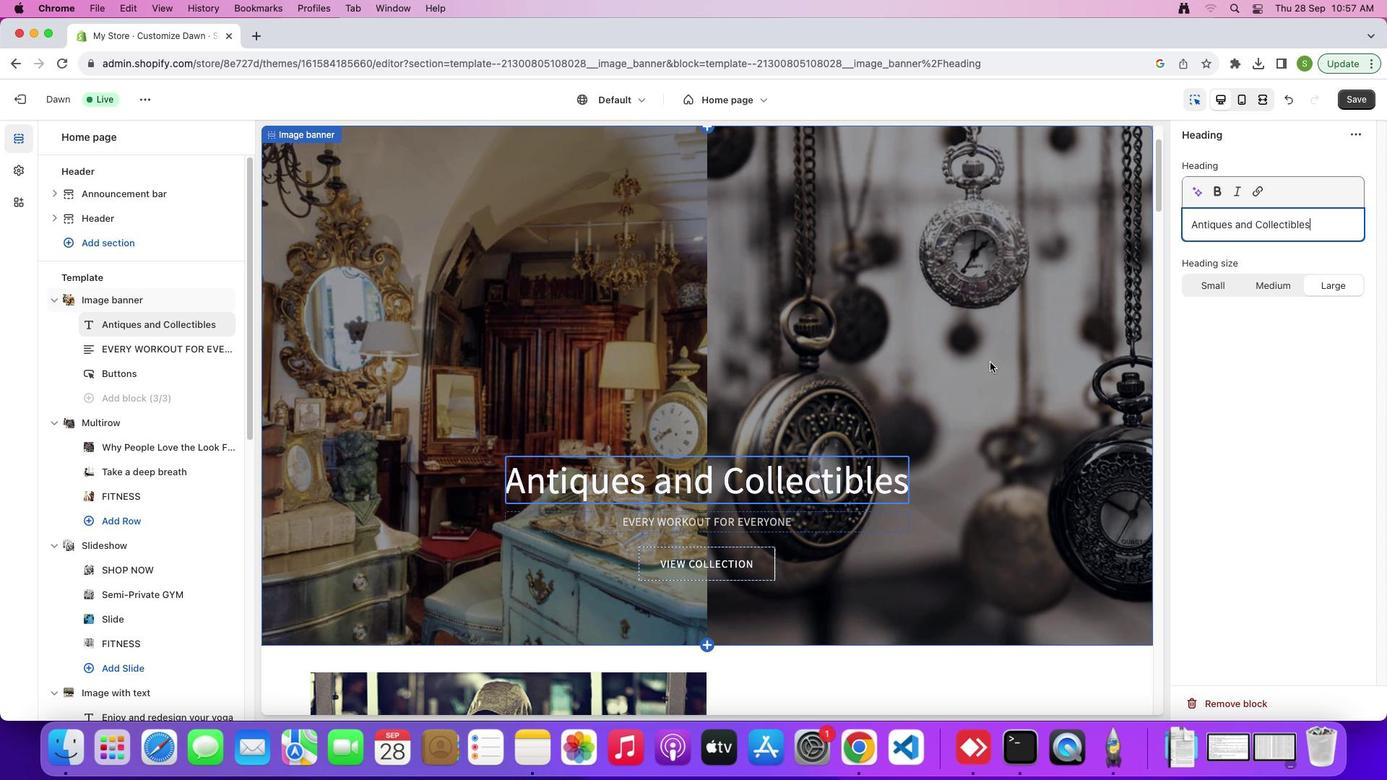 
Action: Mouse moved to (800, 517)
Screenshot: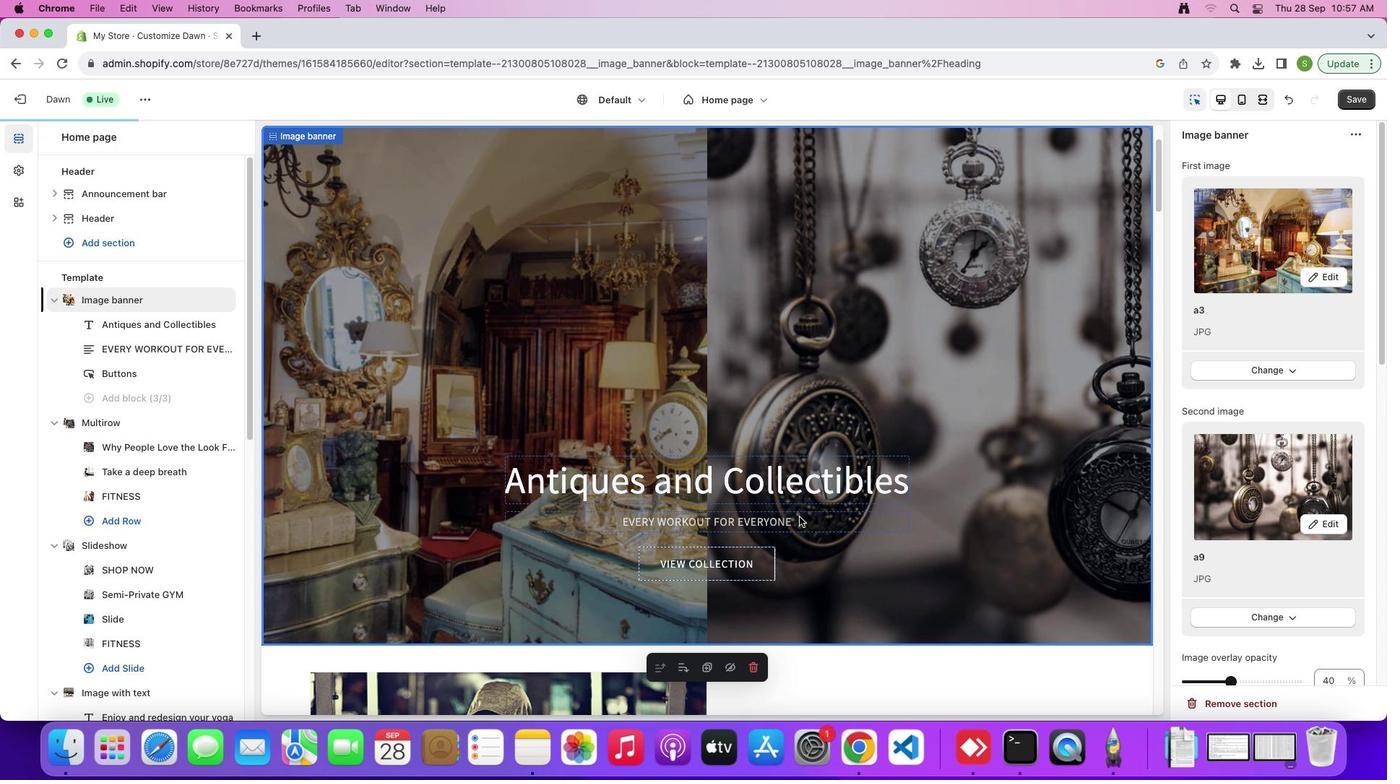 
Action: Mouse pressed left at (800, 517)
Screenshot: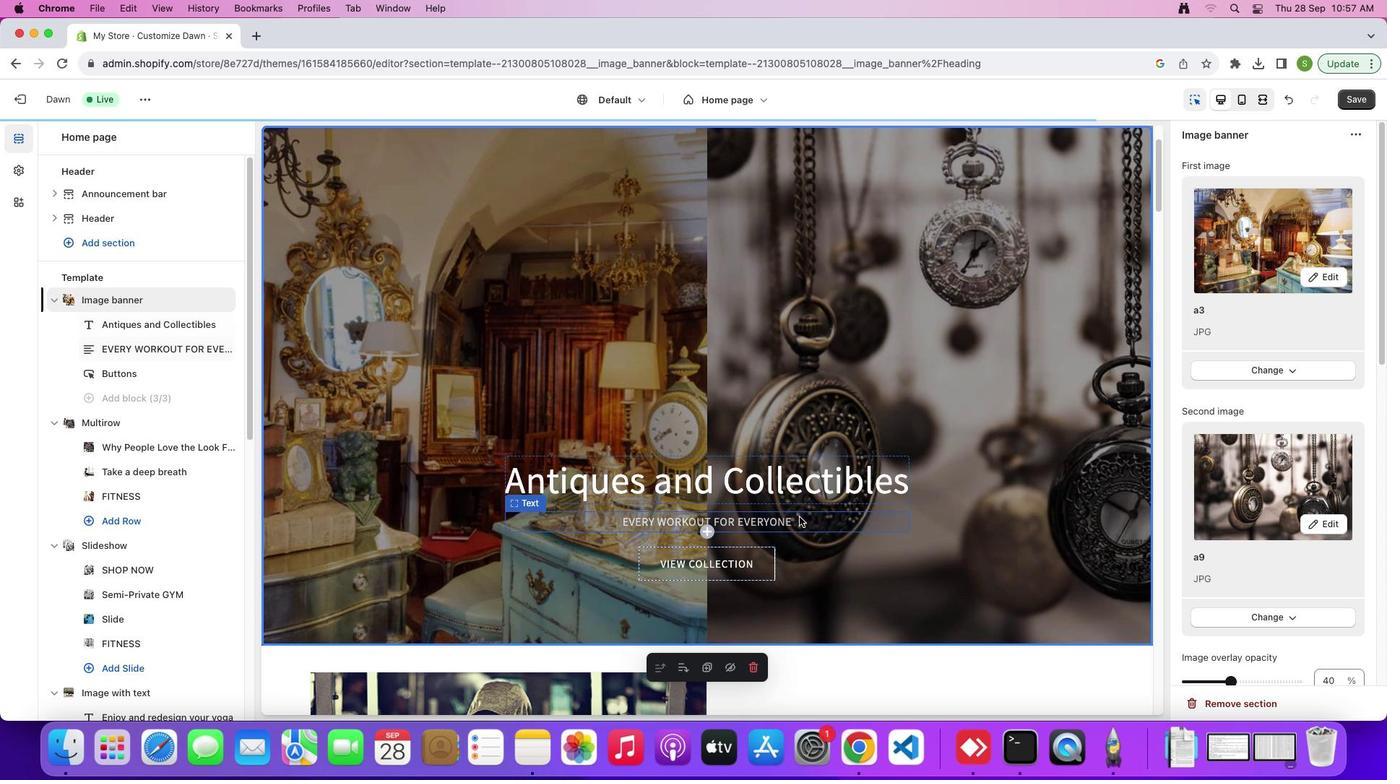 
Action: Mouse moved to (660, 526)
Screenshot: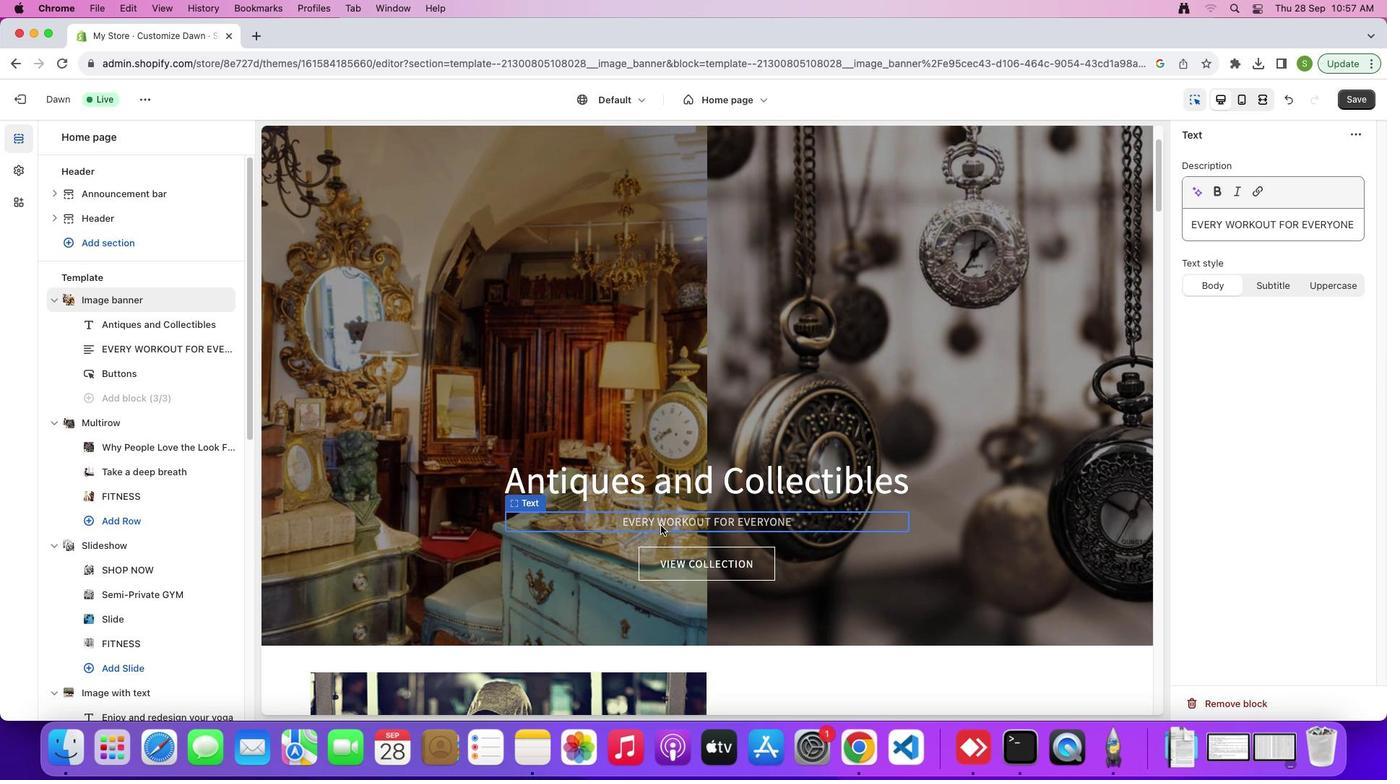 
Action: Mouse pressed left at (660, 526)
Screenshot: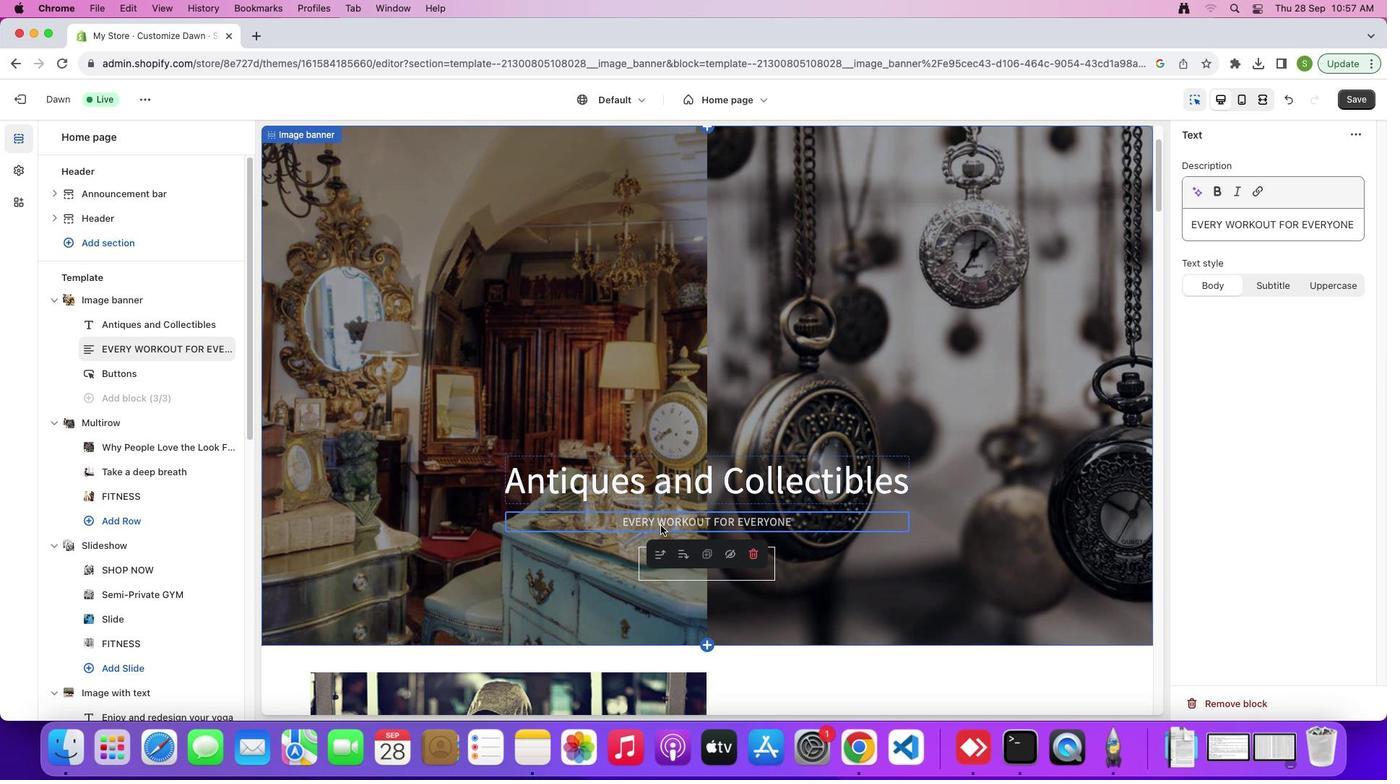 
Action: Mouse moved to (1351, 221)
Screenshot: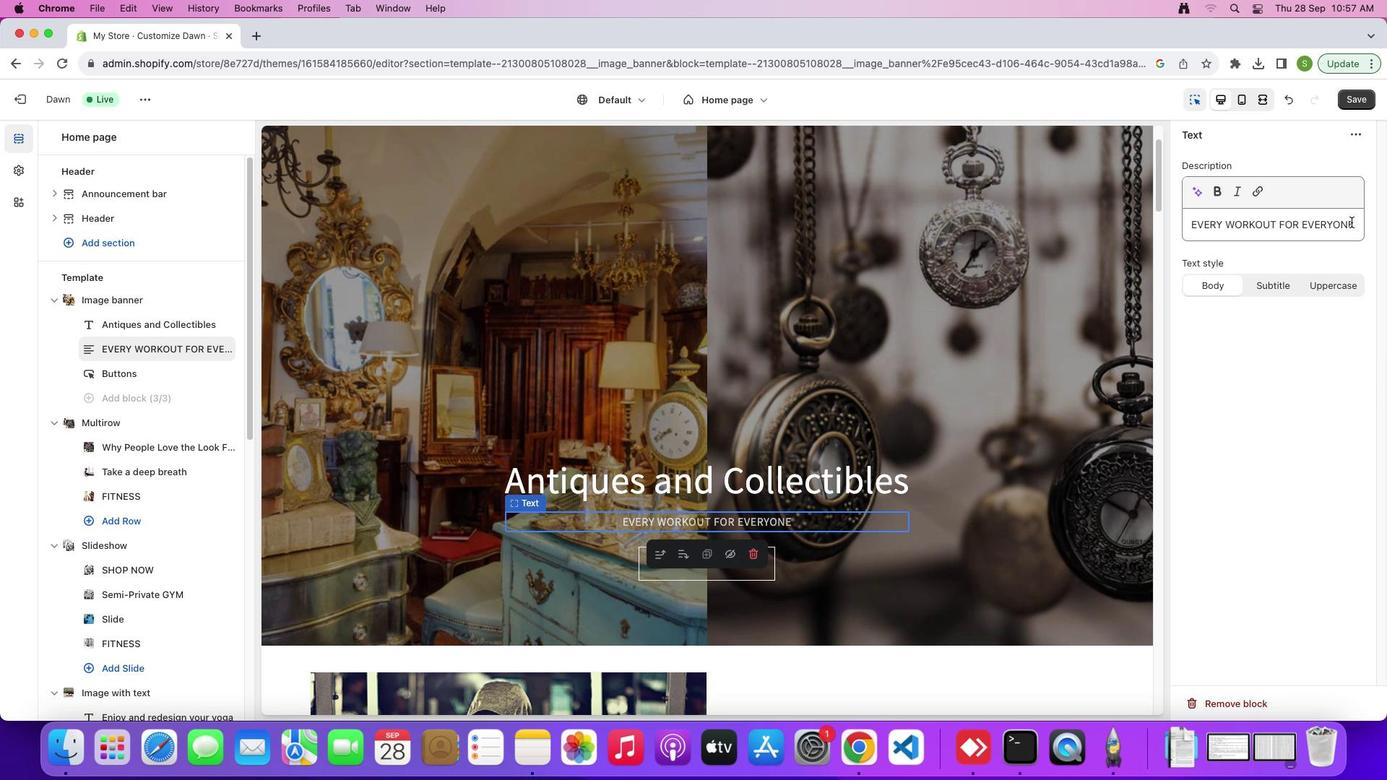 
Action: Mouse pressed left at (1351, 221)
Screenshot: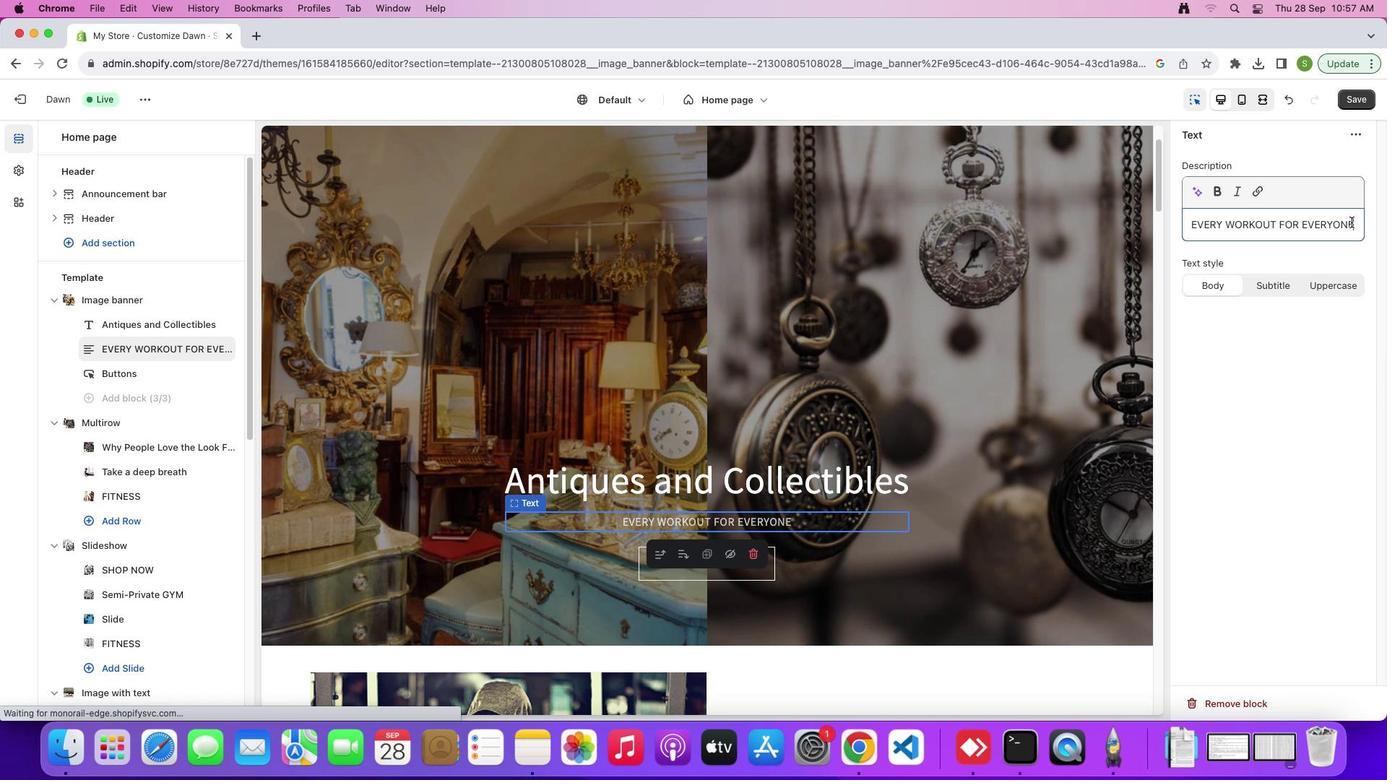 
Action: Mouse moved to (1357, 224)
Screenshot: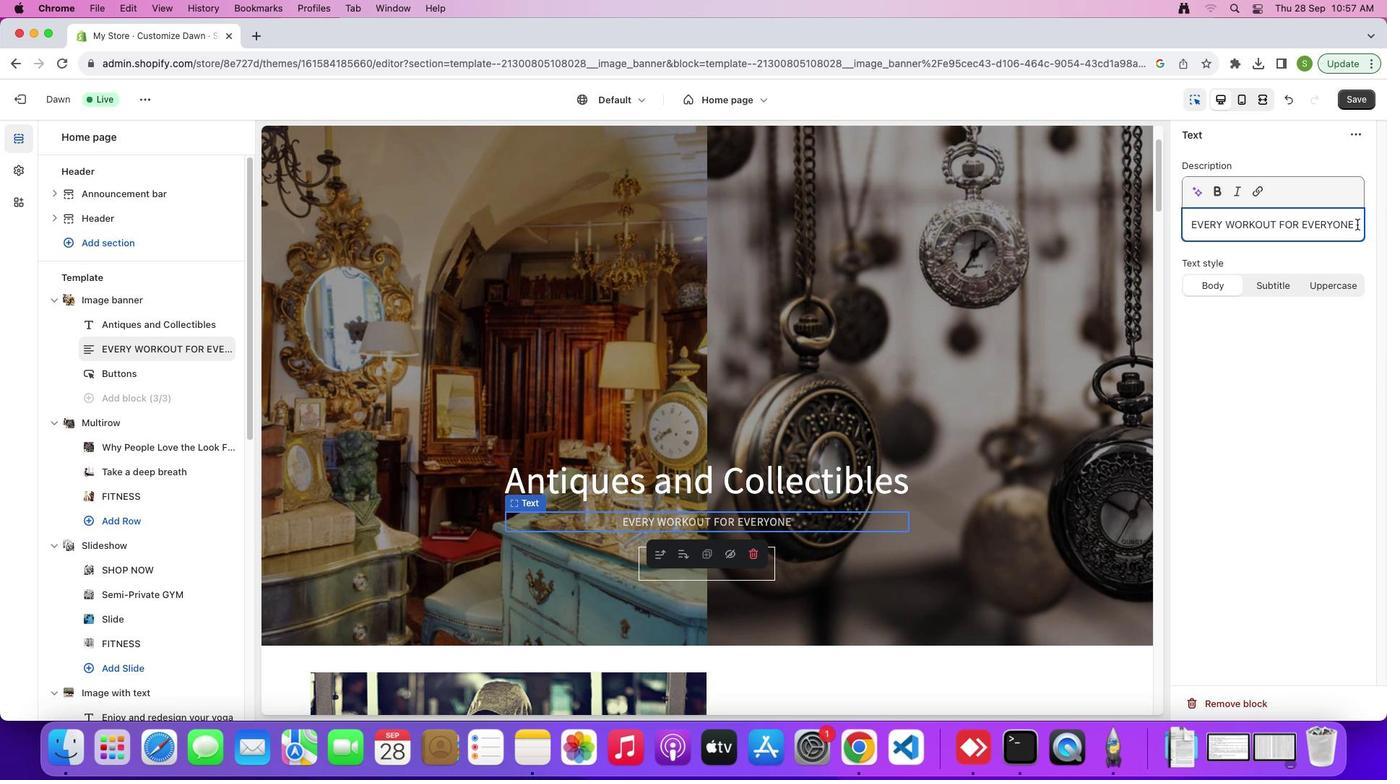 
Action: Mouse pressed left at (1357, 224)
Screenshot: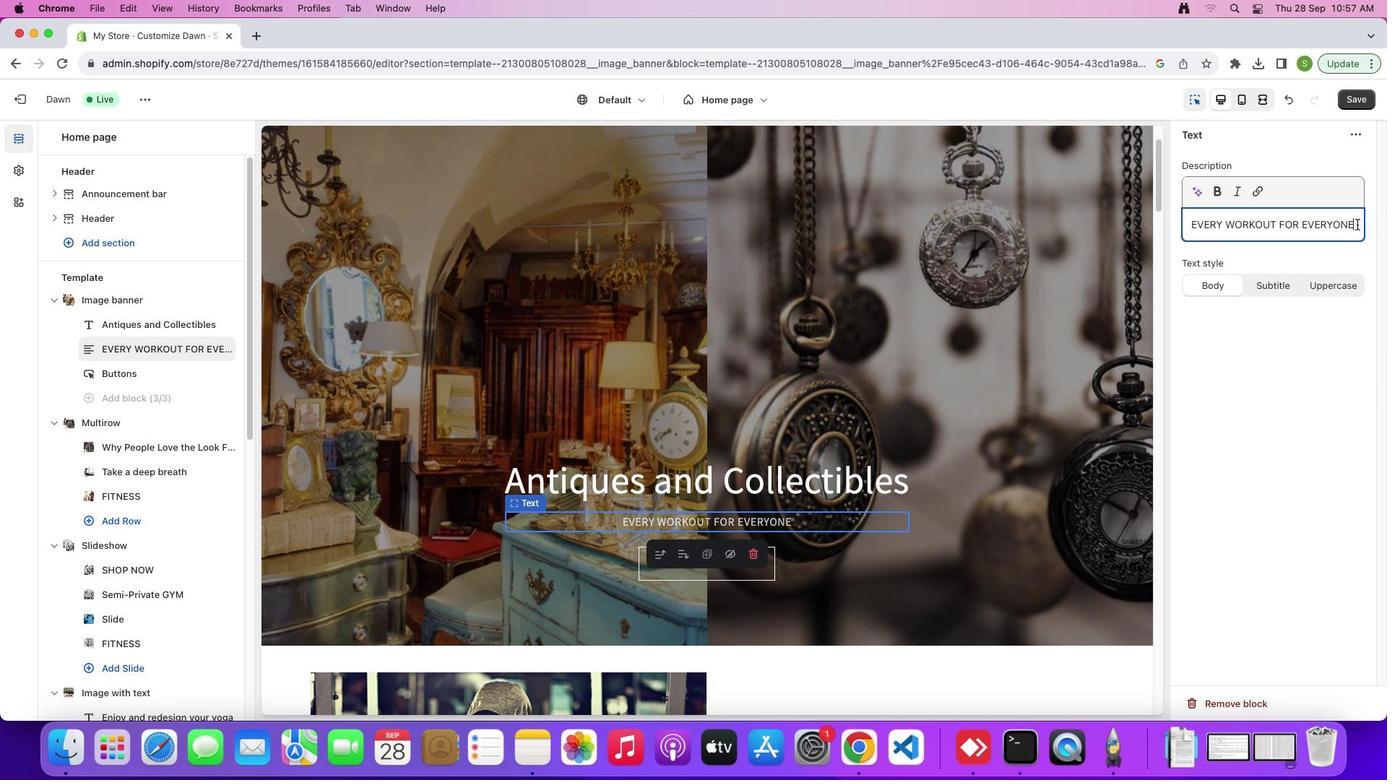 
Action: Mouse moved to (840, 344)
Screenshot: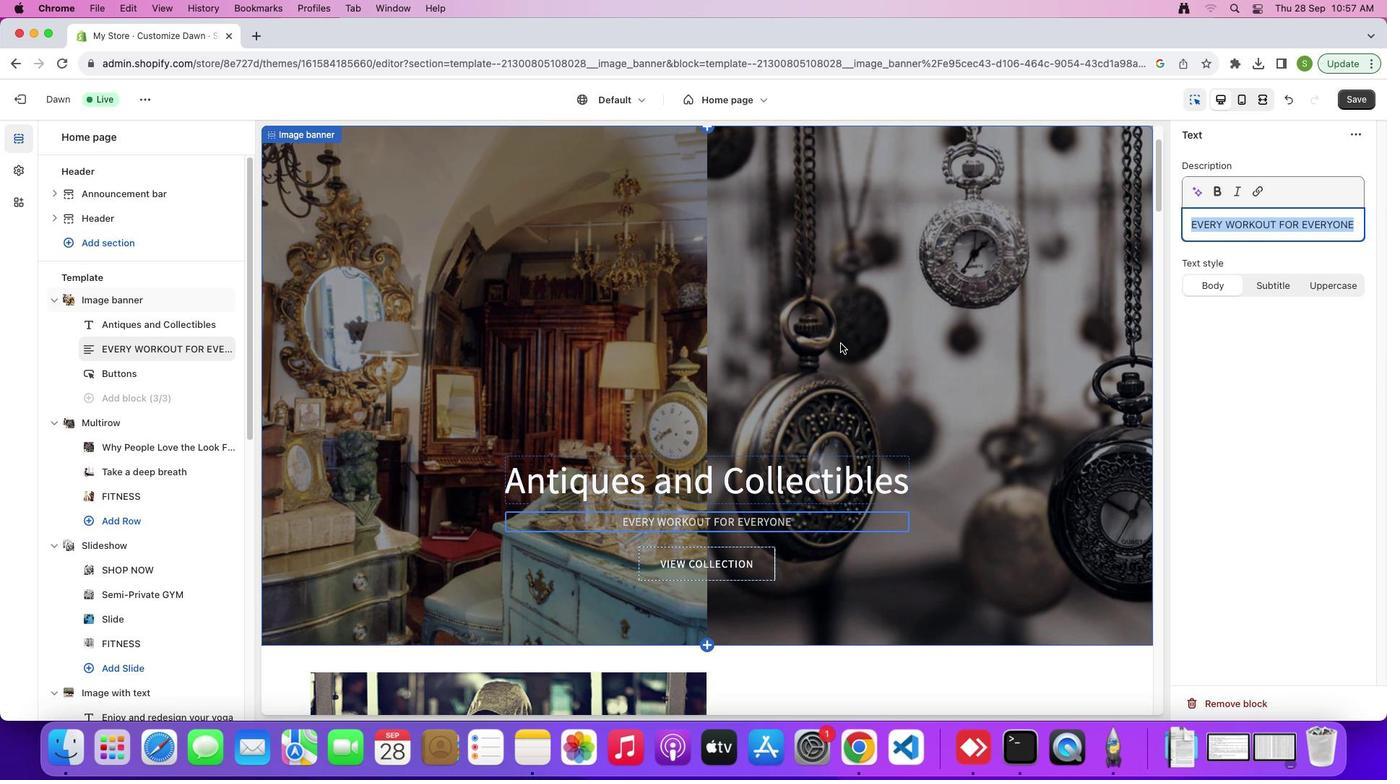 
Action: Key pressed Key.shift'E''x''p''l''o''r''e'Key.space'o''u''r'Key.space'c''o''l''l''o''e''c''t''i''o''n'Key.space'o''f'Key.space'a''n''t''i''q''u''e''s'','Key.space'r''a''r''e'Key.space'c''o''l''l''e''c''t''i''b''l''e''s'Key.space'a''n''d'Key.space'v''i''n''t''a''g''e'Key.space'i''t''e''m''s'
Screenshot: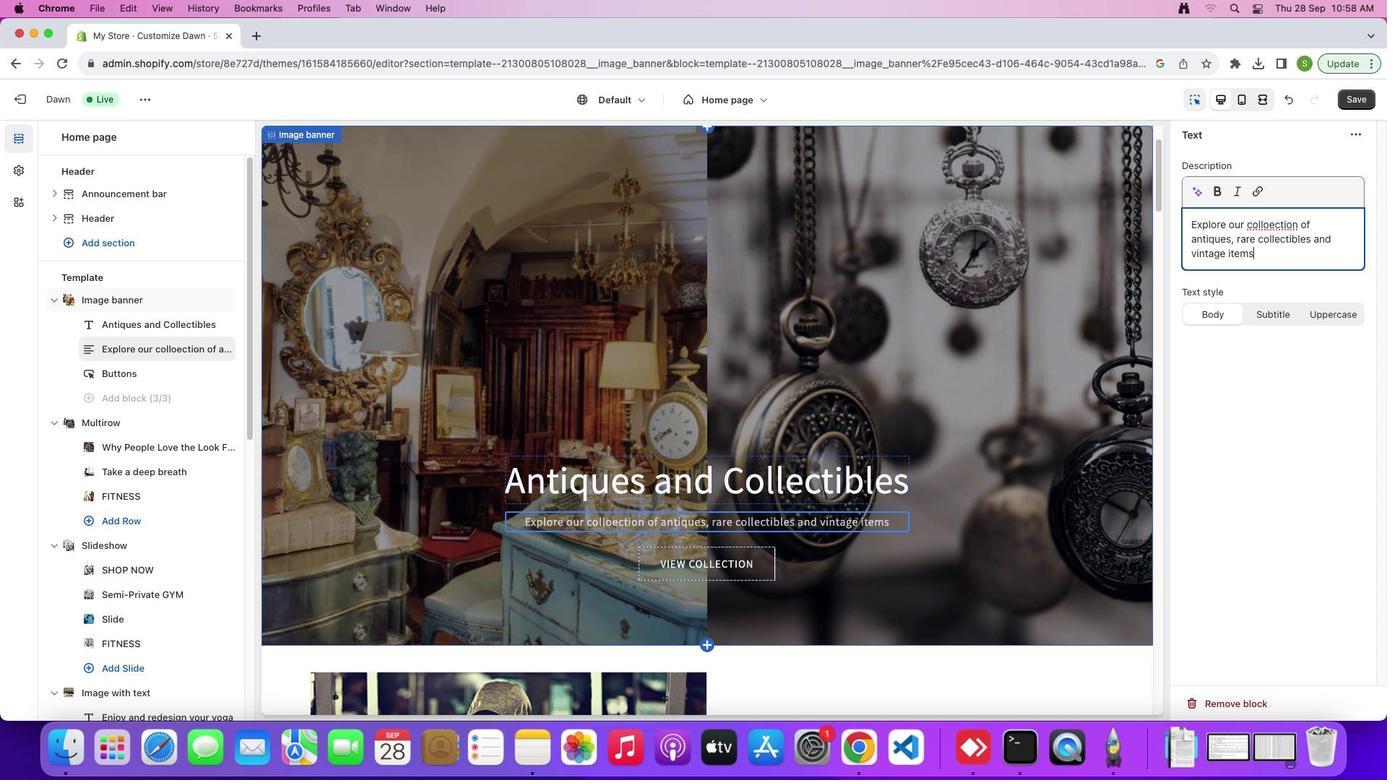 
Action: Mouse moved to (944, 568)
Screenshot: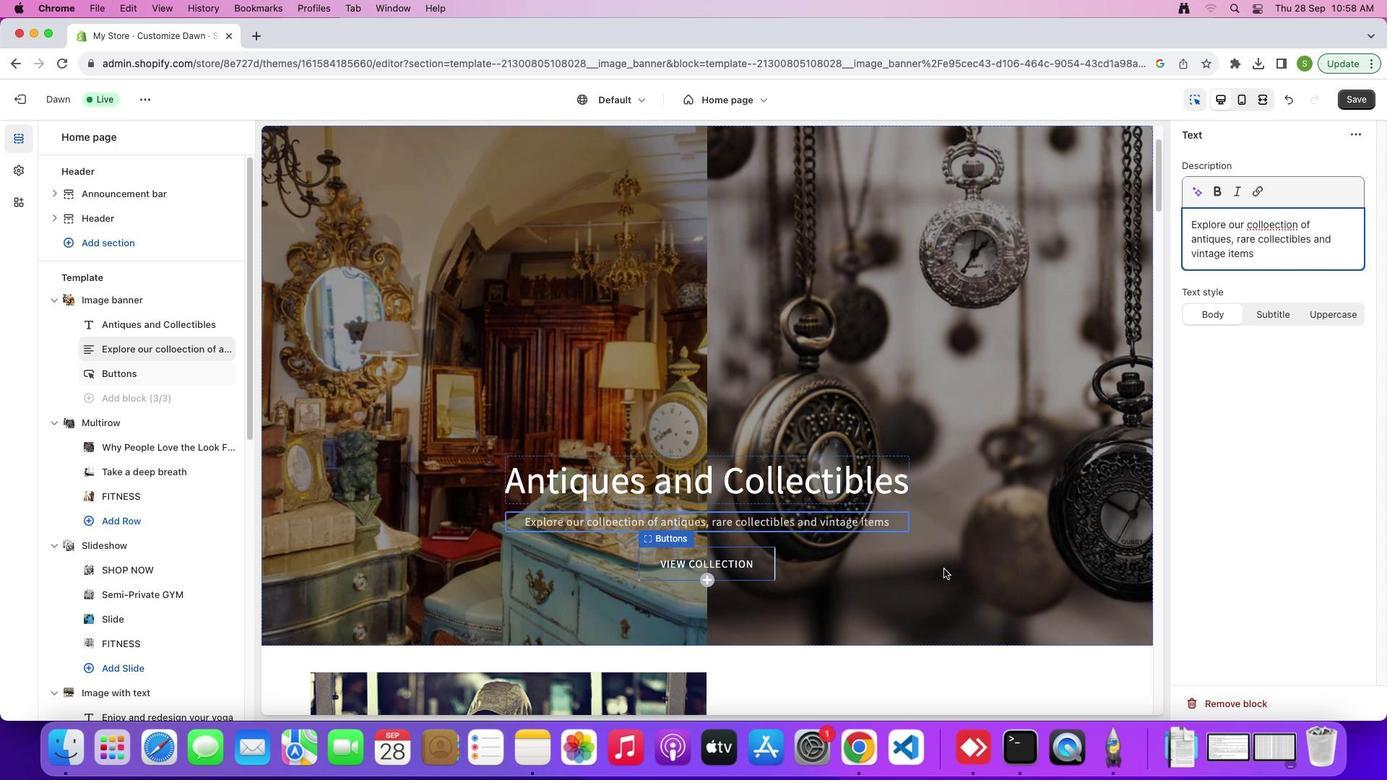 
Action: Mouse pressed left at (944, 568)
Screenshot: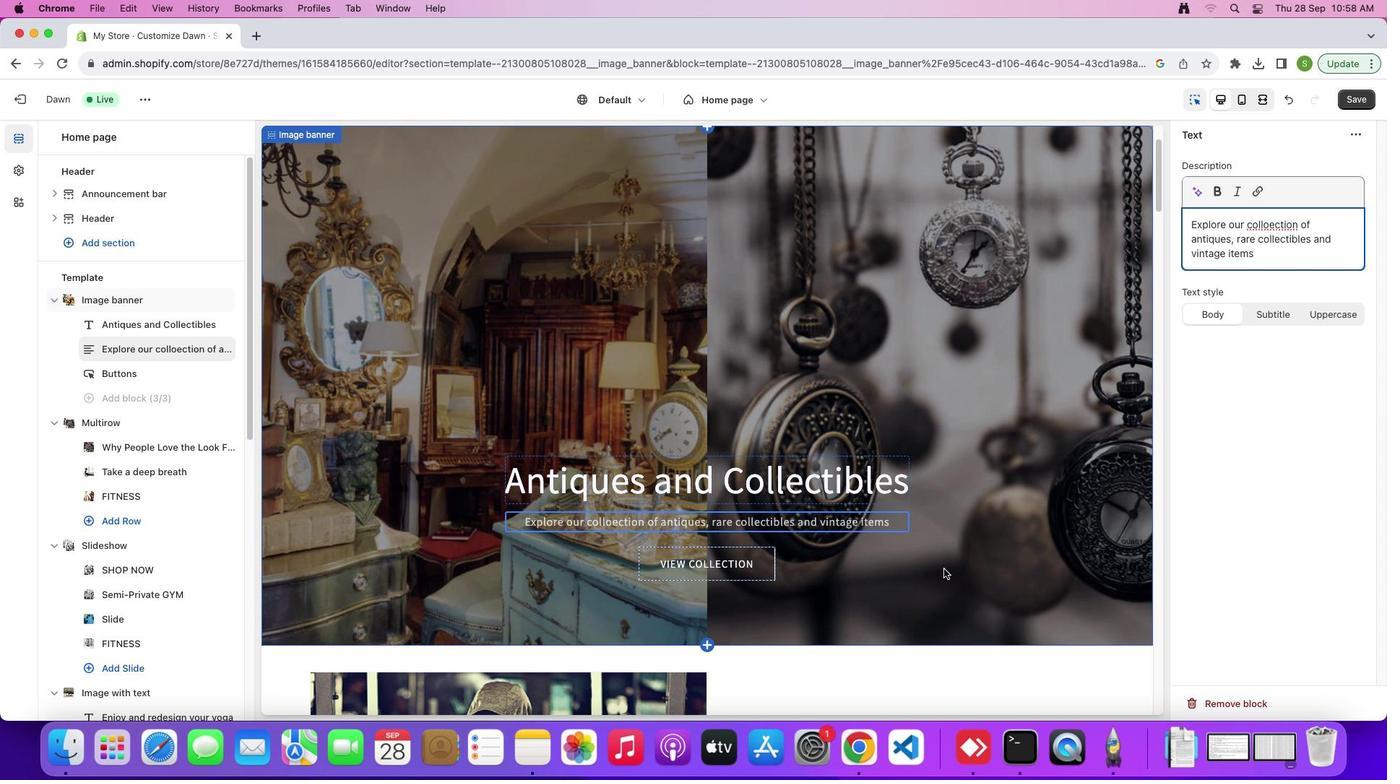 
Action: Mouse moved to (730, 571)
Screenshot: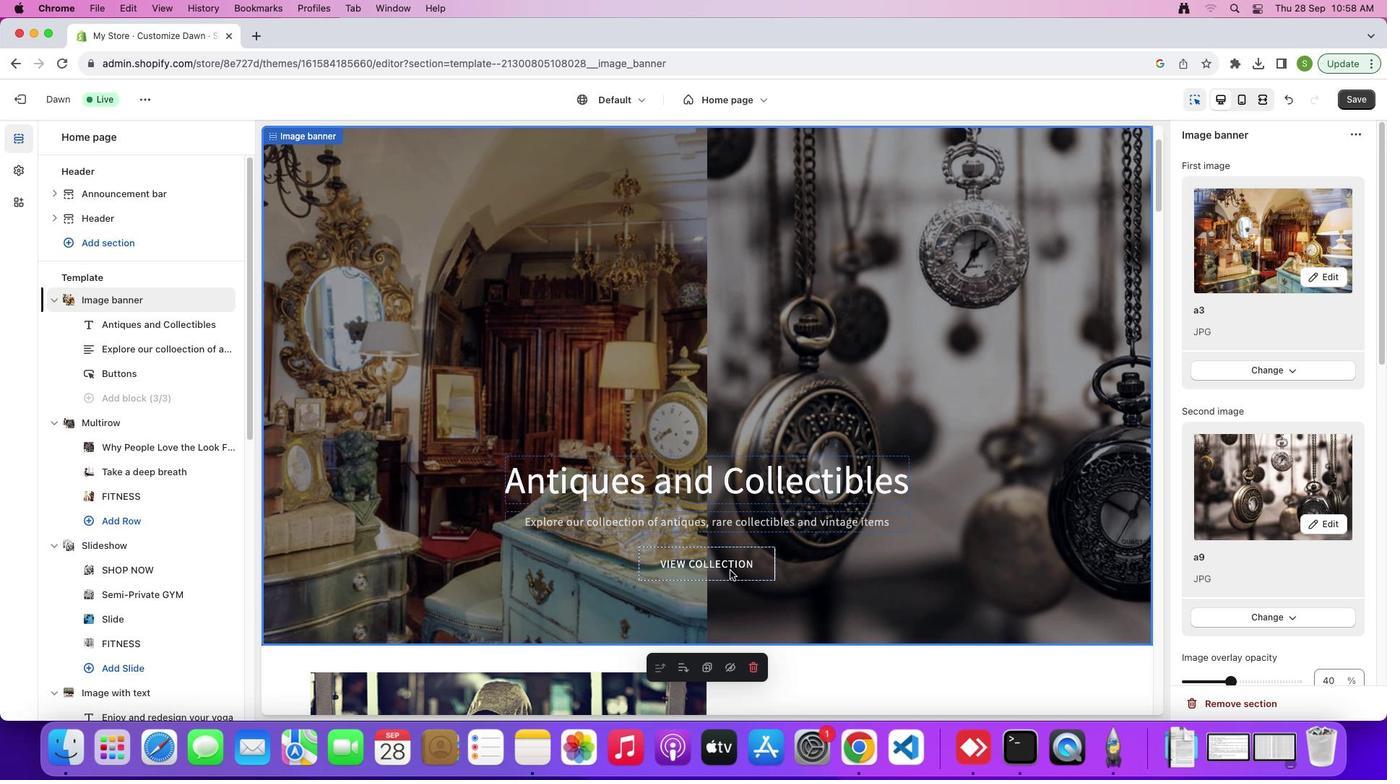 
Action: Mouse pressed left at (730, 571)
Screenshot: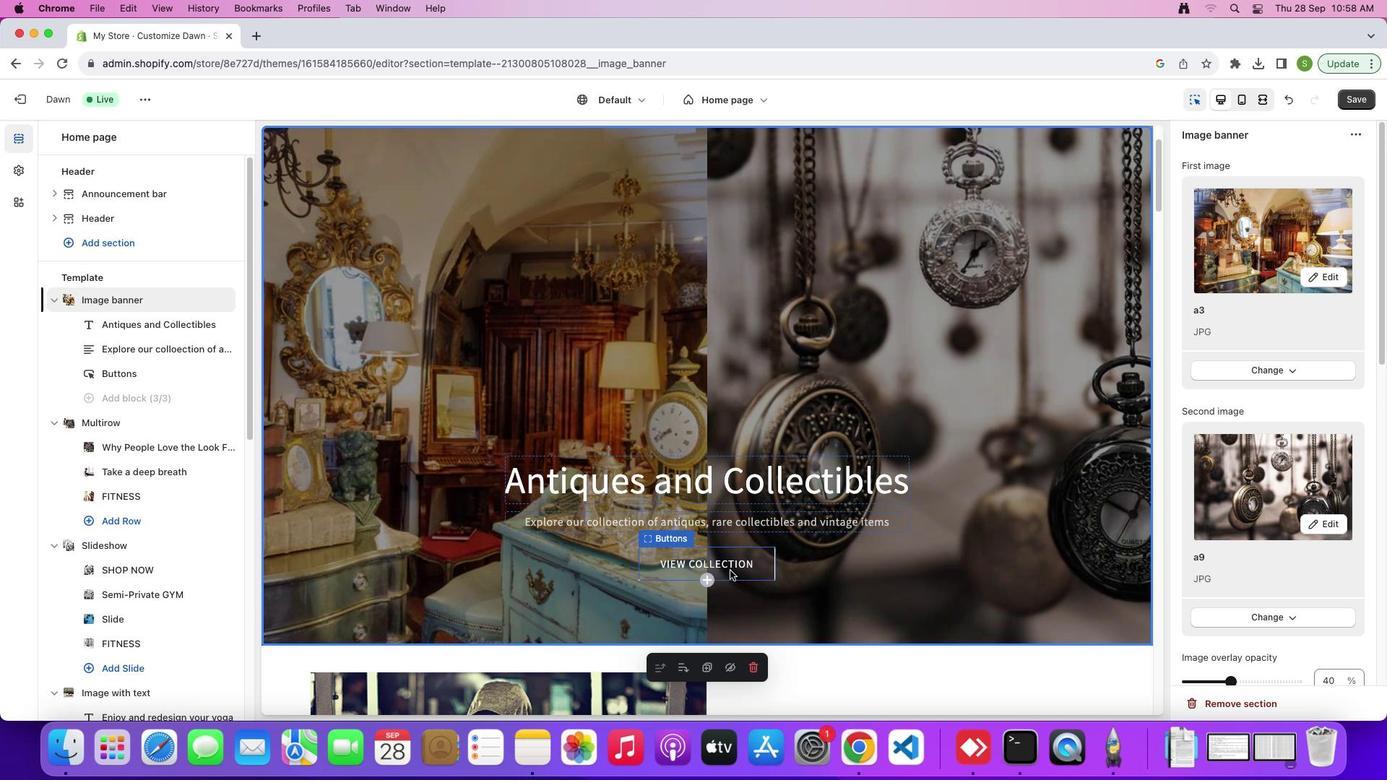 
Action: Mouse moved to (939, 525)
Screenshot: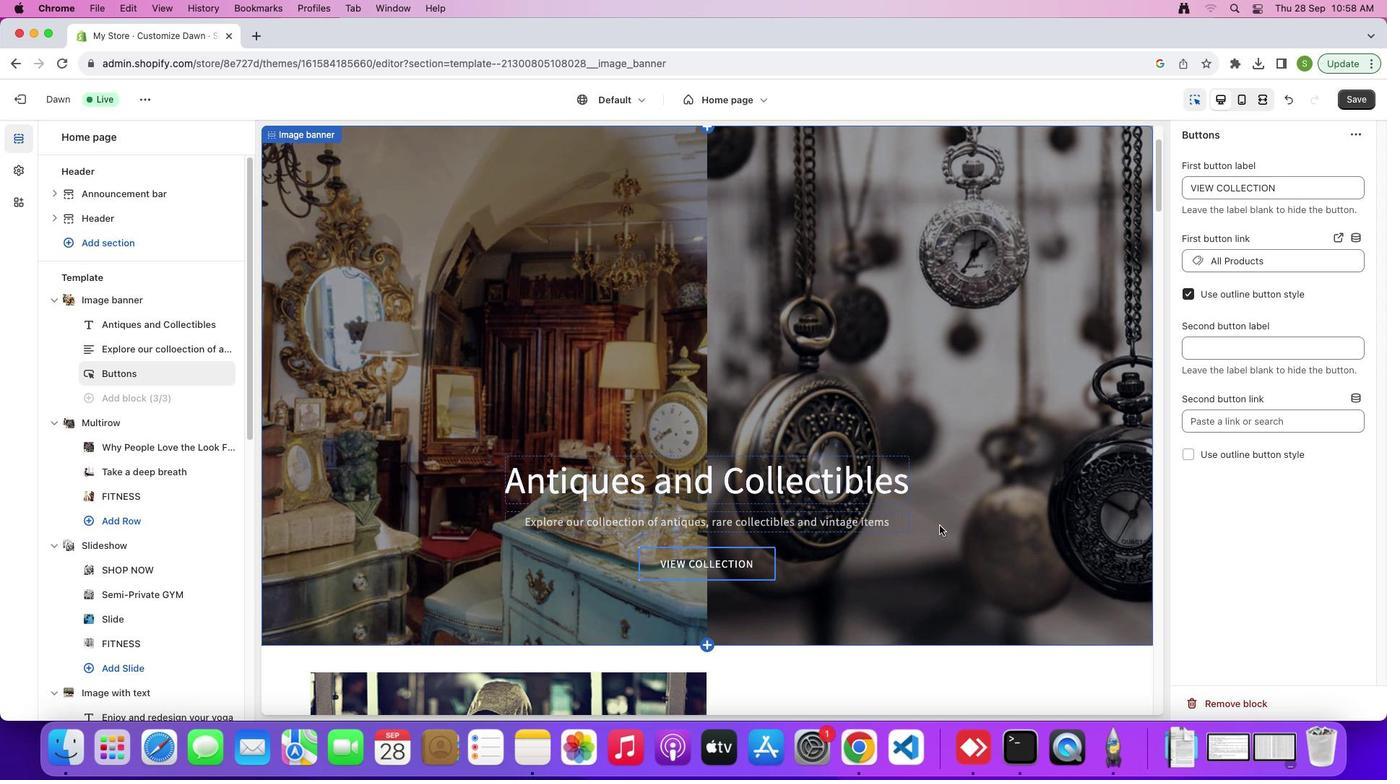 
Action: Mouse scrolled (939, 525) with delta (0, 0)
Screenshot: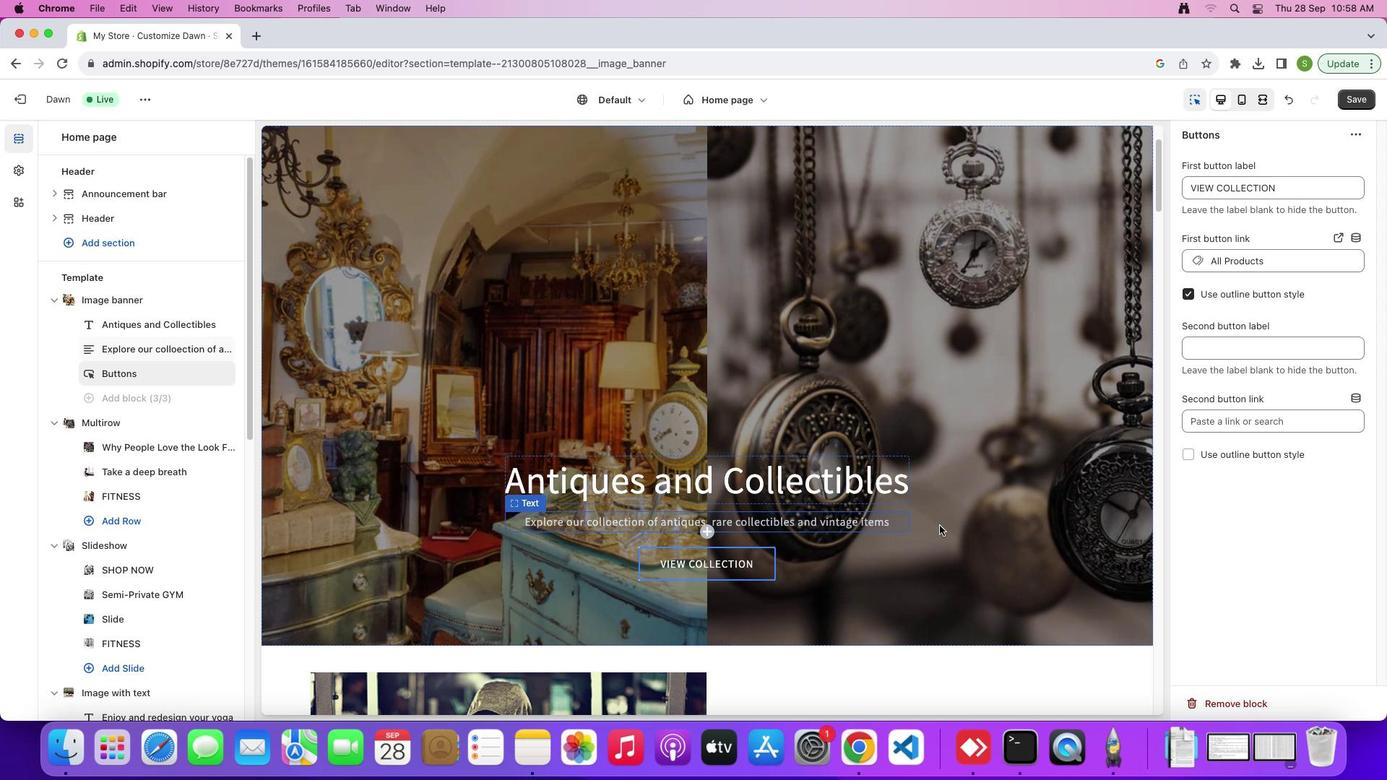 
Action: Mouse scrolled (939, 525) with delta (0, 0)
Screenshot: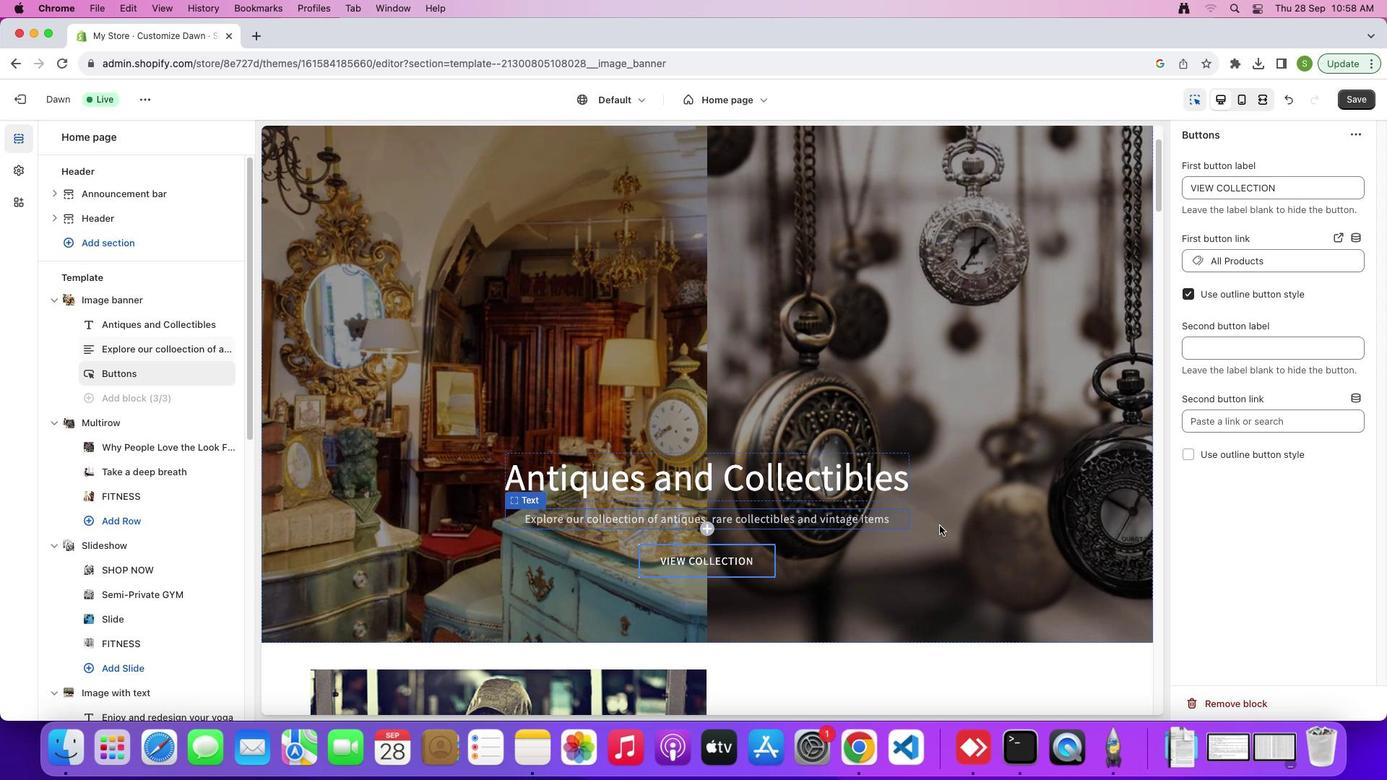 
Action: Mouse scrolled (939, 525) with delta (0, -2)
Screenshot: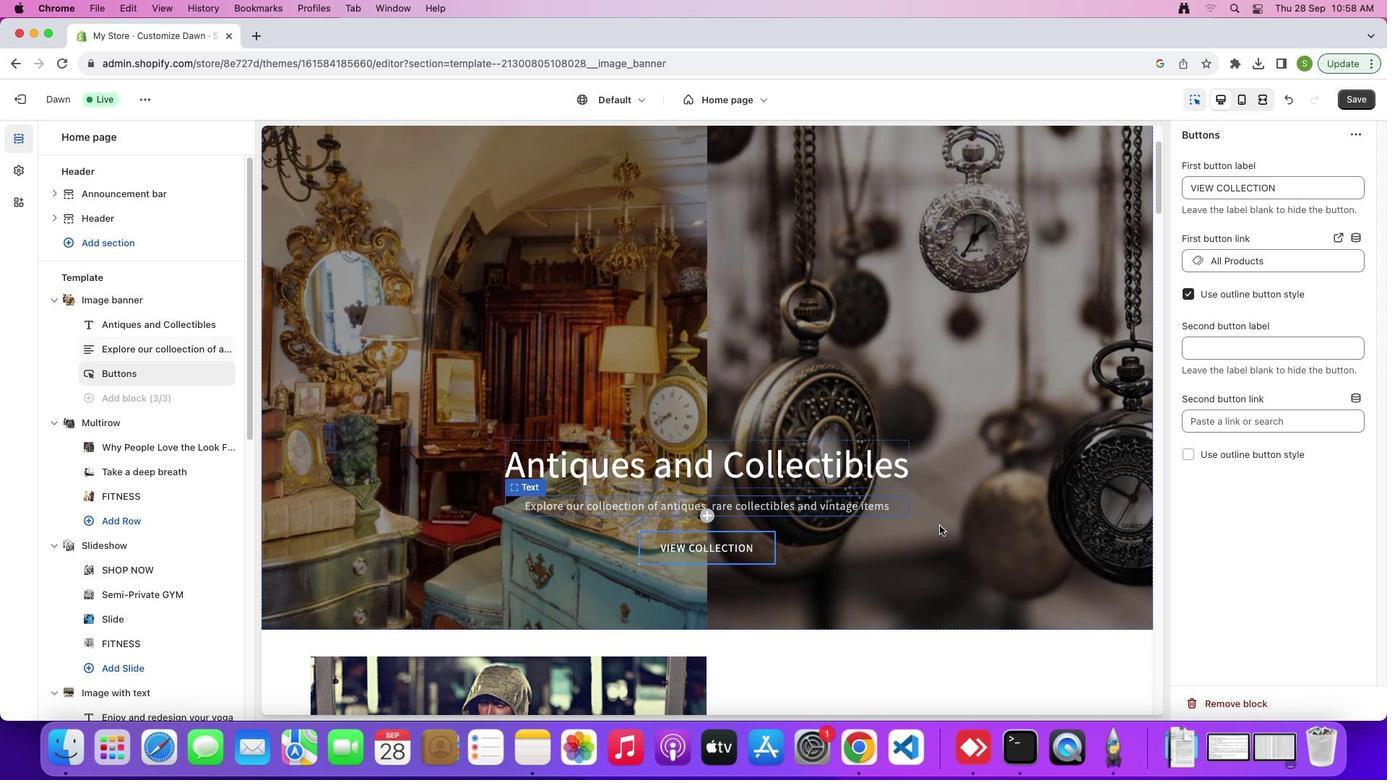 
Action: Mouse moved to (889, 509)
Screenshot: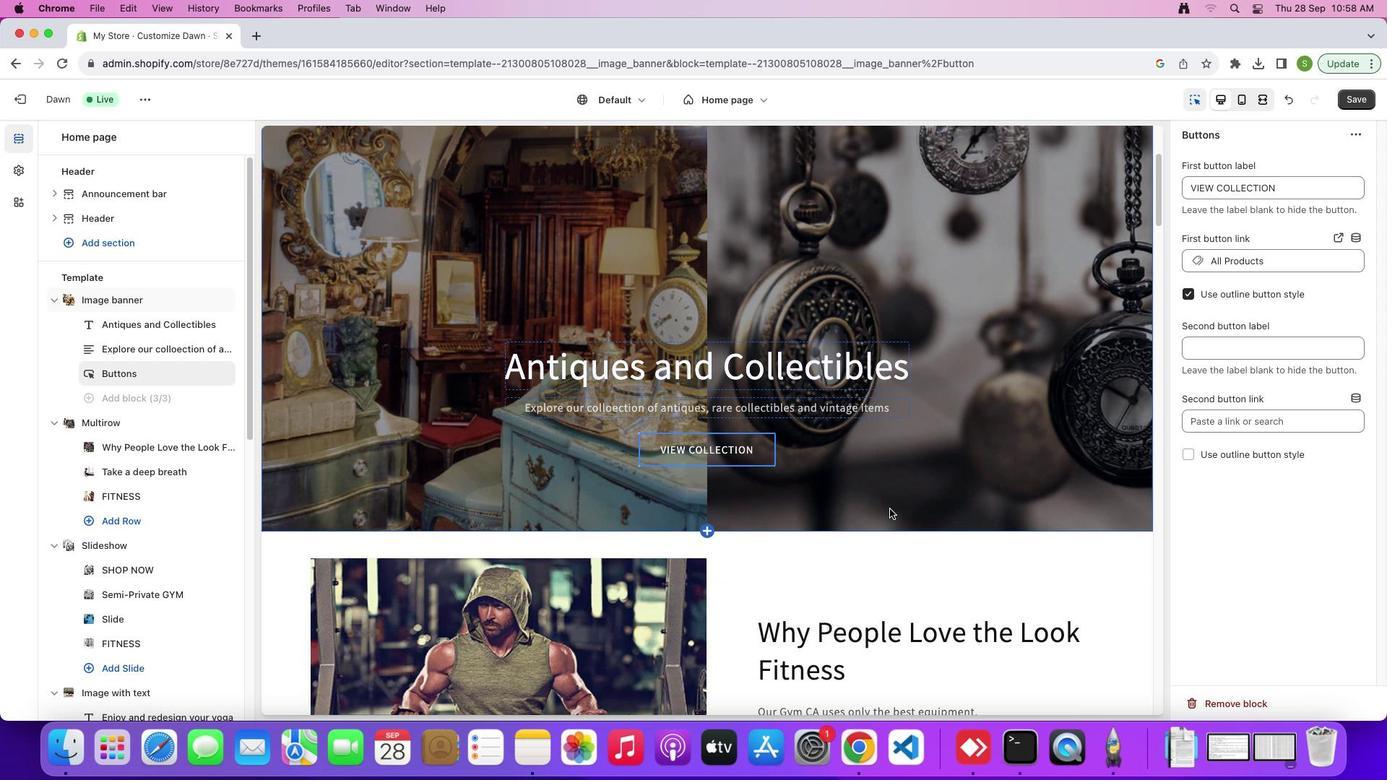 
Action: Mouse pressed left at (889, 509)
Screenshot: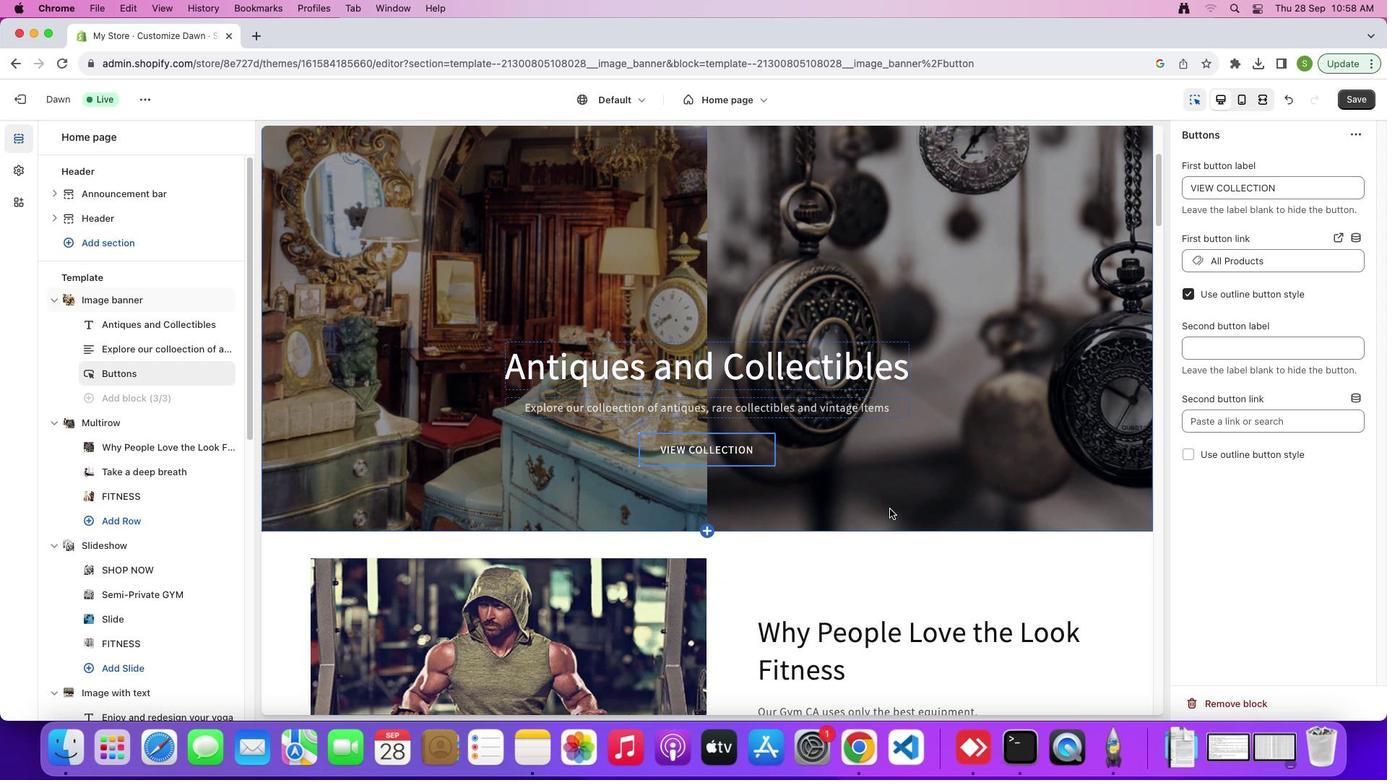 
Action: Mouse moved to (751, 455)
Screenshot: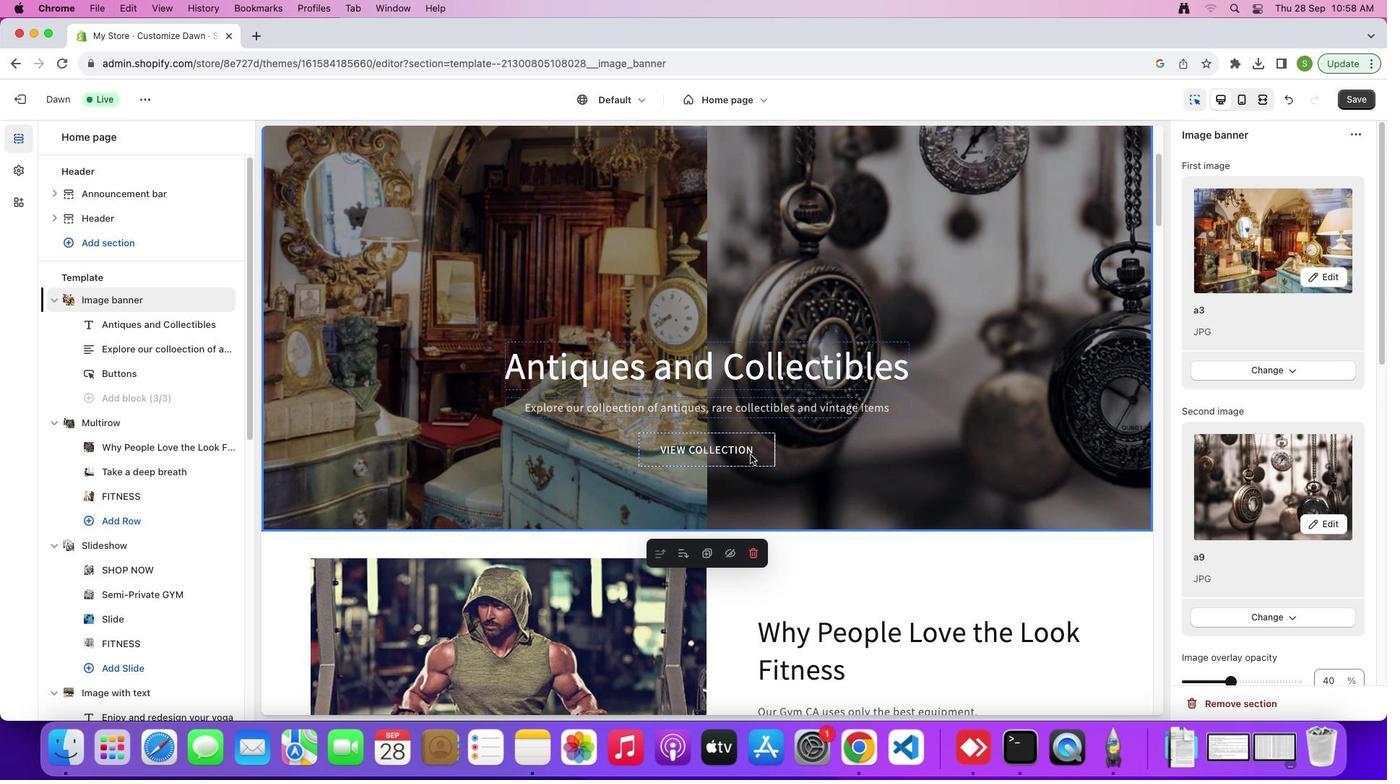 
Action: Mouse pressed left at (751, 455)
Screenshot: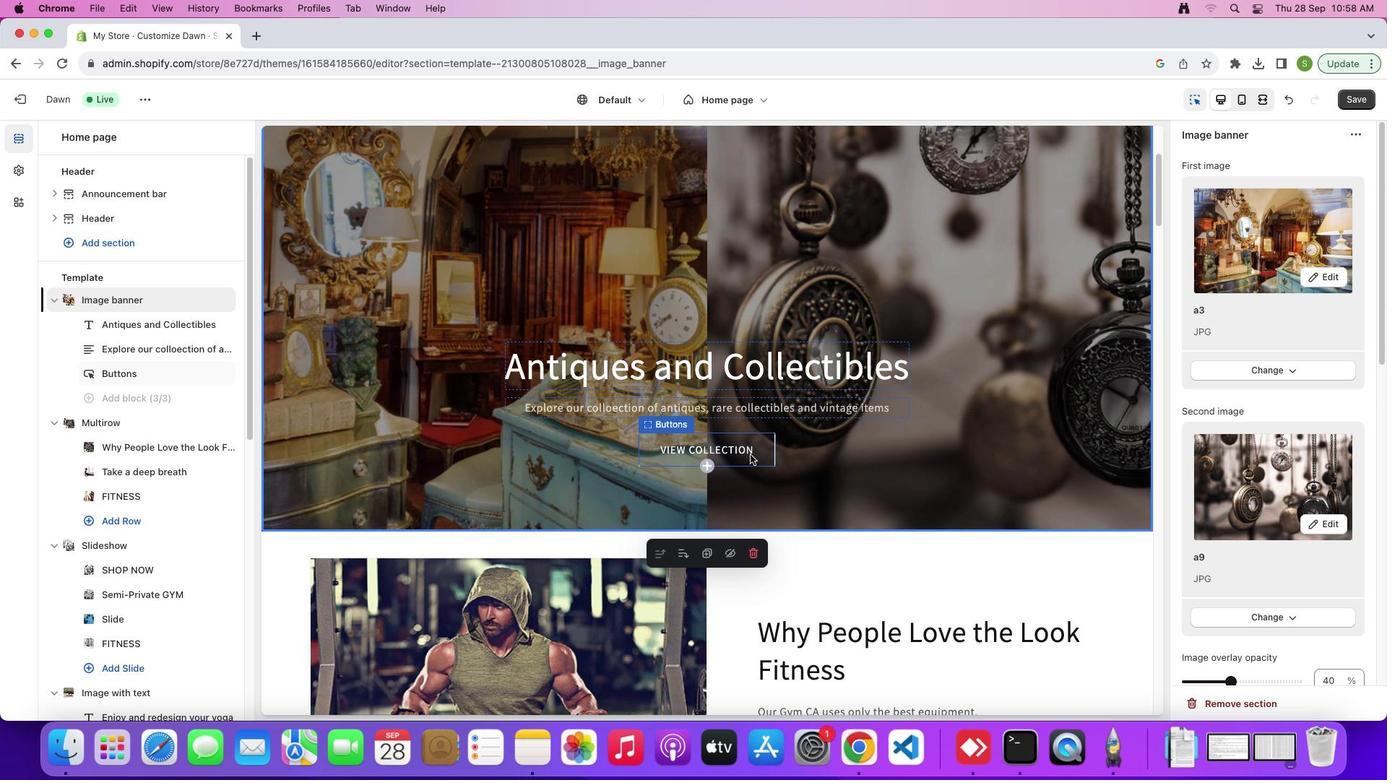 
Action: Mouse moved to (903, 414)
Screenshot: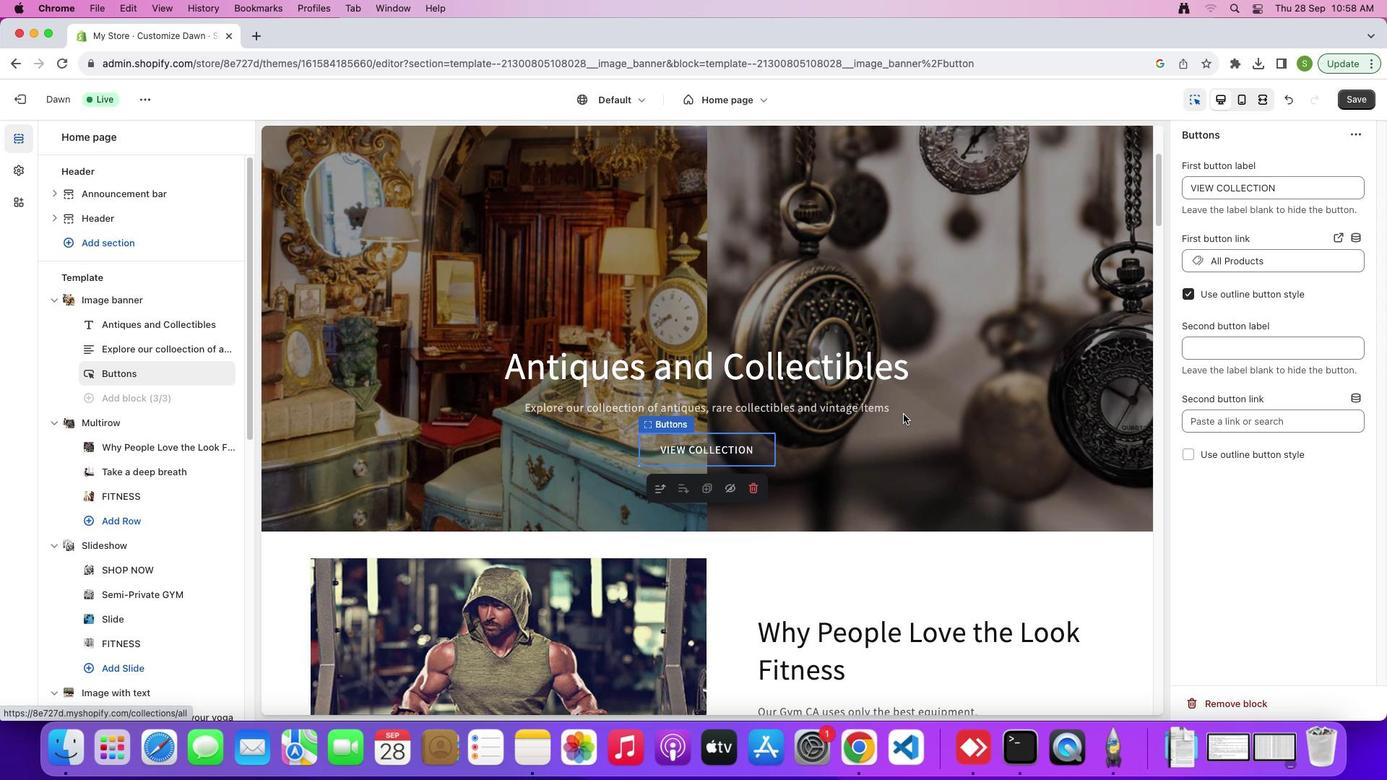 
Action: Mouse scrolled (903, 414) with delta (0, 0)
Screenshot: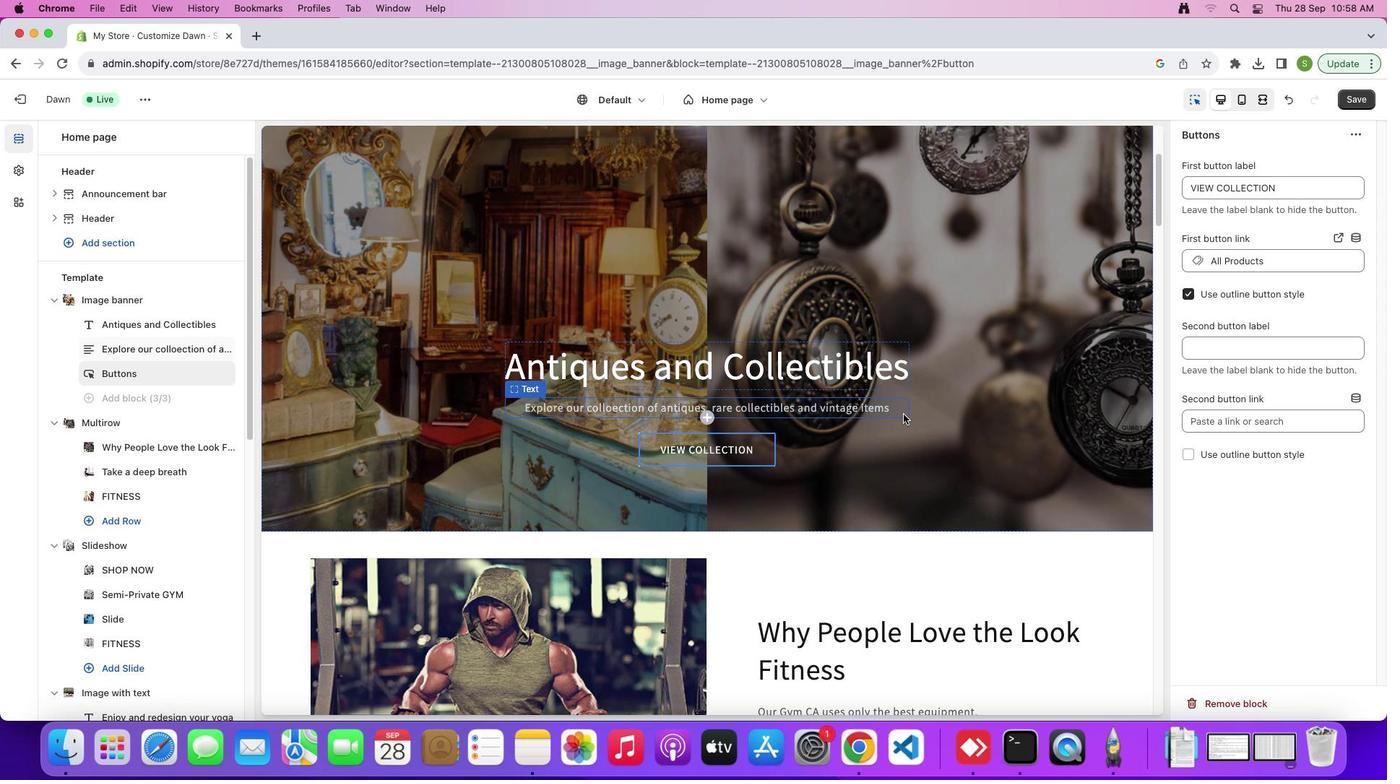 
Action: Mouse moved to (871, 444)
Screenshot: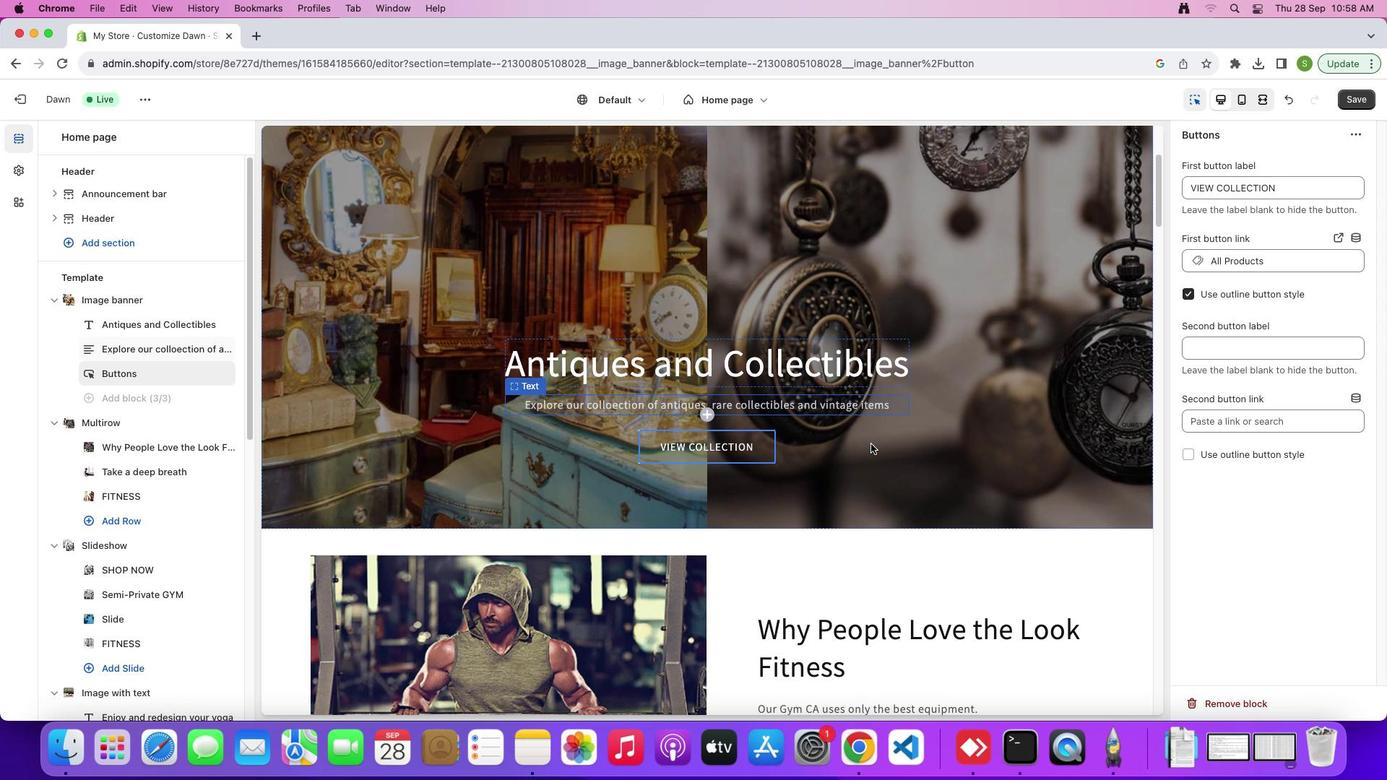 
Action: Mouse pressed left at (871, 444)
Screenshot: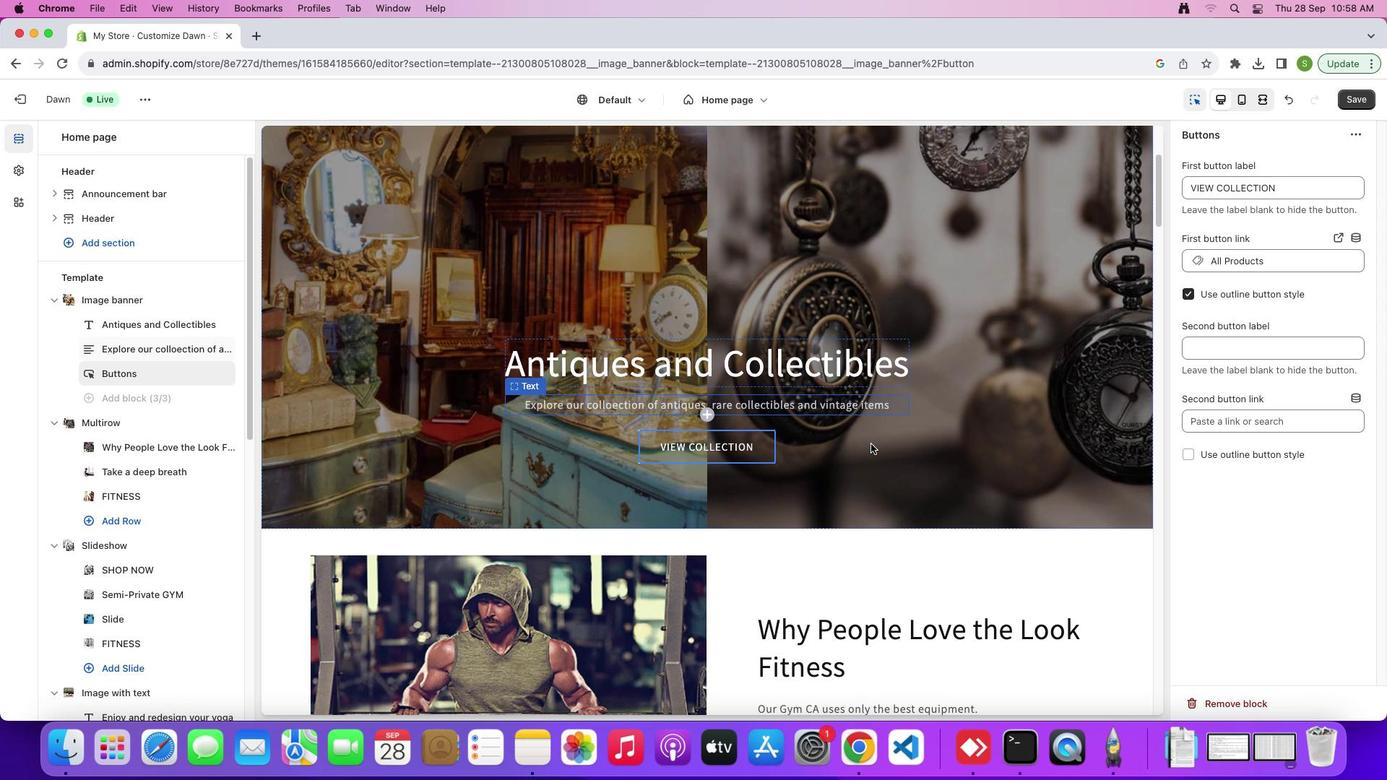 
Action: Mouse moved to (922, 422)
Screenshot: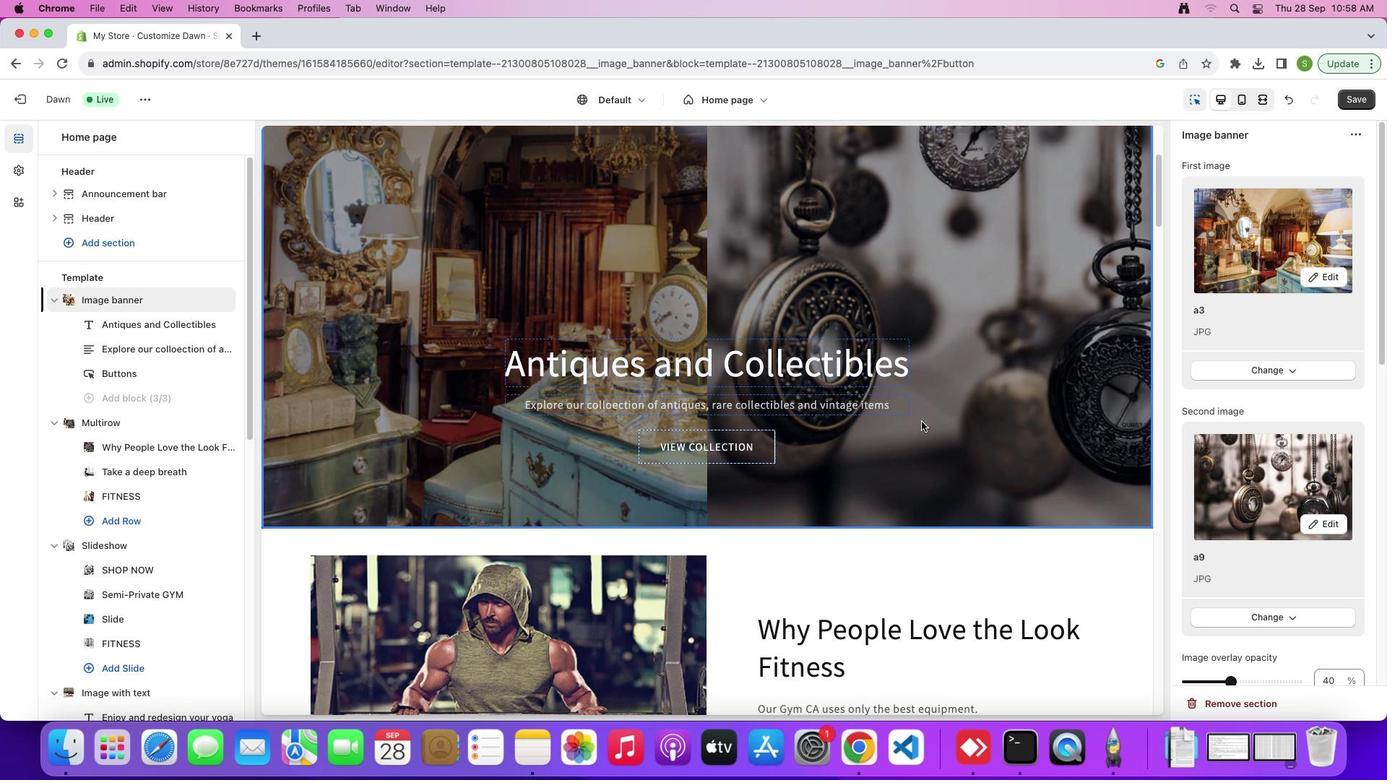 
Action: Mouse scrolled (922, 422) with delta (0, 0)
Screenshot: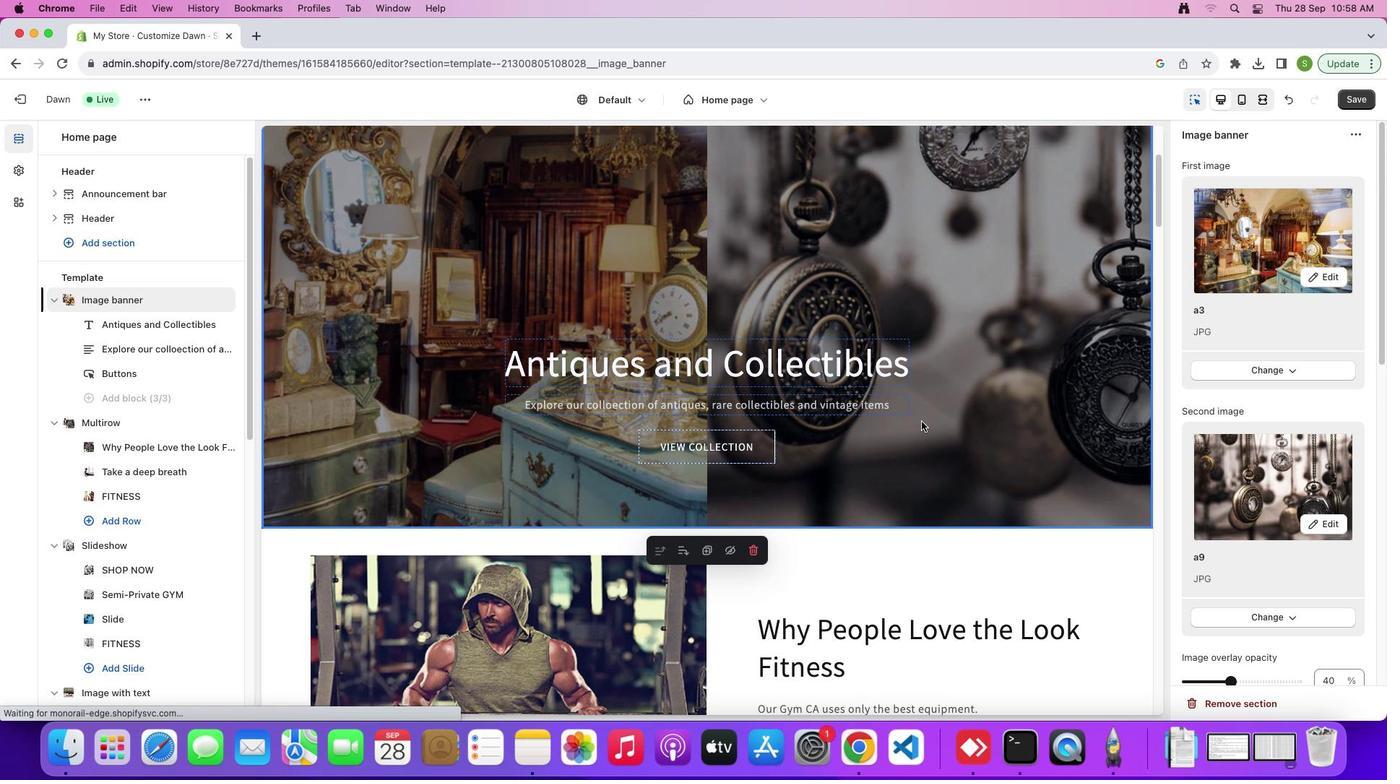 
Action: Mouse scrolled (922, 422) with delta (0, 0)
Screenshot: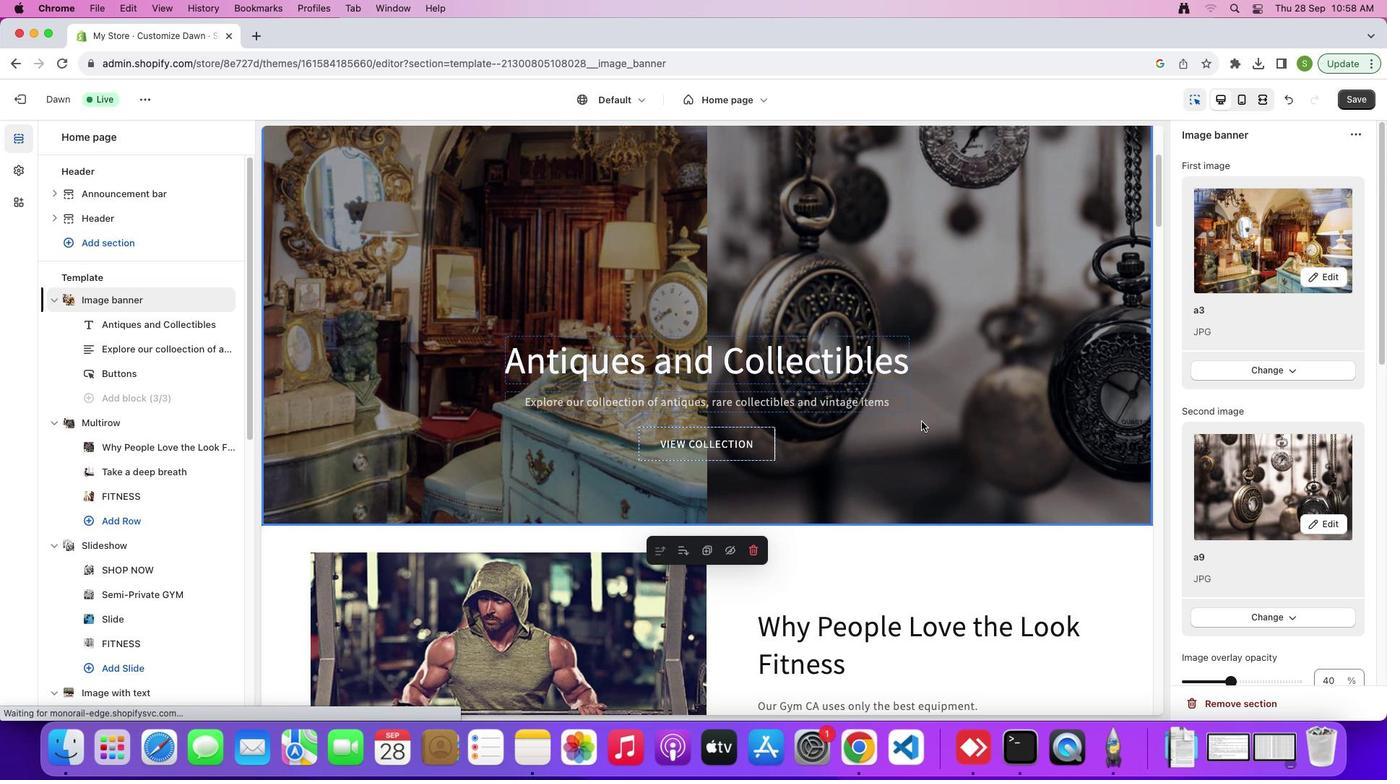 
Action: Mouse scrolled (922, 422) with delta (0, -2)
Screenshot: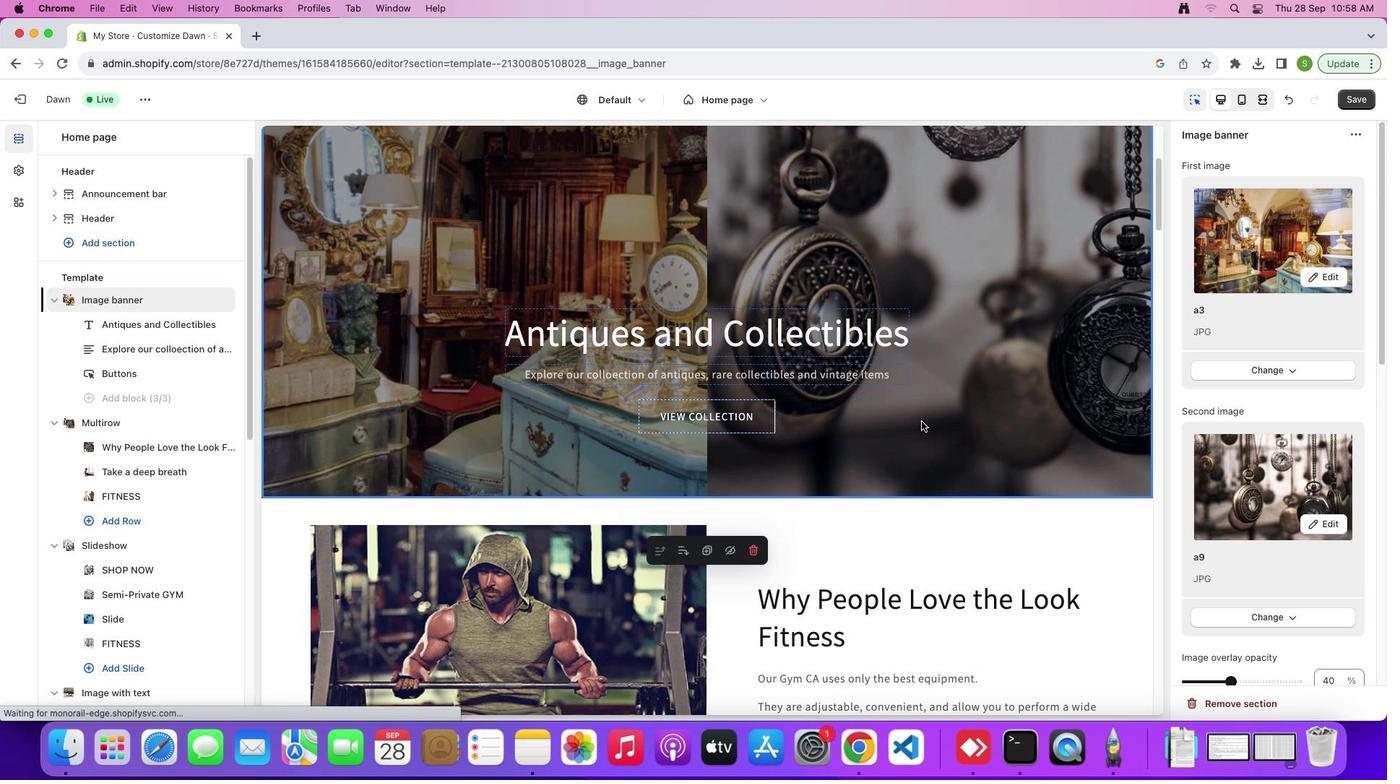 
Action: Mouse scrolled (922, 422) with delta (0, -2)
Screenshot: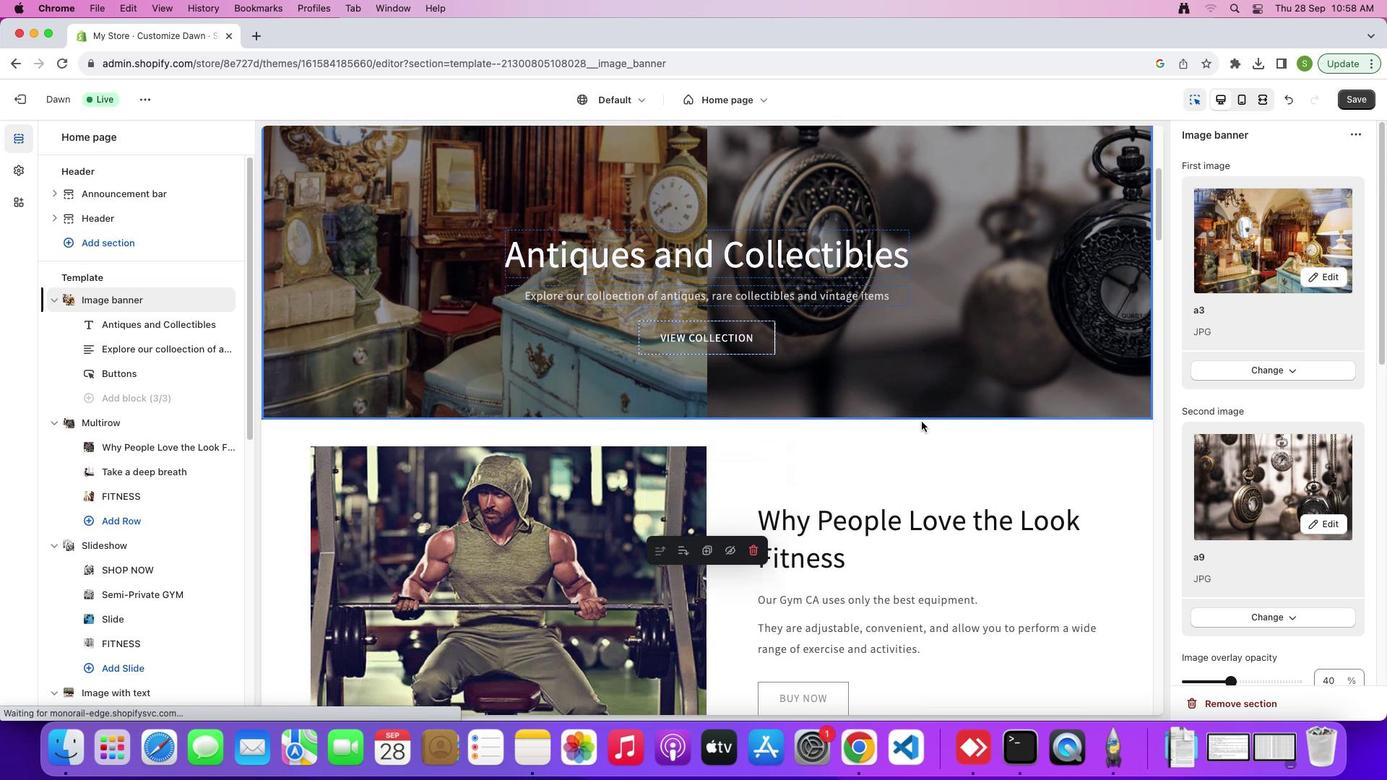 
Action: Mouse moved to (641, 364)
Screenshot: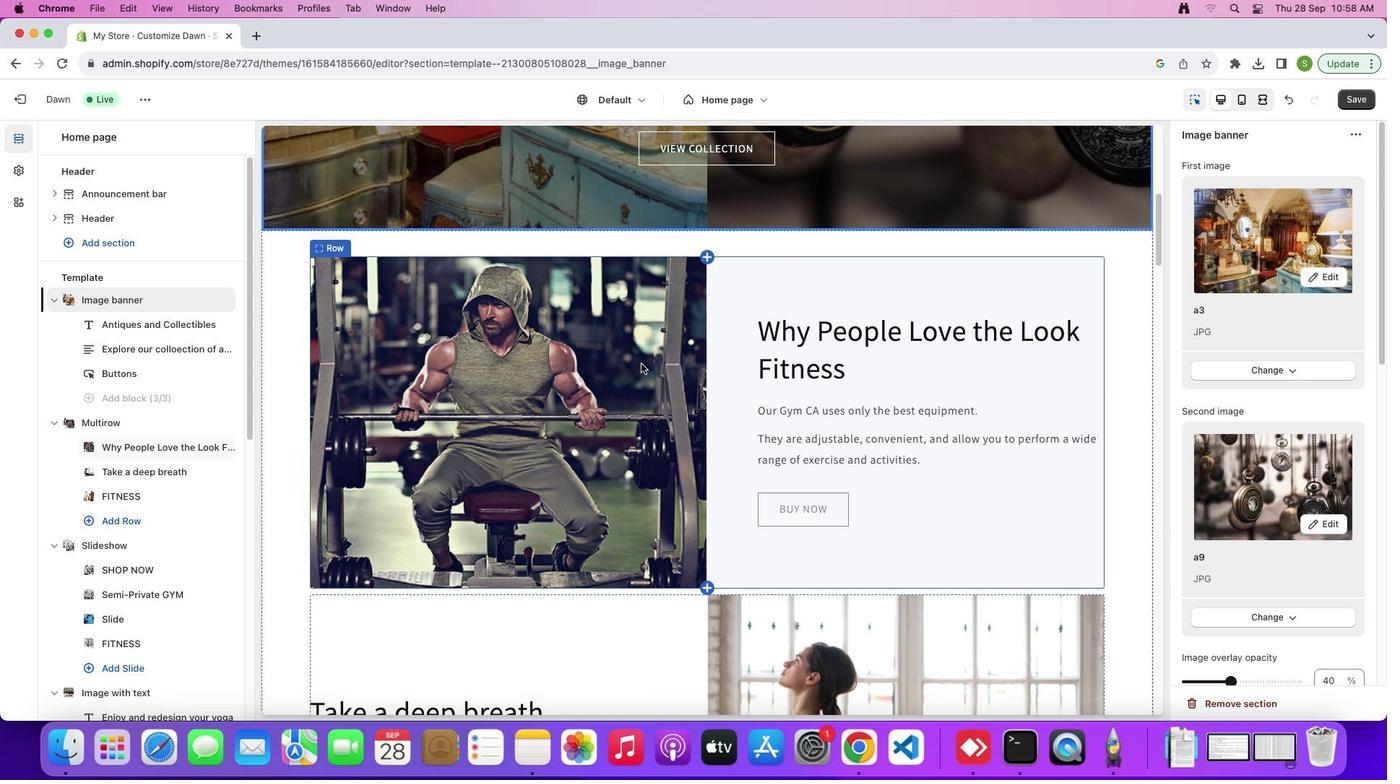 
Action: Mouse scrolled (641, 364) with delta (0, 0)
Screenshot: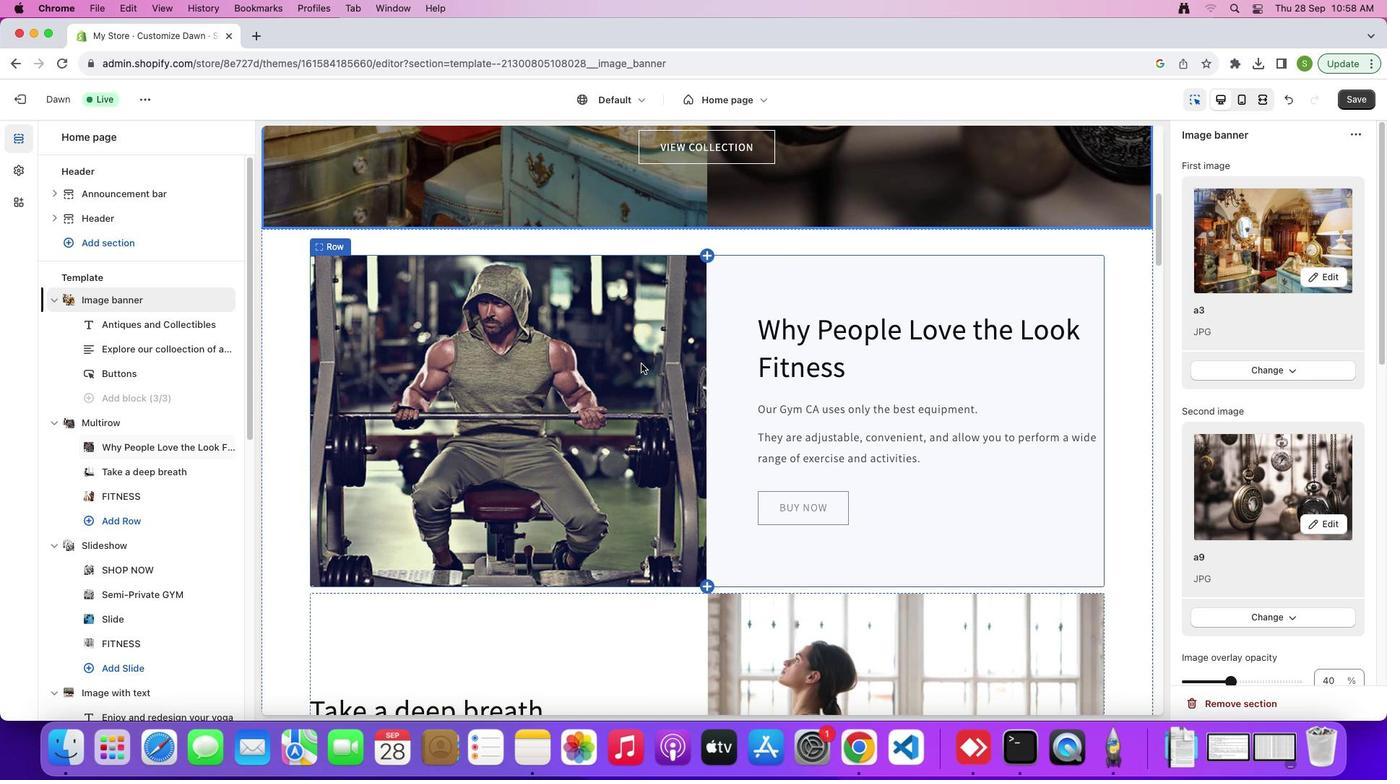 
Action: Mouse scrolled (641, 364) with delta (0, 0)
Screenshot: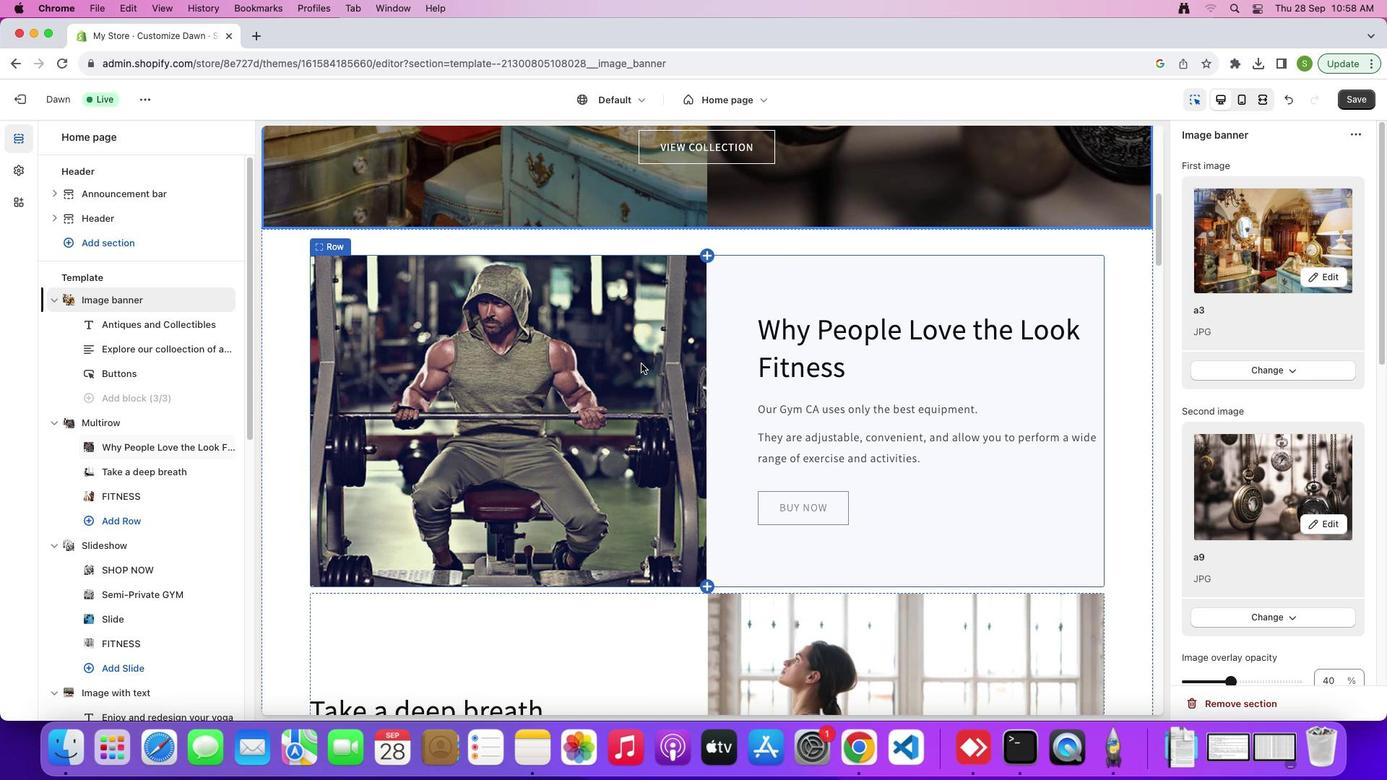 
Action: Mouse scrolled (641, 364) with delta (0, -3)
Screenshot: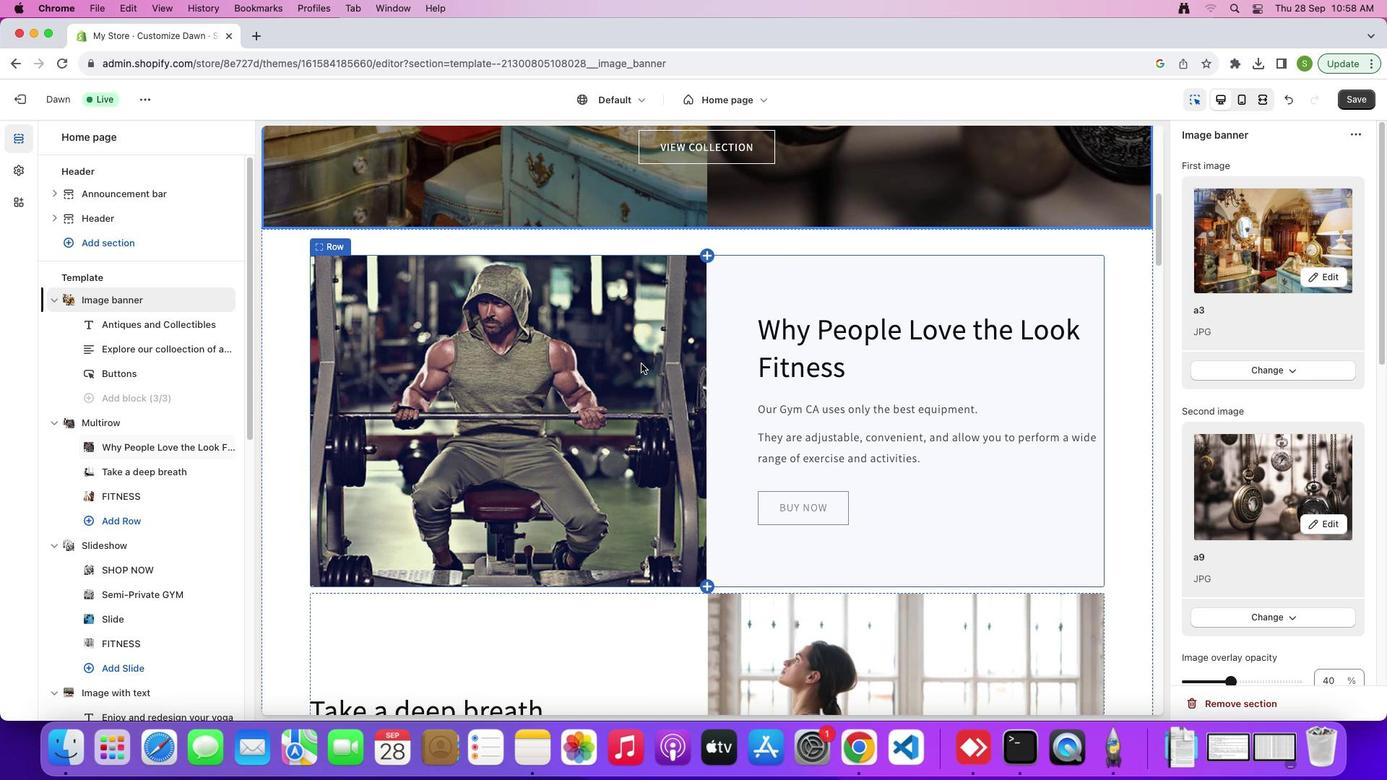 
Action: Mouse scrolled (641, 364) with delta (0, -5)
Screenshot: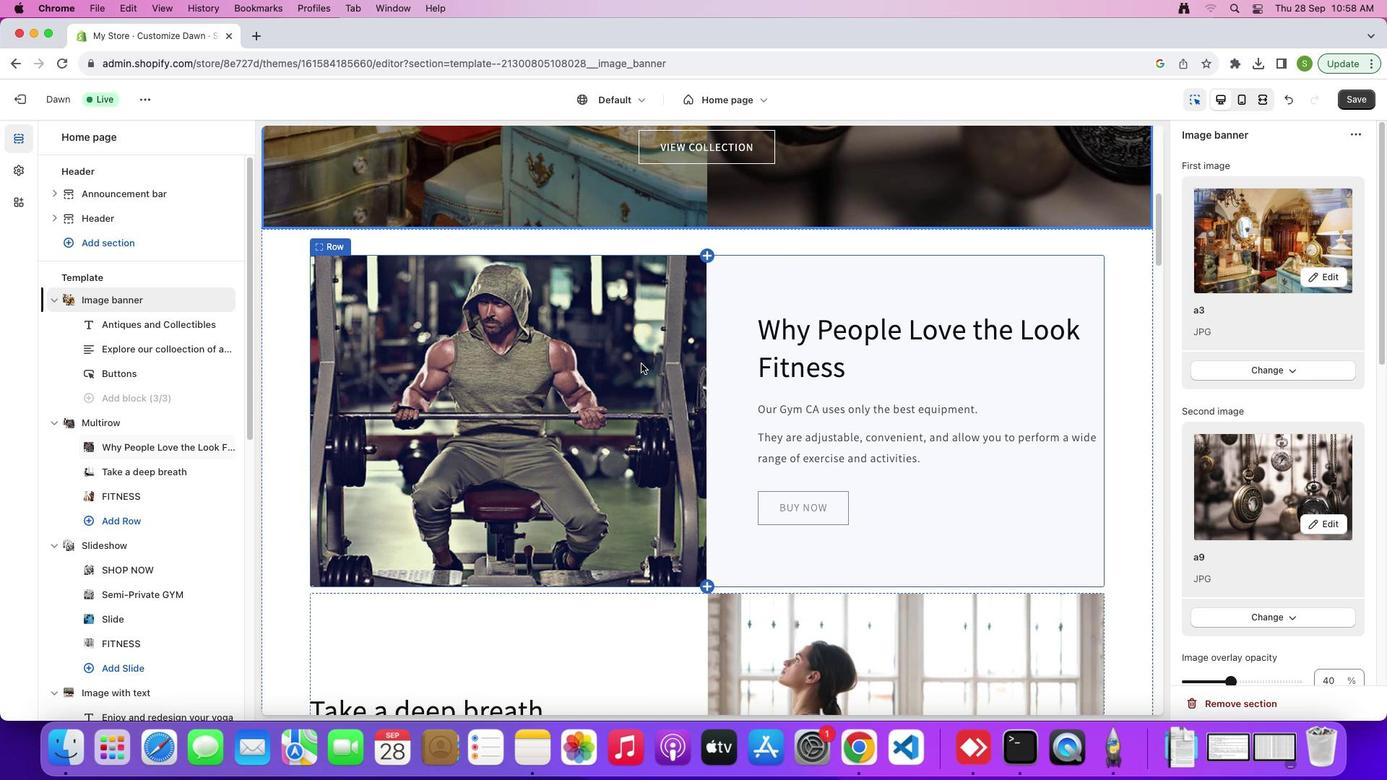 
Action: Mouse scrolled (641, 364) with delta (0, -6)
Screenshot: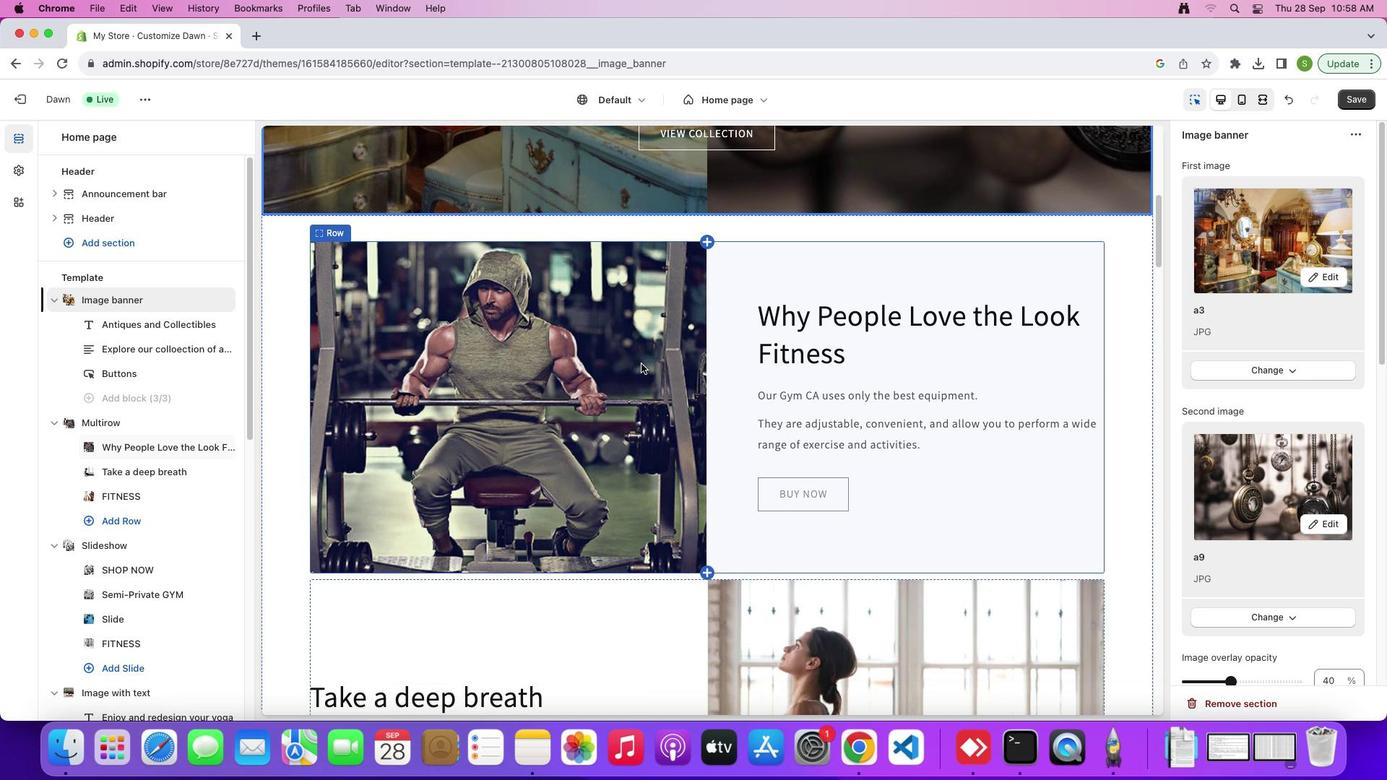 
Action: Mouse scrolled (641, 364) with delta (0, 0)
Screenshot: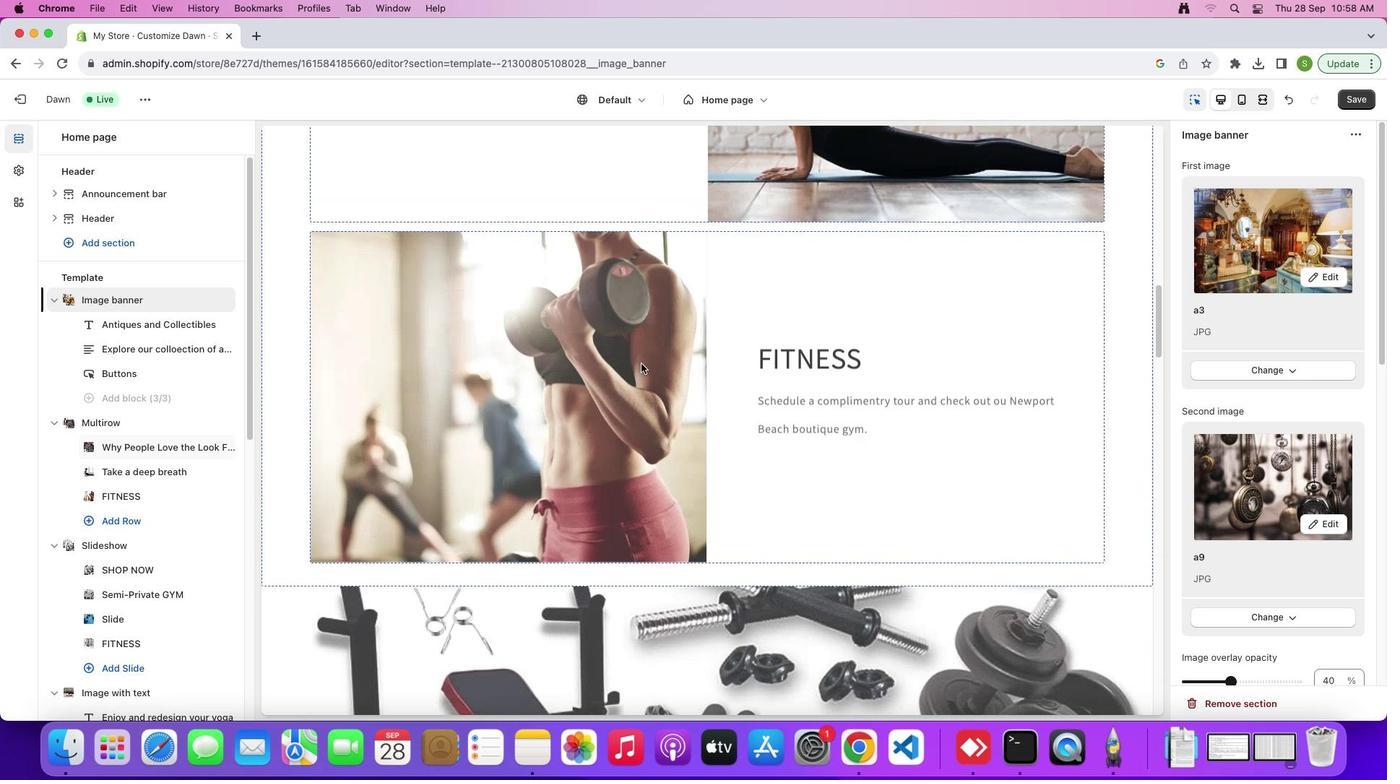 
Action: Mouse scrolled (641, 364) with delta (0, 0)
Screenshot: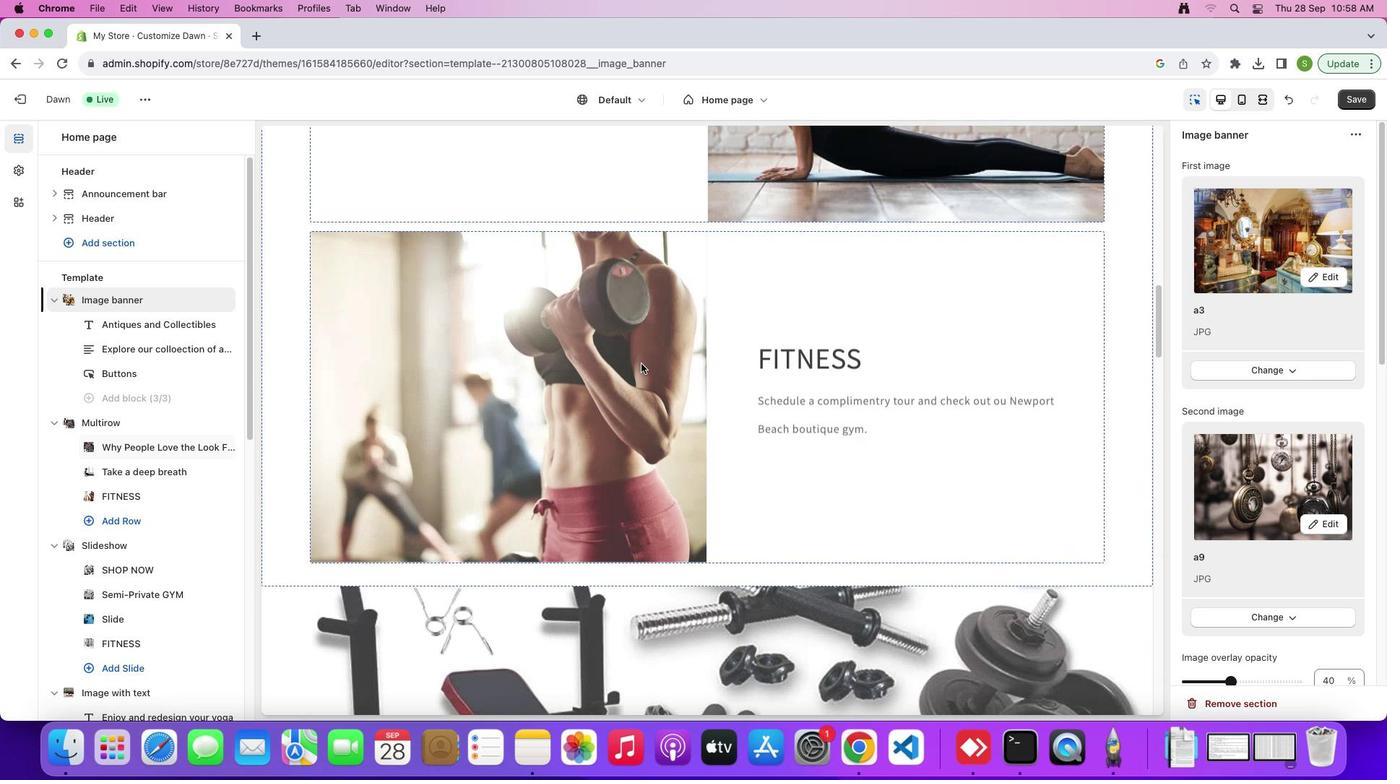 
Action: Mouse scrolled (641, 364) with delta (0, -3)
Screenshot: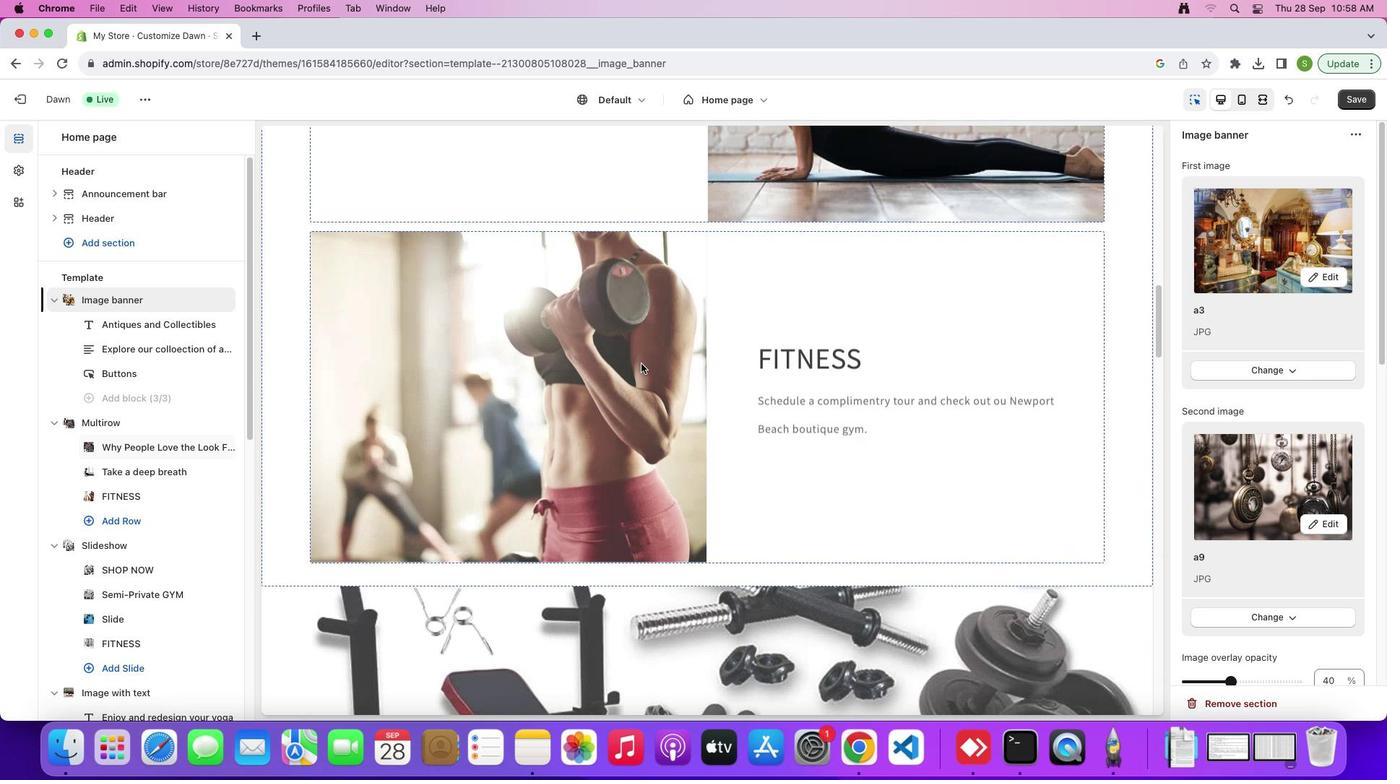 
Action: Mouse scrolled (641, 364) with delta (0, -5)
Screenshot: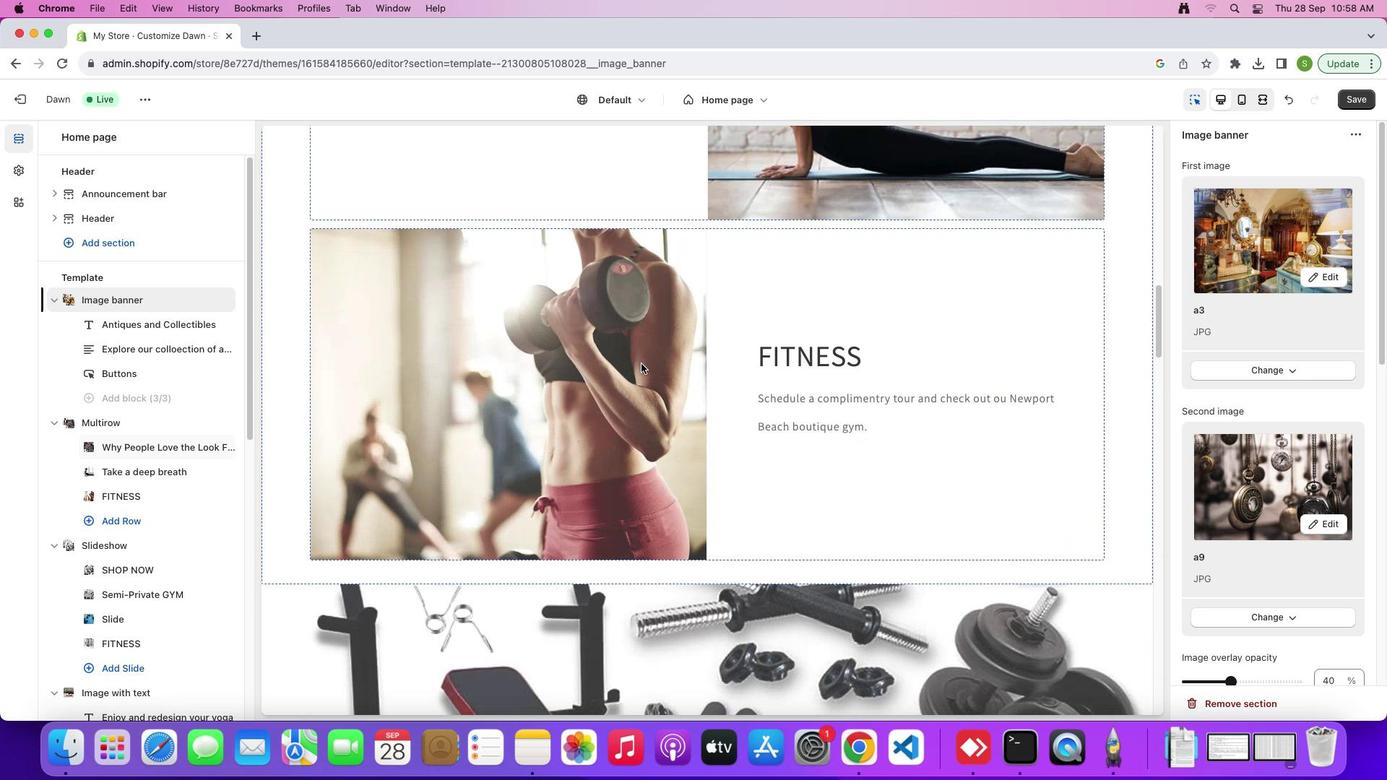 
Action: Mouse scrolled (641, 364) with delta (0, -5)
Screenshot: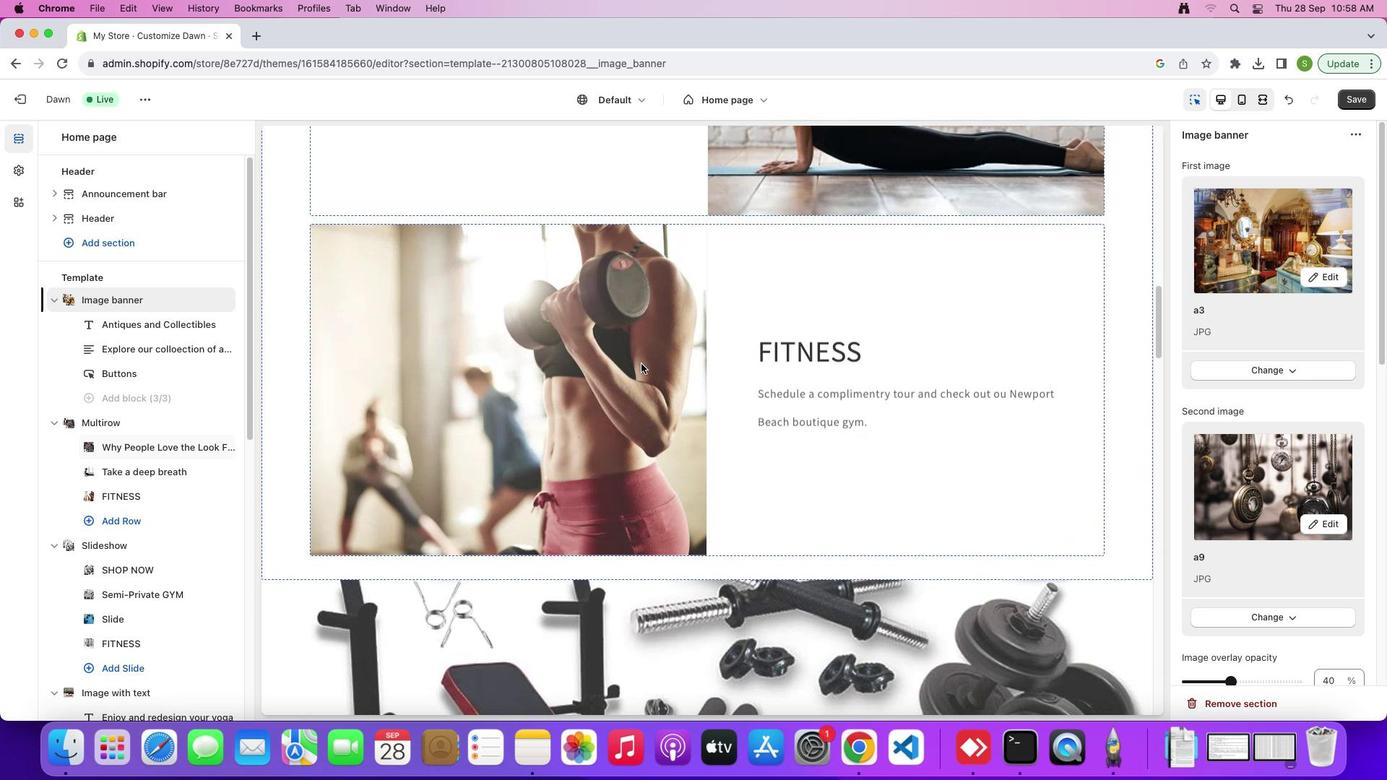 
Action: Mouse scrolled (641, 364) with delta (0, 0)
Screenshot: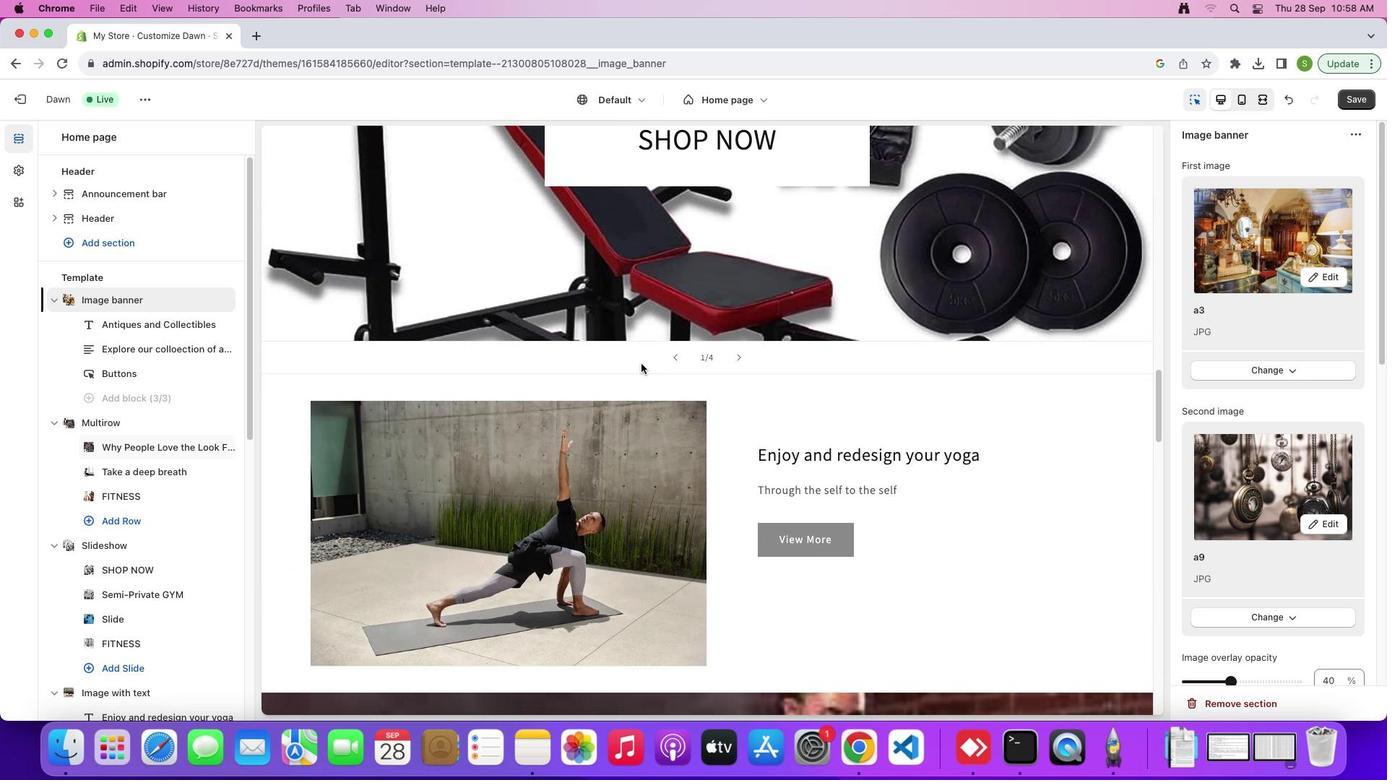
Action: Mouse scrolled (641, 364) with delta (0, 0)
Screenshot: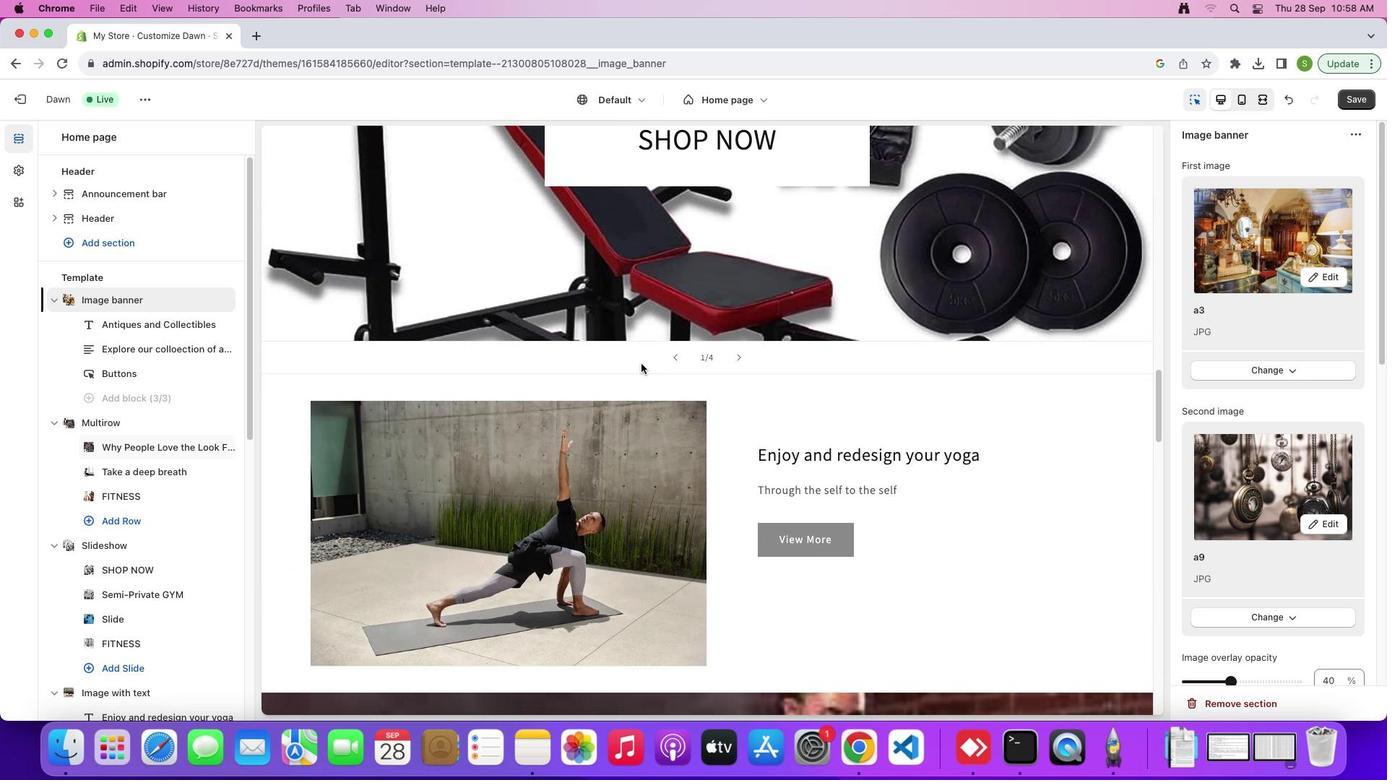 
Action: Mouse scrolled (641, 364) with delta (0, 3)
Screenshot: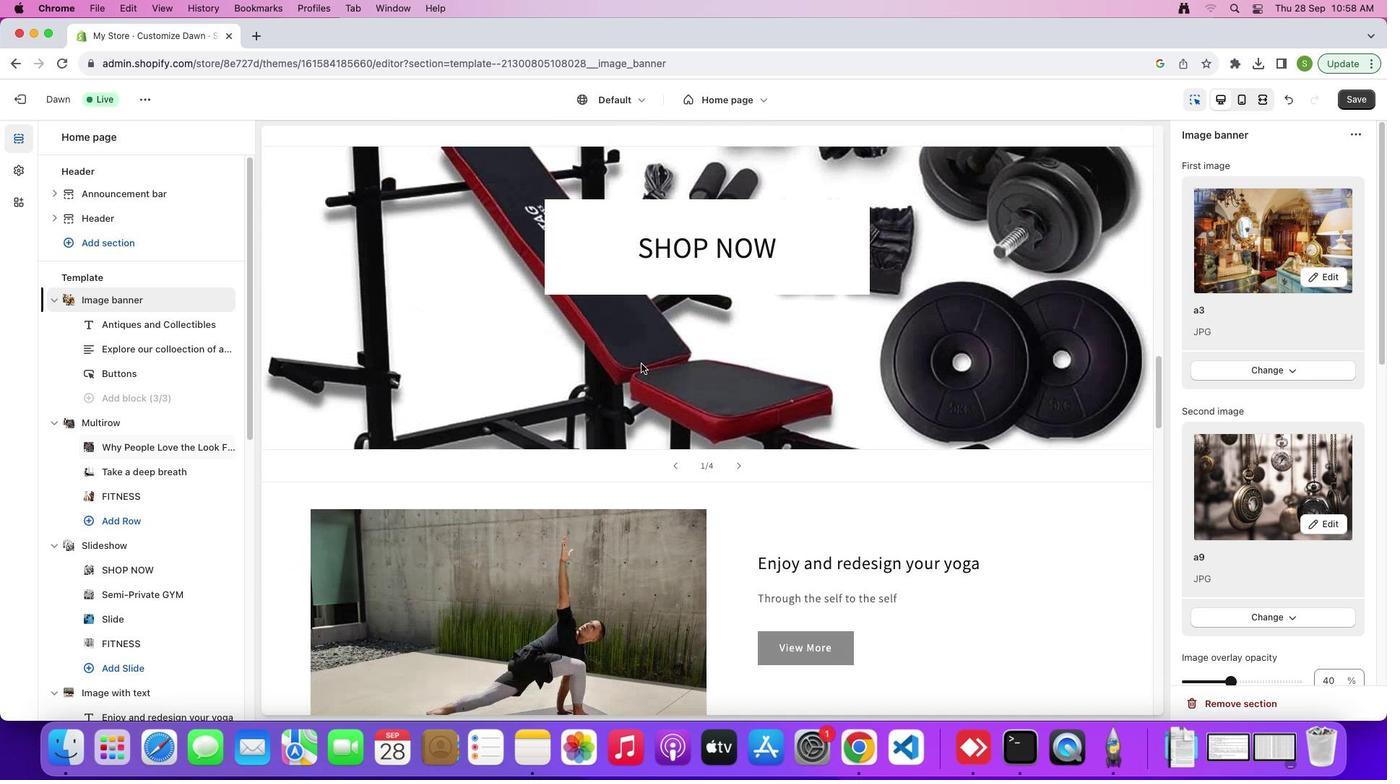 
Action: Mouse scrolled (641, 364) with delta (0, 5)
Screenshot: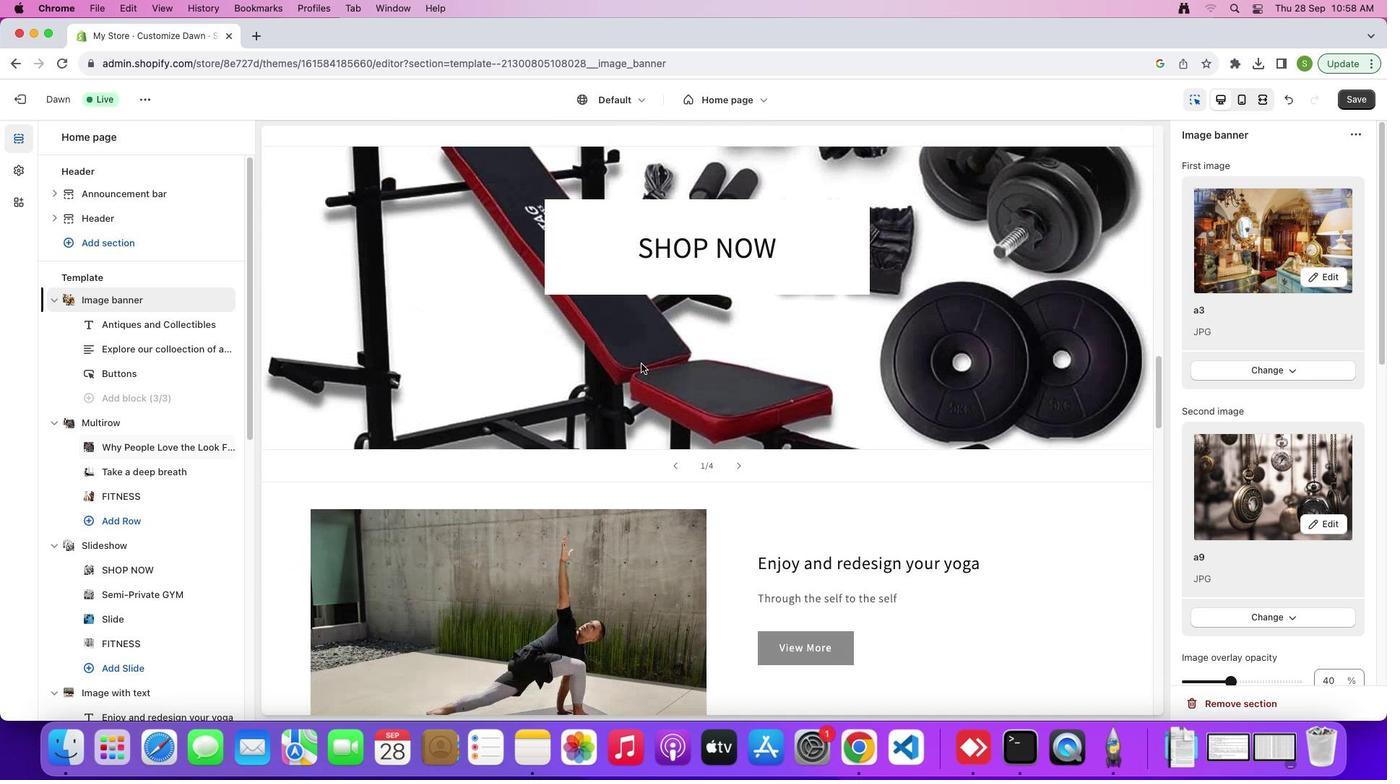 
Action: Mouse scrolled (641, 364) with delta (0, 5)
Screenshot: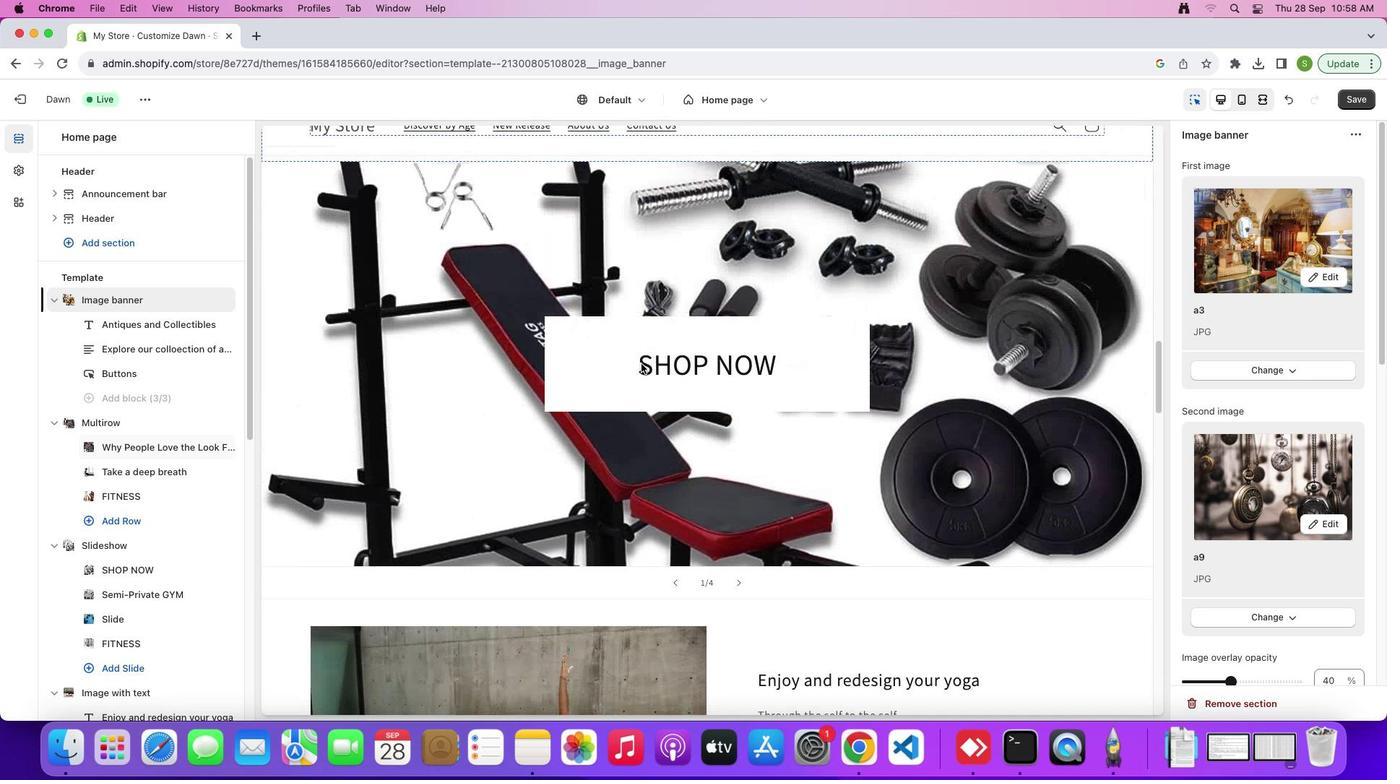 
Action: Mouse scrolled (641, 364) with delta (0, 0)
Screenshot: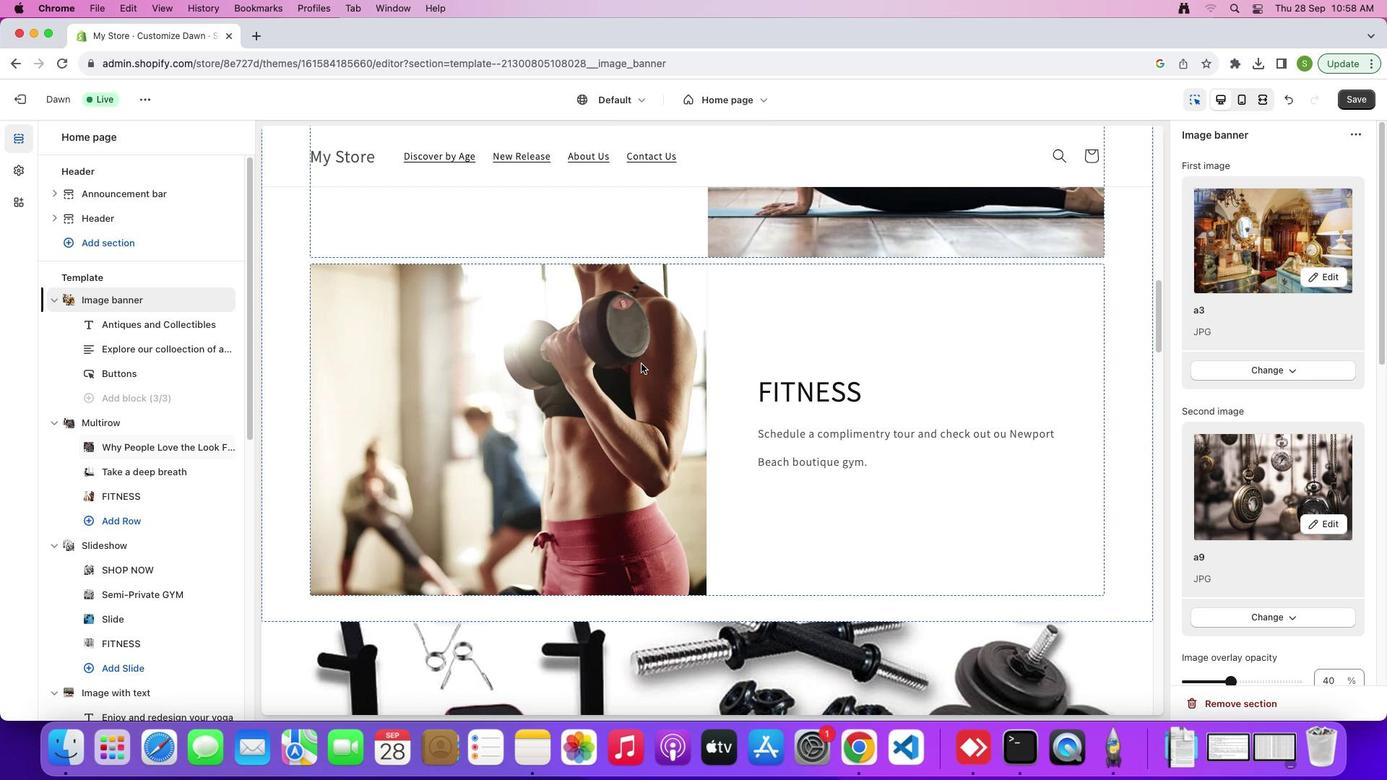 
Action: Mouse scrolled (641, 364) with delta (0, 0)
Screenshot: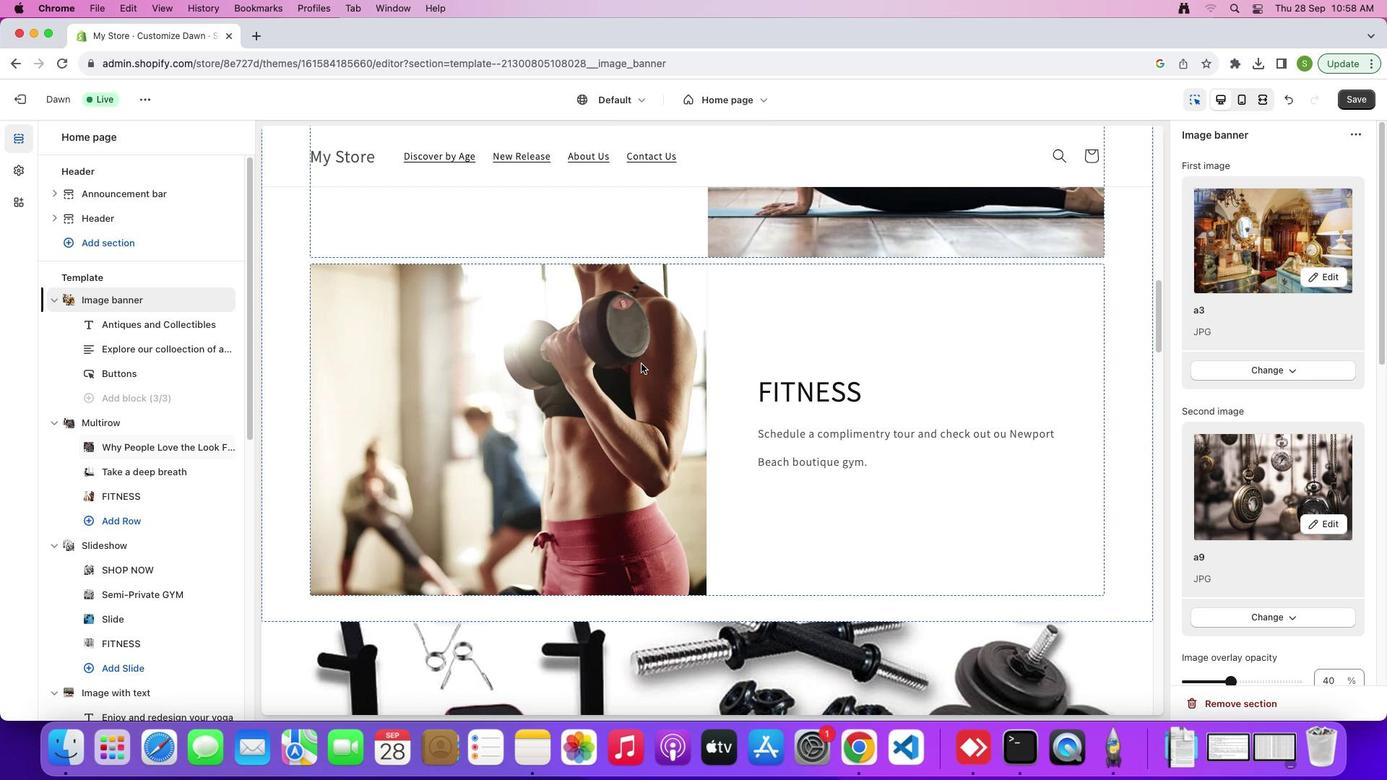 
Action: Mouse scrolled (641, 364) with delta (0, 3)
Screenshot: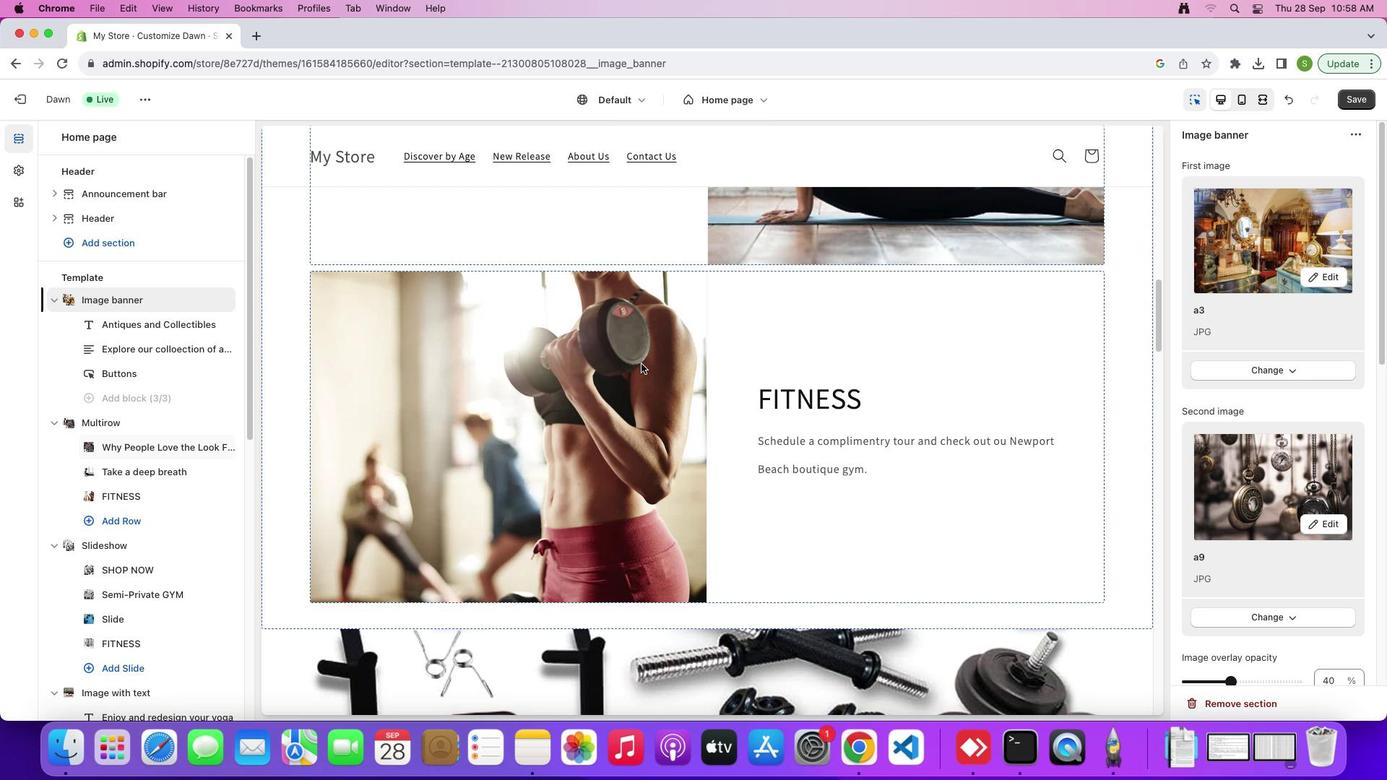 
Action: Mouse scrolled (641, 364) with delta (0, 5)
Screenshot: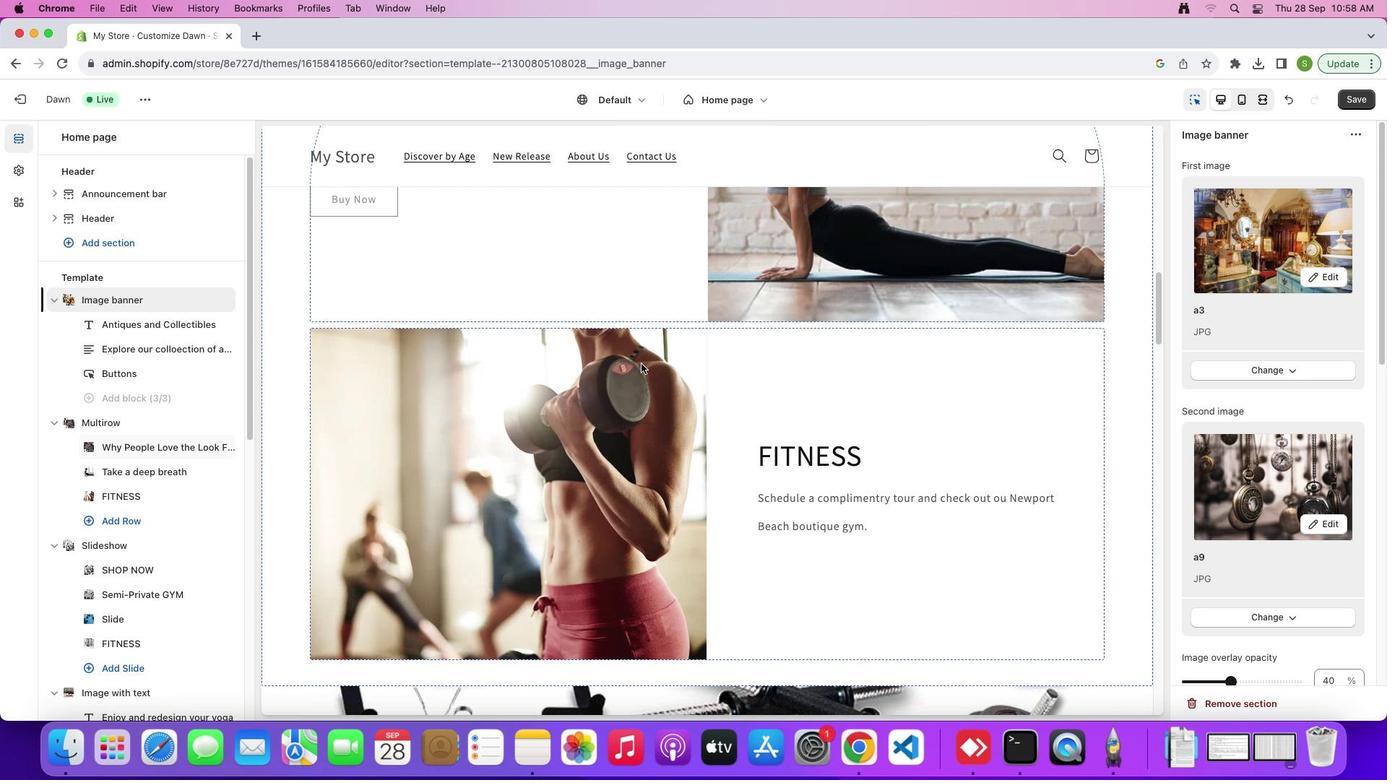 
Action: Mouse scrolled (641, 364) with delta (0, 0)
Screenshot: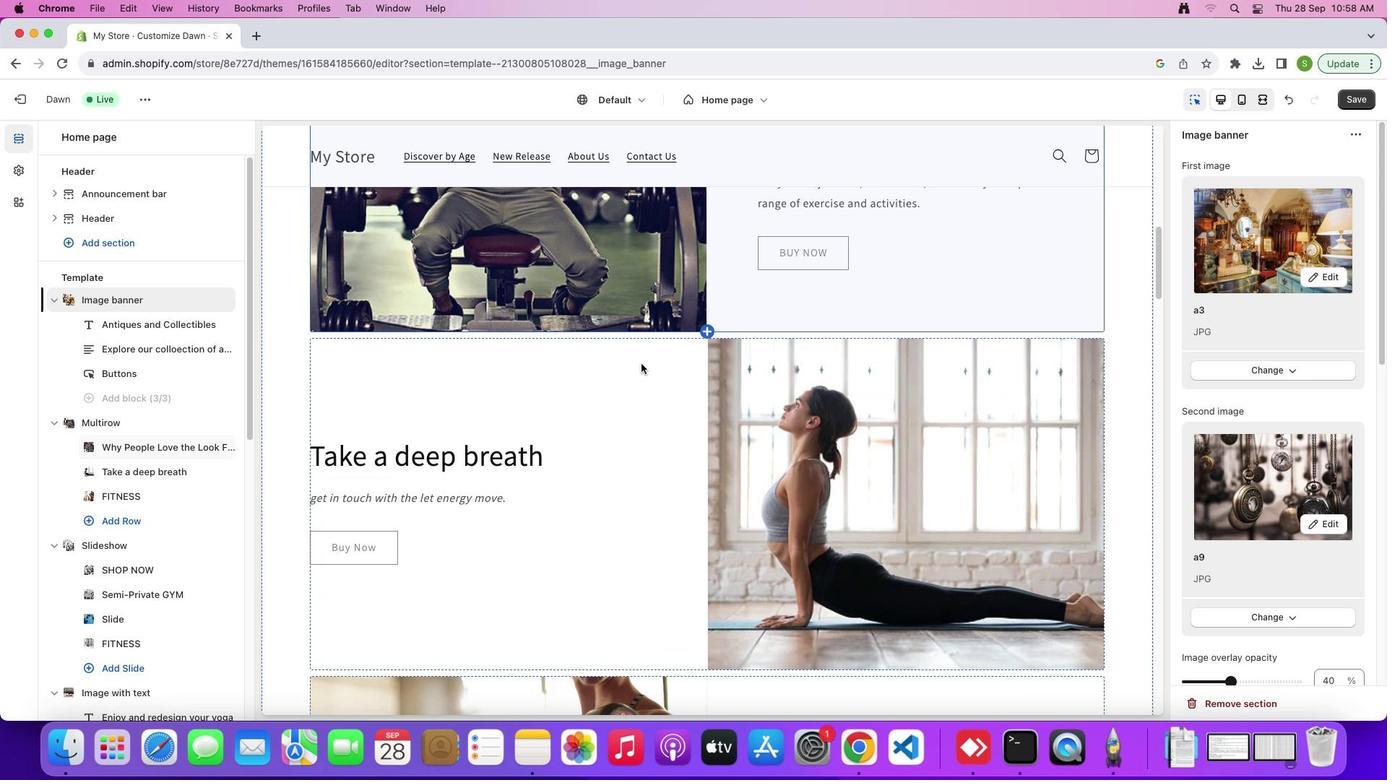 
Action: Mouse scrolled (641, 364) with delta (0, 0)
Screenshot: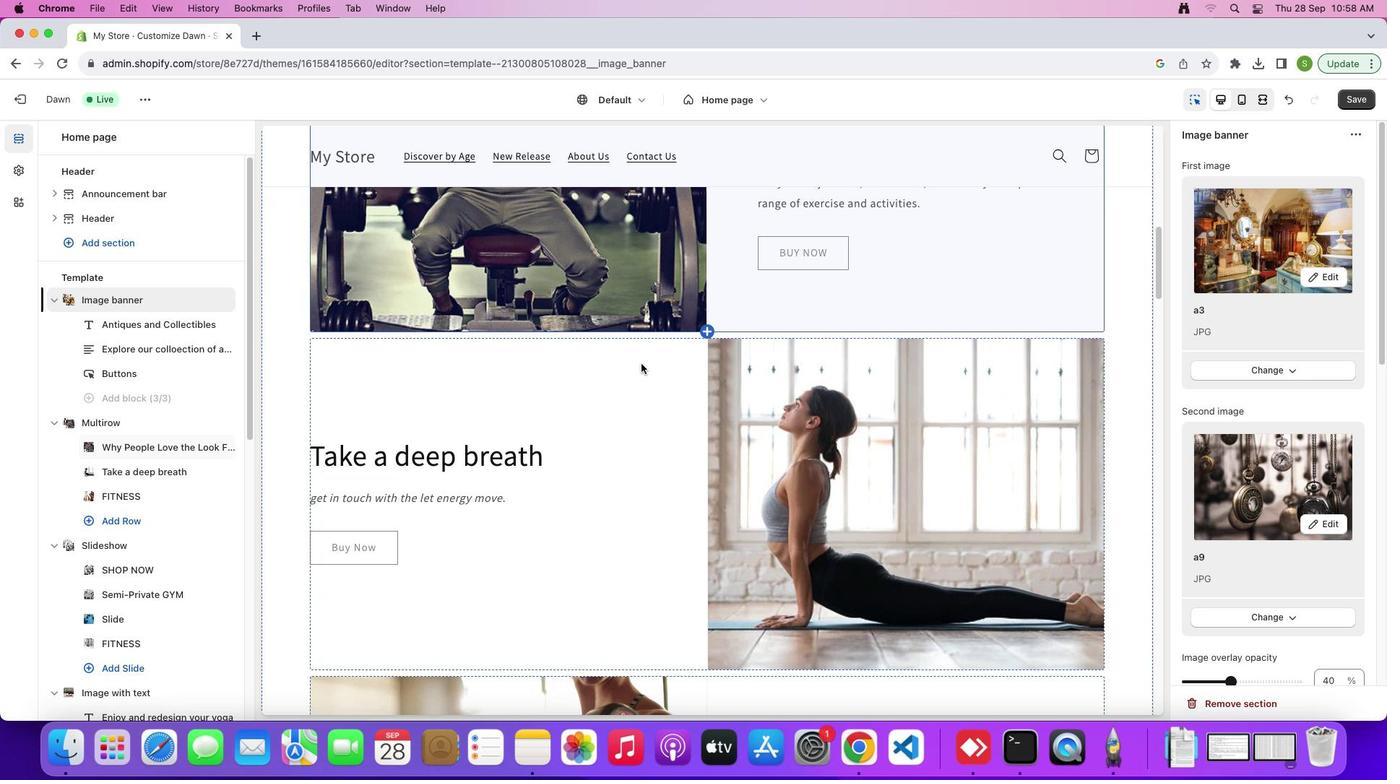 
Action: Mouse scrolled (641, 364) with delta (0, 2)
Screenshot: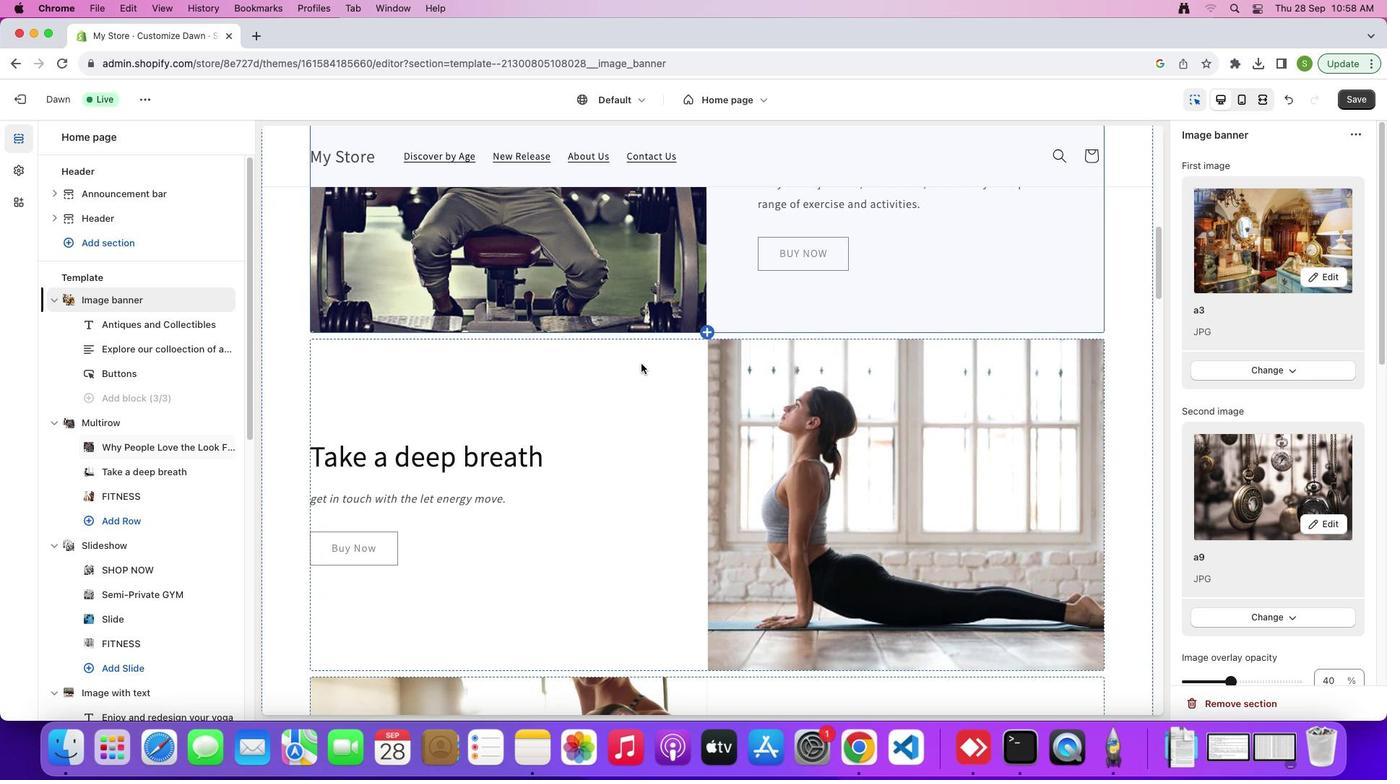
Action: Mouse scrolled (641, 364) with delta (0, 0)
Screenshot: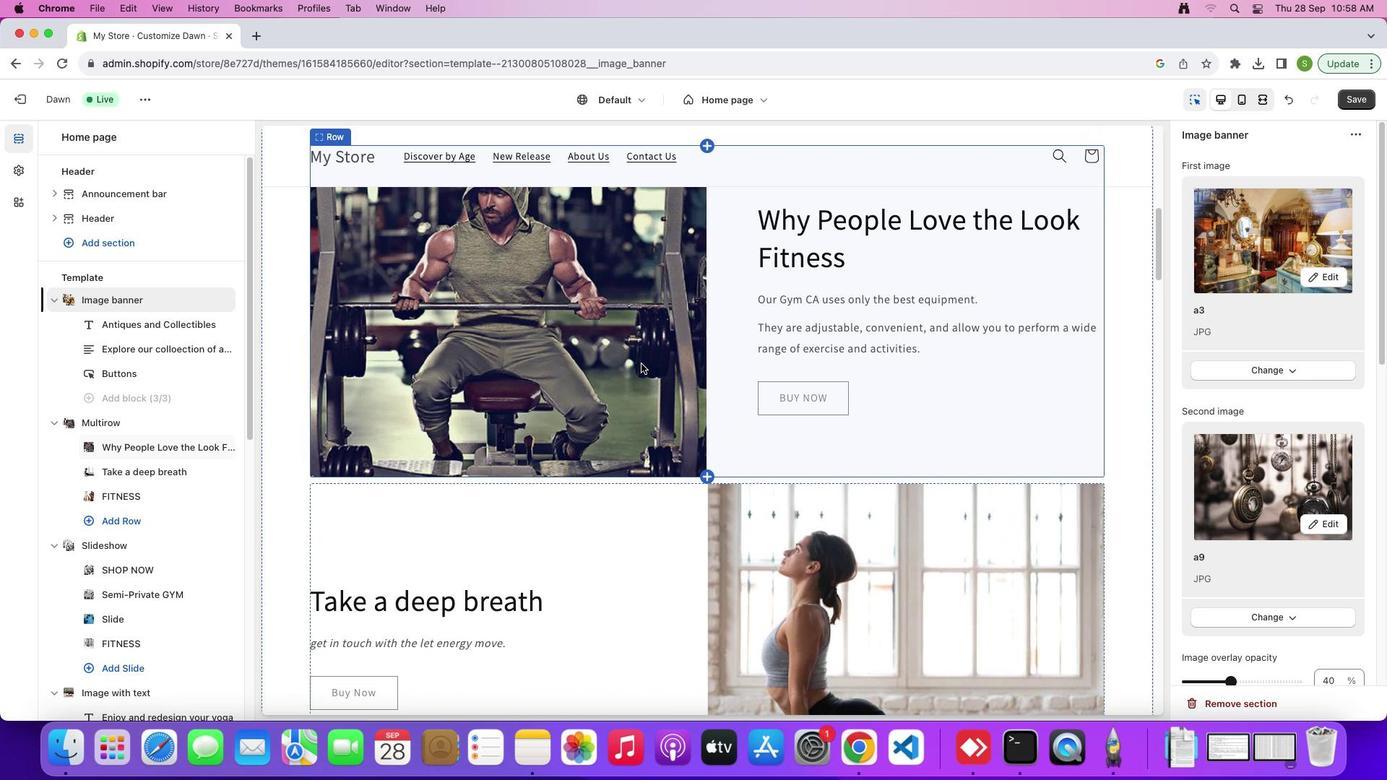 
Action: Mouse scrolled (641, 364) with delta (0, 0)
Screenshot: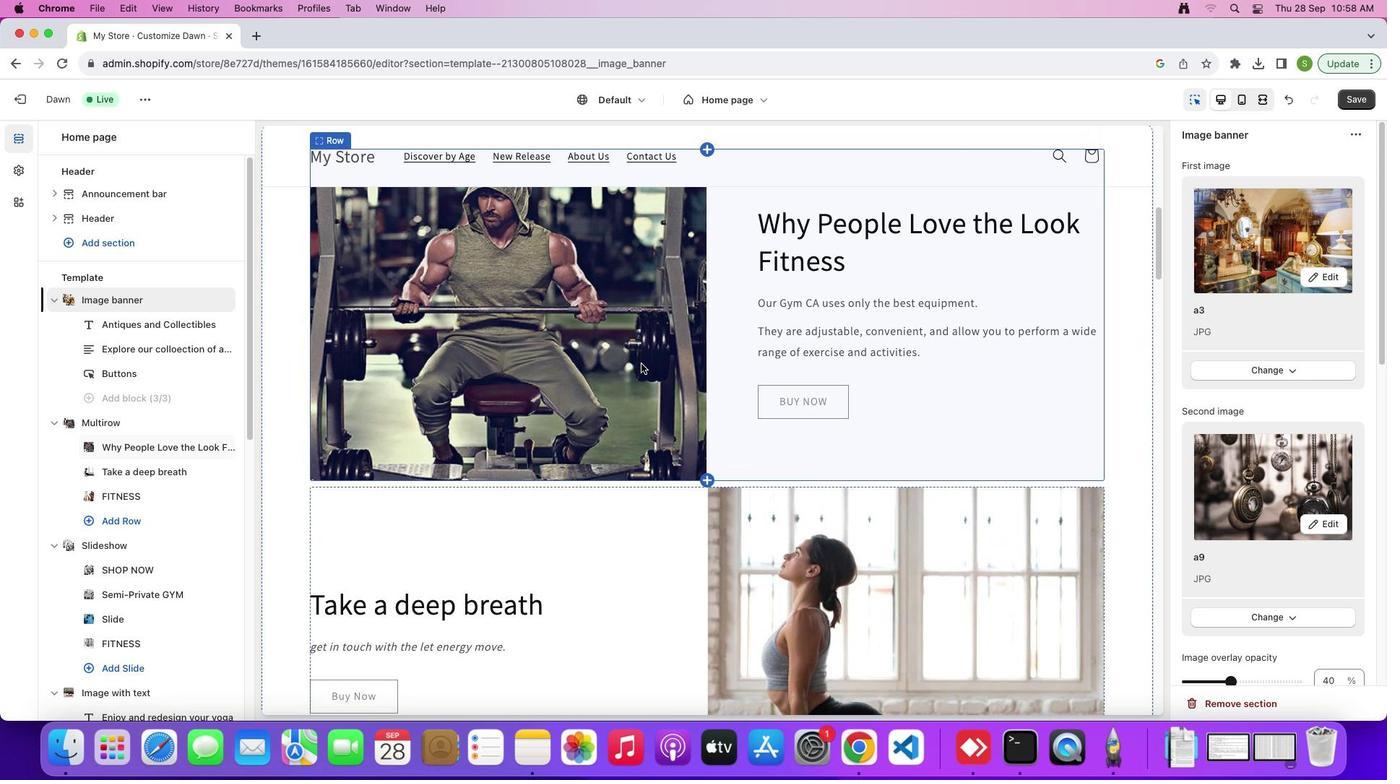 
Action: Mouse scrolled (641, 364) with delta (0, 2)
Screenshot: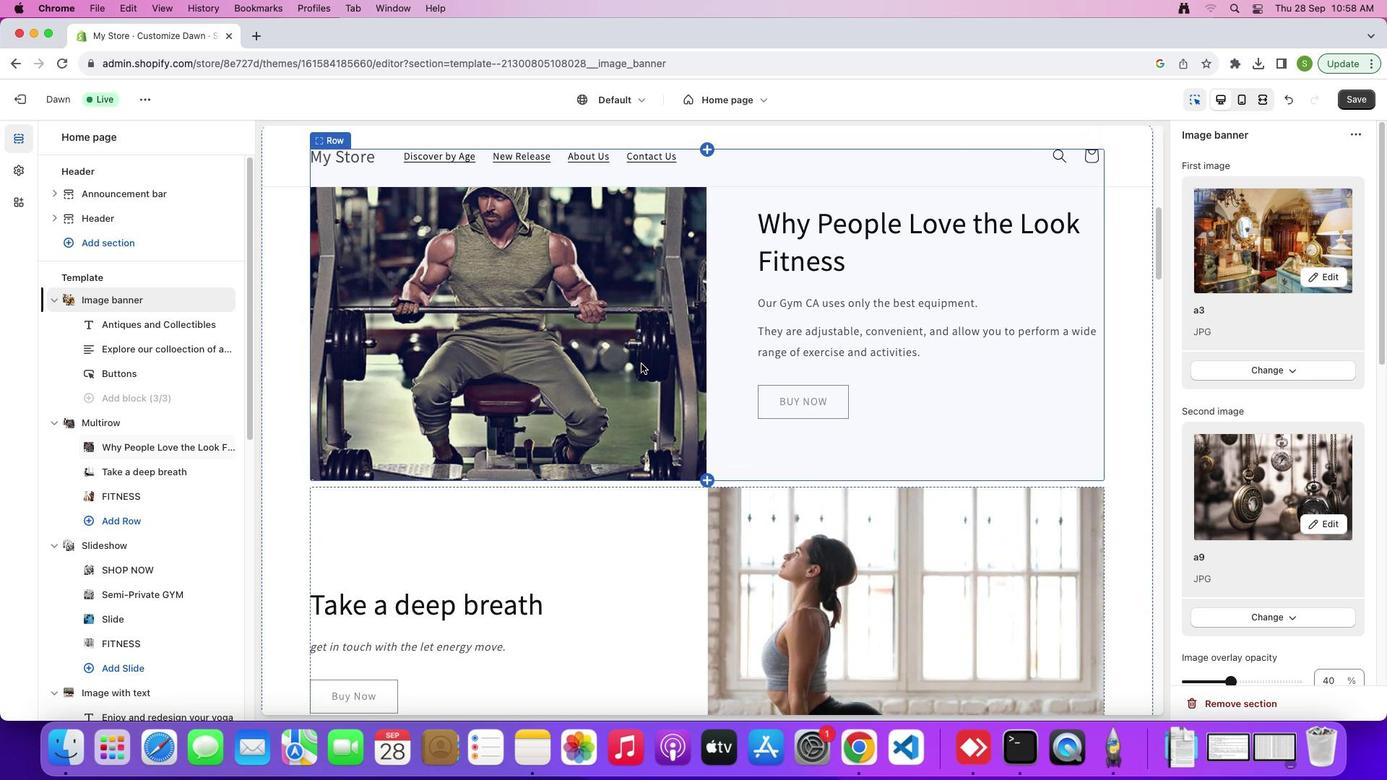 
Action: Mouse moved to (630, 525)
Screenshot: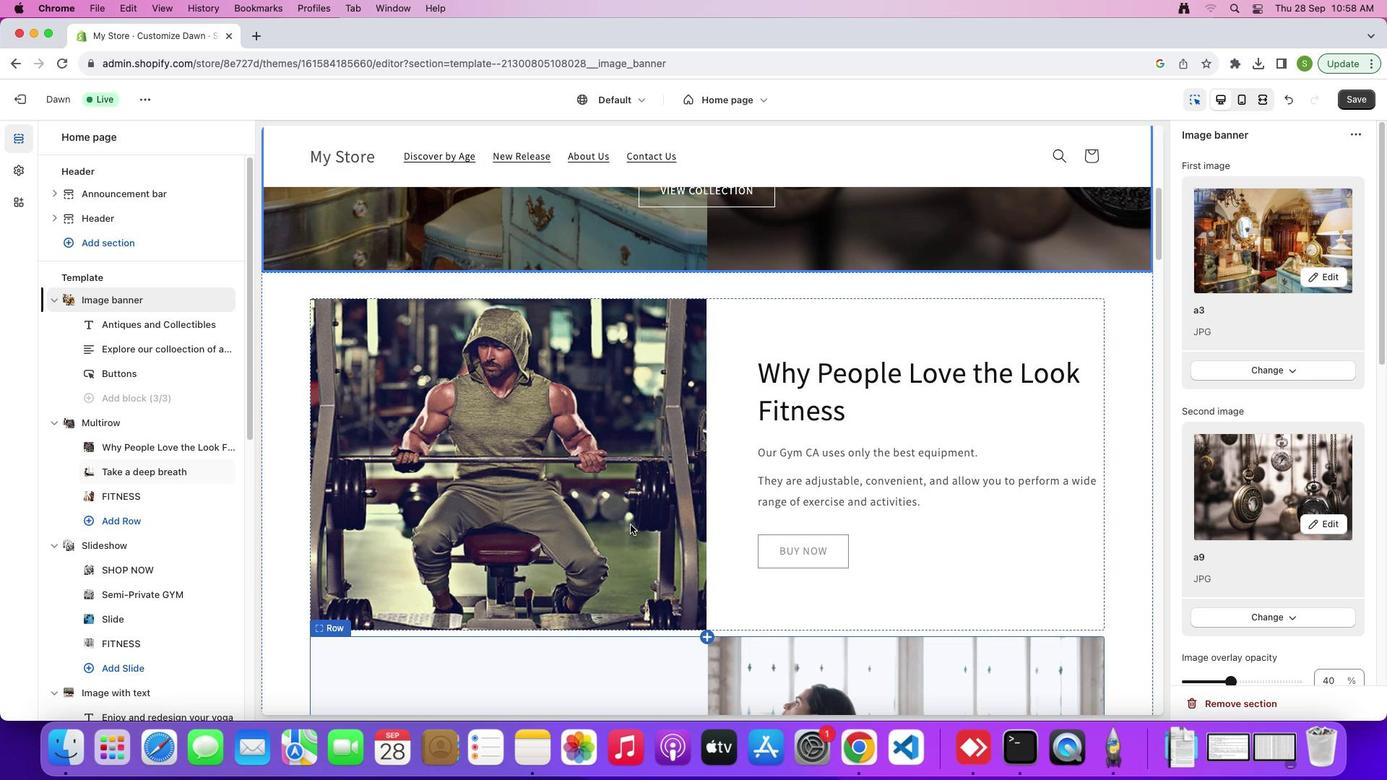 
Action: Mouse pressed left at (630, 525)
Screenshot: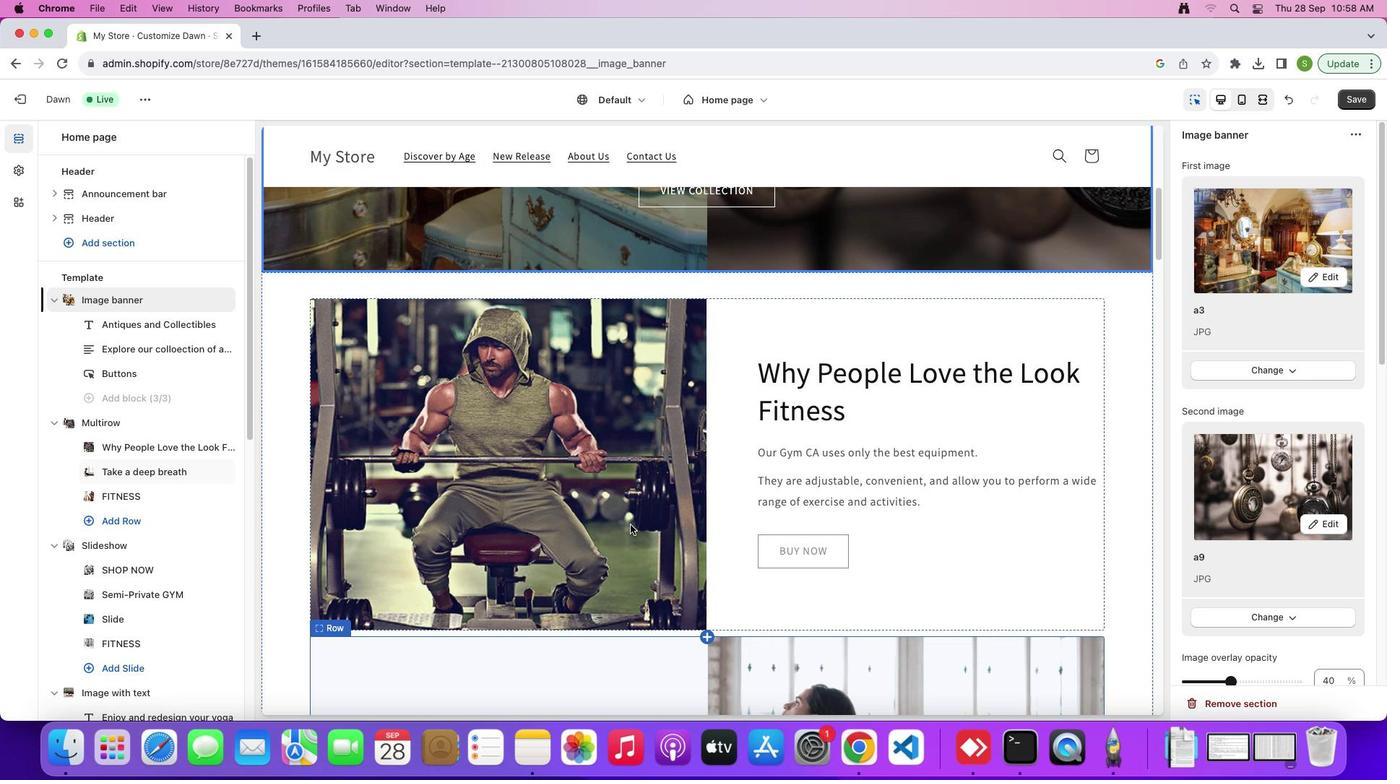 
Action: Mouse moved to (678, 434)
Screenshot: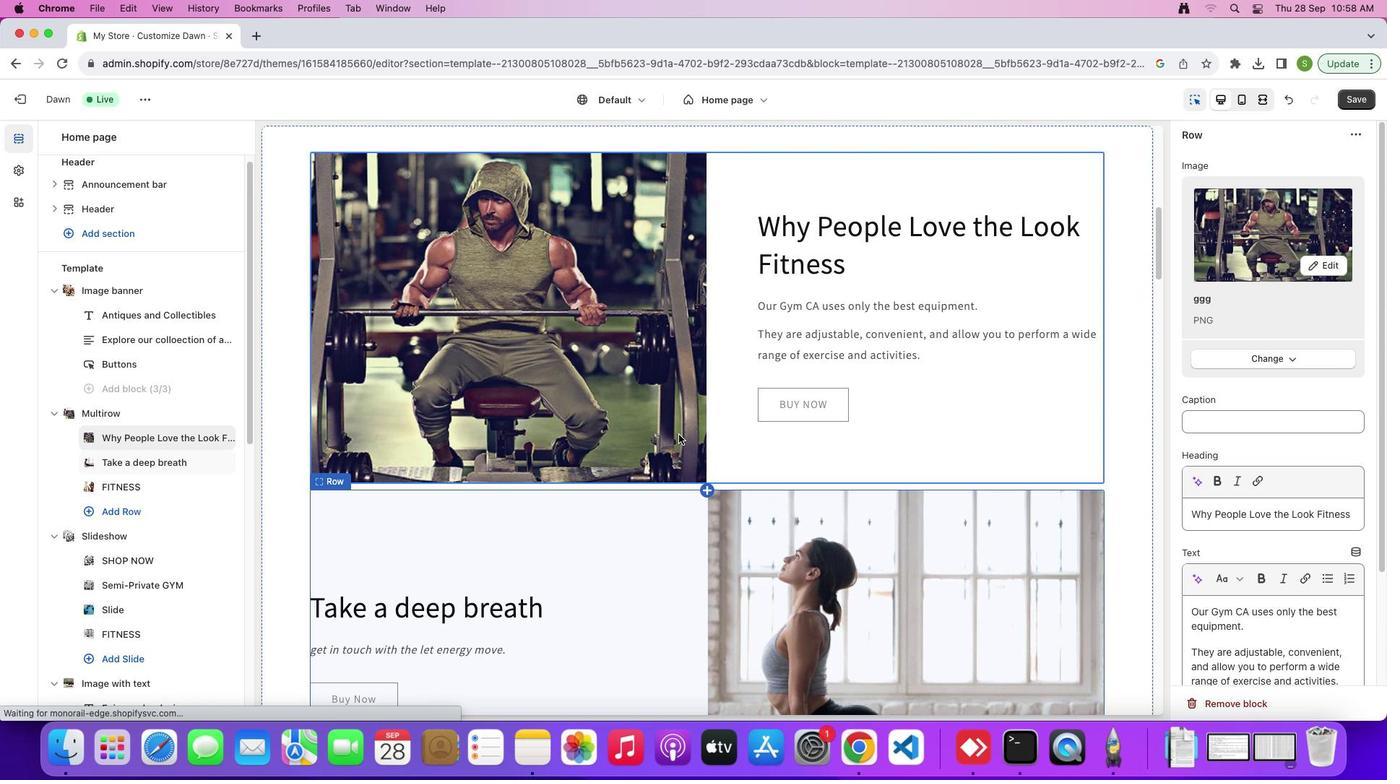 
Action: Mouse pressed left at (678, 434)
Screenshot: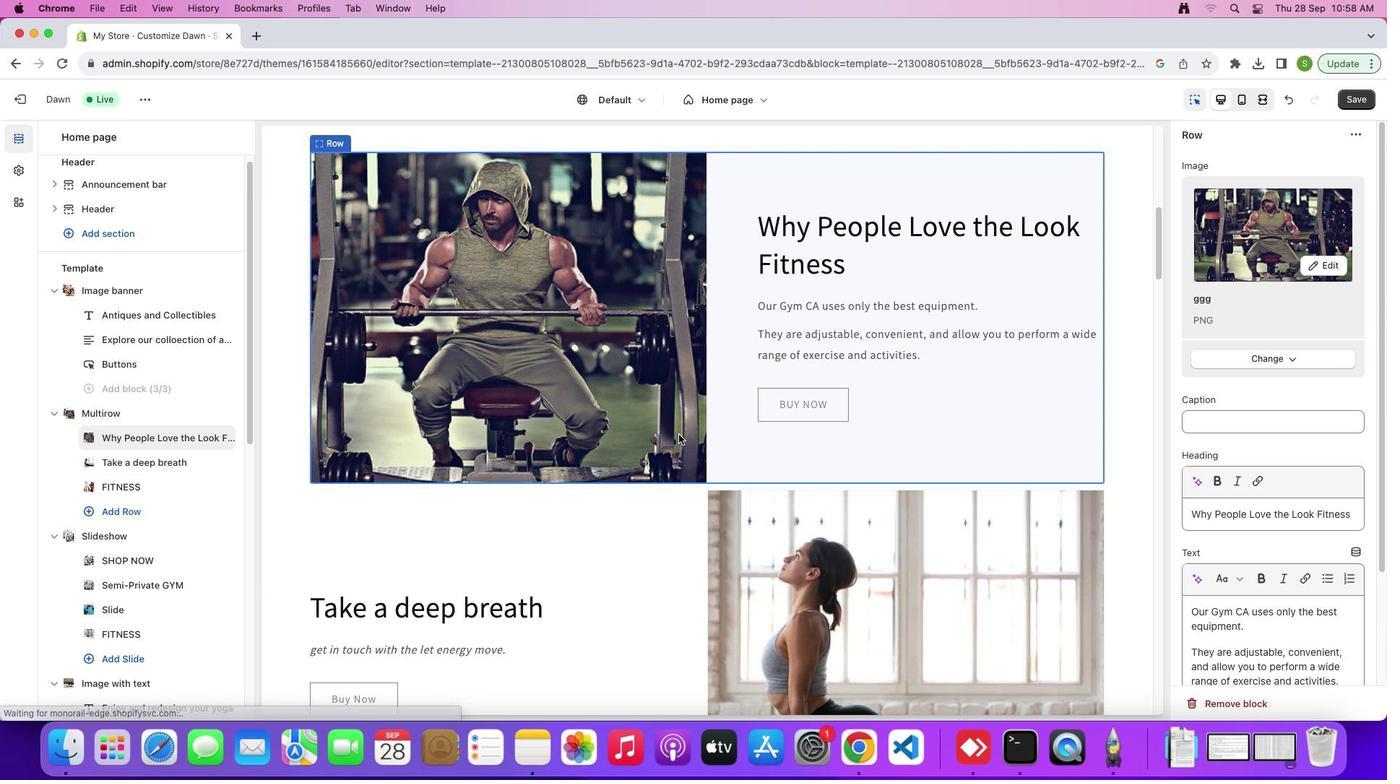 
Action: Mouse moved to (582, 307)
Screenshot: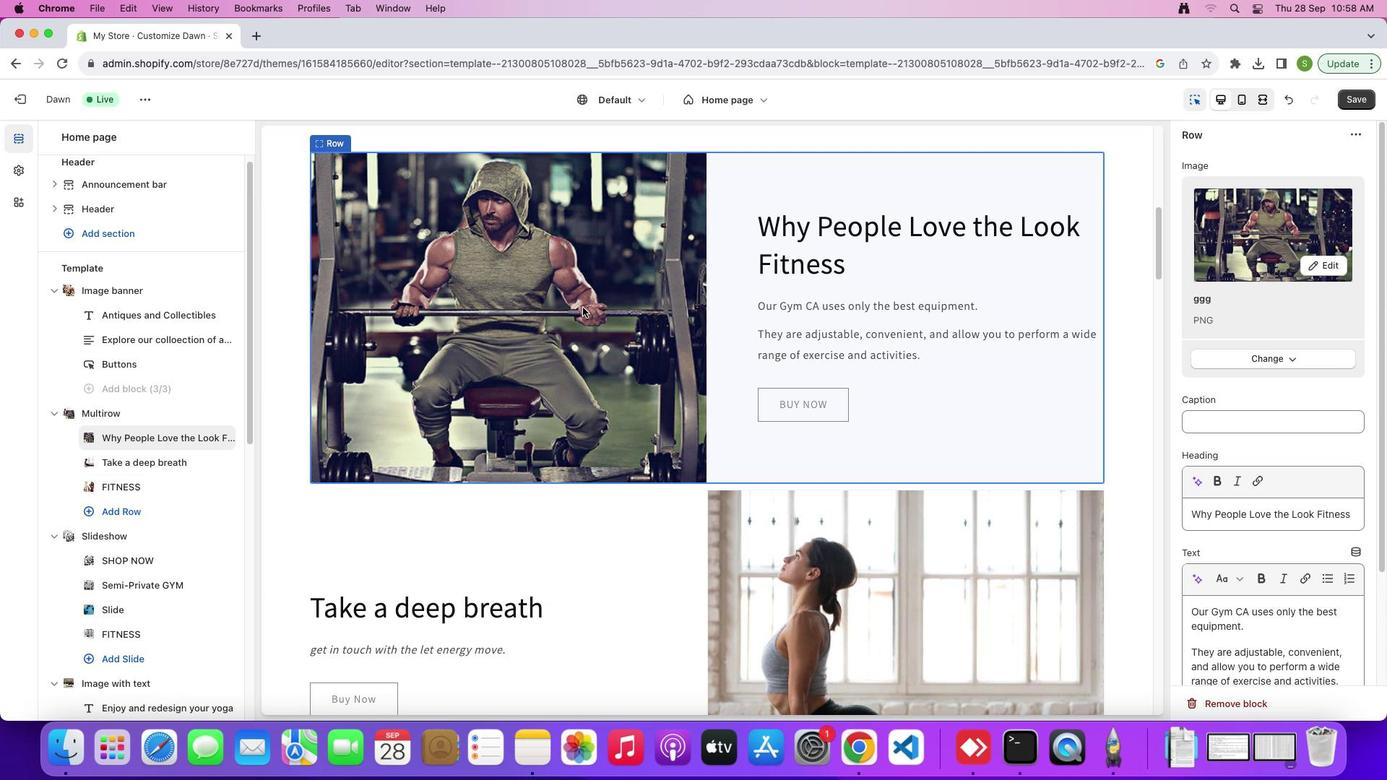 
Action: Mouse pressed left at (582, 307)
Screenshot: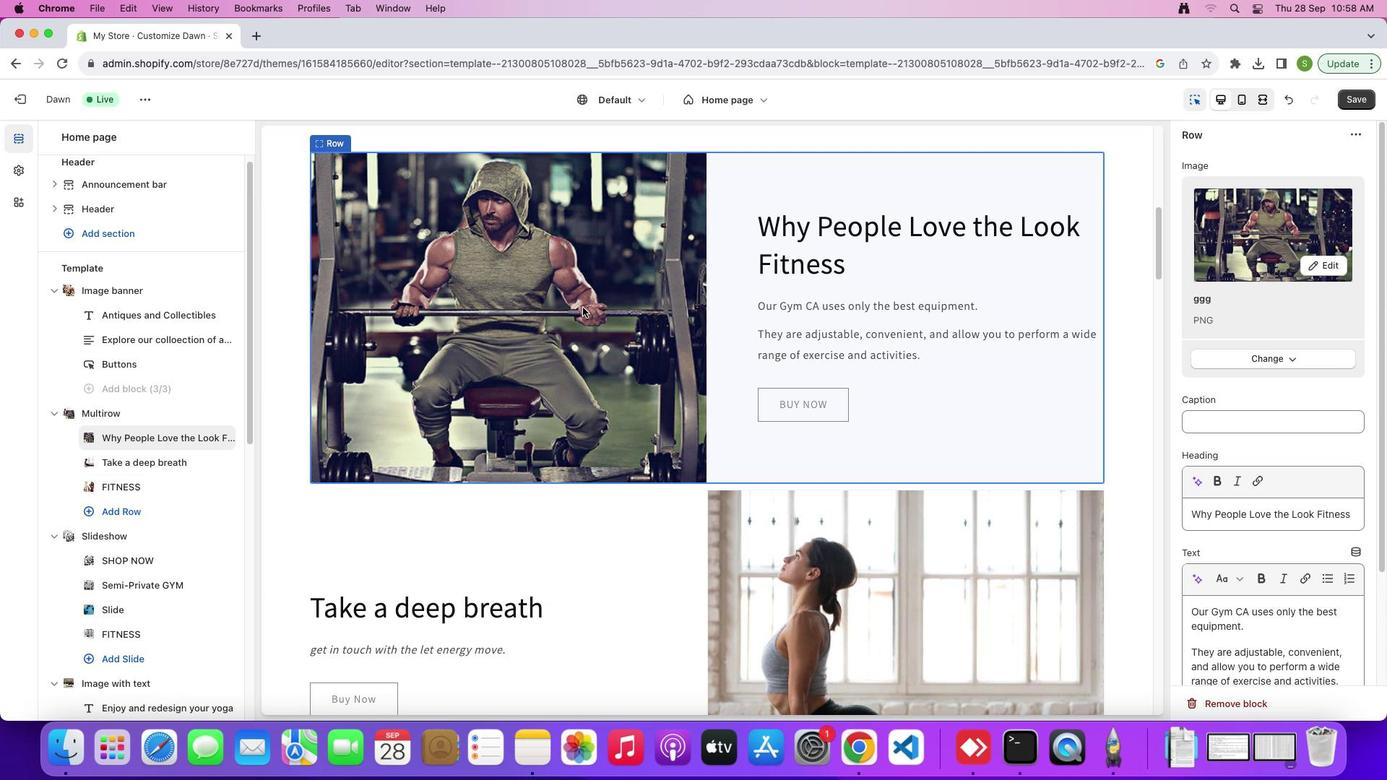 
Action: Mouse moved to (841, 266)
Screenshot: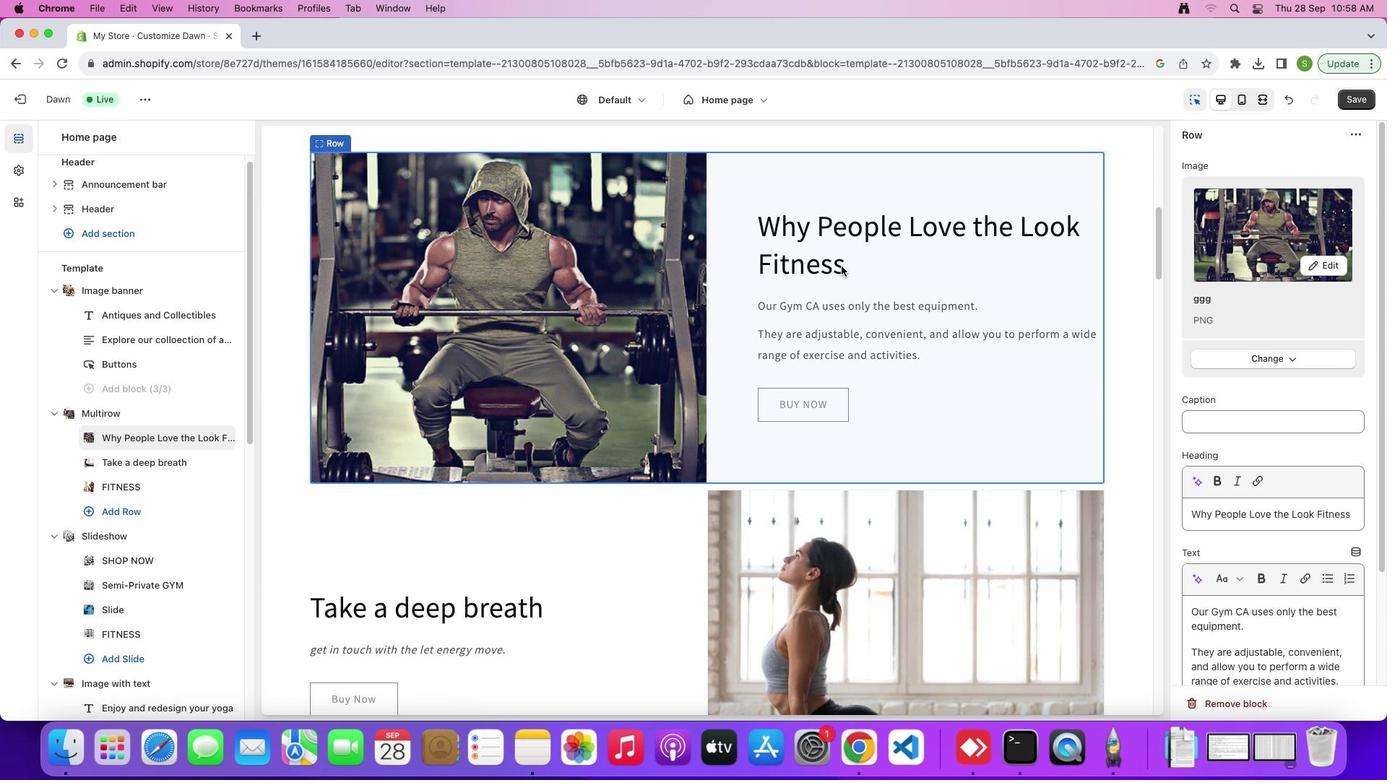 
Action: Mouse scrolled (841, 266) with delta (0, 0)
Screenshot: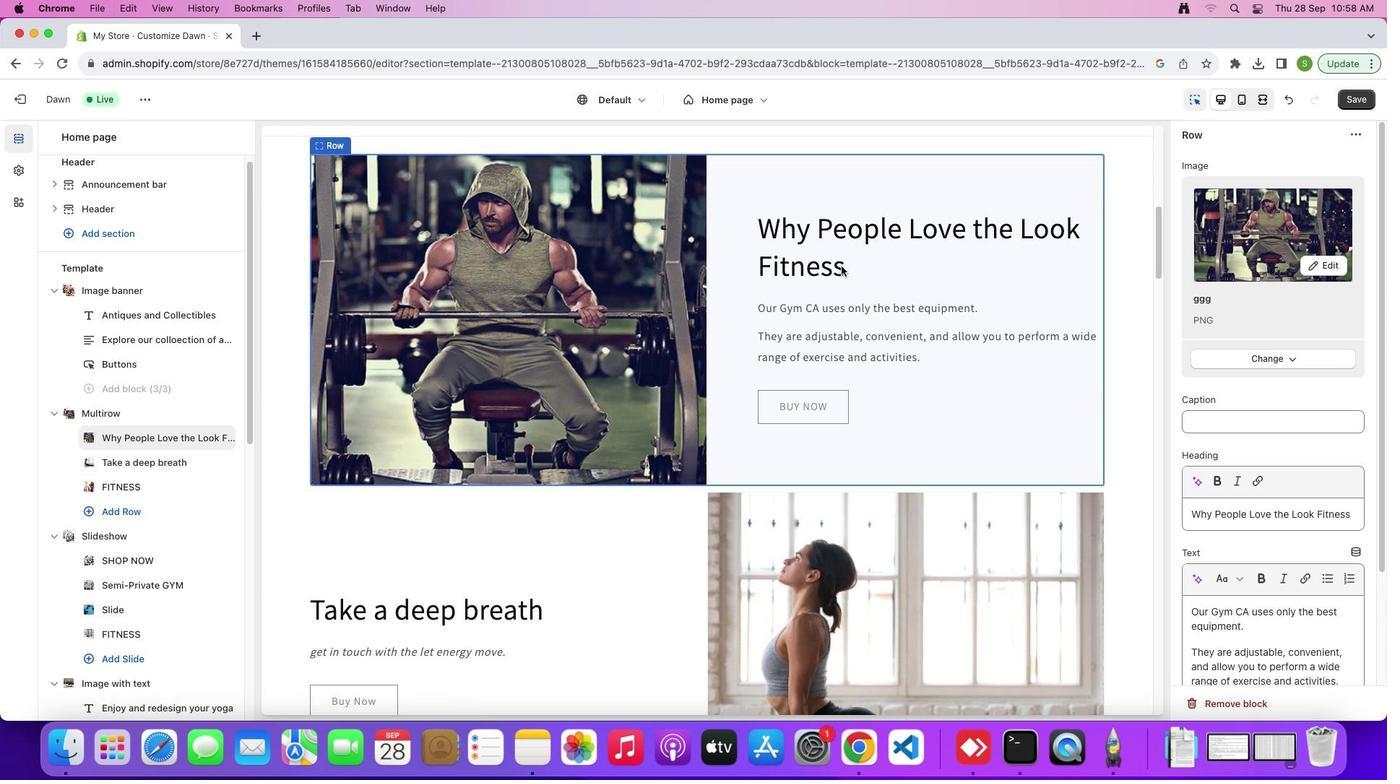 
Action: Mouse scrolled (841, 266) with delta (0, 0)
Screenshot: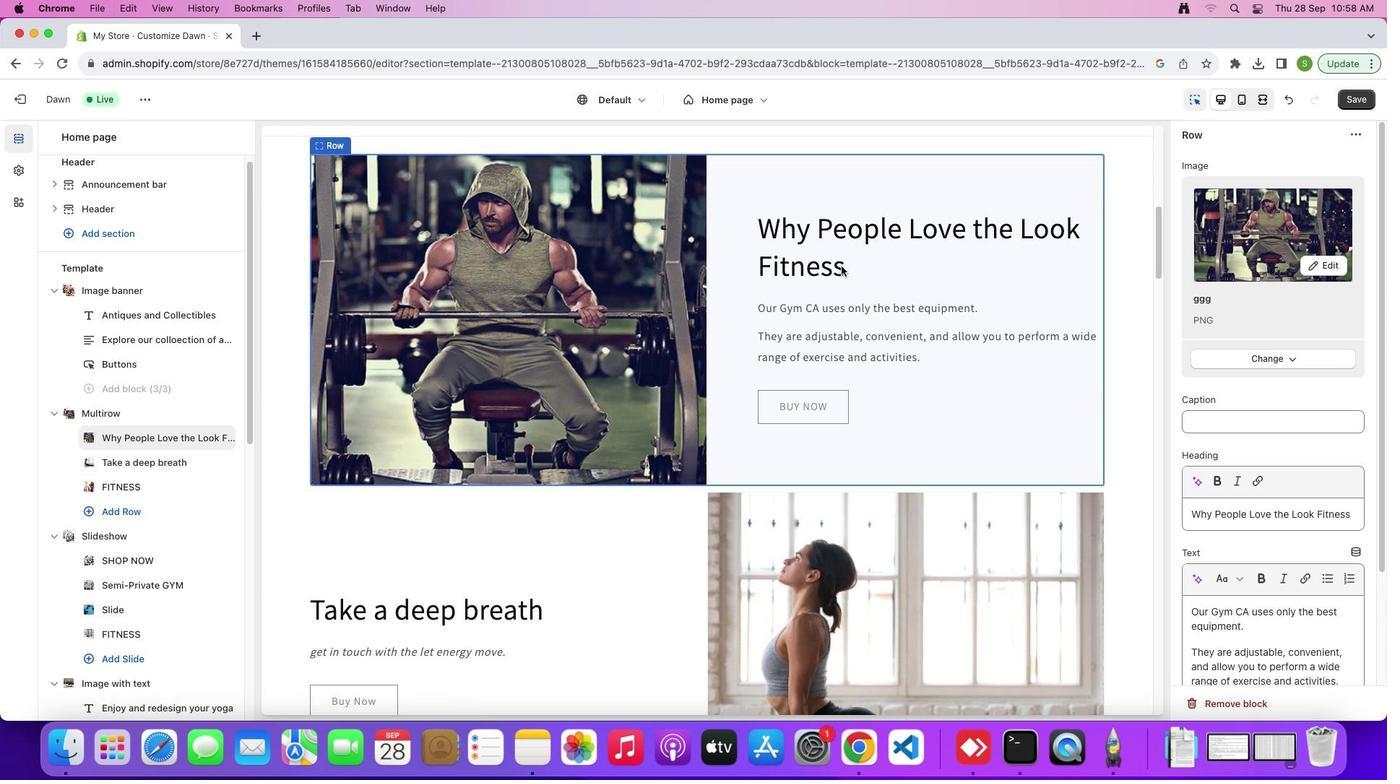 
Action: Mouse scrolled (841, 266) with delta (0, 2)
Screenshot: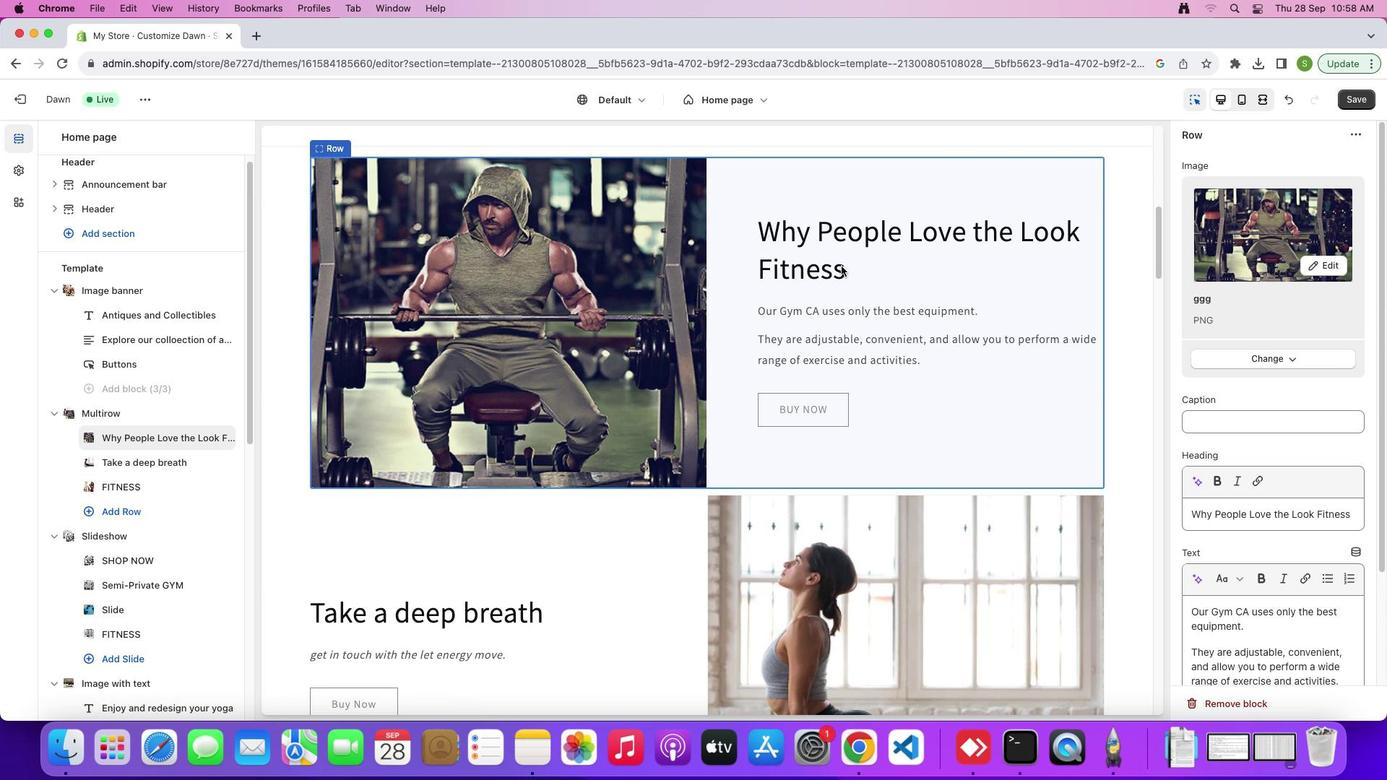 
Action: Mouse scrolled (841, 266) with delta (0, 5)
Screenshot: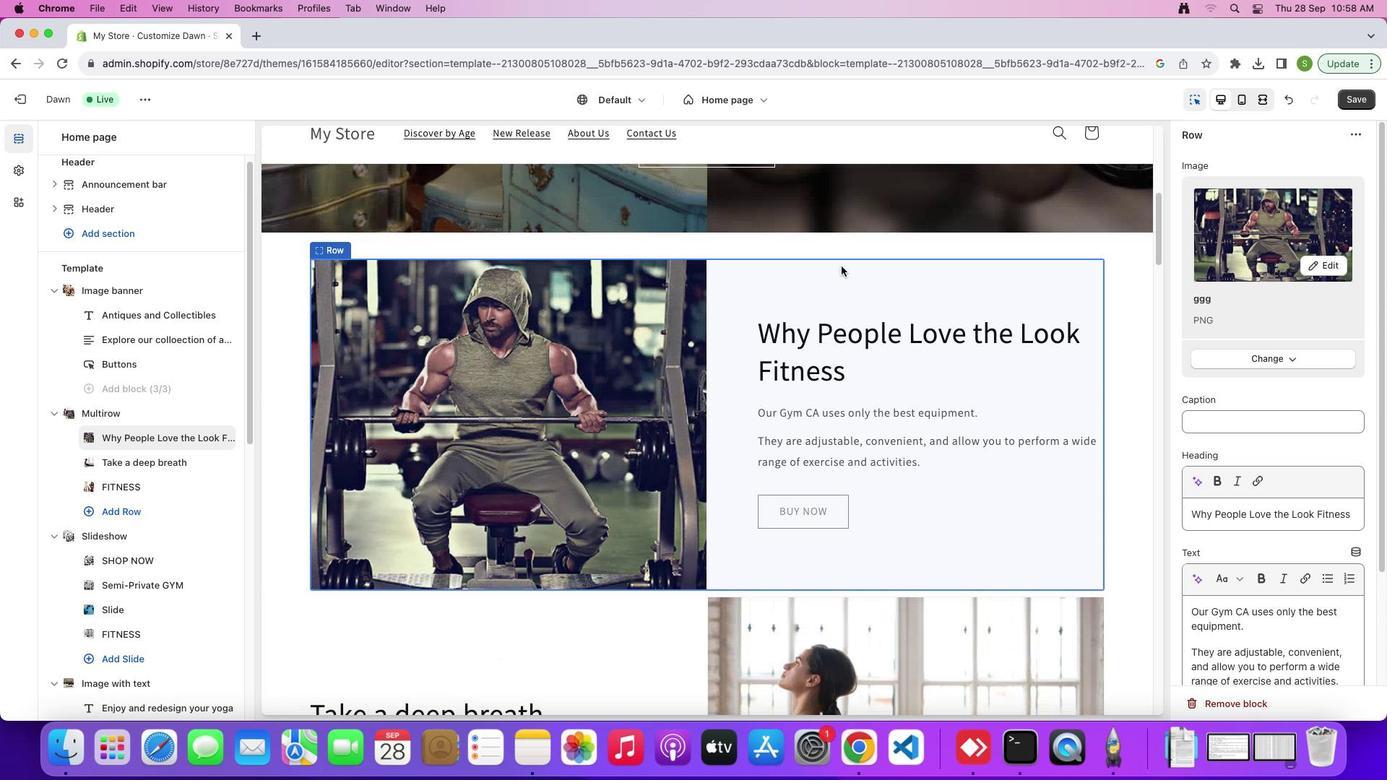 
Action: Mouse moved to (907, 271)
Screenshot: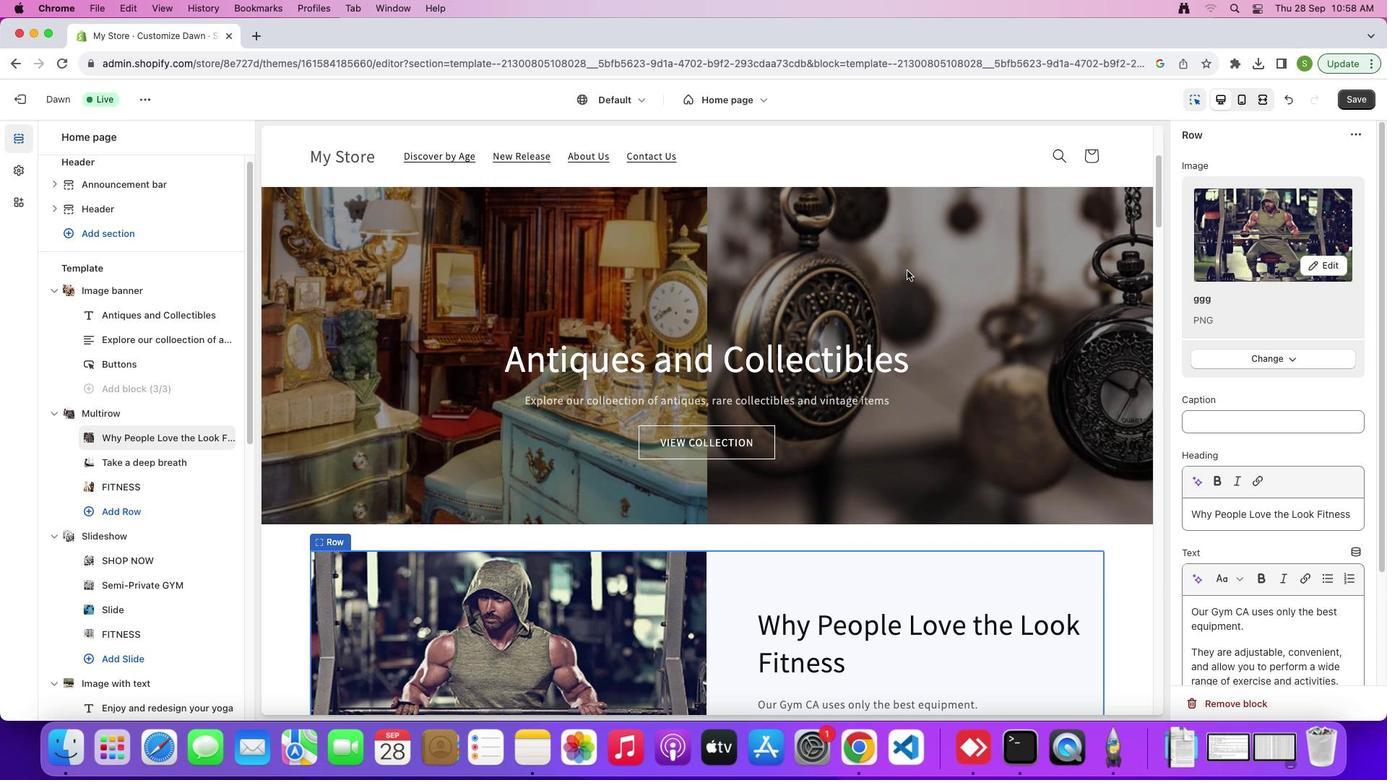 
Action: Mouse scrolled (907, 271) with delta (0, 0)
Screenshot: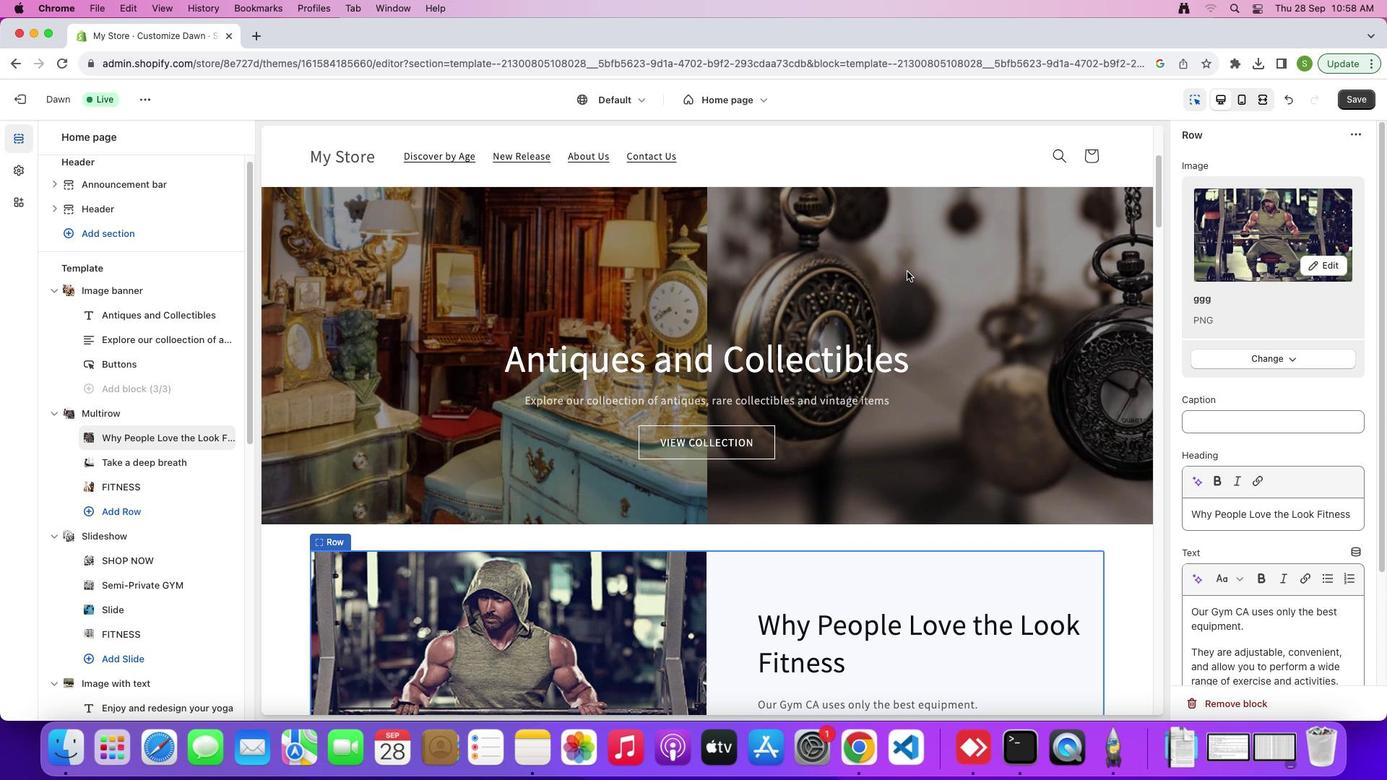 
Action: Mouse scrolled (907, 271) with delta (0, 0)
Screenshot: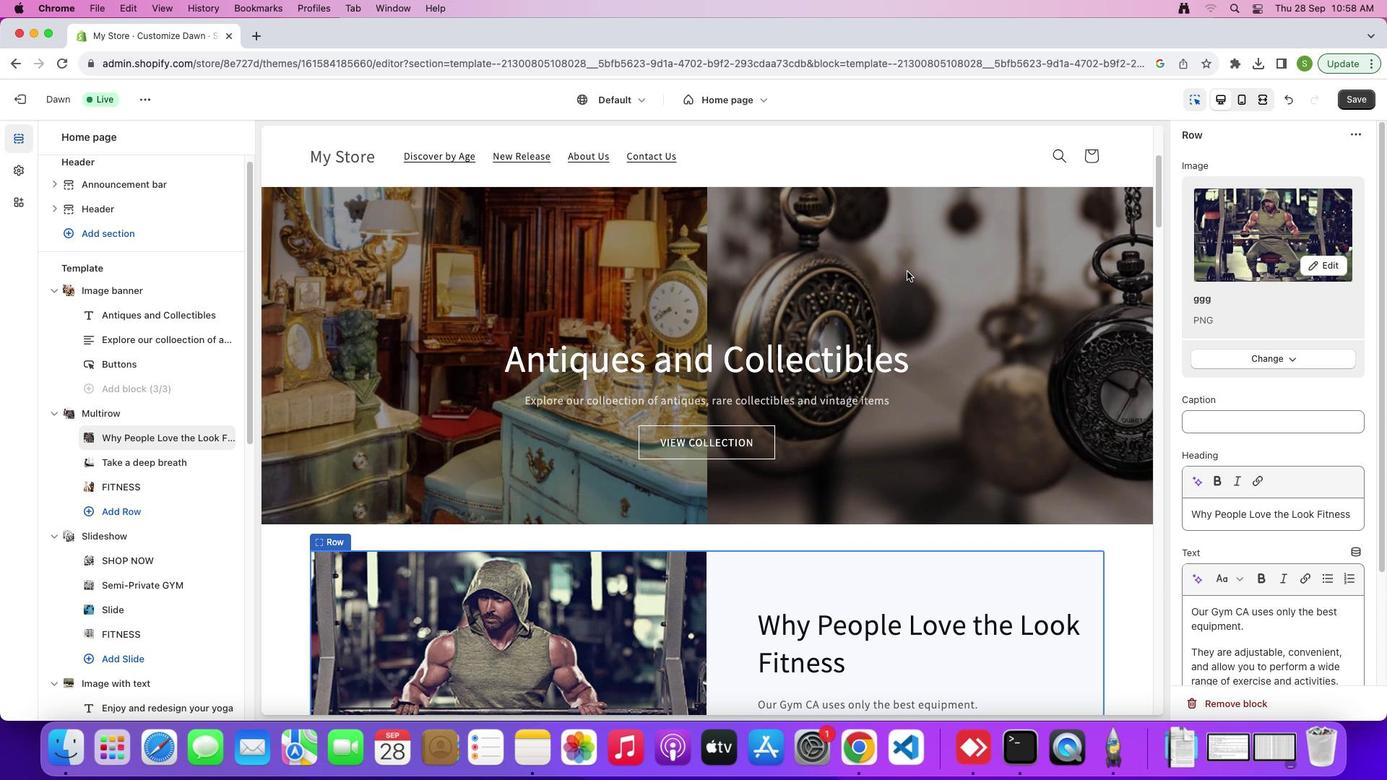 
Action: Mouse scrolled (907, 271) with delta (0, 3)
Screenshot: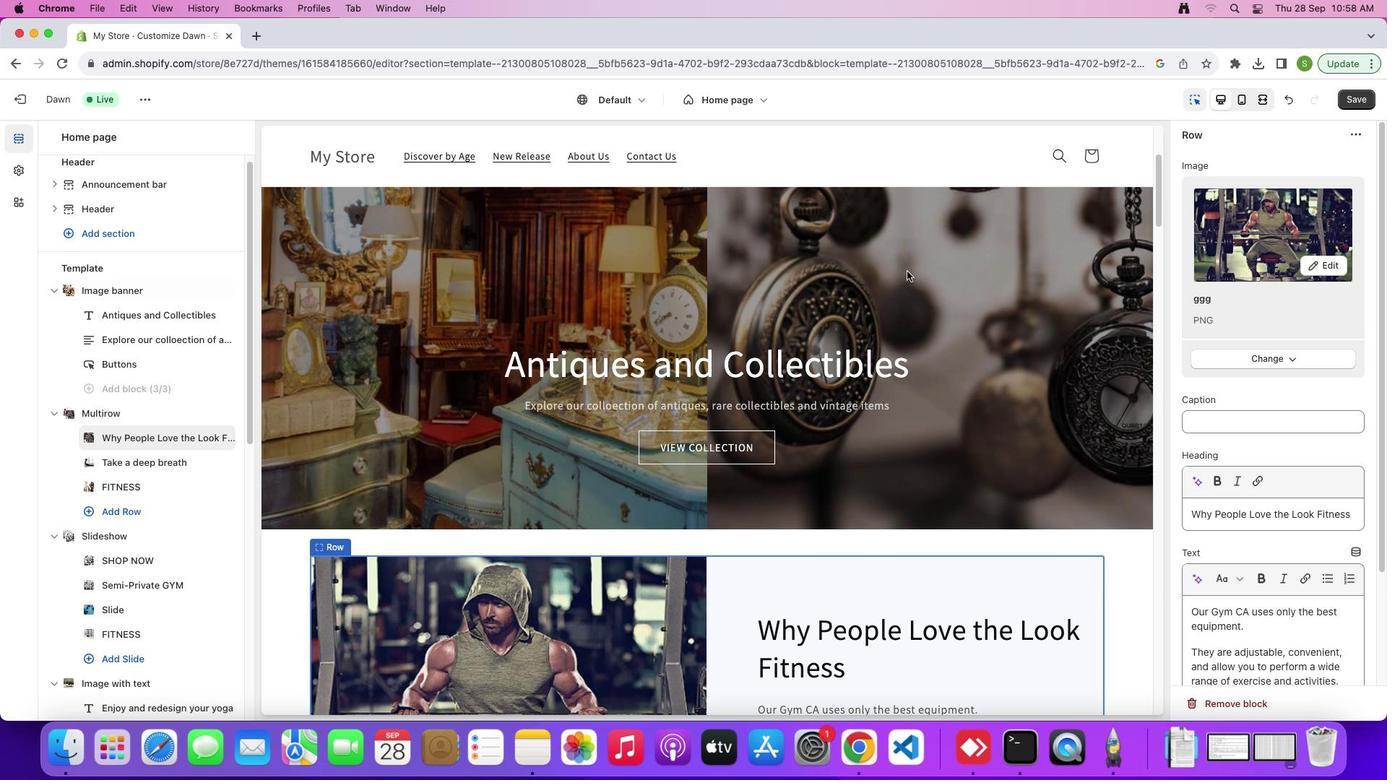 
Action: Mouse scrolled (907, 271) with delta (0, 5)
Screenshot: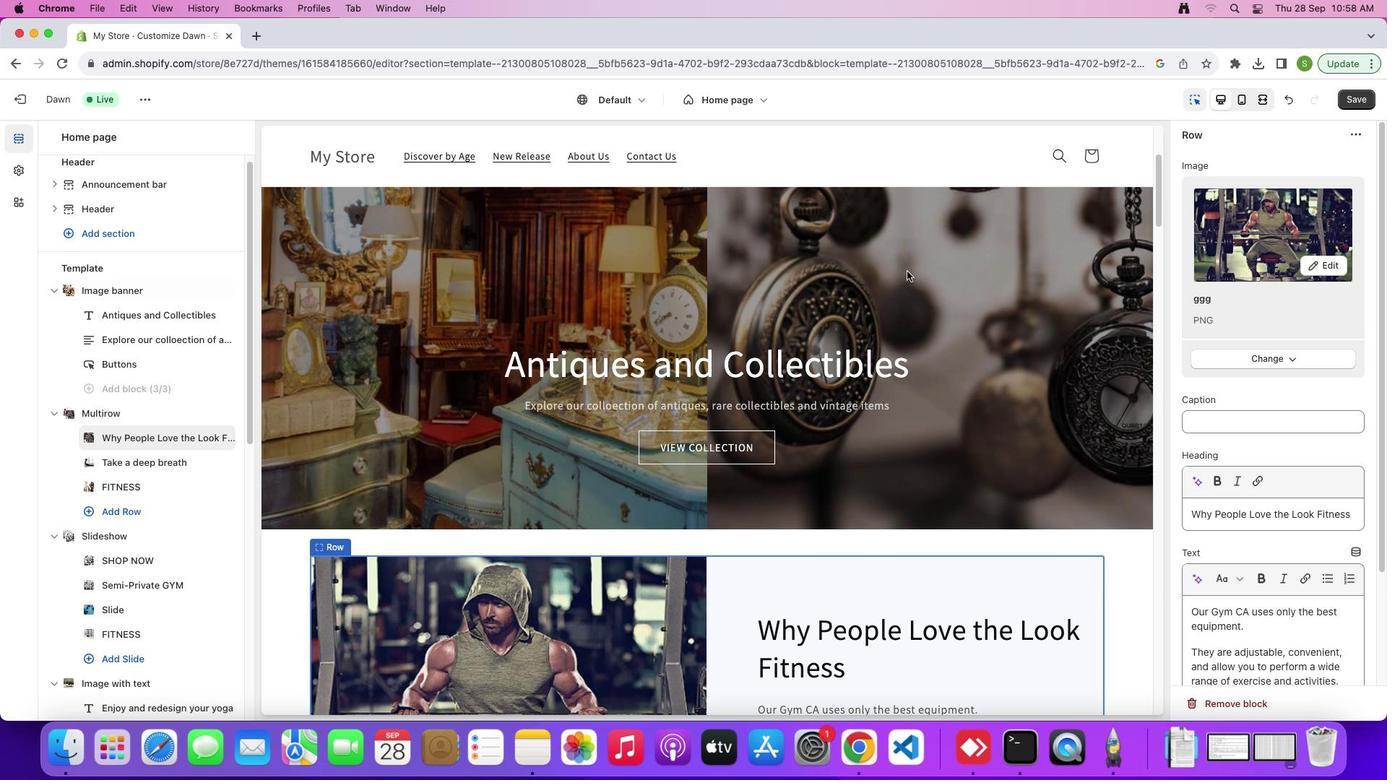 
Action: Mouse moved to (907, 271)
Screenshot: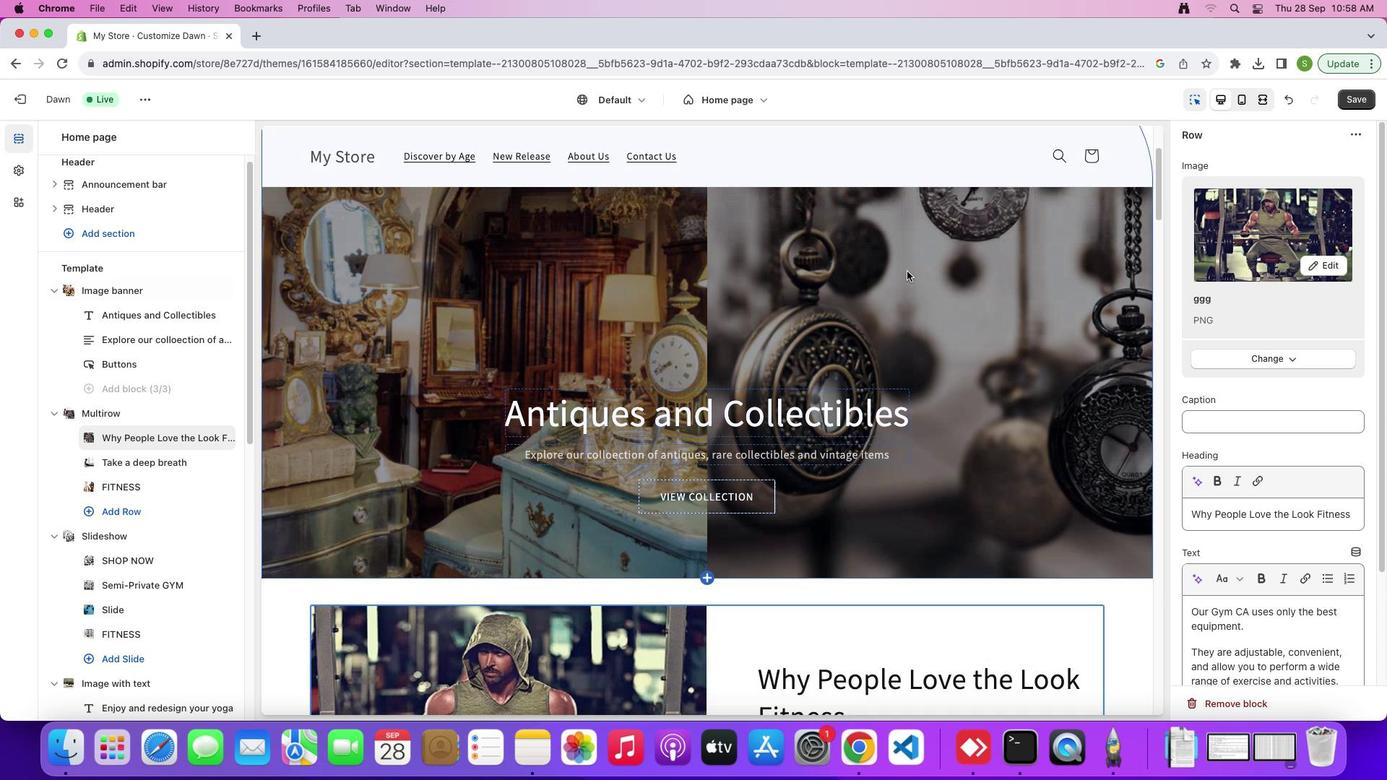 
Action: Mouse scrolled (907, 271) with delta (0, 5)
Screenshot: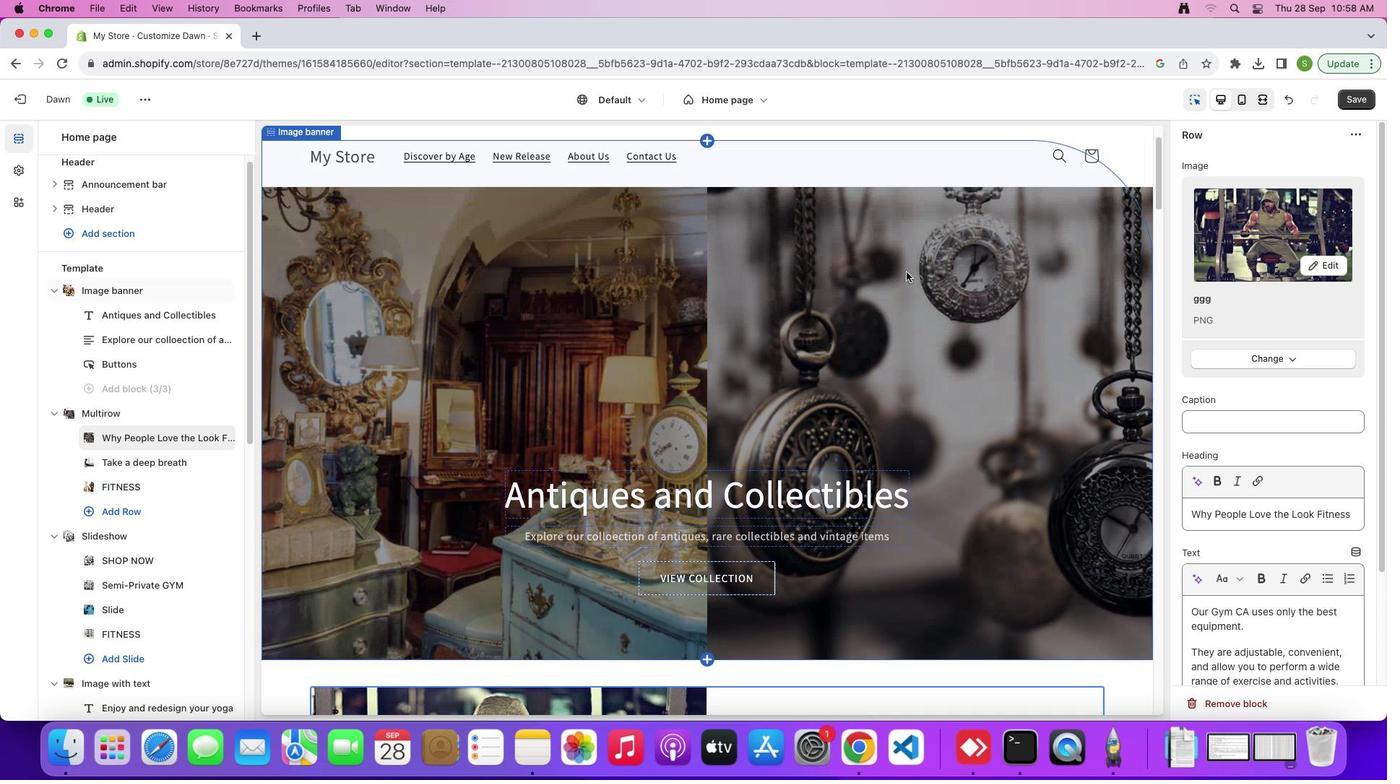 
Action: Mouse moved to (1361, 95)
Screenshot: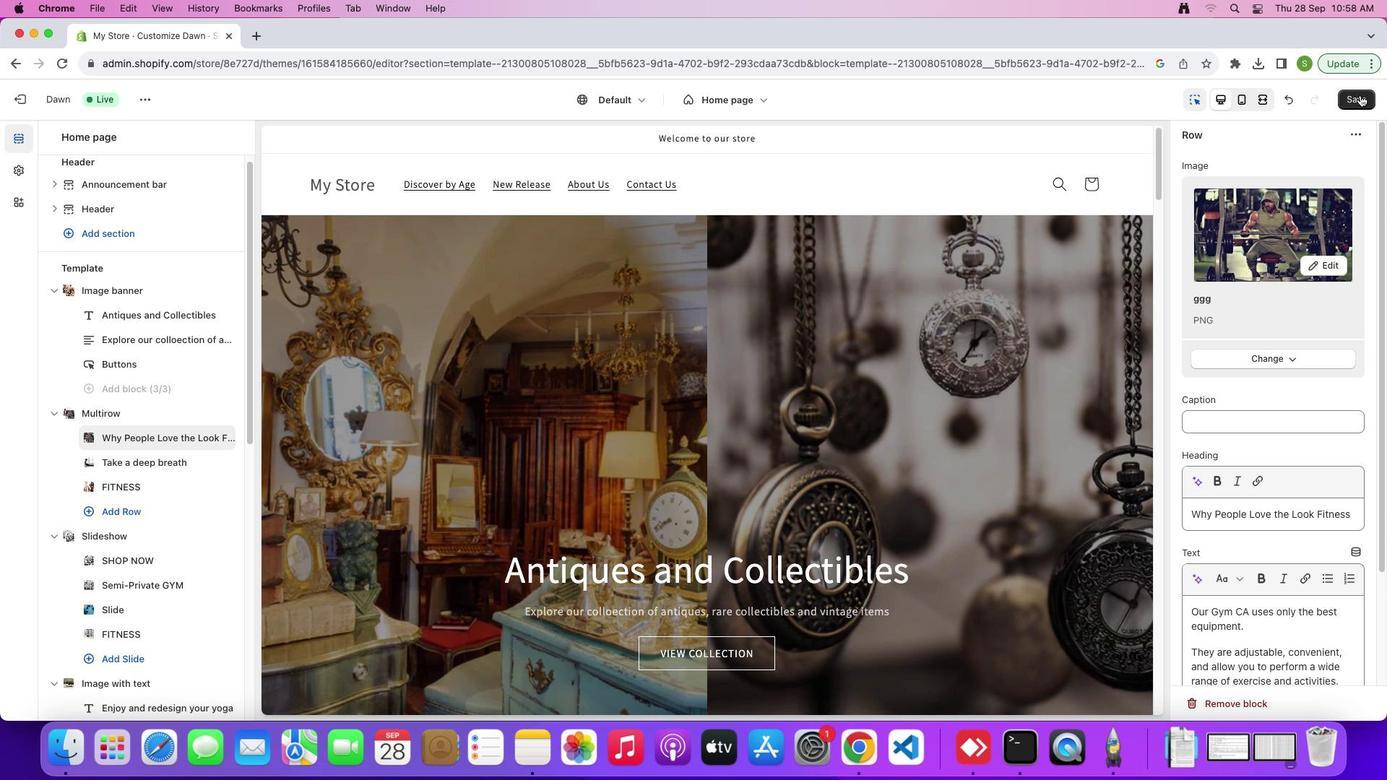 
Action: Mouse pressed left at (1361, 95)
Screenshot: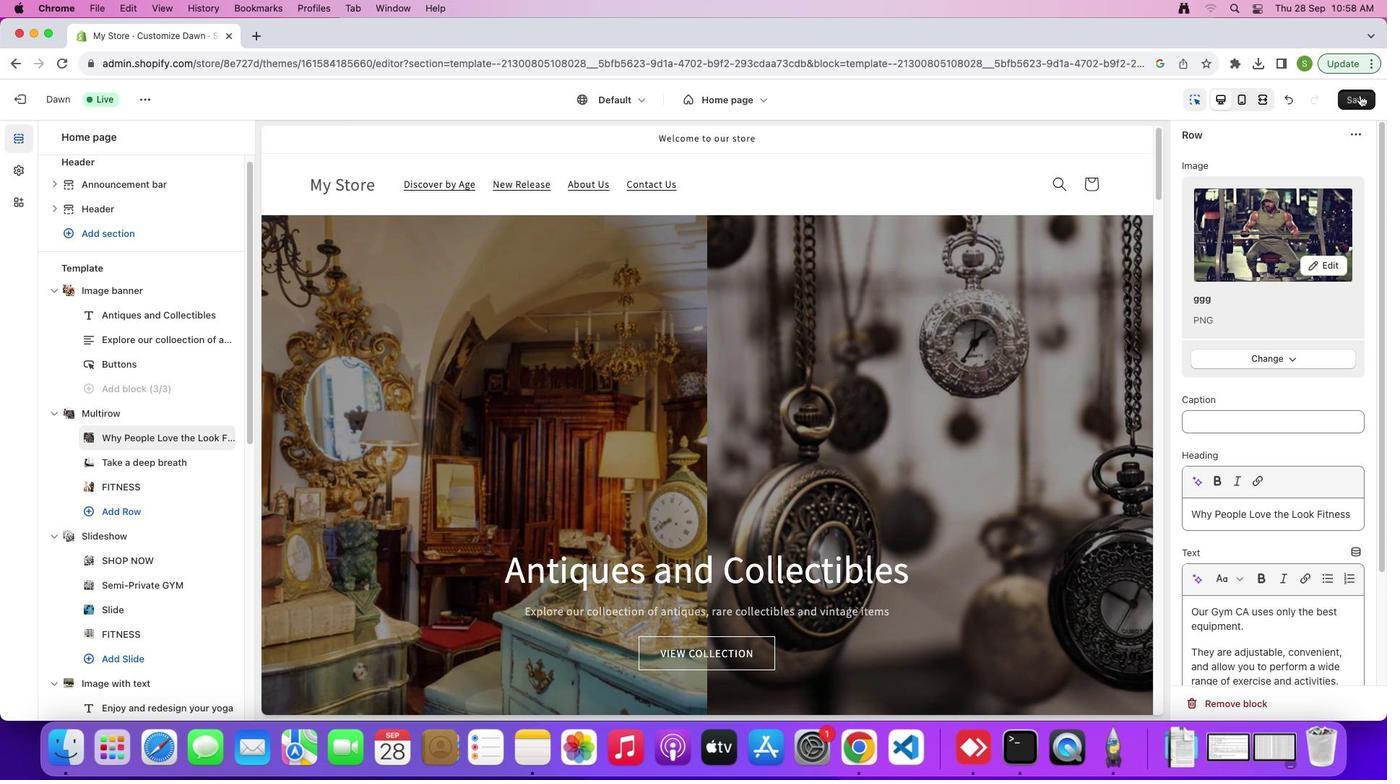 
Action: Mouse moved to (818, 424)
Screenshot: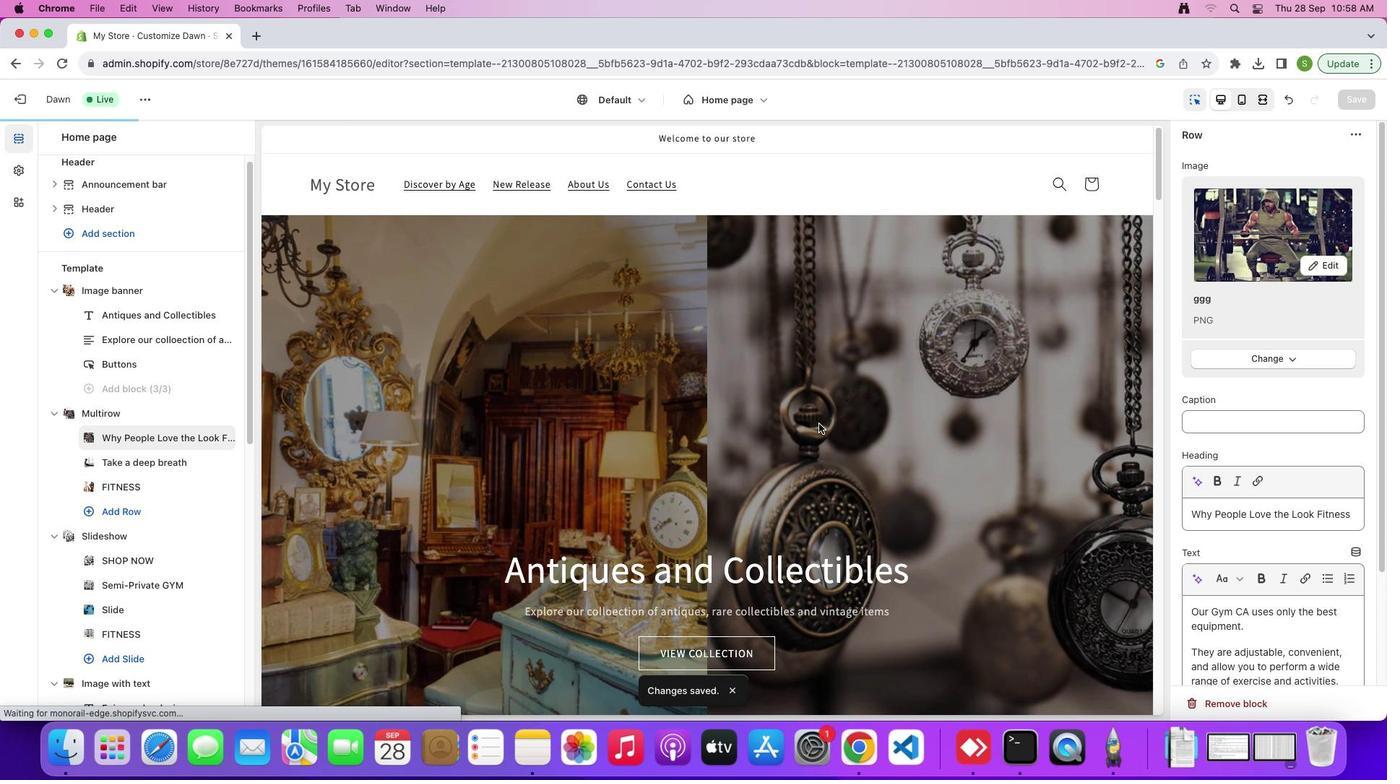 
Action: Mouse scrolled (818, 424) with delta (0, 0)
Screenshot: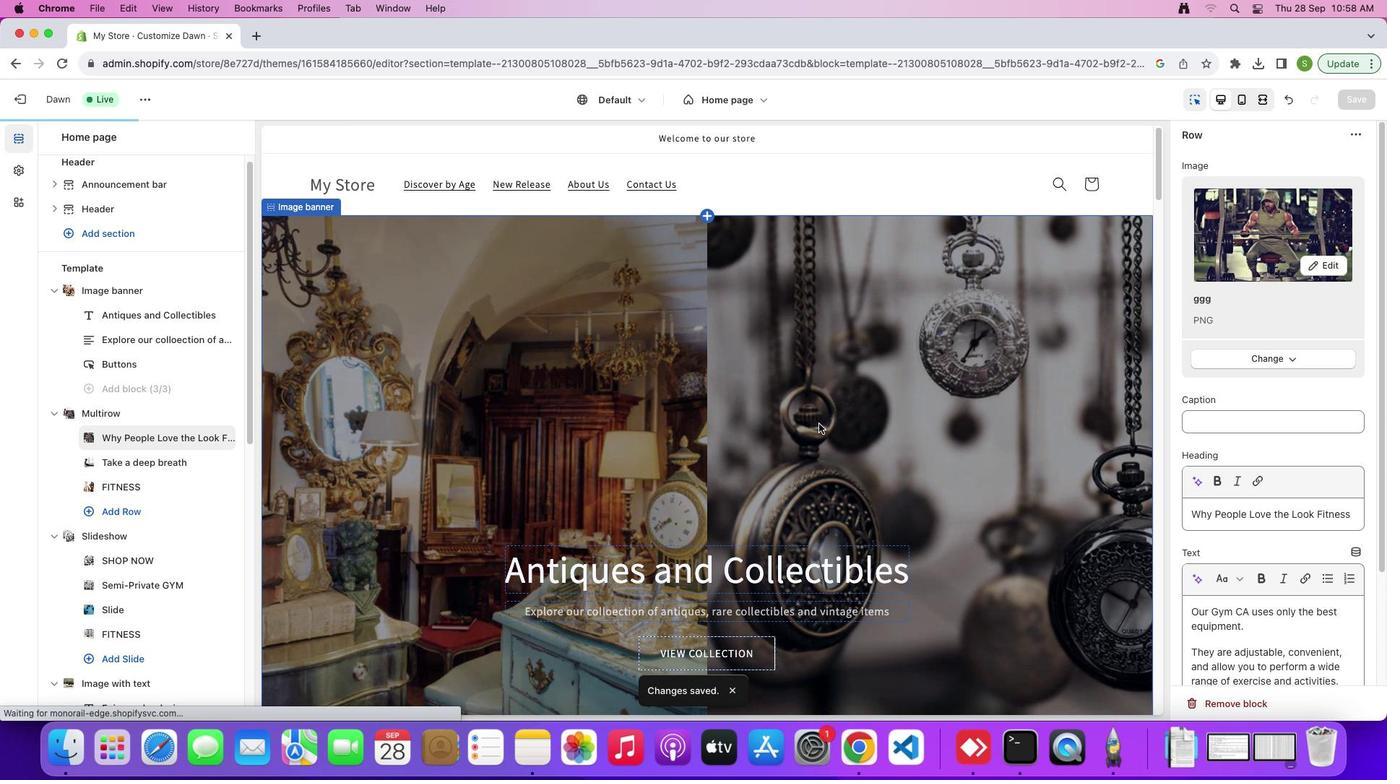 
Action: Mouse scrolled (818, 424) with delta (0, 0)
Screenshot: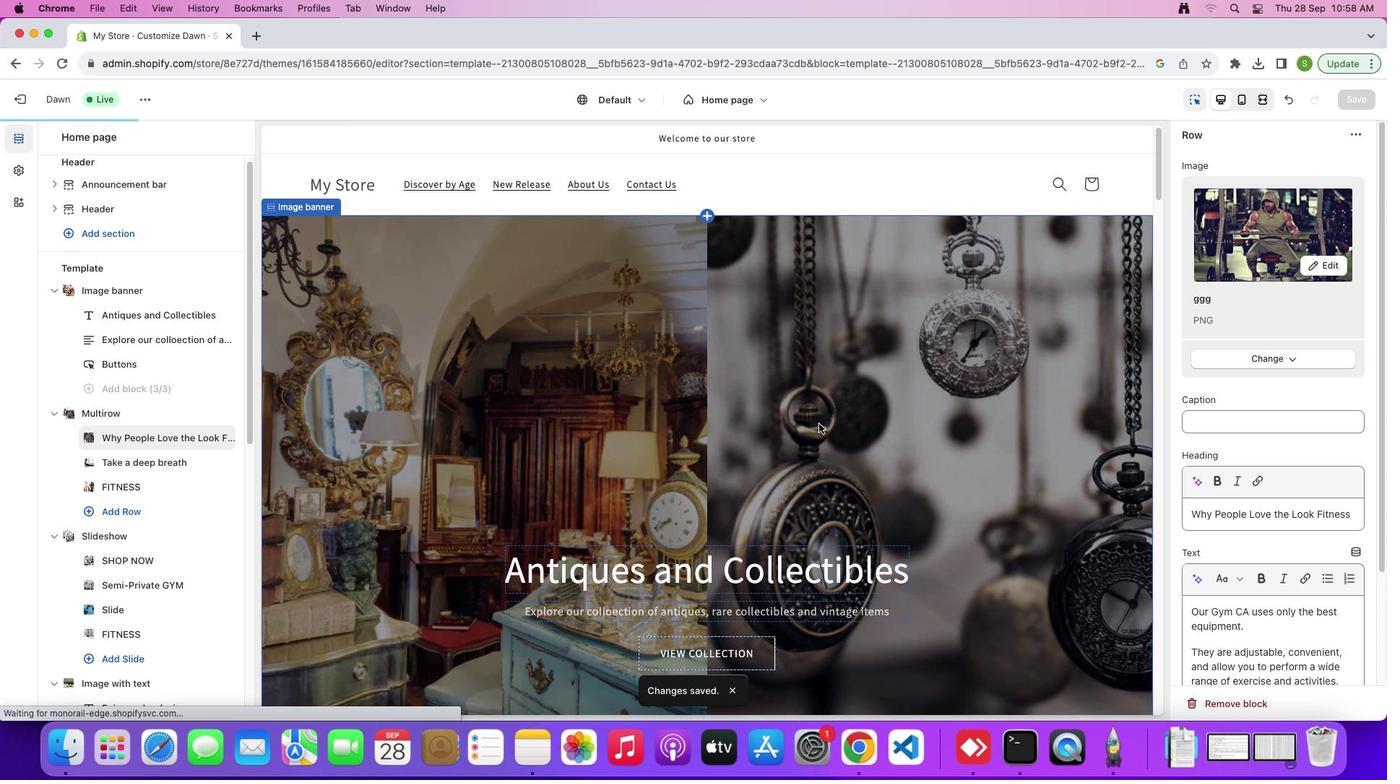 
Action: Mouse scrolled (818, 424) with delta (0, -2)
Screenshot: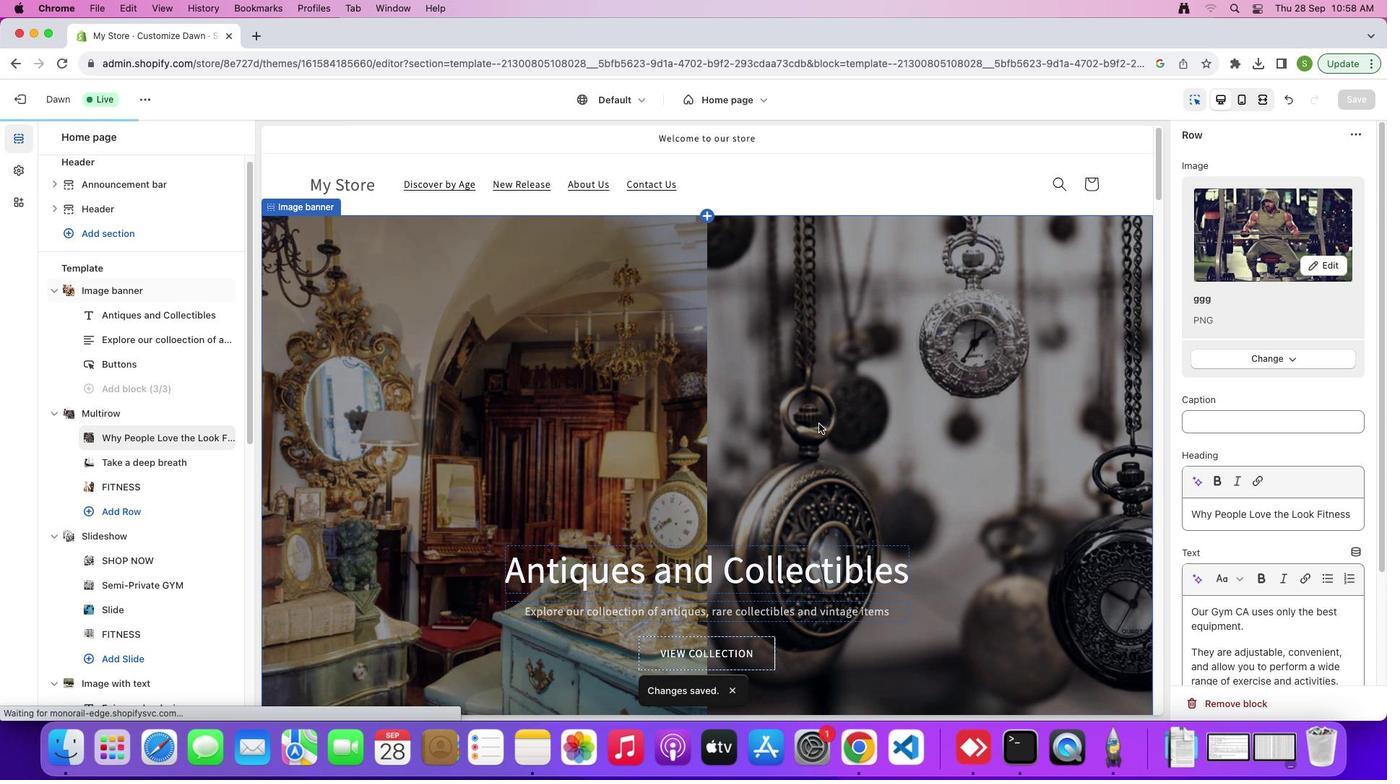 
Action: Mouse scrolled (818, 424) with delta (0, -4)
Screenshot: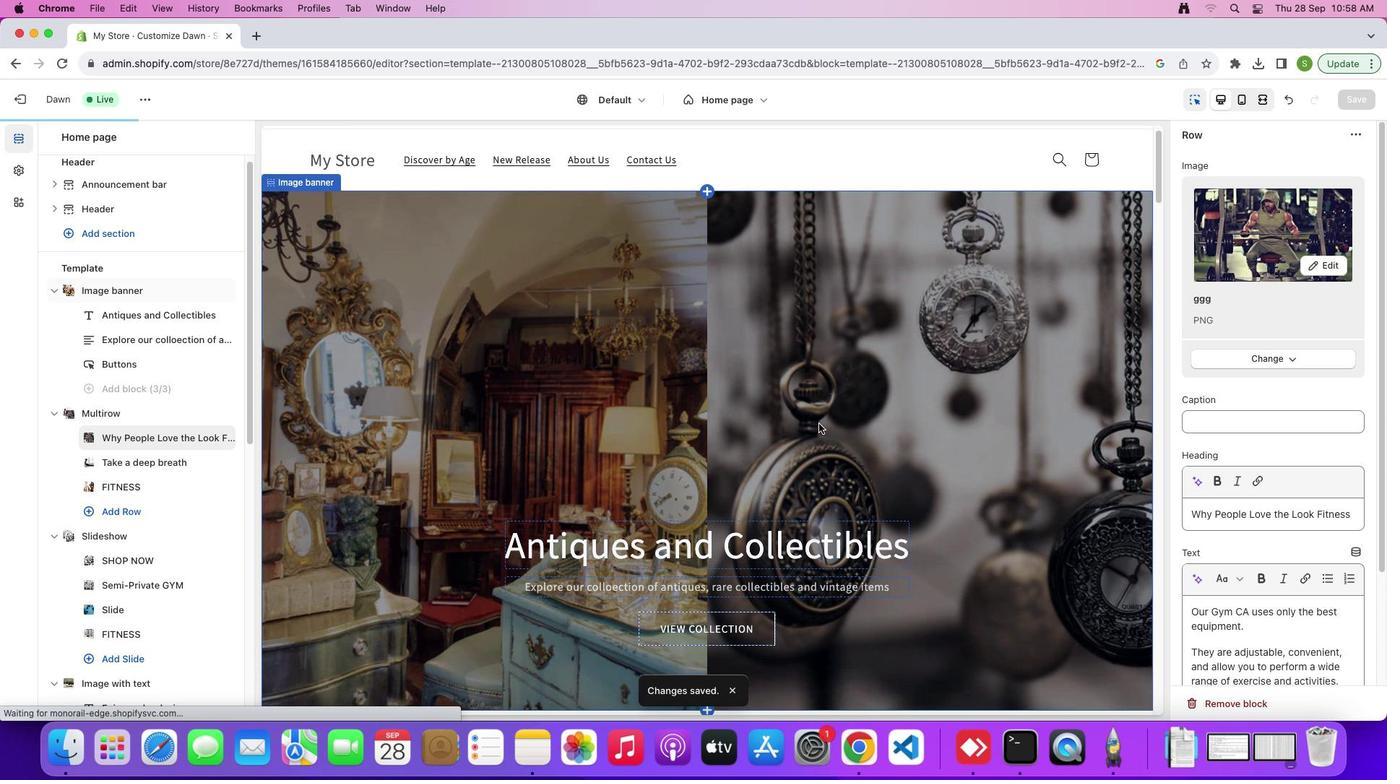 
Action: Mouse scrolled (818, 424) with delta (0, 0)
Screenshot: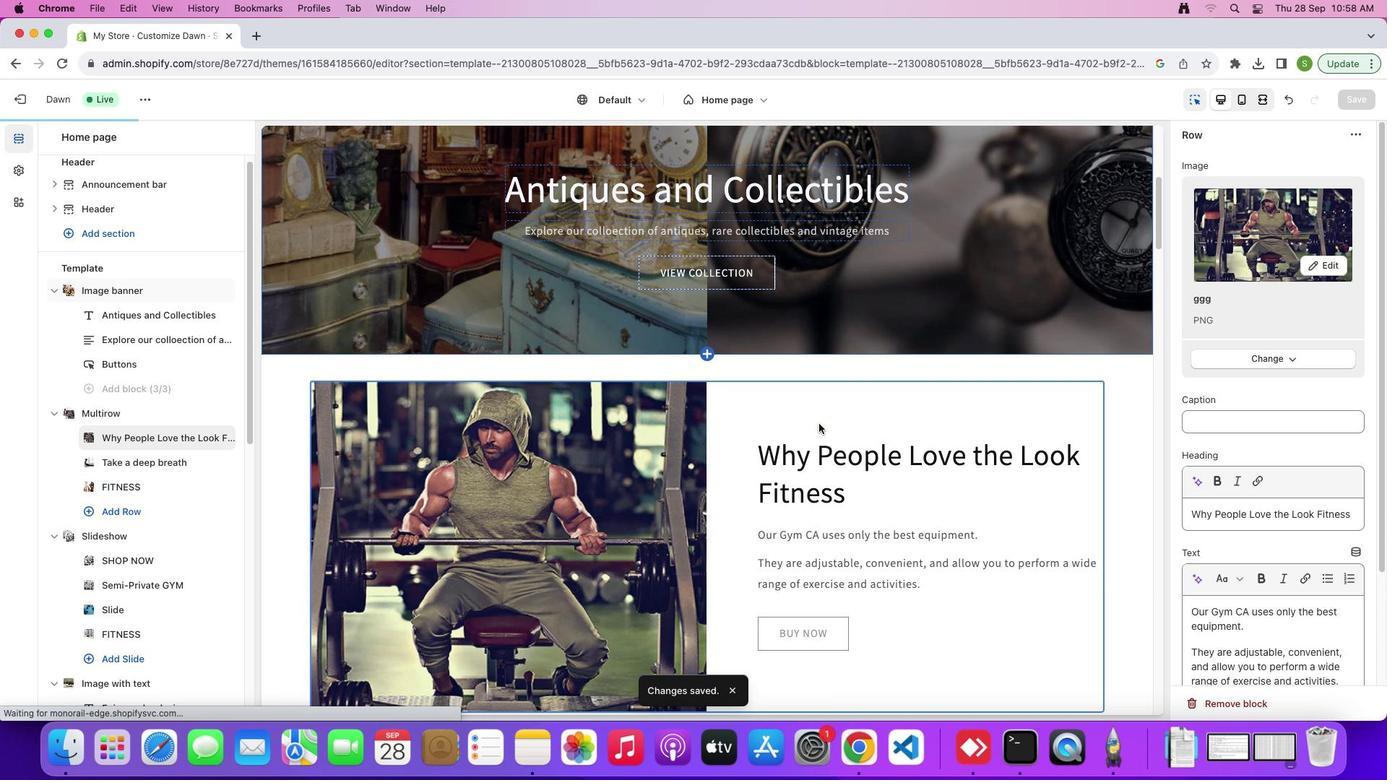 
Action: Mouse scrolled (818, 424) with delta (0, 0)
Screenshot: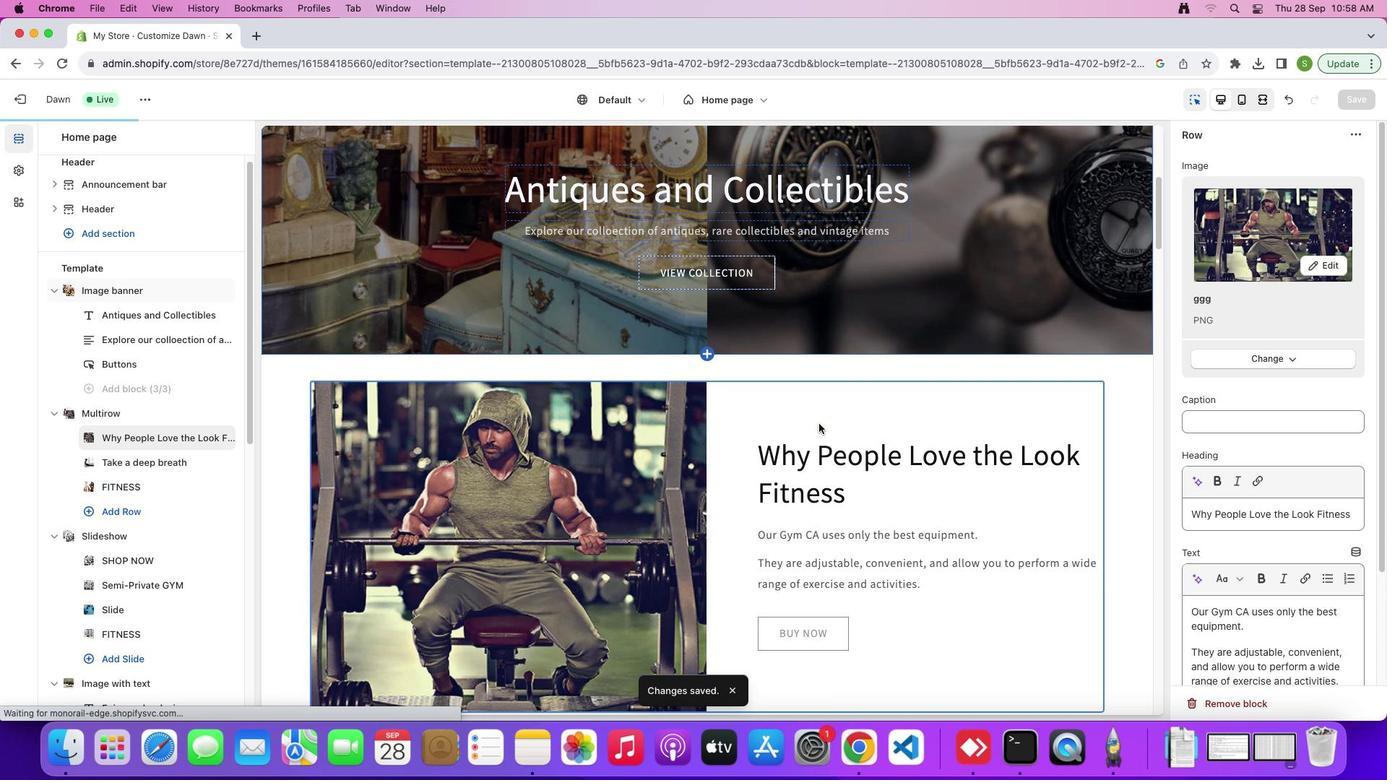 
Action: Mouse scrolled (818, 424) with delta (0, -2)
Screenshot: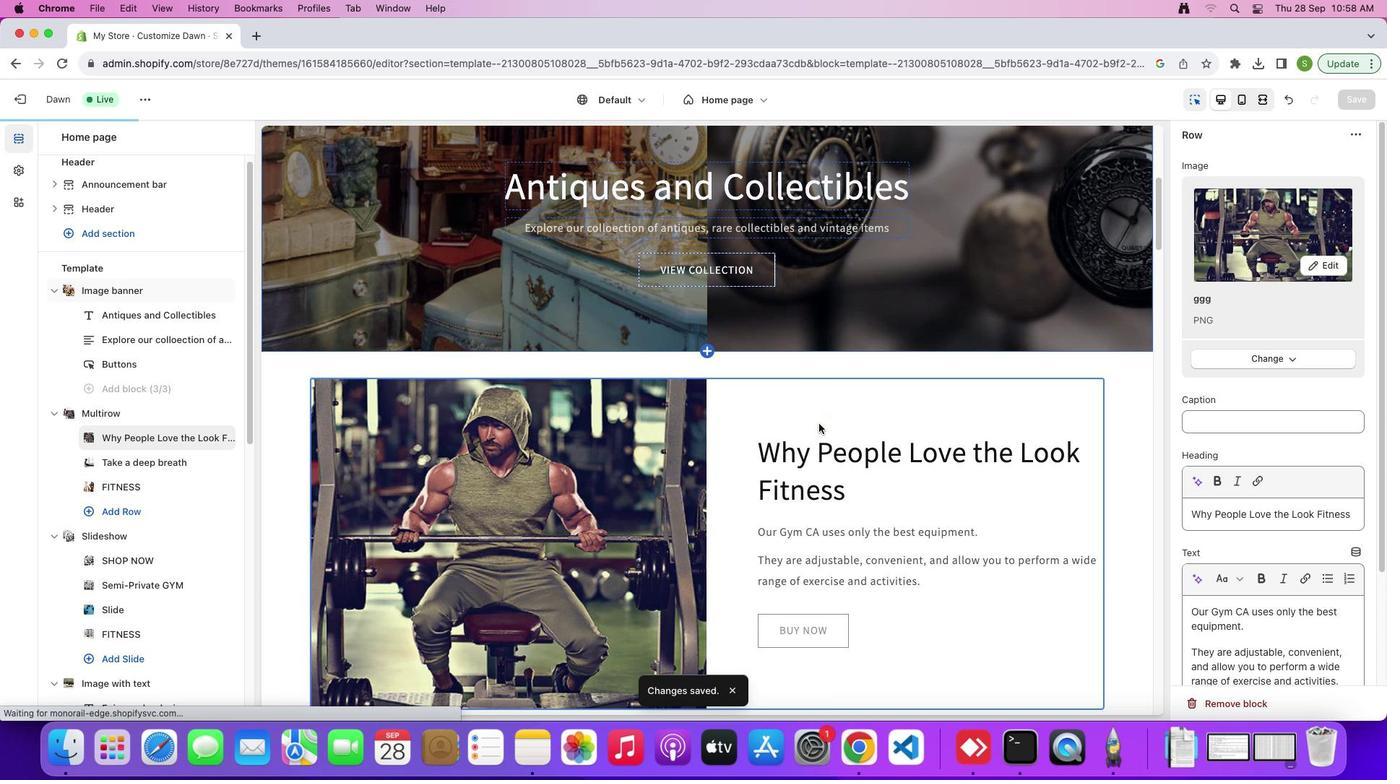 
Action: Mouse scrolled (818, 424) with delta (0, -2)
Screenshot: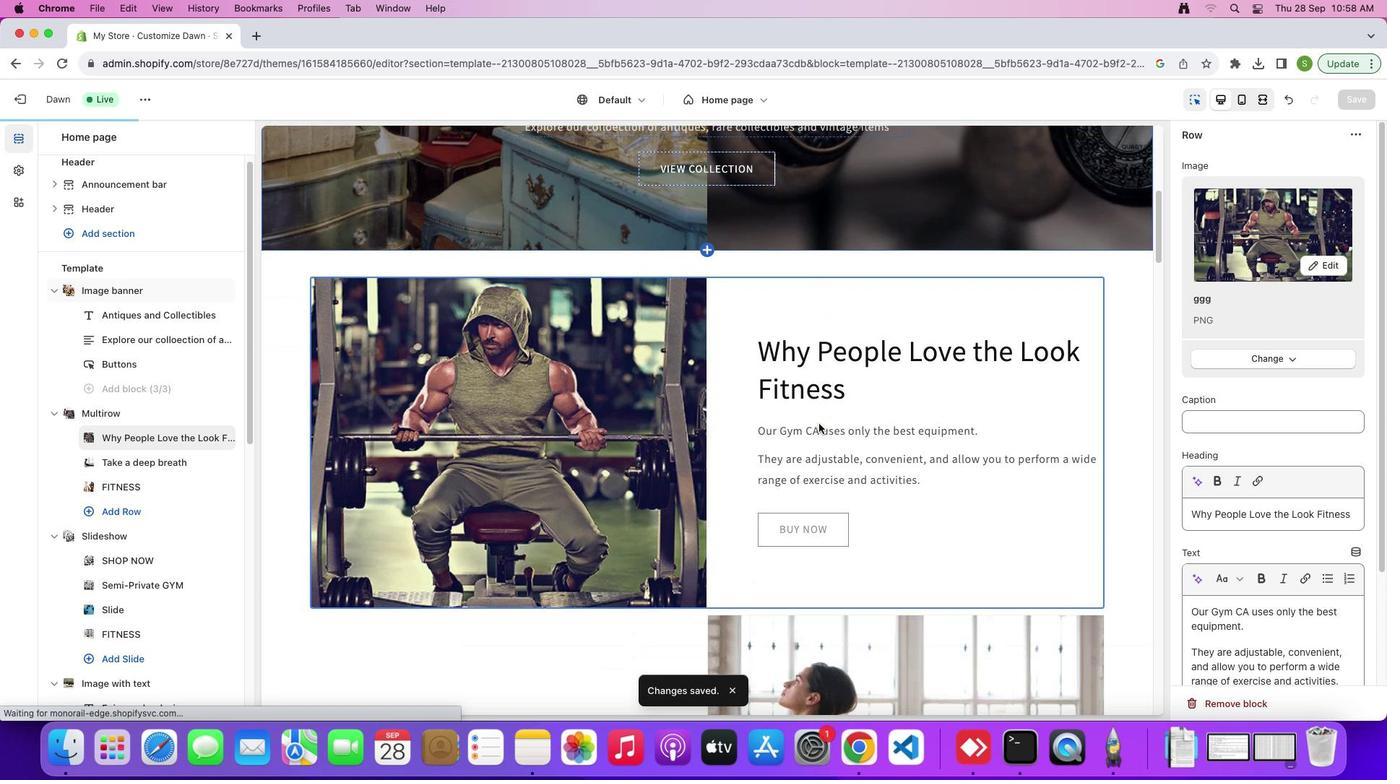 
Action: Mouse moved to (620, 345)
Screenshot: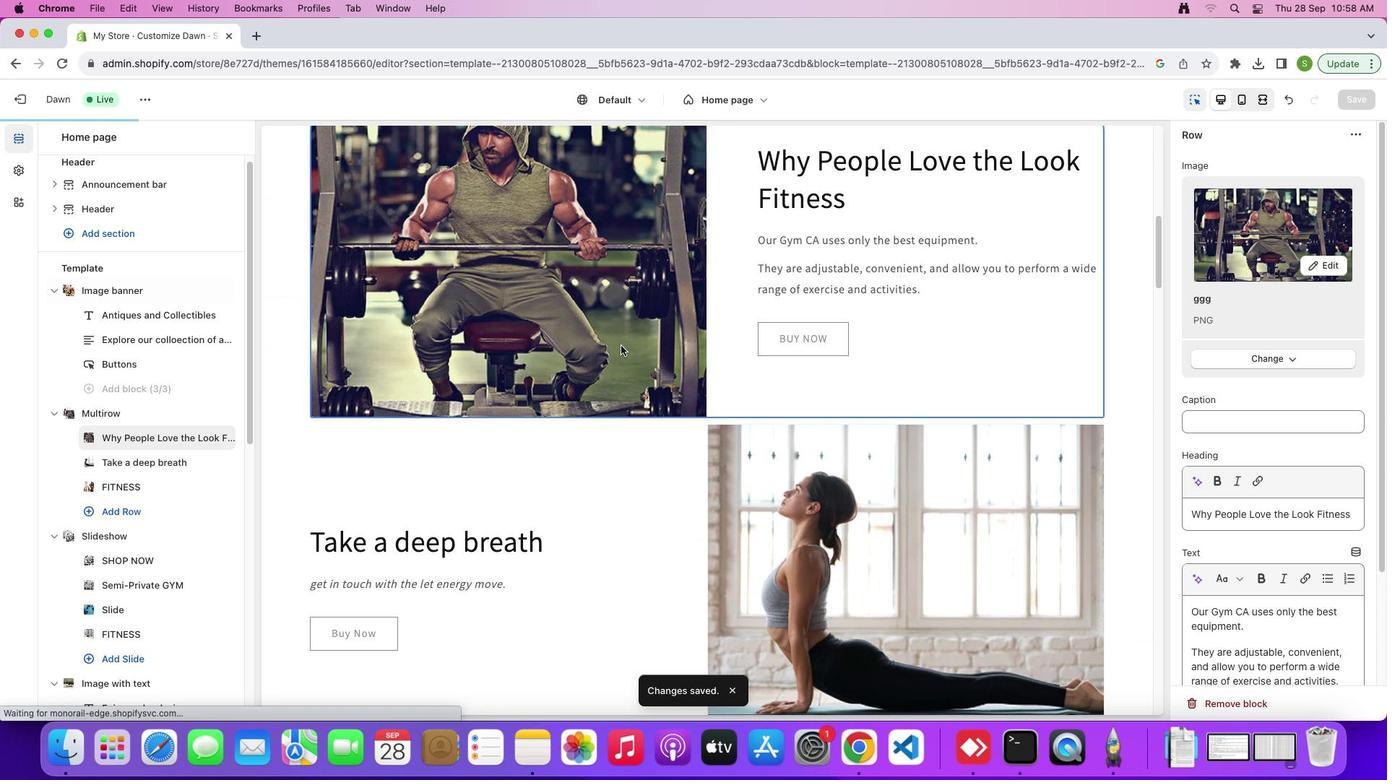 
Action: Mouse pressed left at (620, 345)
Screenshot: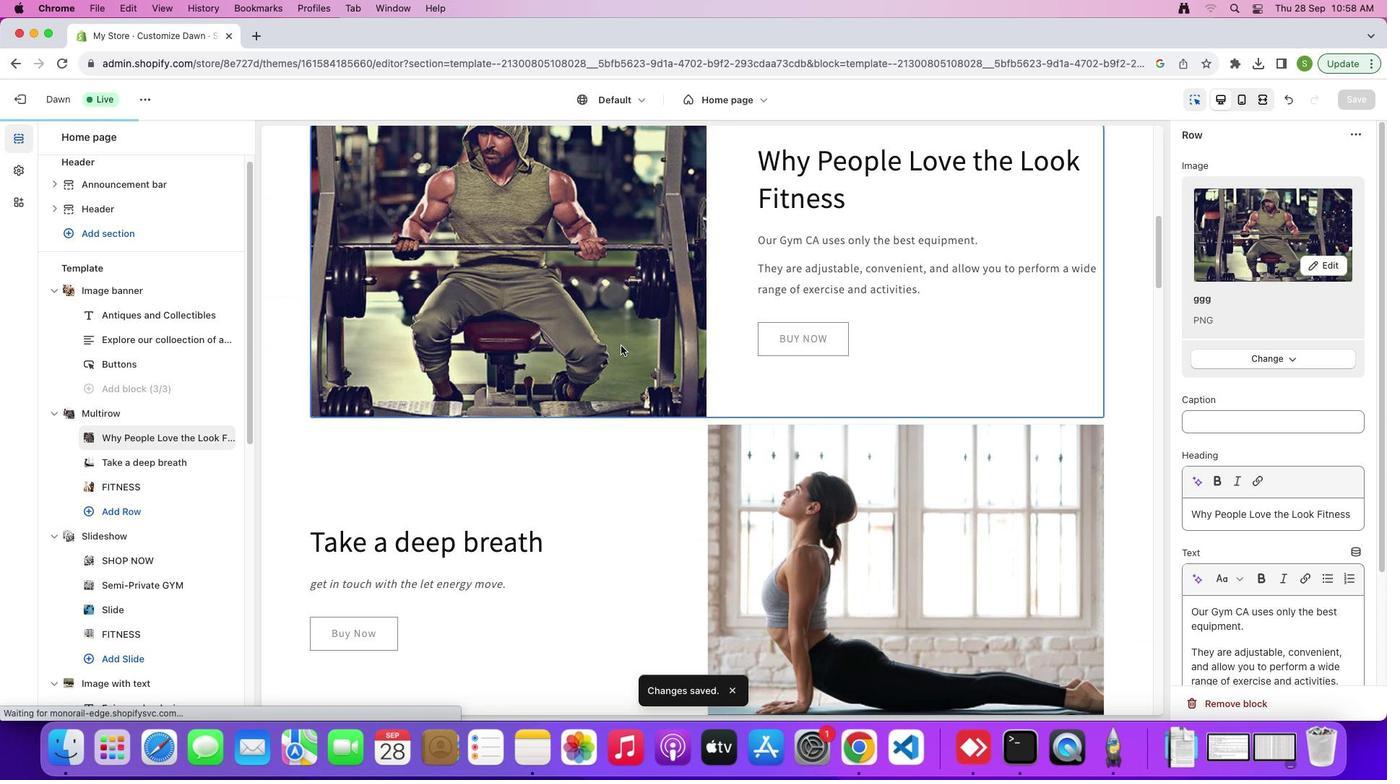 
Action: Mouse moved to (758, 442)
Screenshot: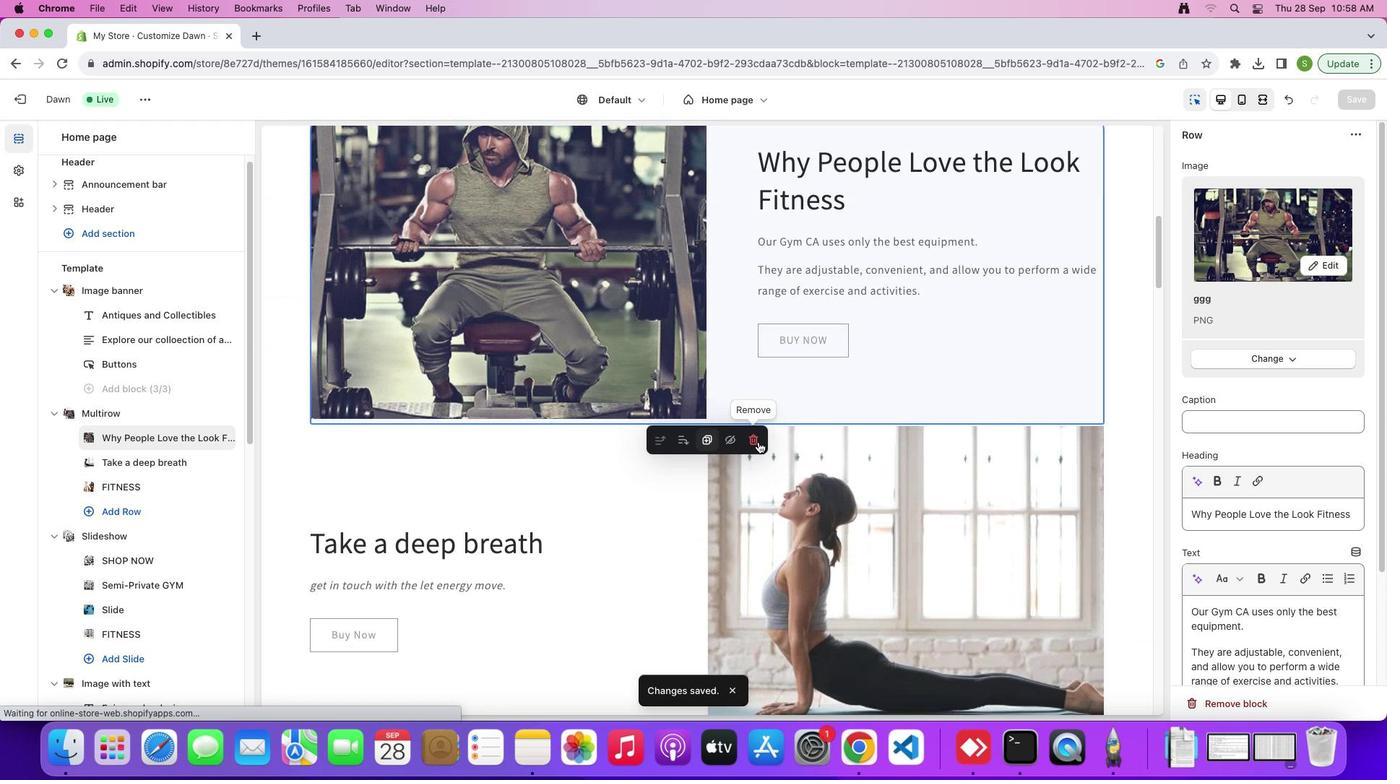 
Action: Mouse pressed left at (758, 442)
Screenshot: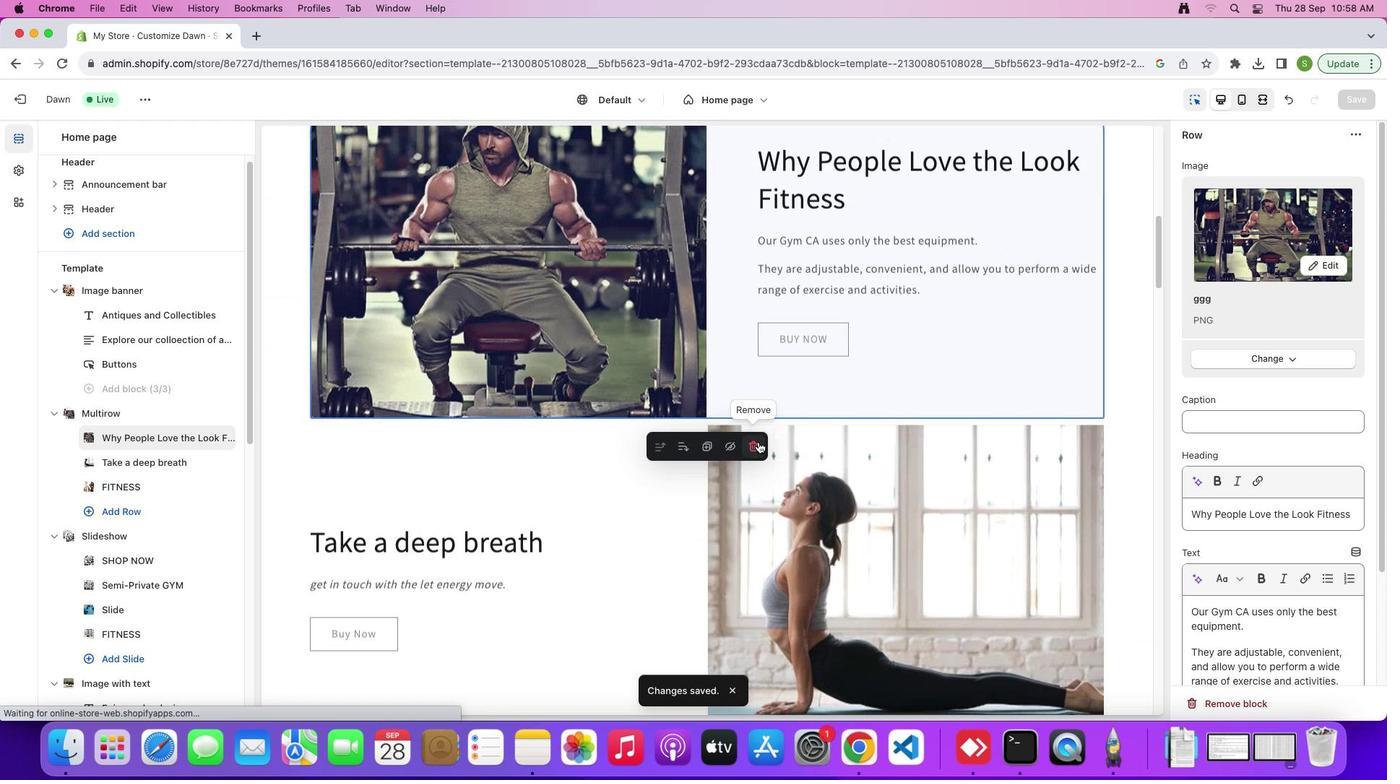 
Action: Mouse moved to (731, 443)
Screenshot: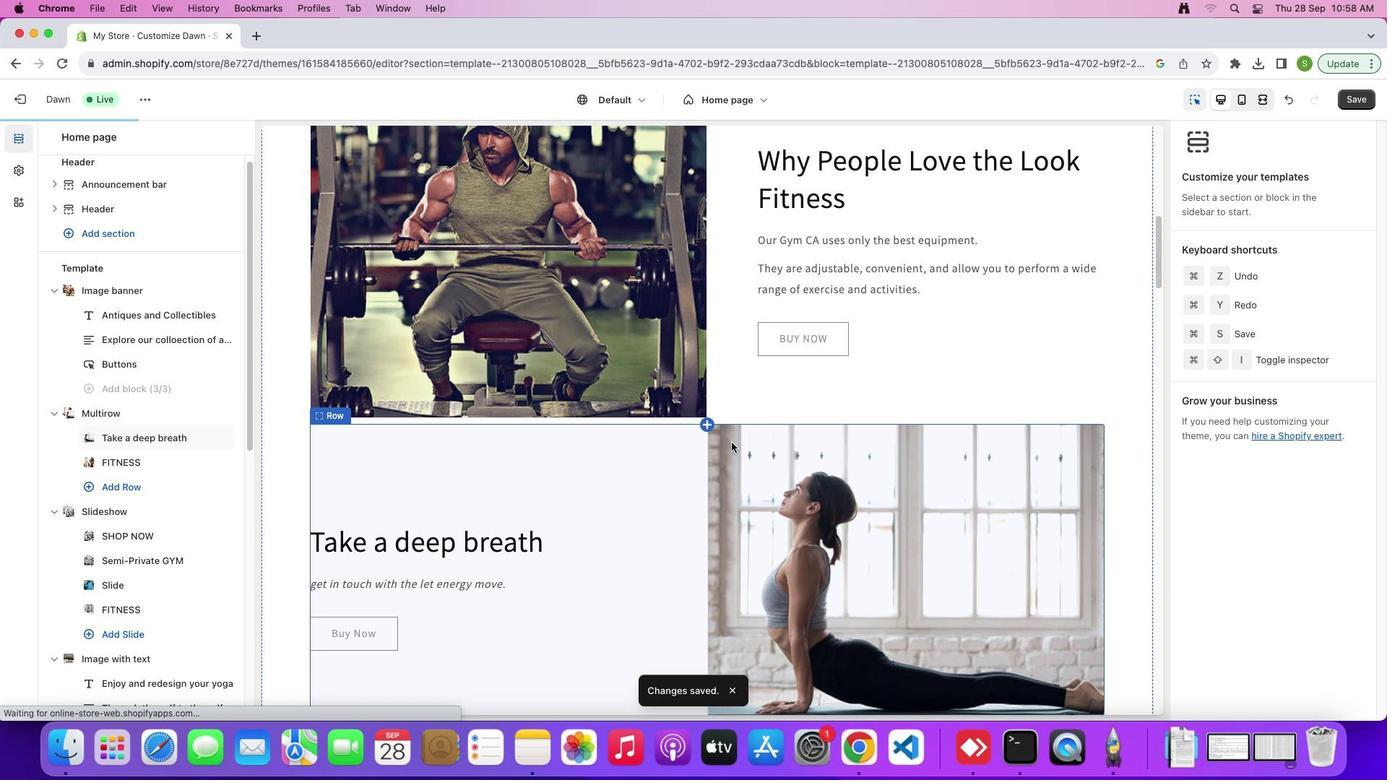 
Action: Mouse scrolled (731, 443) with delta (0, 0)
Screenshot: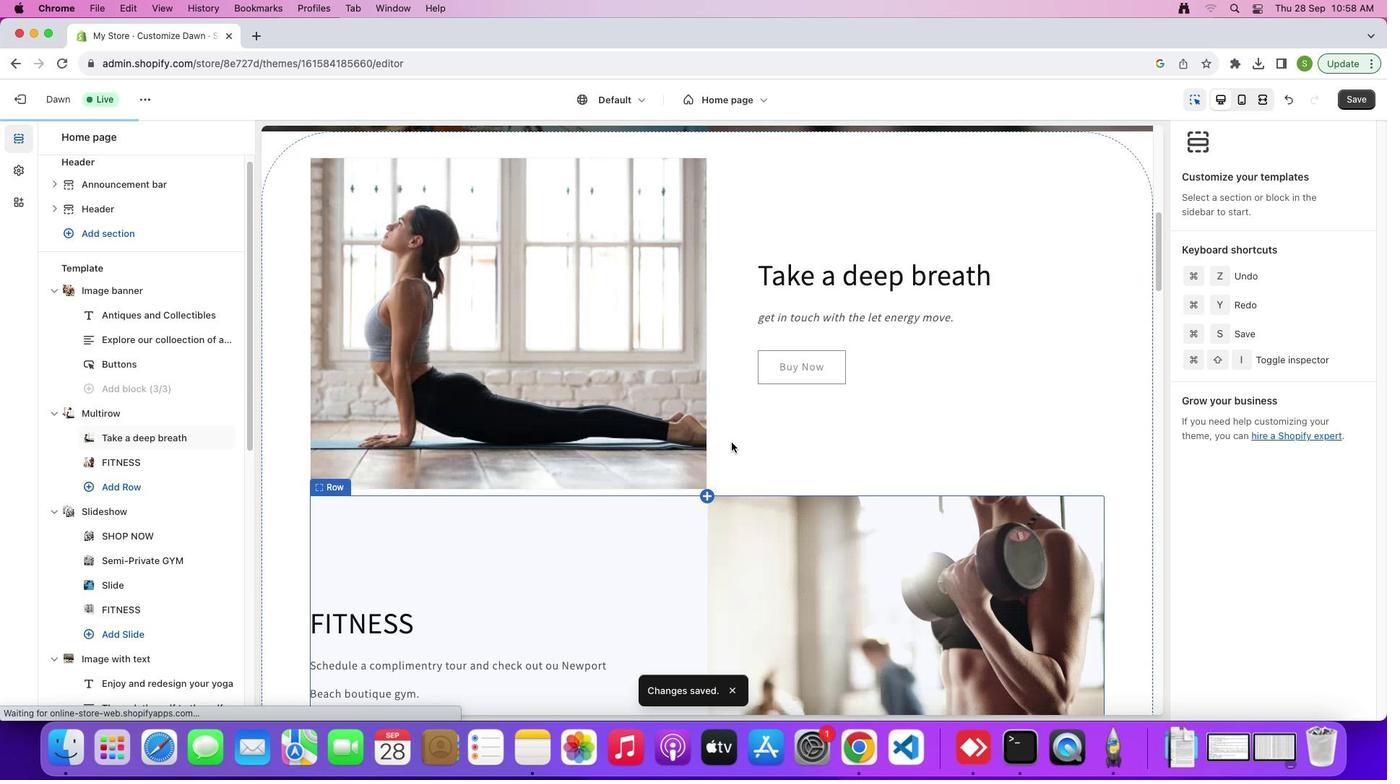 
Action: Mouse scrolled (731, 443) with delta (0, 0)
Screenshot: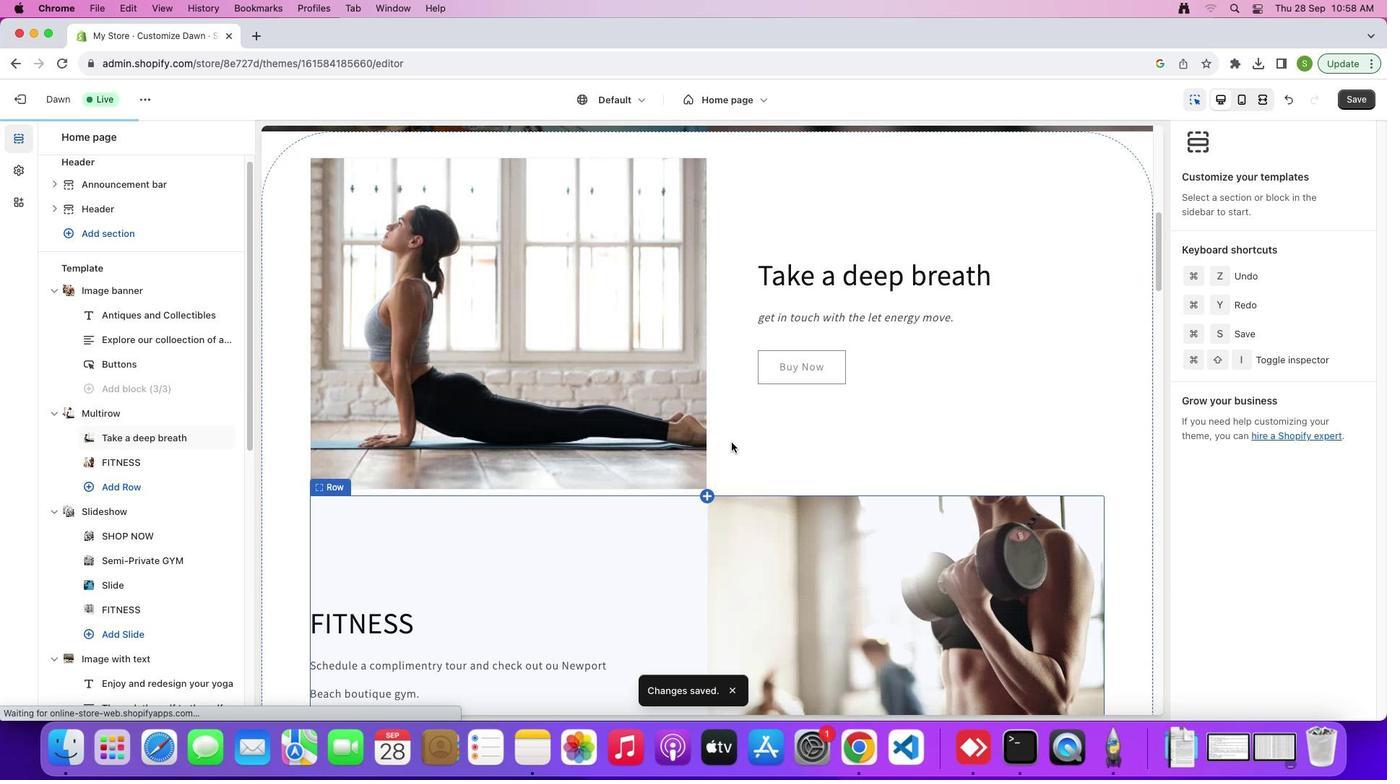 
Action: Mouse scrolled (731, 443) with delta (0, -2)
Screenshot: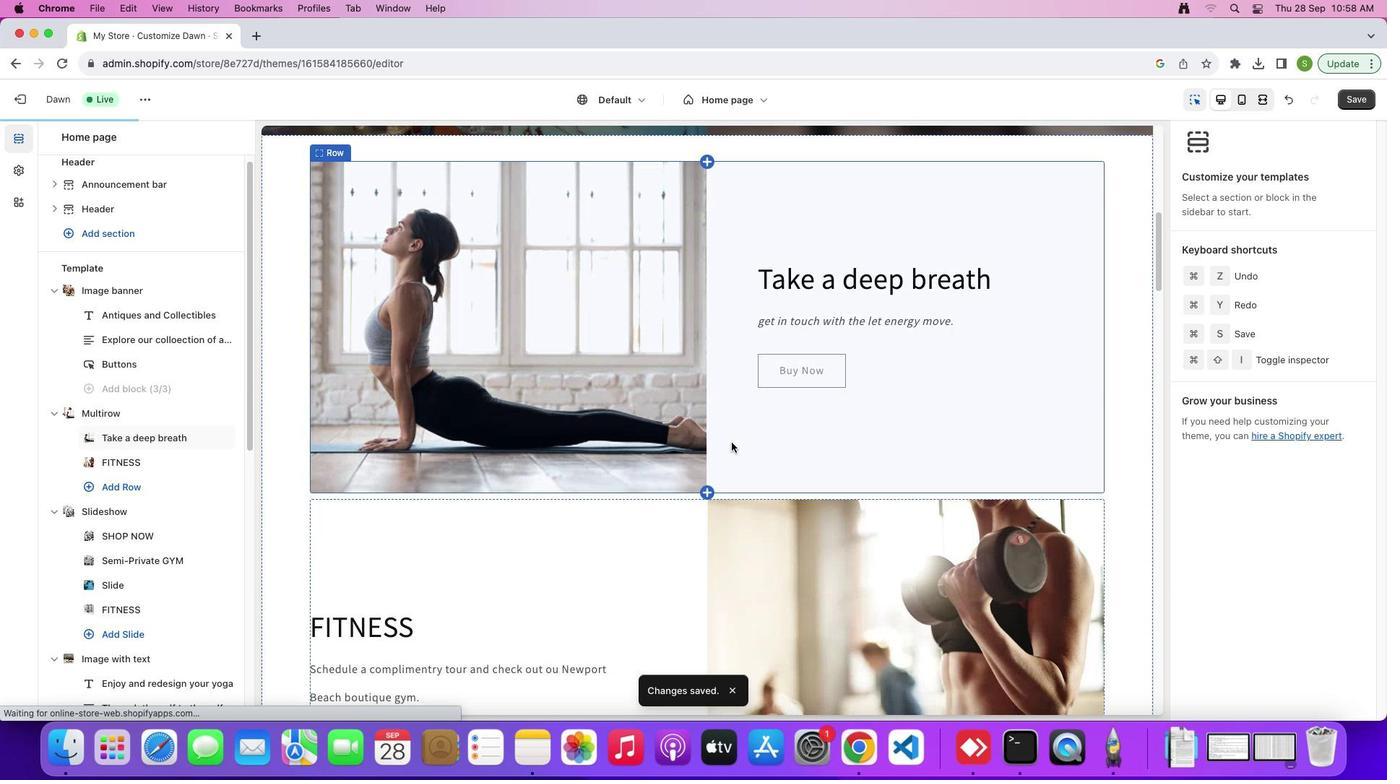 
Action: Mouse moved to (649, 295)
Screenshot: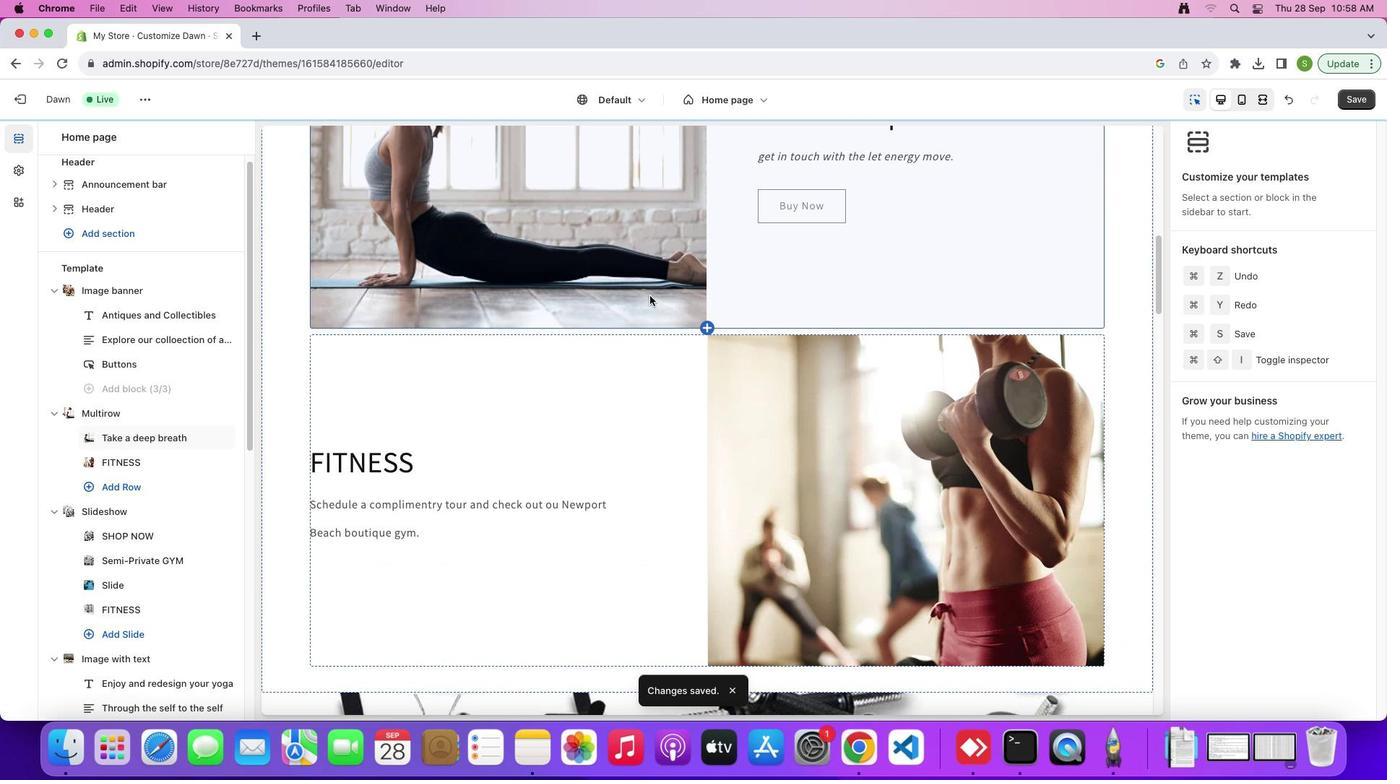 
Action: Mouse pressed left at (649, 295)
Screenshot: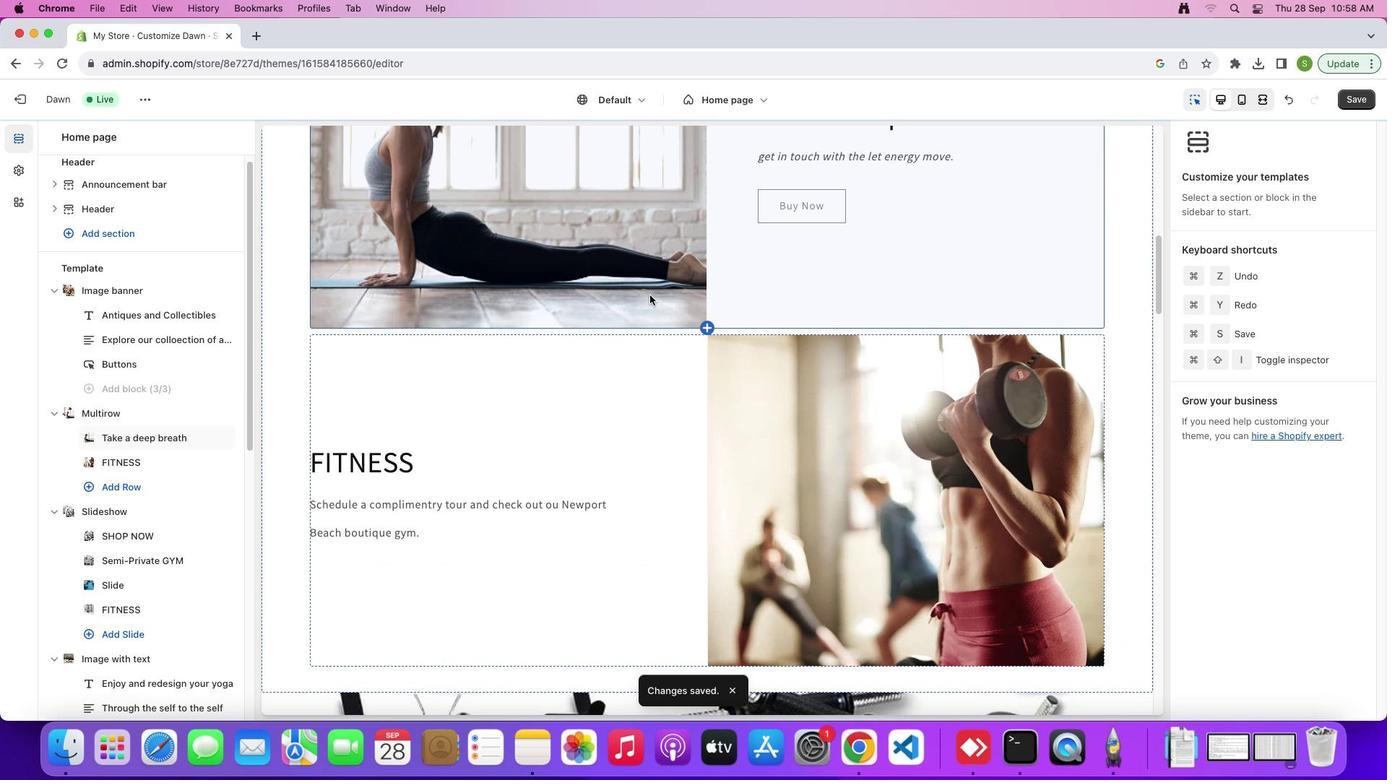 
Action: Mouse moved to (630, 380)
Screenshot: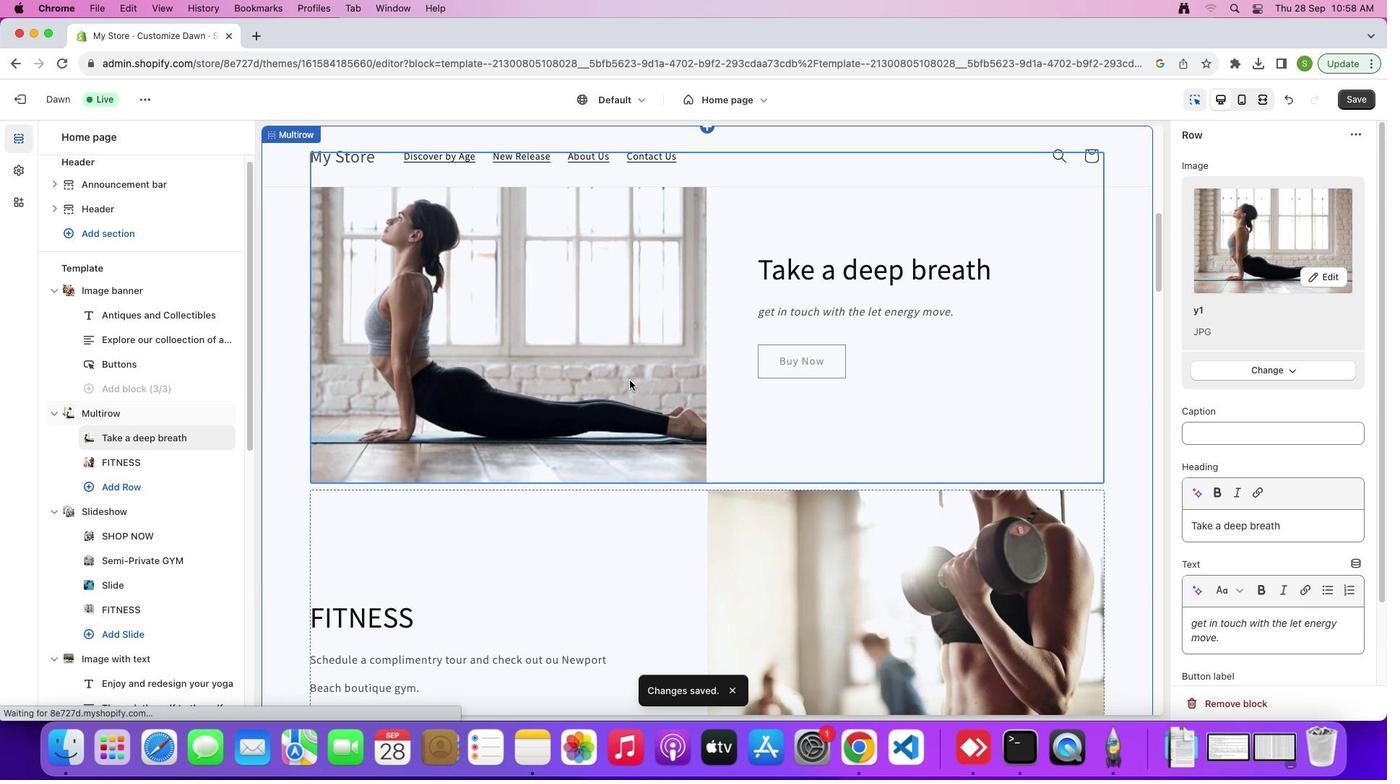 
Action: Mouse pressed left at (630, 380)
Screenshot: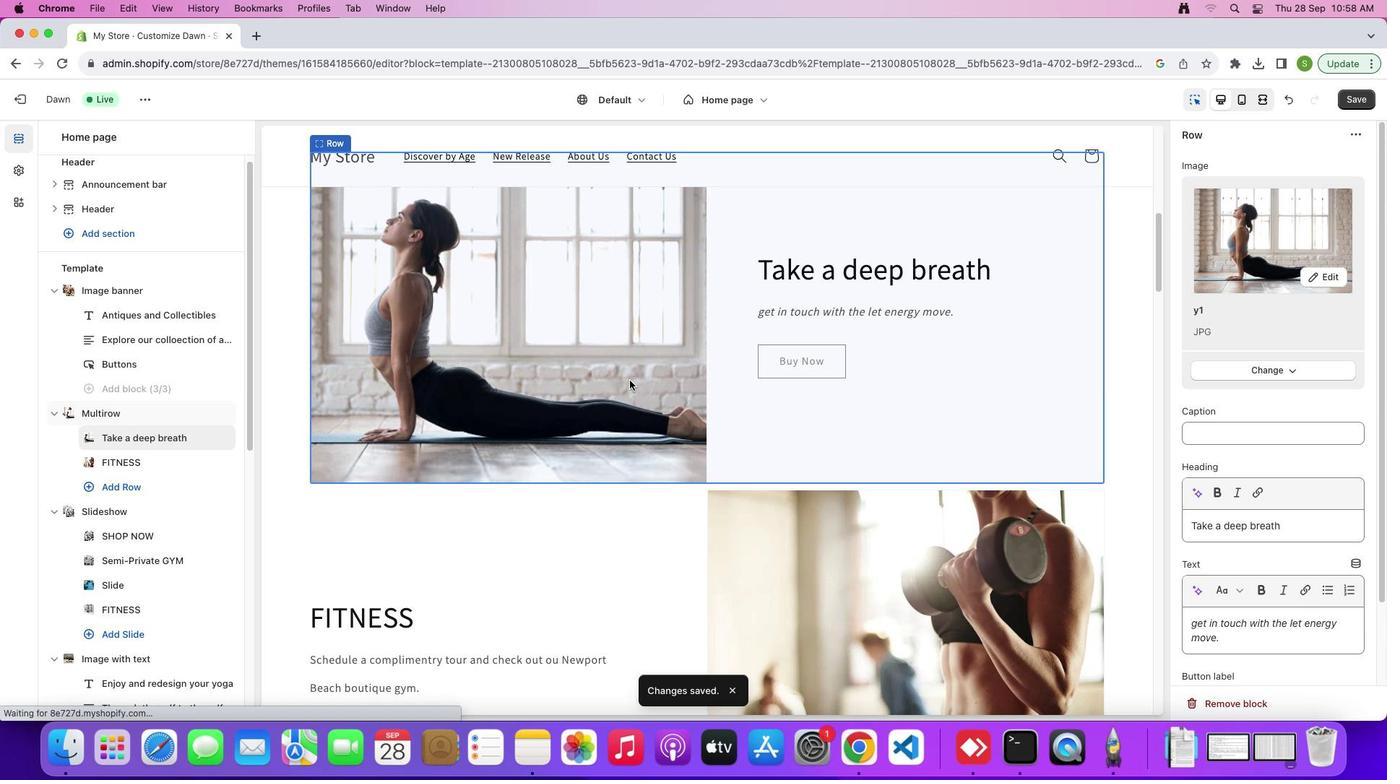 
Action: Mouse moved to (771, 539)
Screenshot: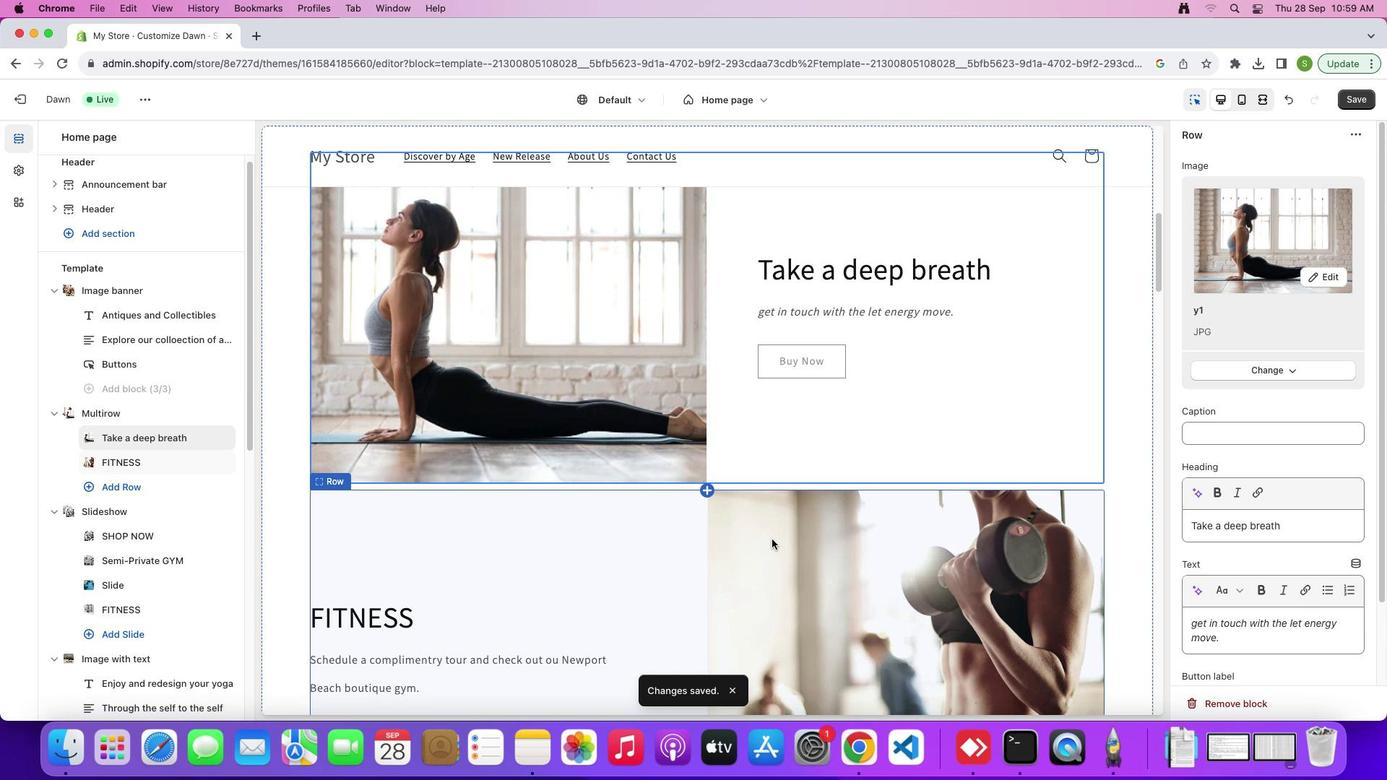 
Action: Mouse scrolled (771, 539) with delta (0, 0)
Screenshot: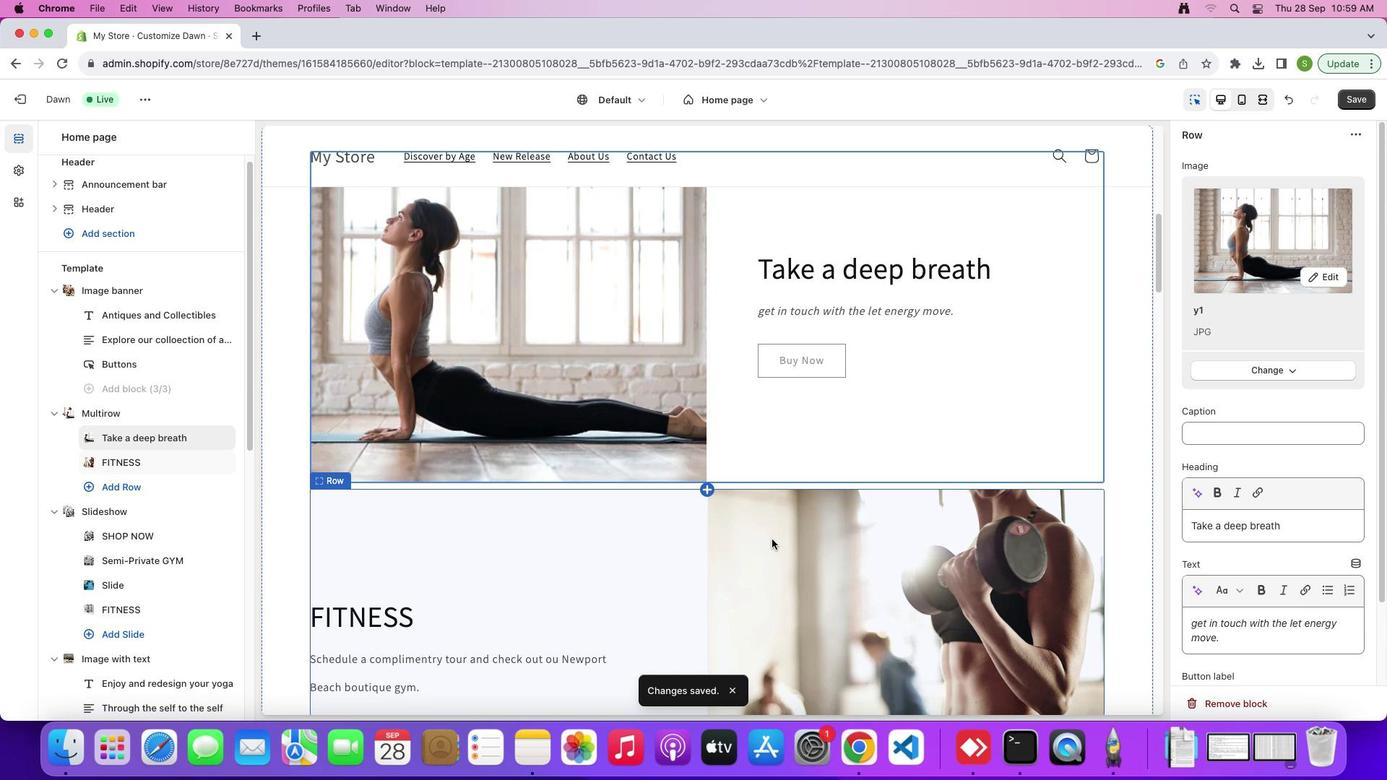 
Action: Mouse scrolled (771, 539) with delta (0, 0)
Screenshot: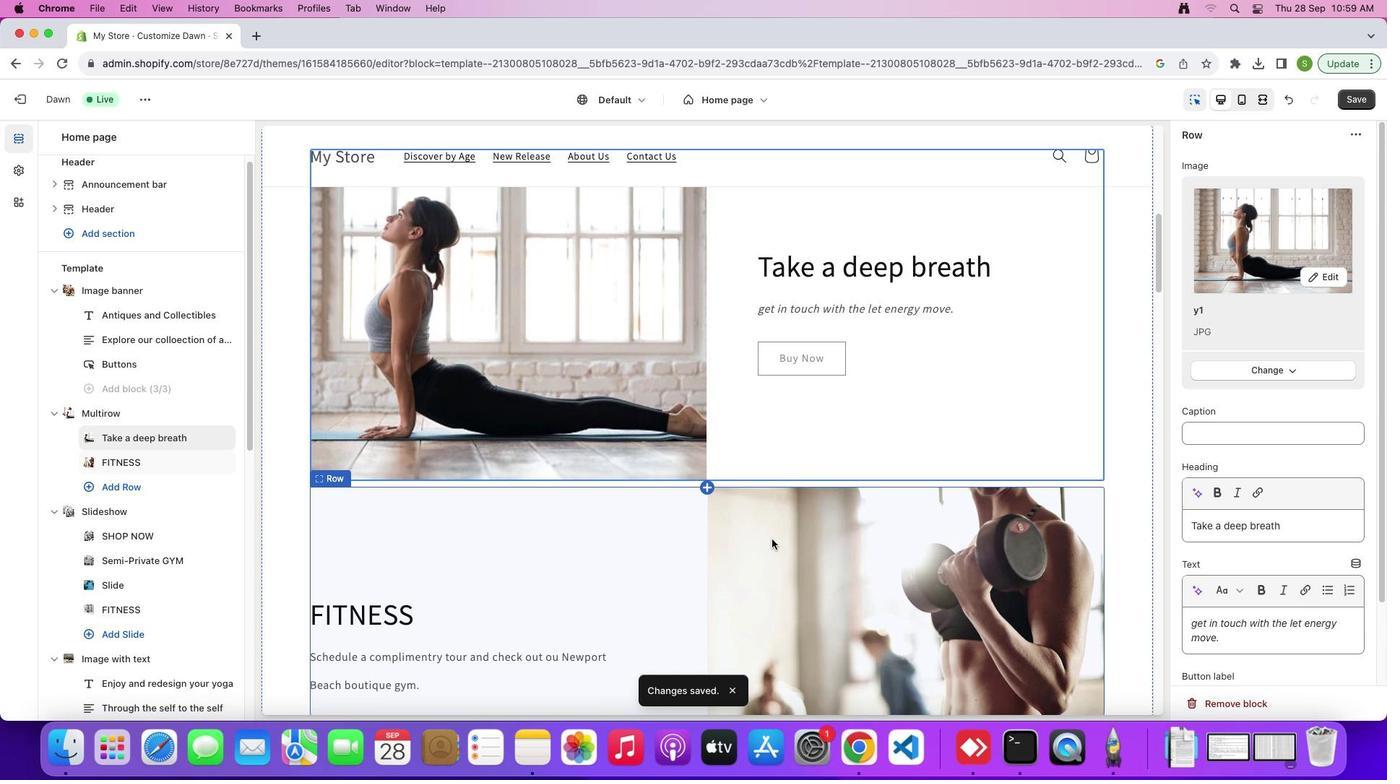 
Action: Mouse scrolled (771, 539) with delta (0, -2)
Screenshot: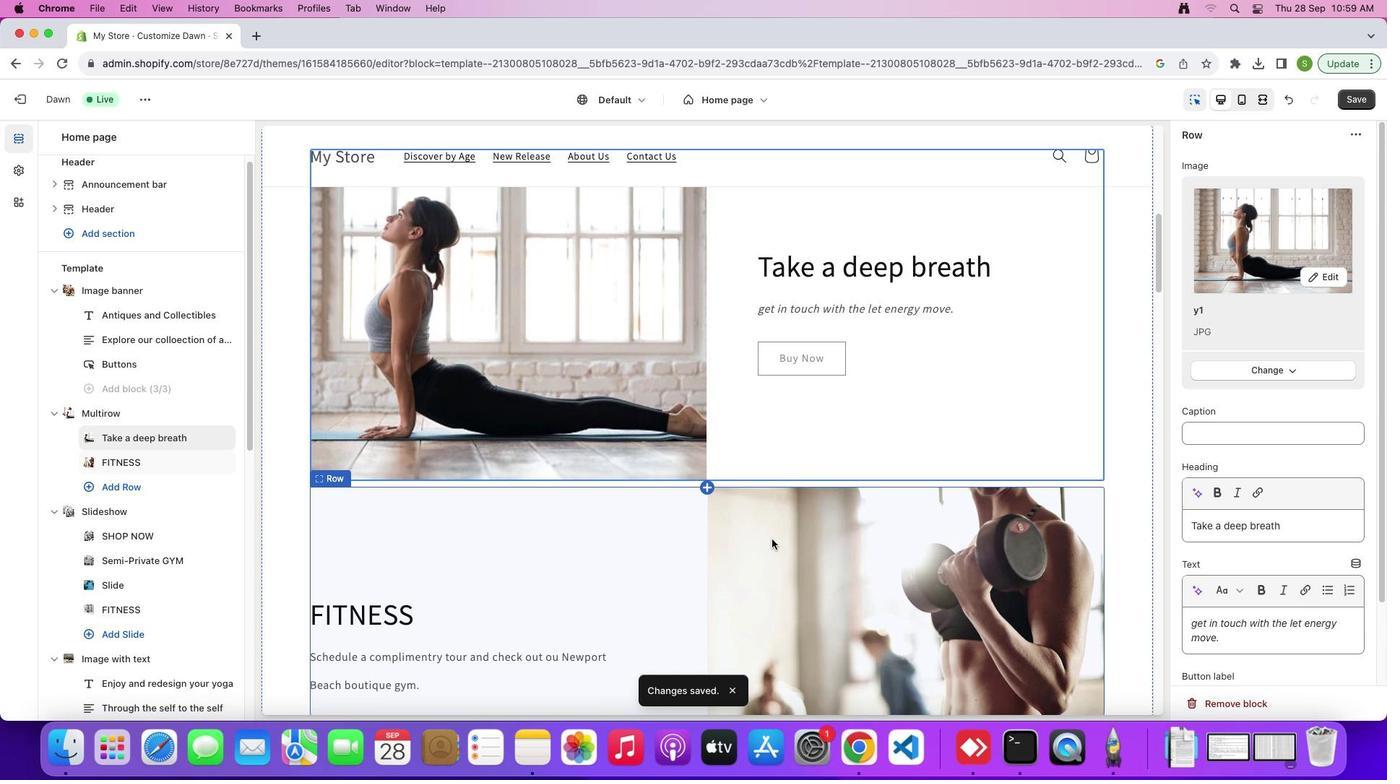
Action: Mouse scrolled (771, 539) with delta (0, -5)
Screenshot: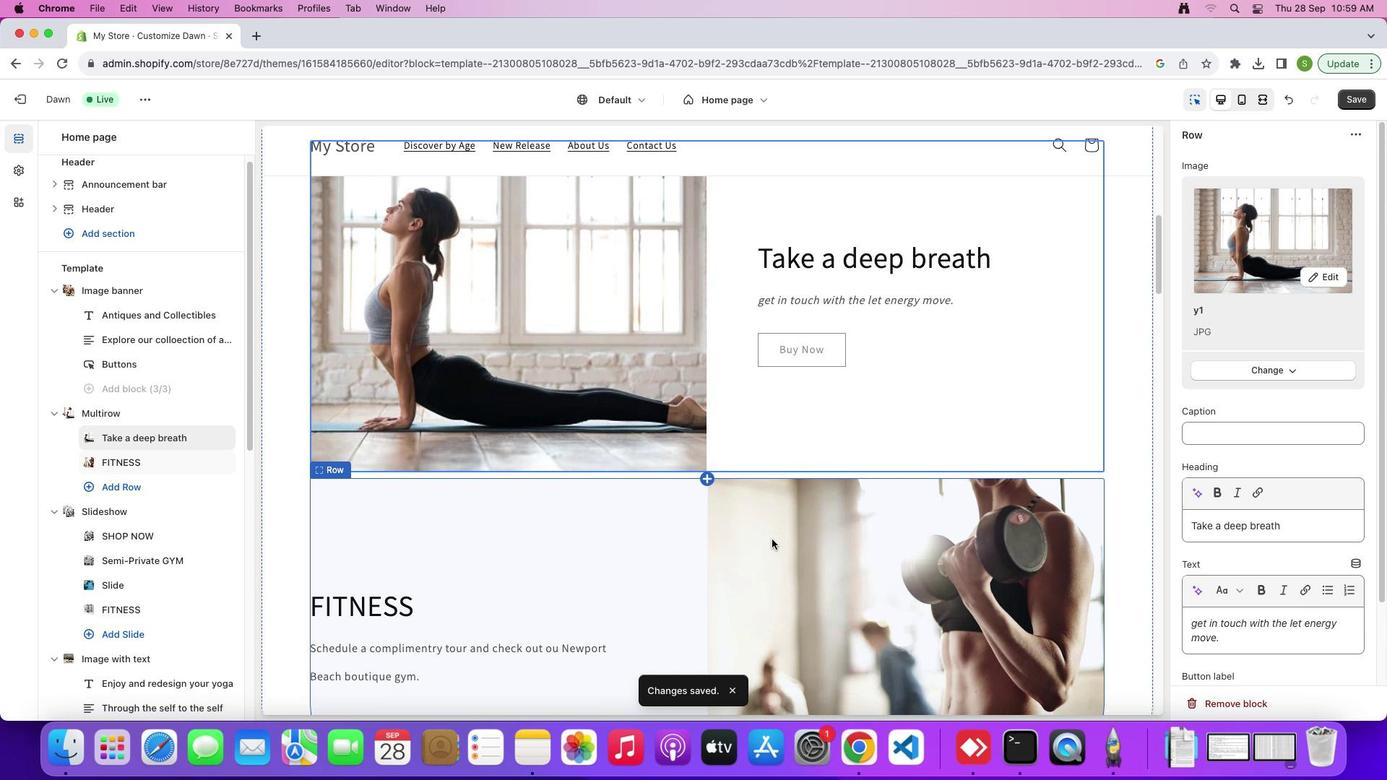 
Action: Mouse scrolled (771, 539) with delta (0, -5)
Screenshot: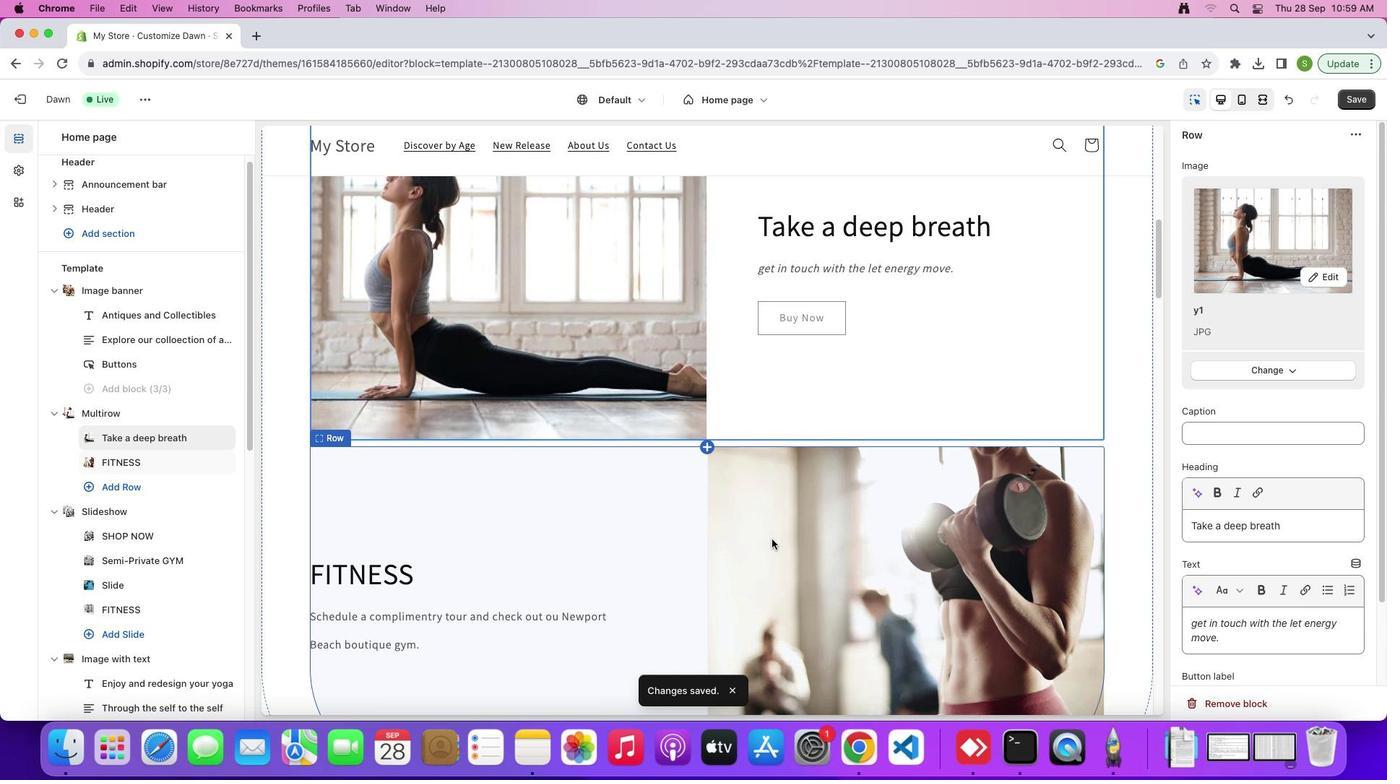
Action: Mouse scrolled (771, 539) with delta (0, 0)
Screenshot: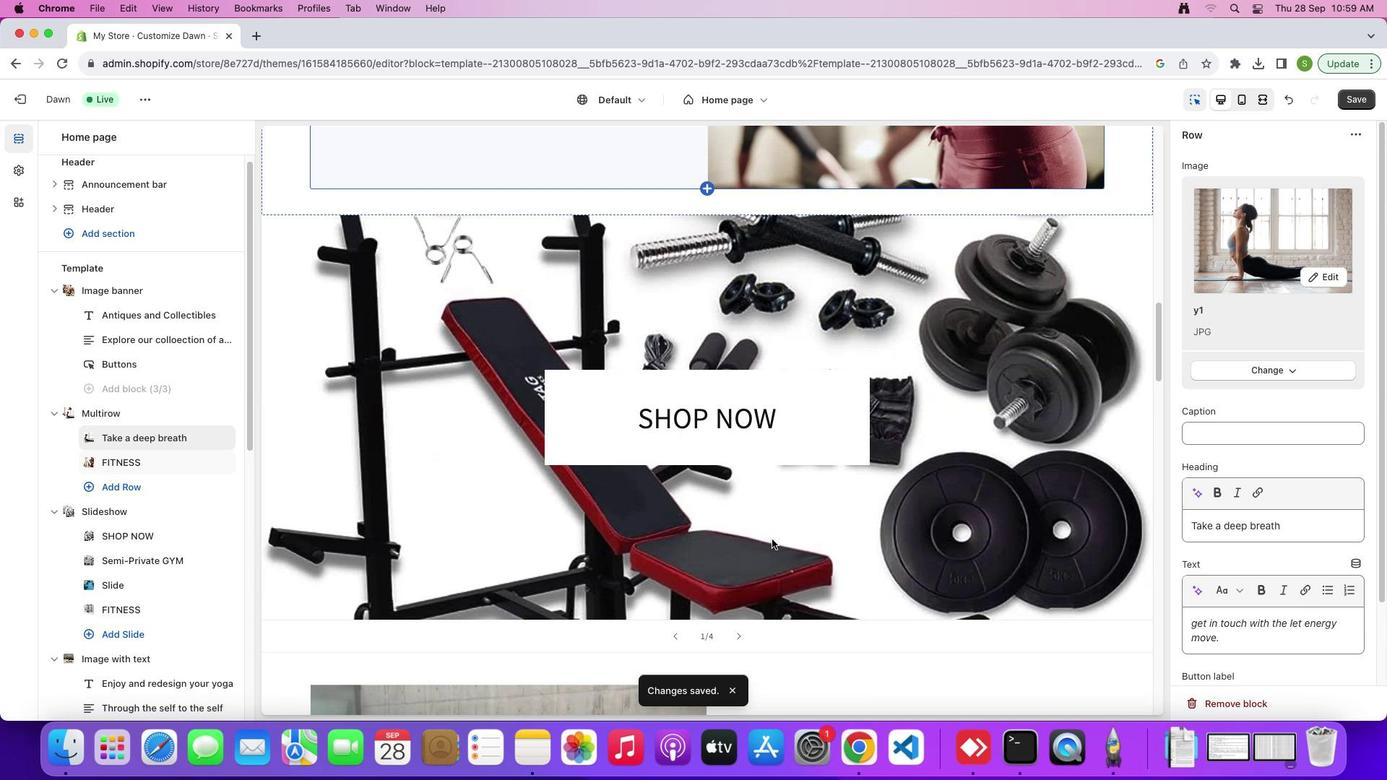 
Action: Mouse scrolled (771, 539) with delta (0, 0)
Screenshot: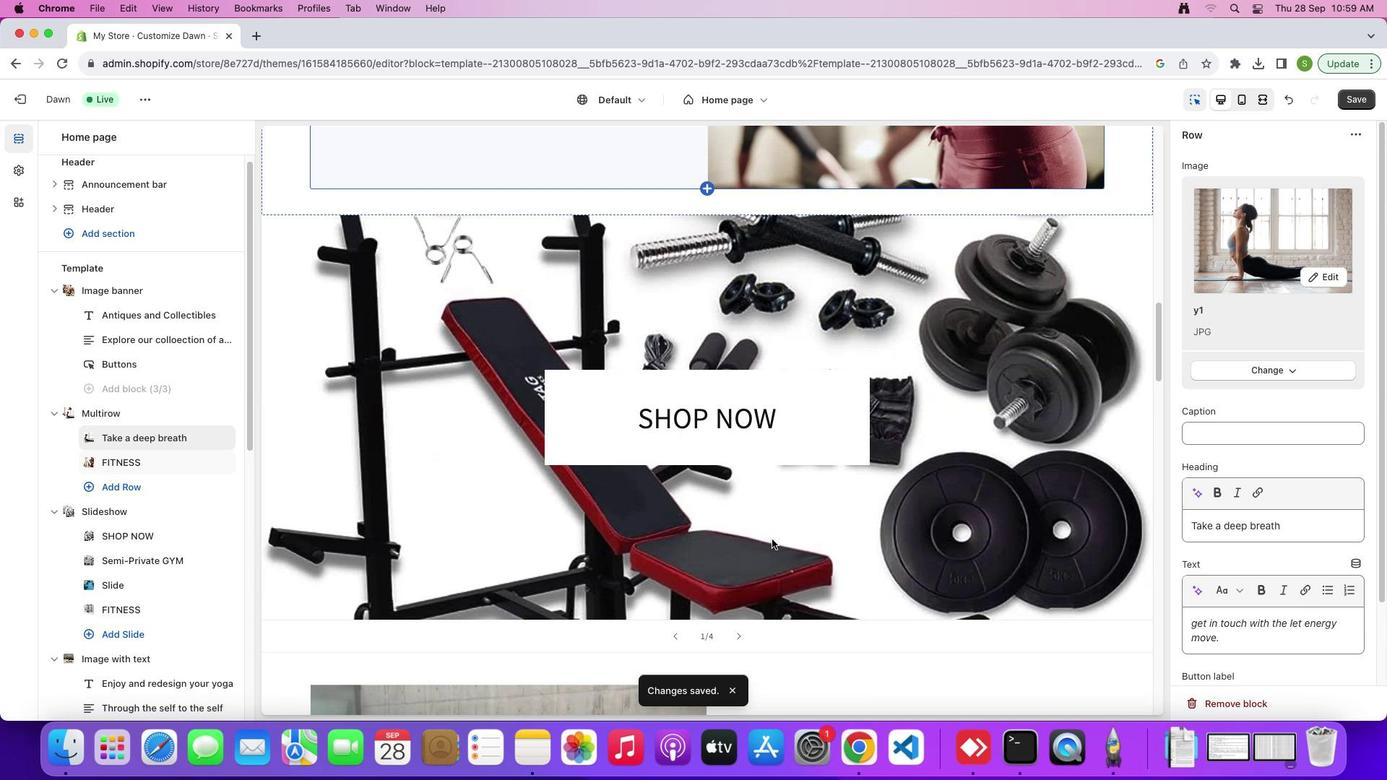 
Action: Mouse scrolled (771, 539) with delta (0, -2)
Screenshot: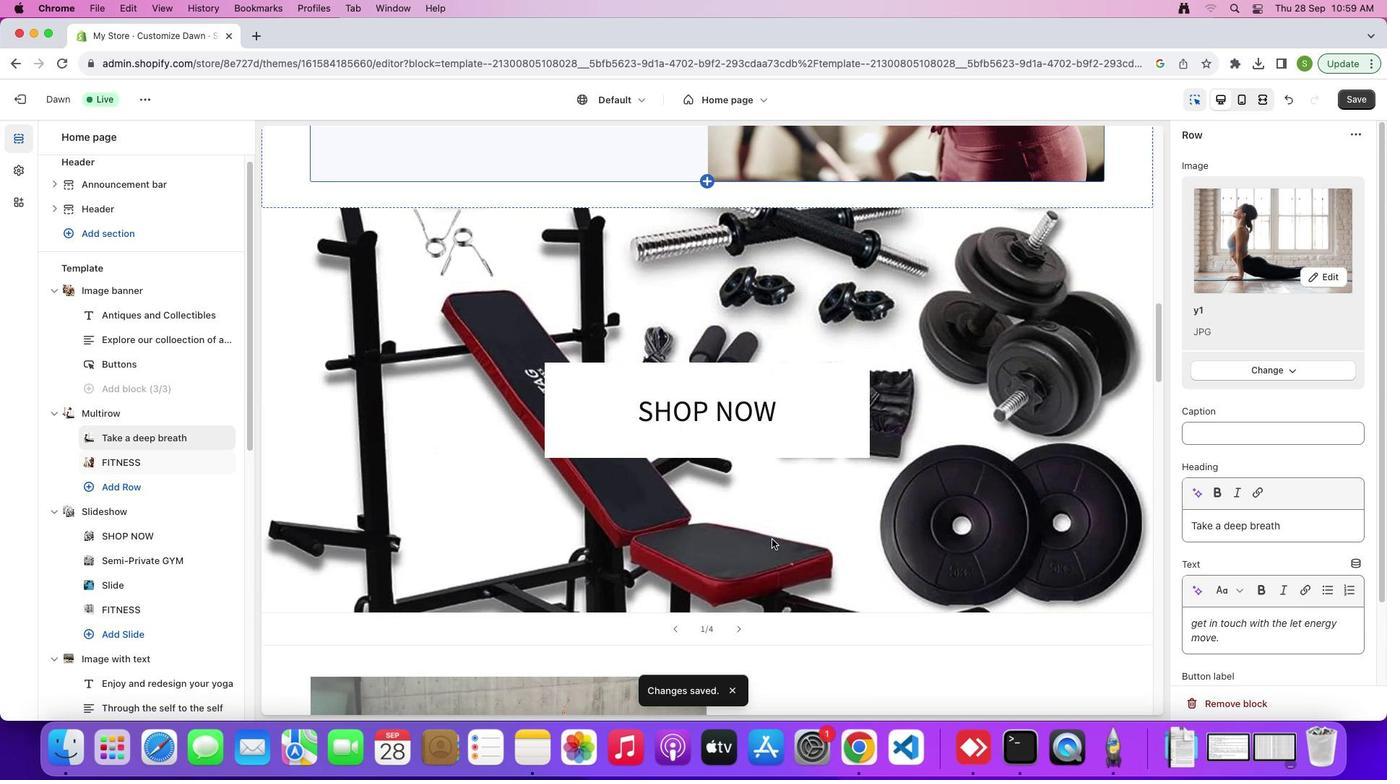 
Action: Mouse scrolled (771, 539) with delta (0, -2)
Screenshot: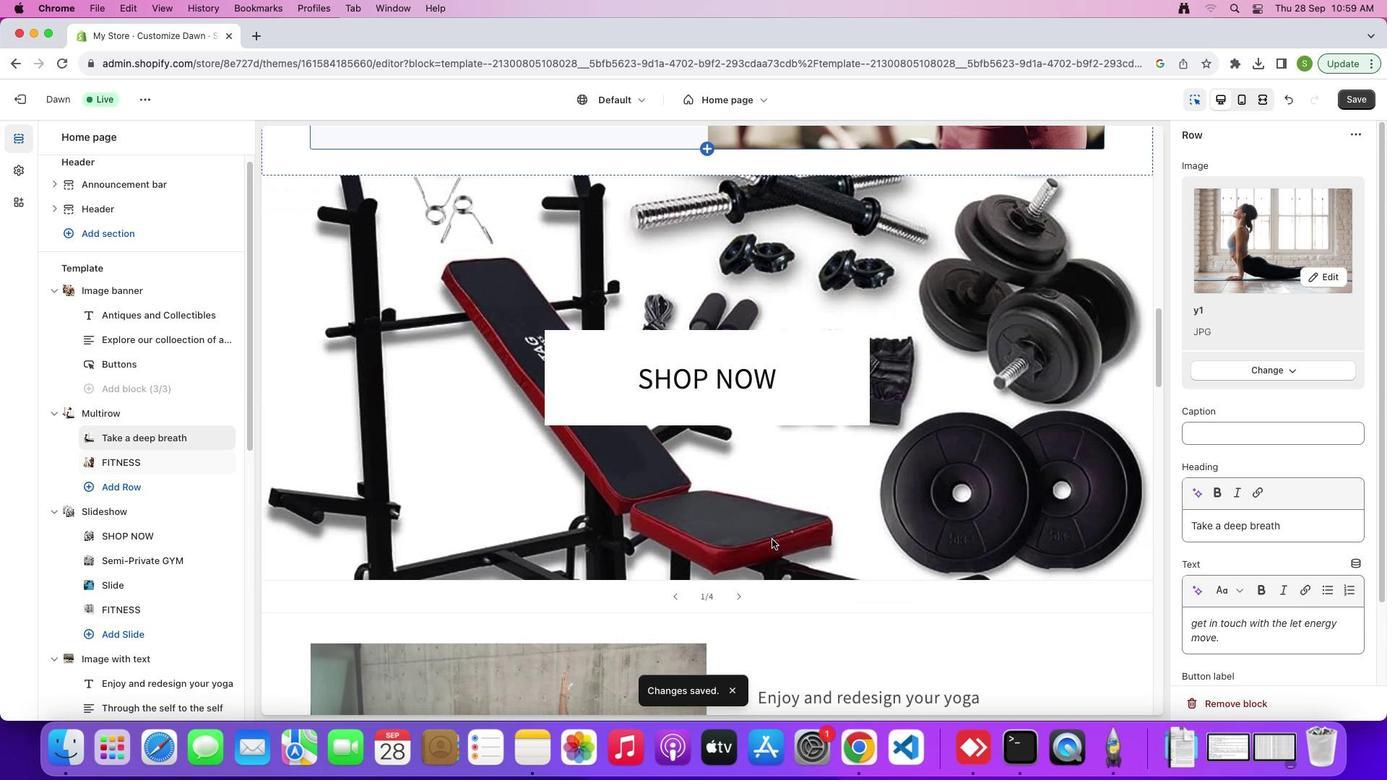 
Action: Mouse moved to (680, 242)
Screenshot: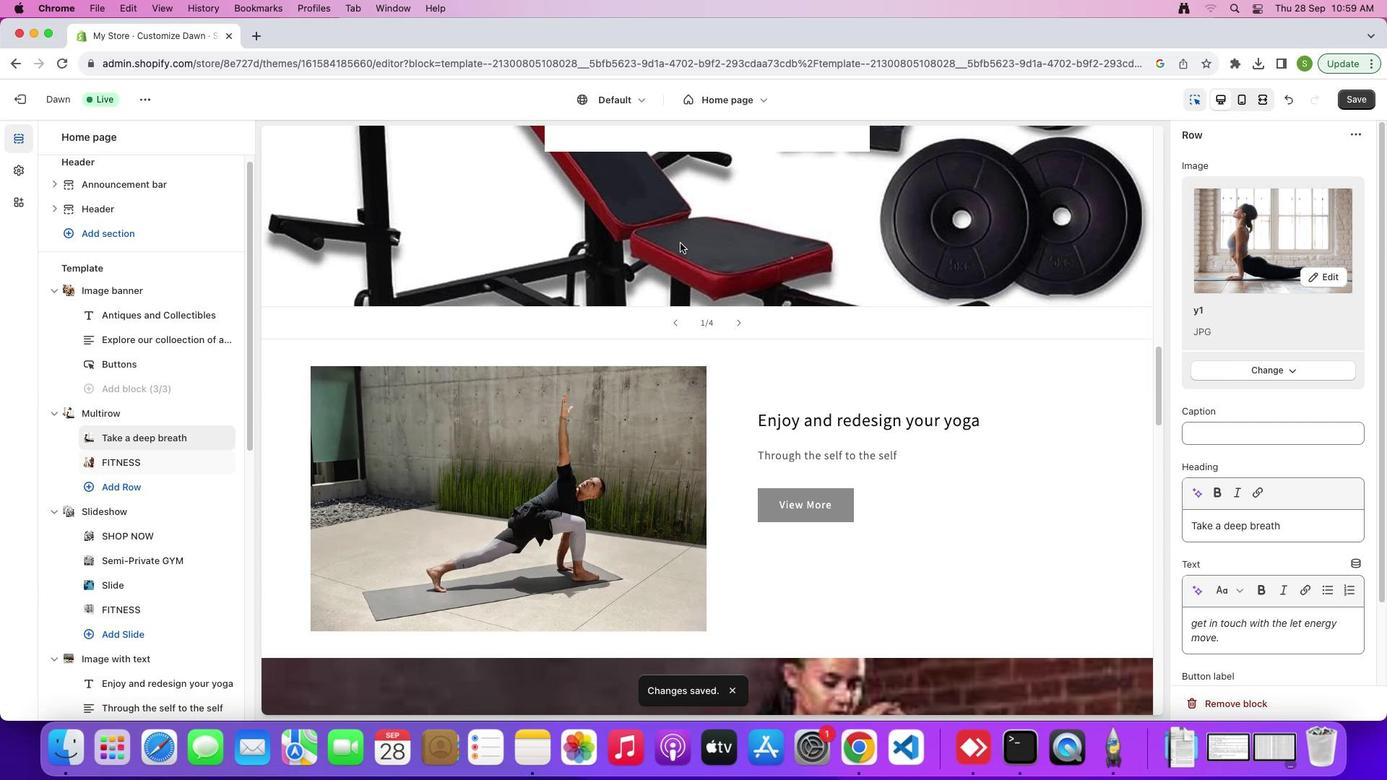 
Action: Mouse pressed left at (680, 242)
Screenshot: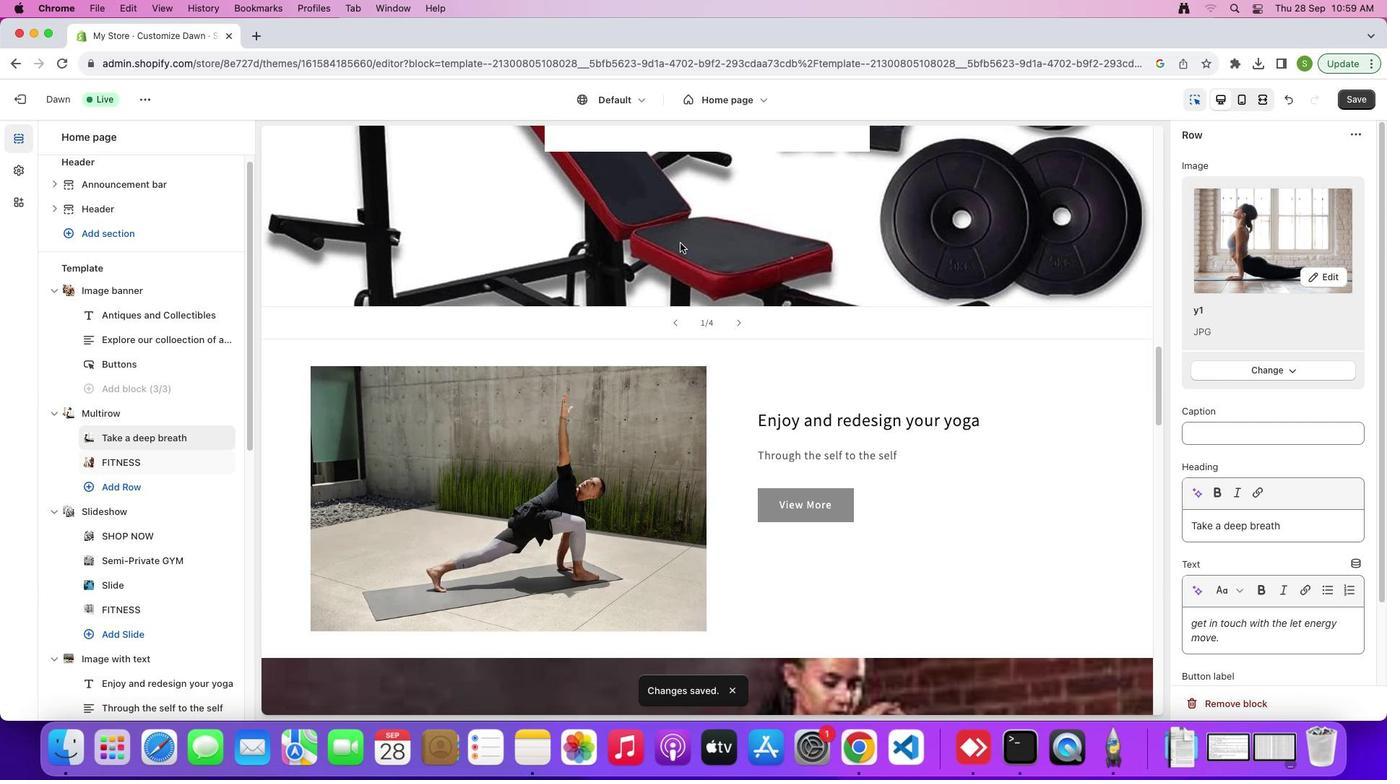 
Action: Mouse moved to (693, 577)
Screenshot: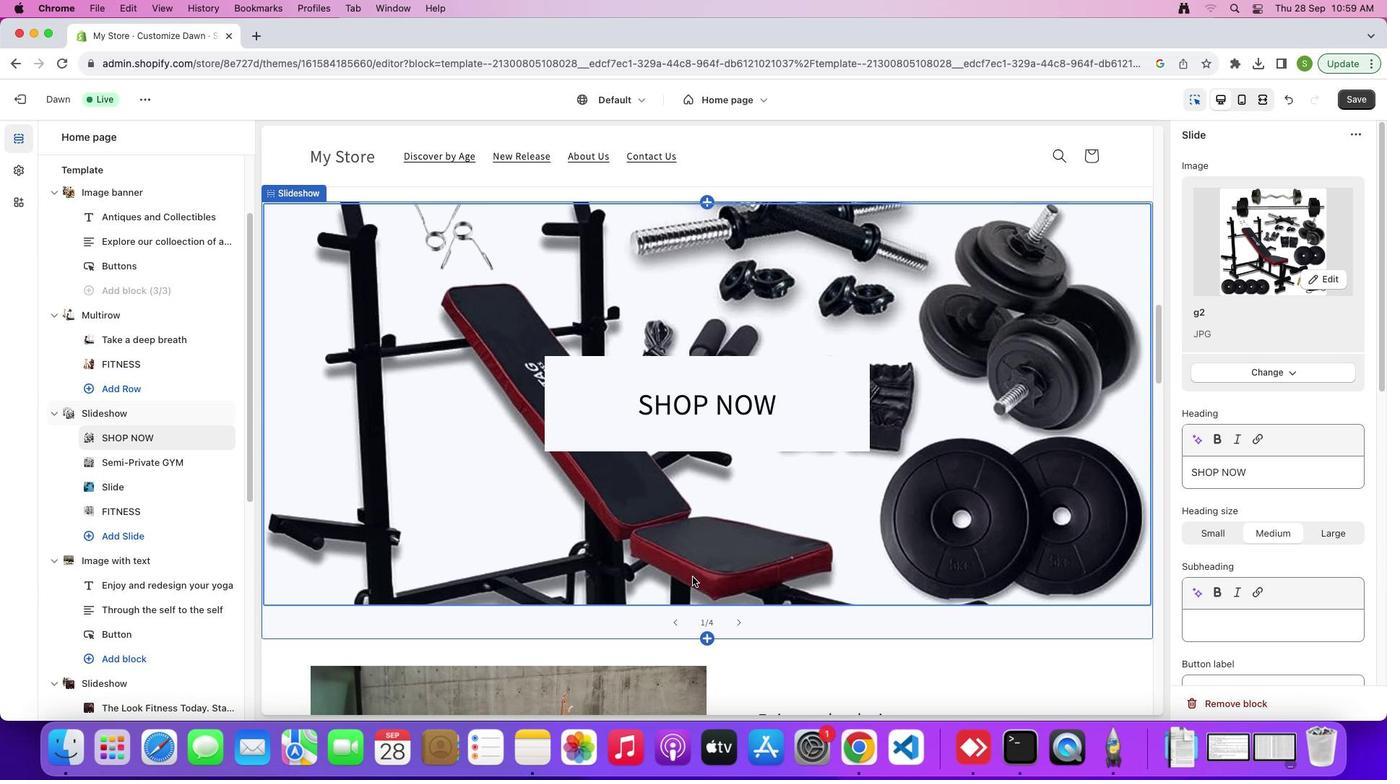
Action: Mouse scrolled (693, 577) with delta (0, 0)
Screenshot: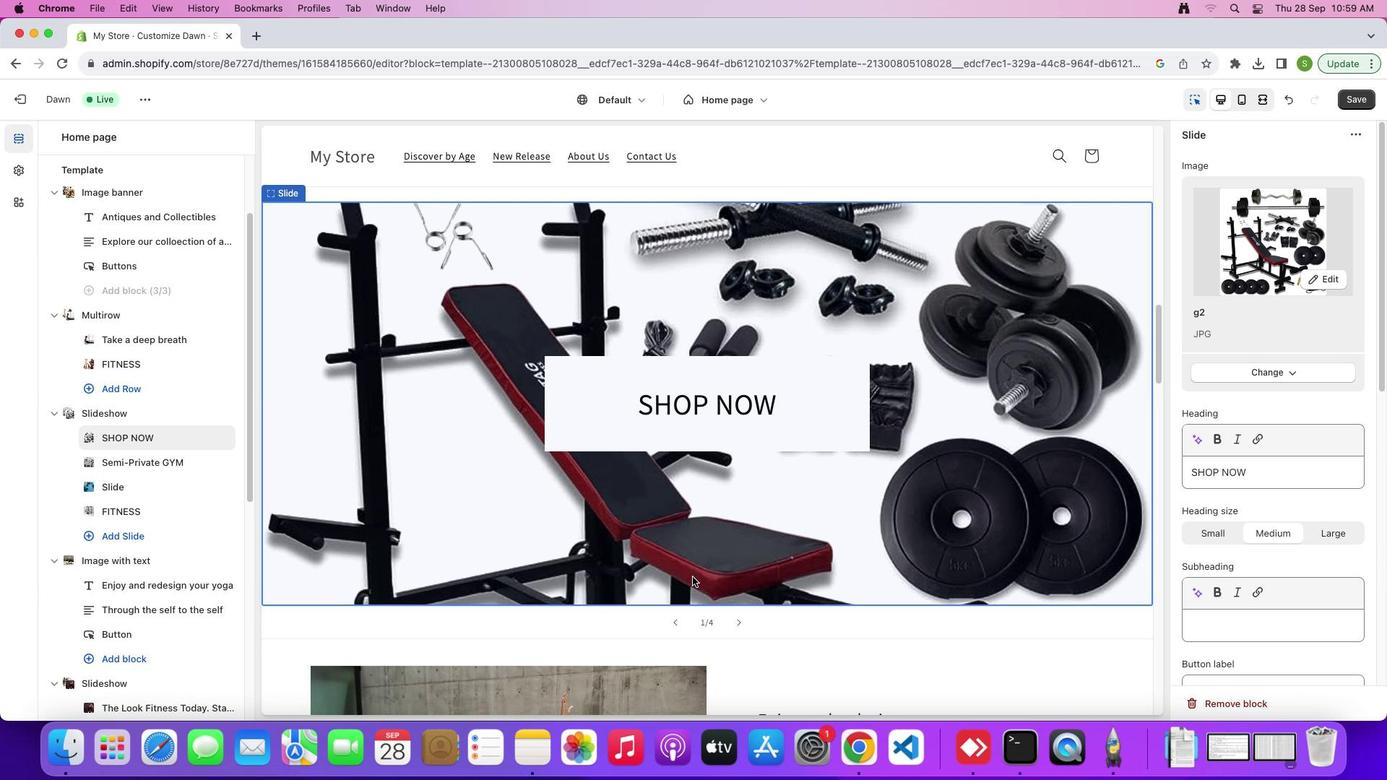 
Action: Mouse scrolled (693, 577) with delta (0, 0)
Screenshot: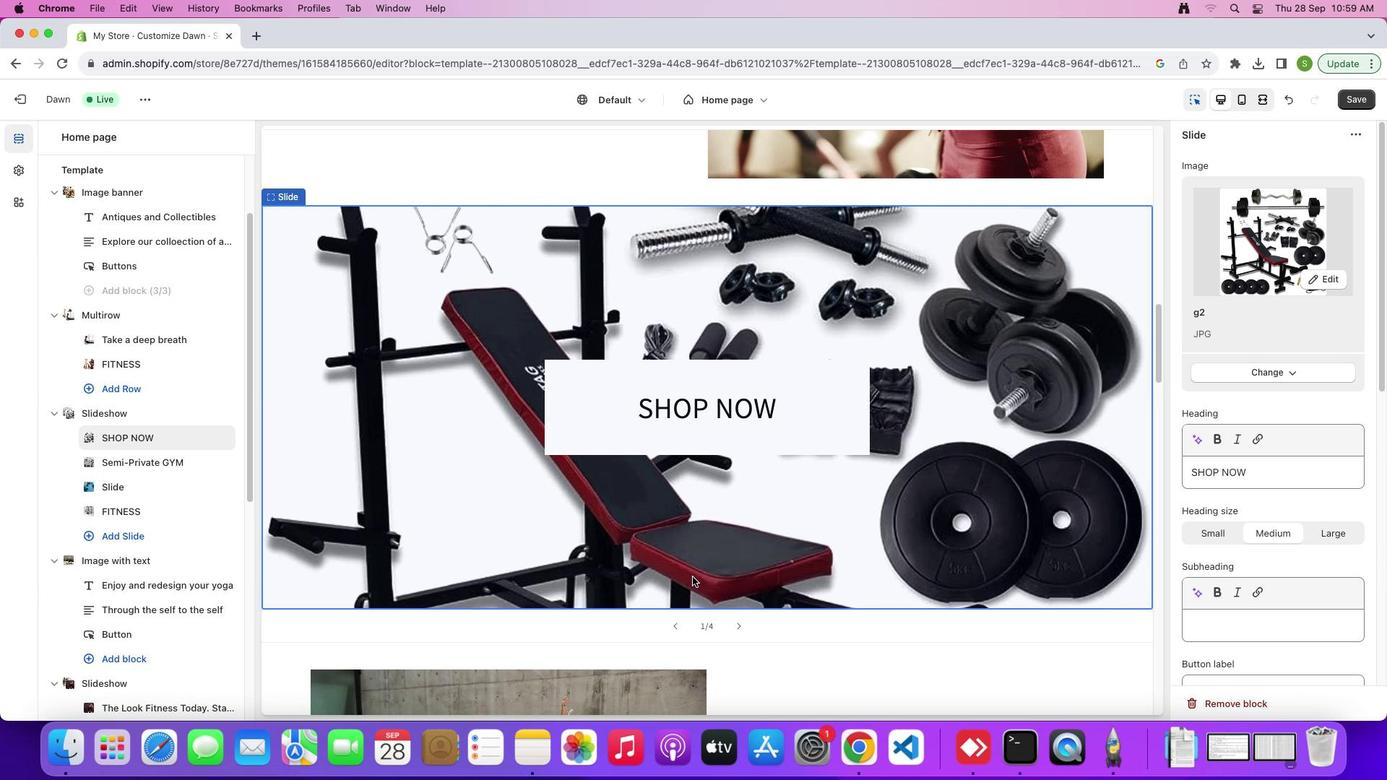 
Action: Mouse scrolled (693, 577) with delta (0, 0)
Screenshot: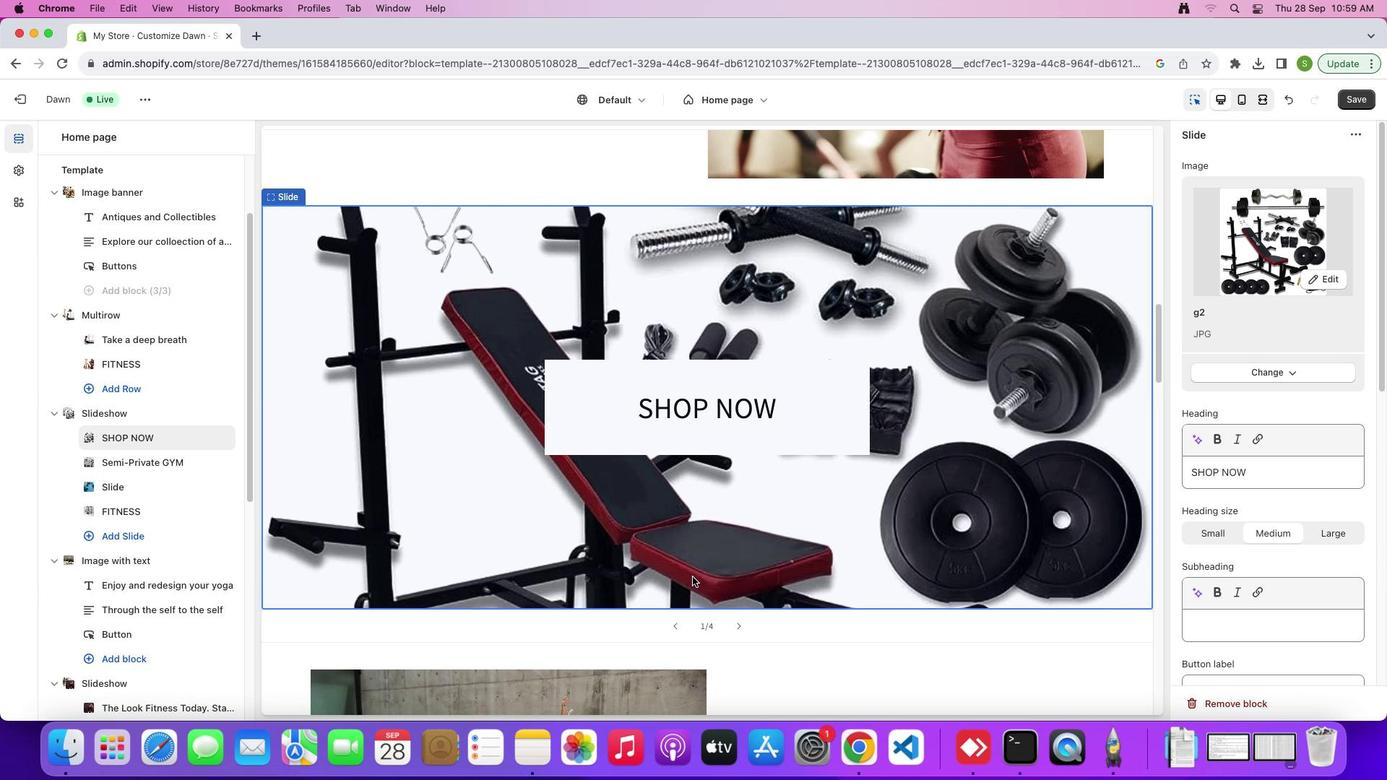 
Action: Mouse scrolled (693, 577) with delta (0, 3)
Screenshot: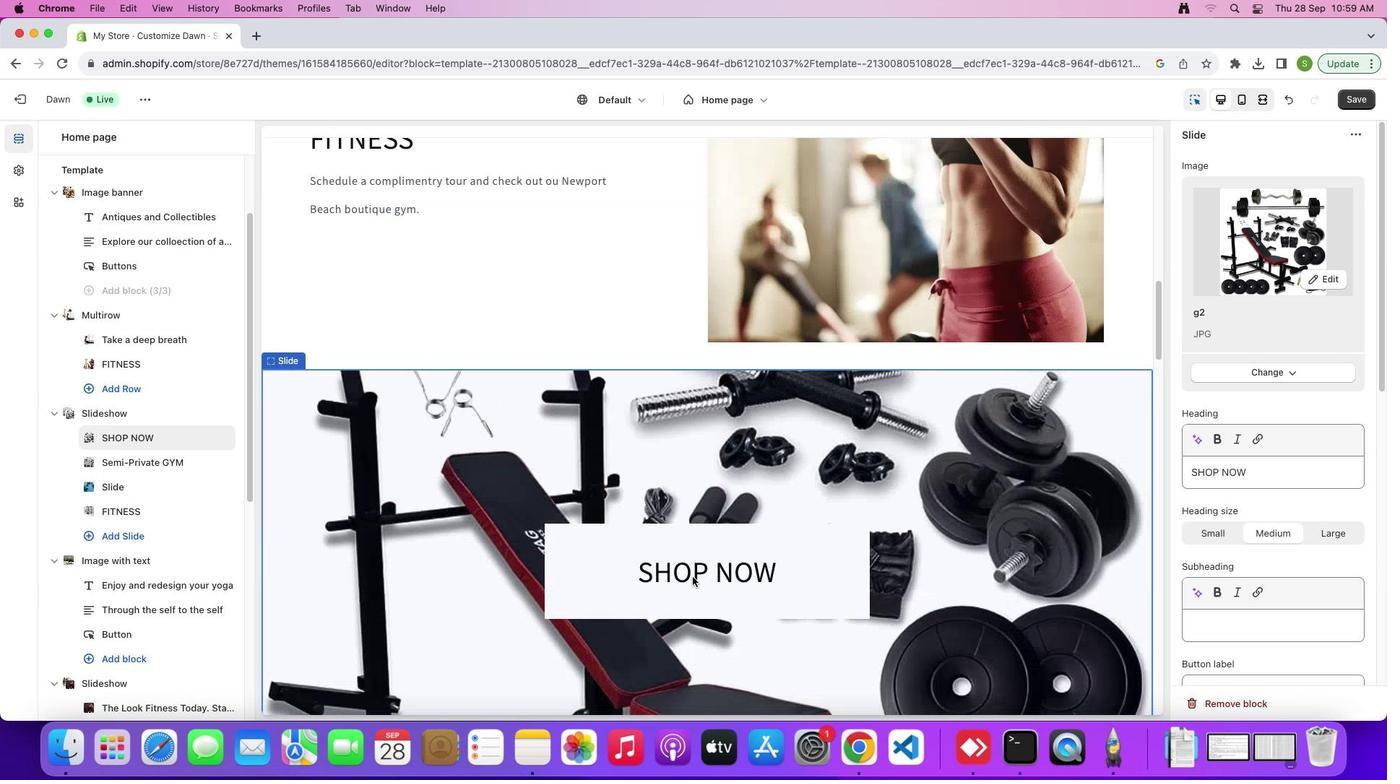 
Action: Mouse scrolled (693, 577) with delta (0, 5)
Screenshot: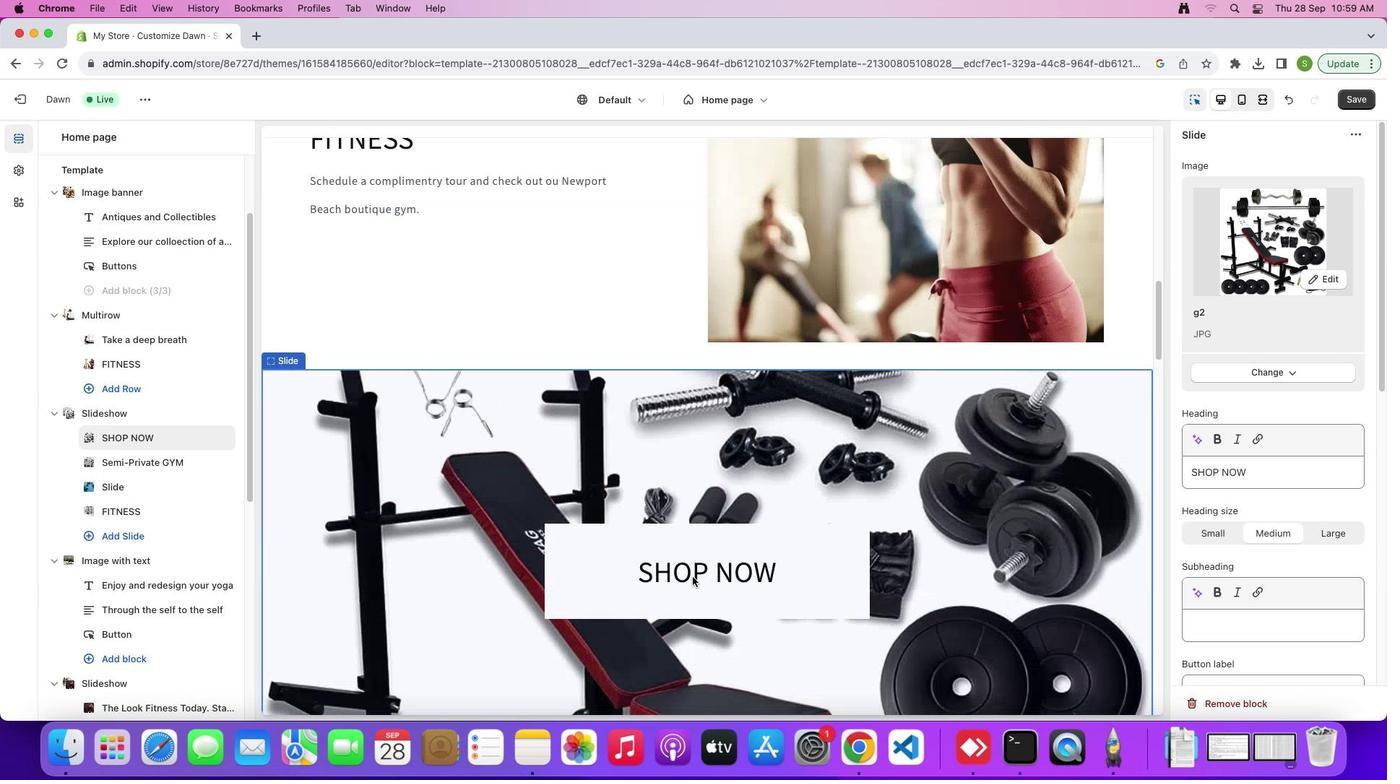 
Action: Mouse scrolled (693, 577) with delta (0, 6)
Screenshot: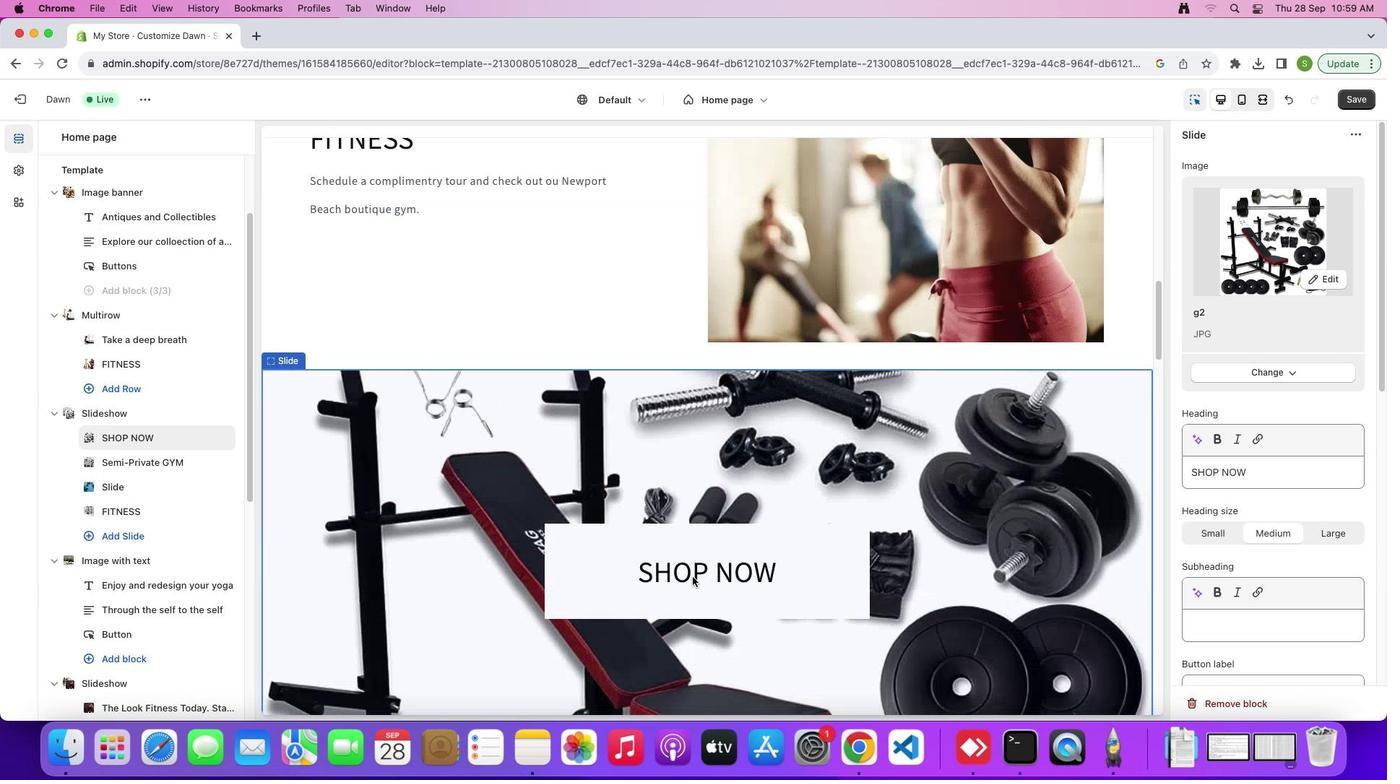 
Action: Mouse scrolled (693, 577) with delta (0, 0)
Screenshot: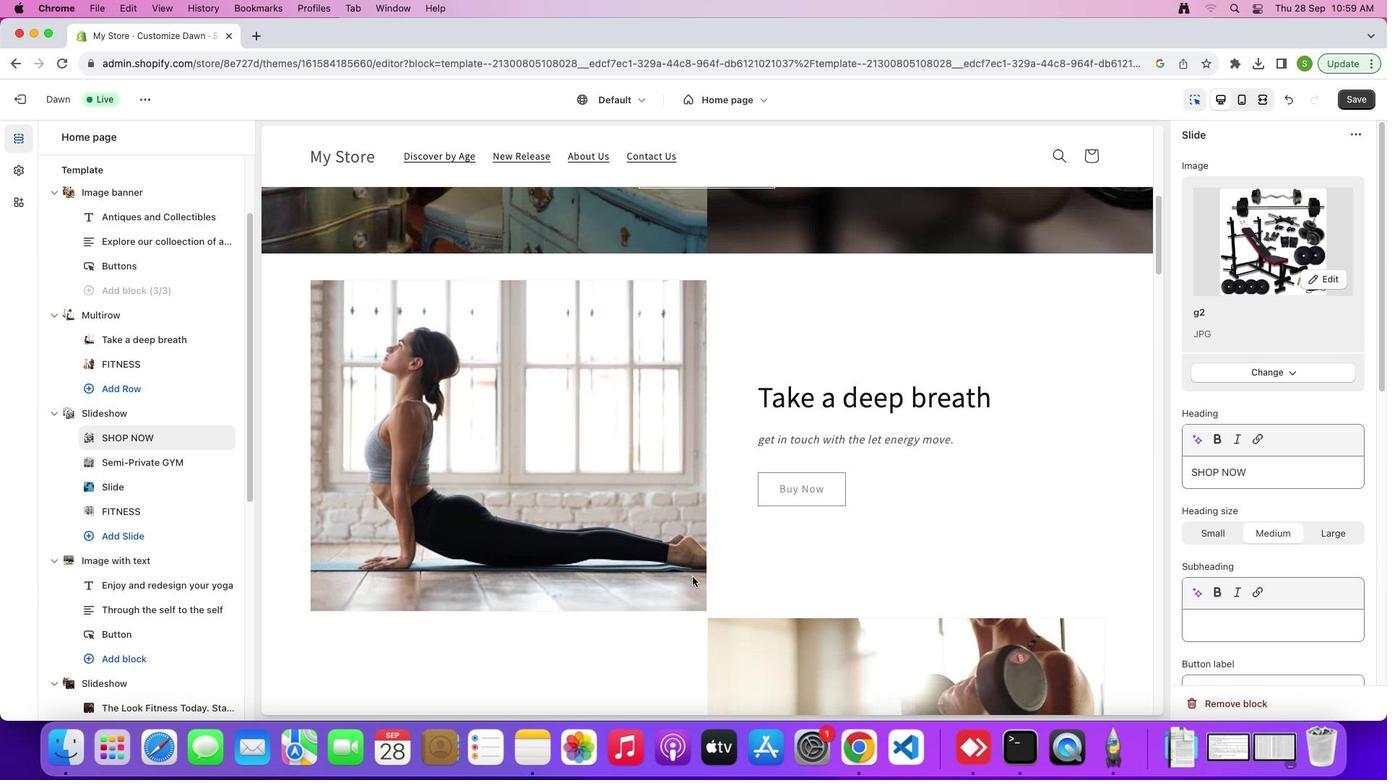 
Action: Mouse scrolled (693, 577) with delta (0, 0)
